 Task: For heading Use Pacifico with light red berry 1 colour & Underline.  font size for heading26,  'Change the font style of data to'Roboto and font size to 18,  Change the alignment of both headline & data to Align left In the sheet  auditingSalesByProductLine
Action: Mouse moved to (238, 184)
Screenshot: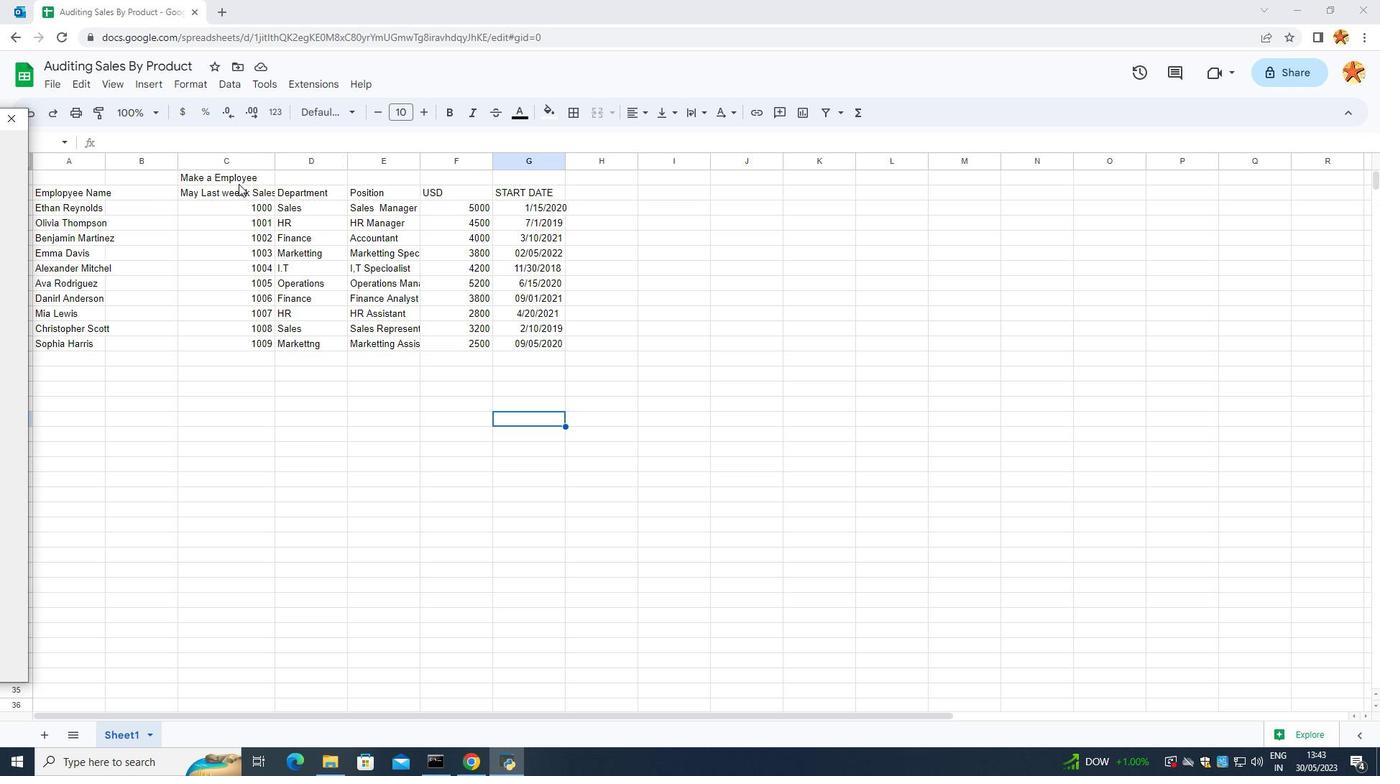
Action: Mouse pressed left at (238, 184)
Screenshot: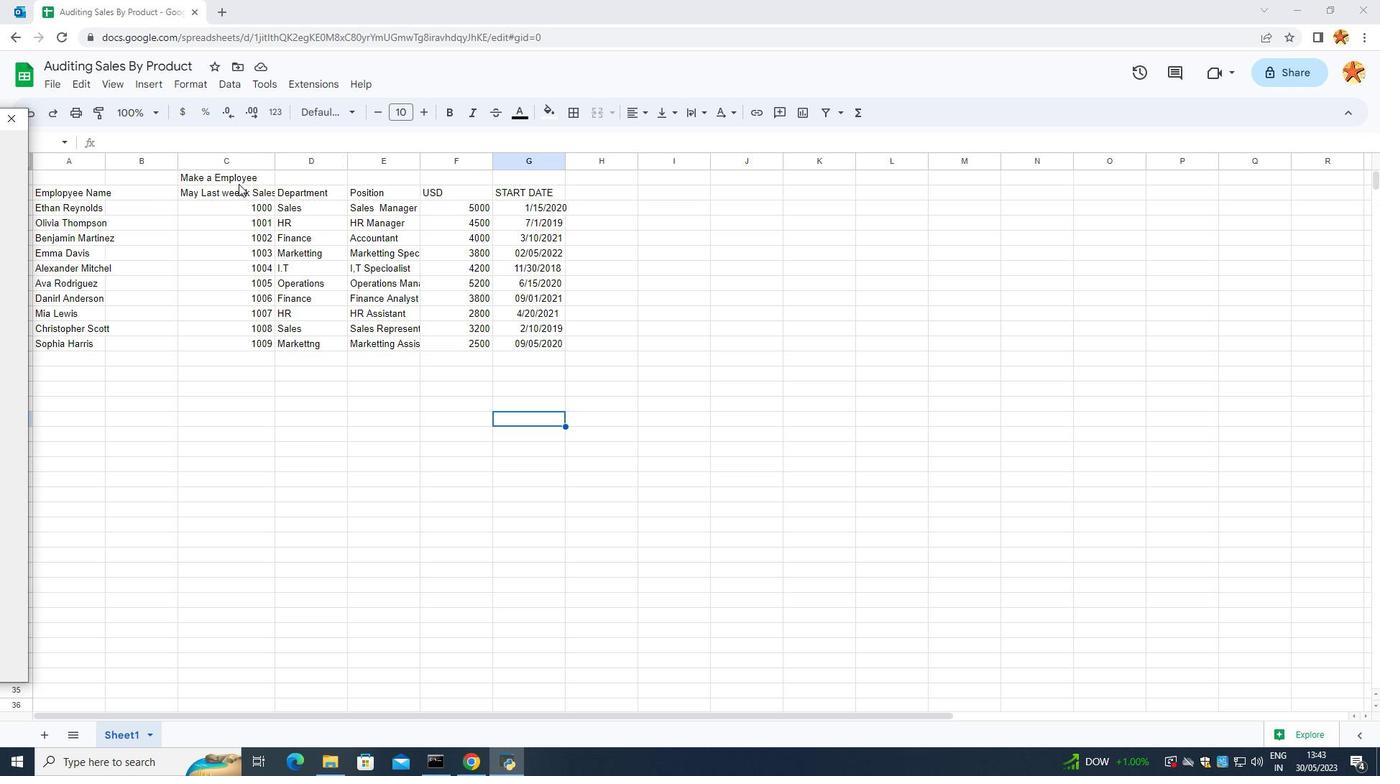 
Action: Mouse moved to (253, 174)
Screenshot: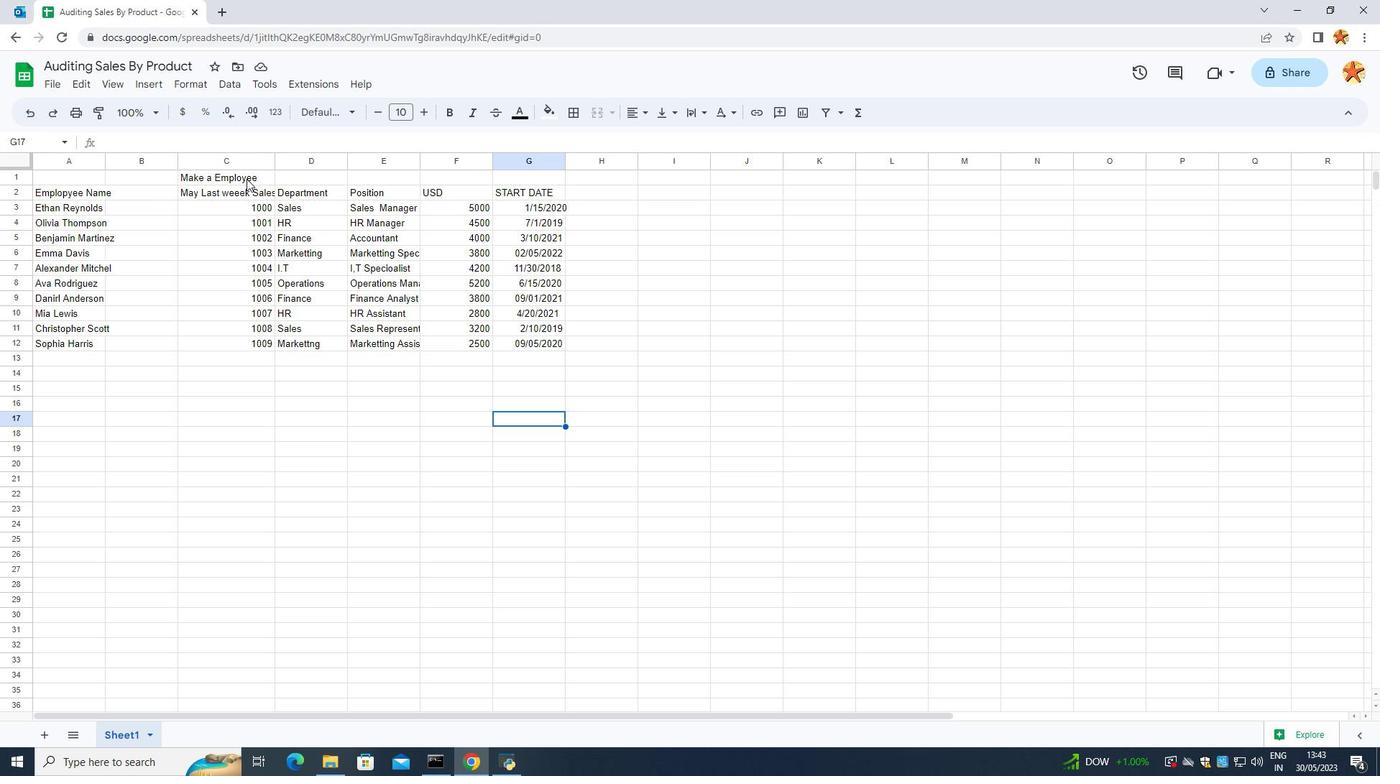 
Action: Mouse pressed left at (253, 174)
Screenshot: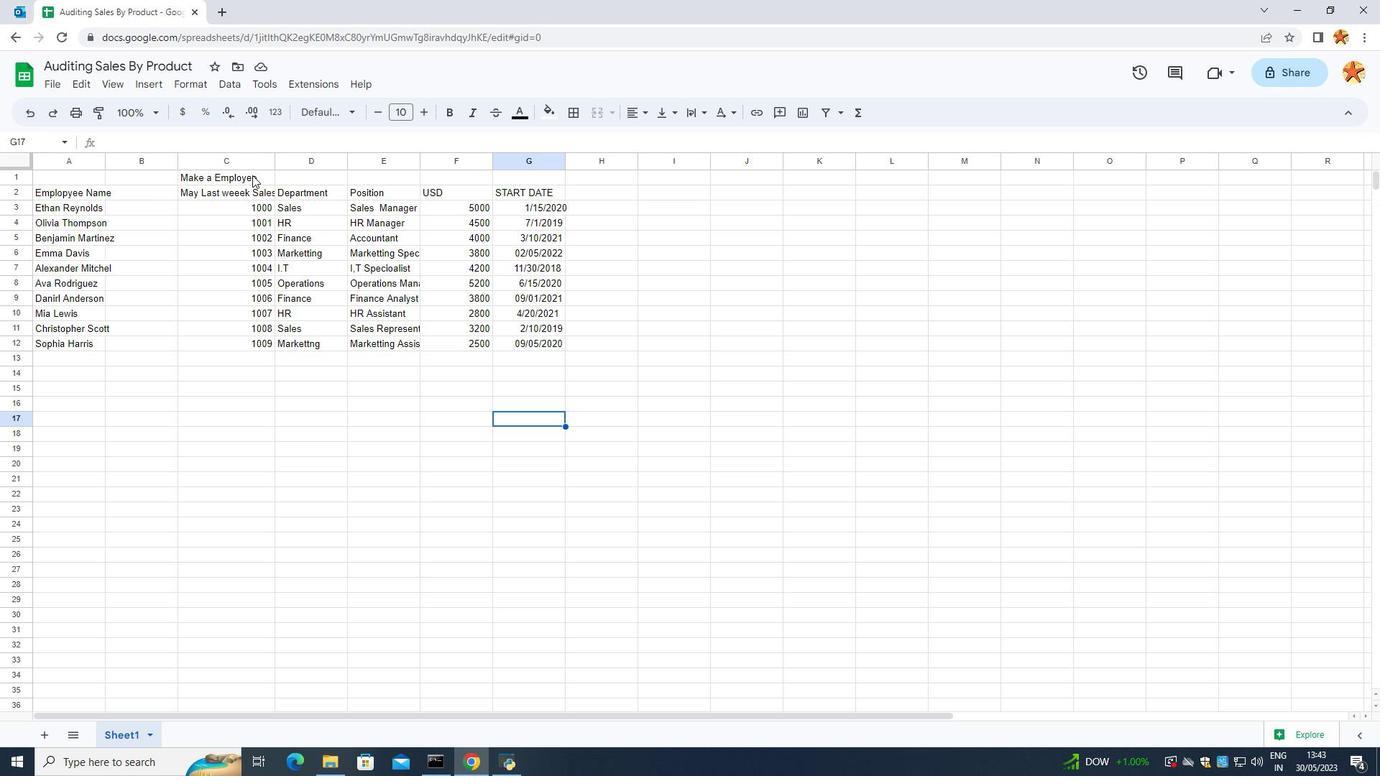 
Action: Mouse moved to (353, 109)
Screenshot: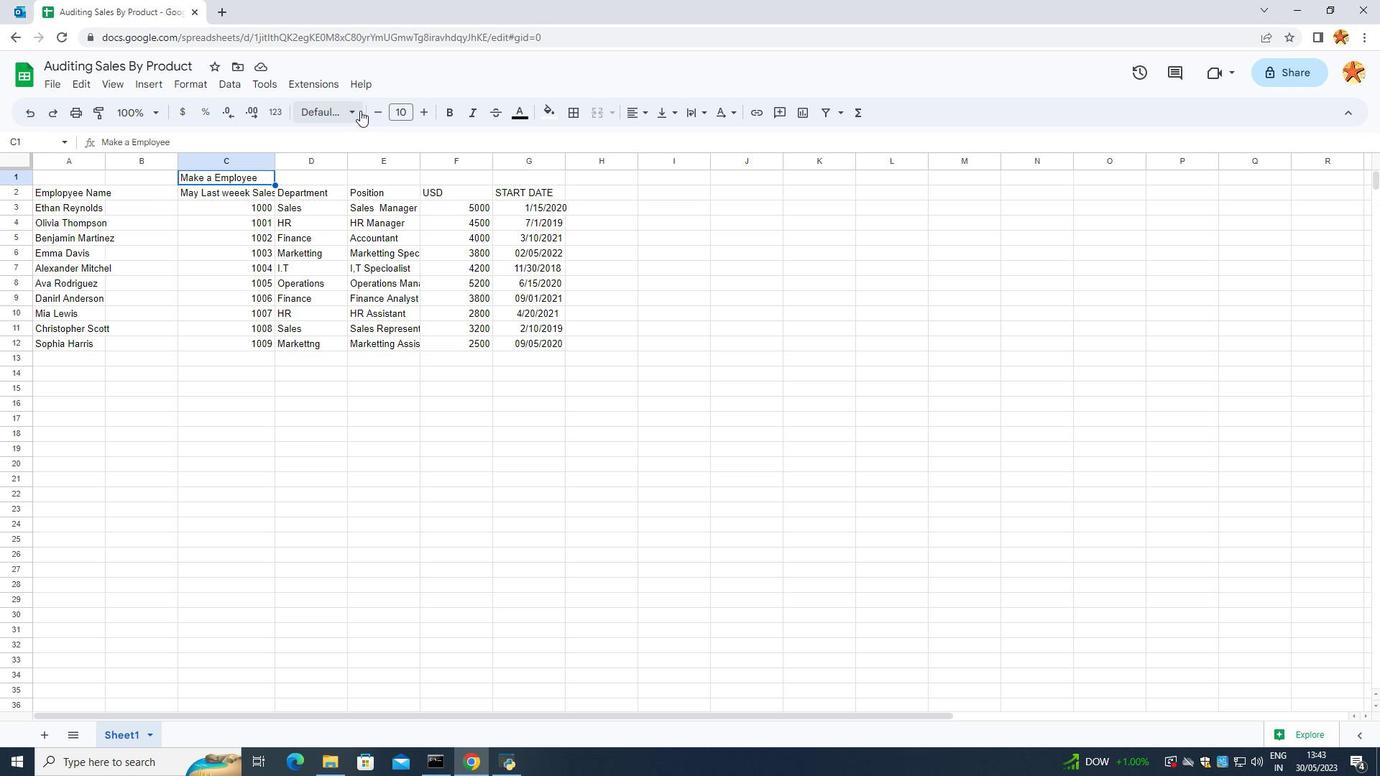 
Action: Mouse pressed left at (353, 109)
Screenshot: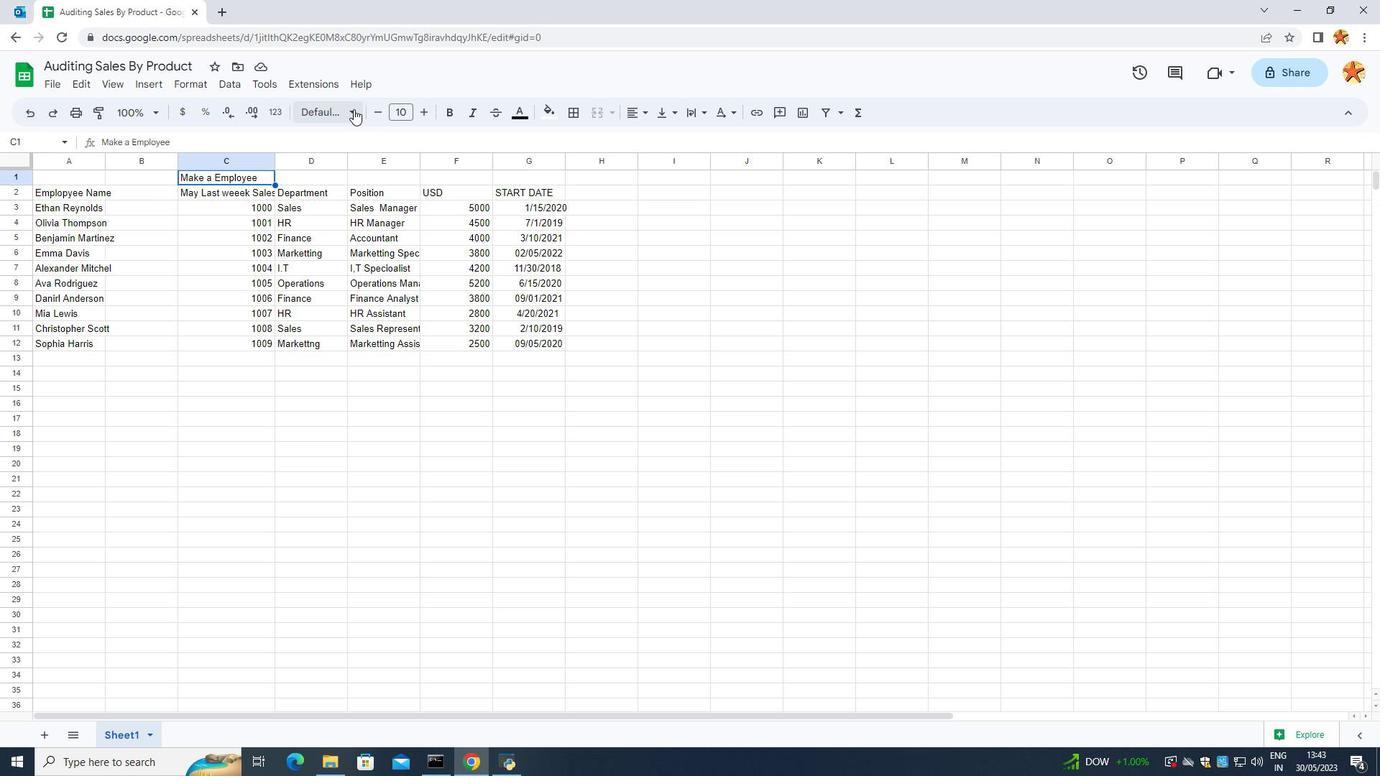 
Action: Mouse moved to (317, 501)
Screenshot: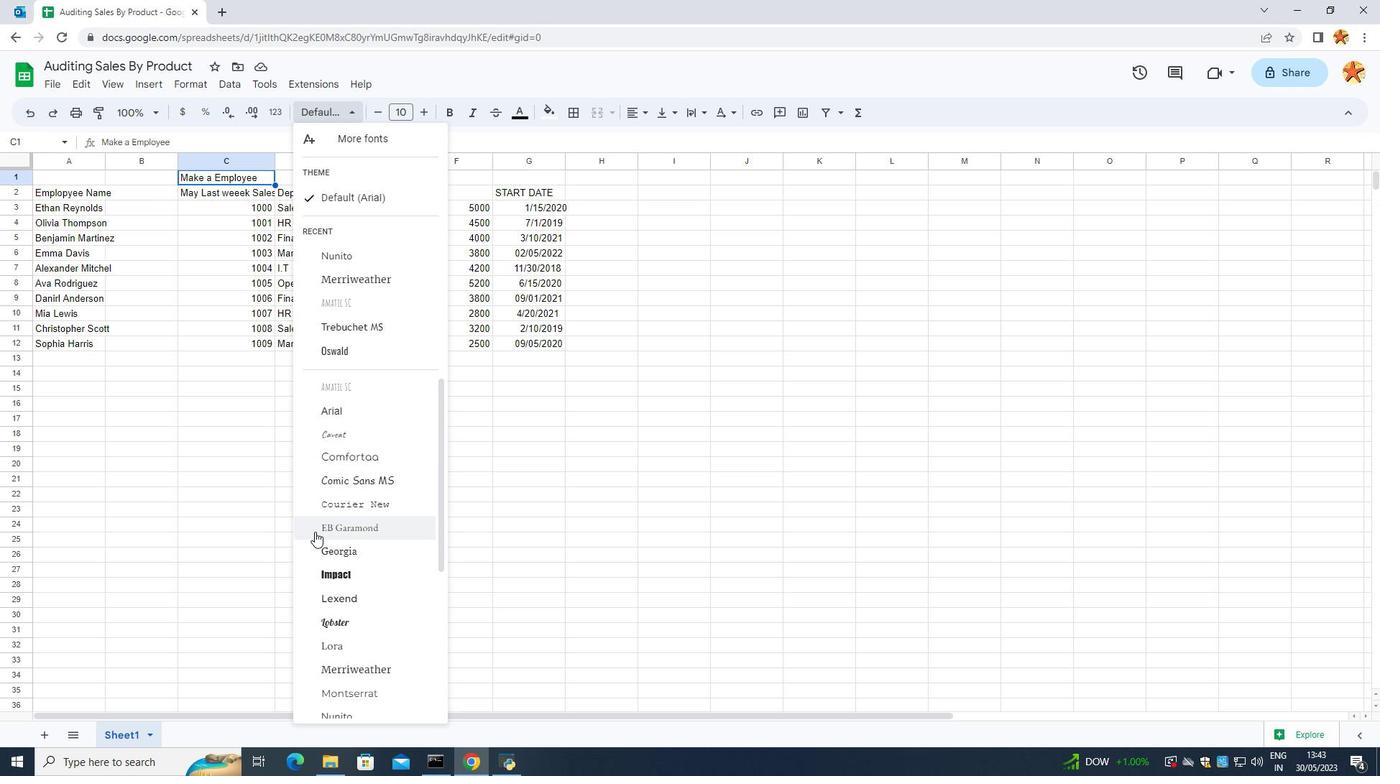 
Action: Mouse scrolled (317, 501) with delta (0, 0)
Screenshot: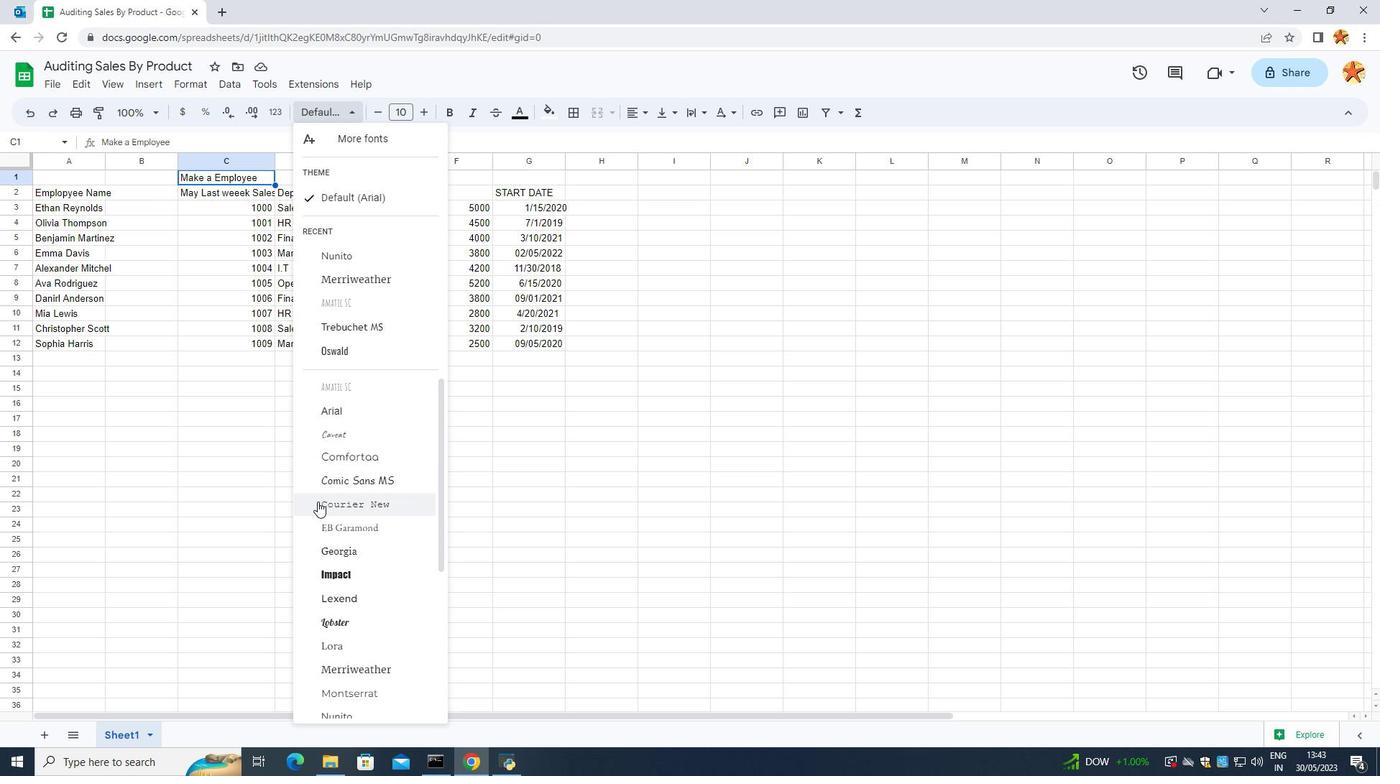 
Action: Mouse scrolled (317, 501) with delta (0, 0)
Screenshot: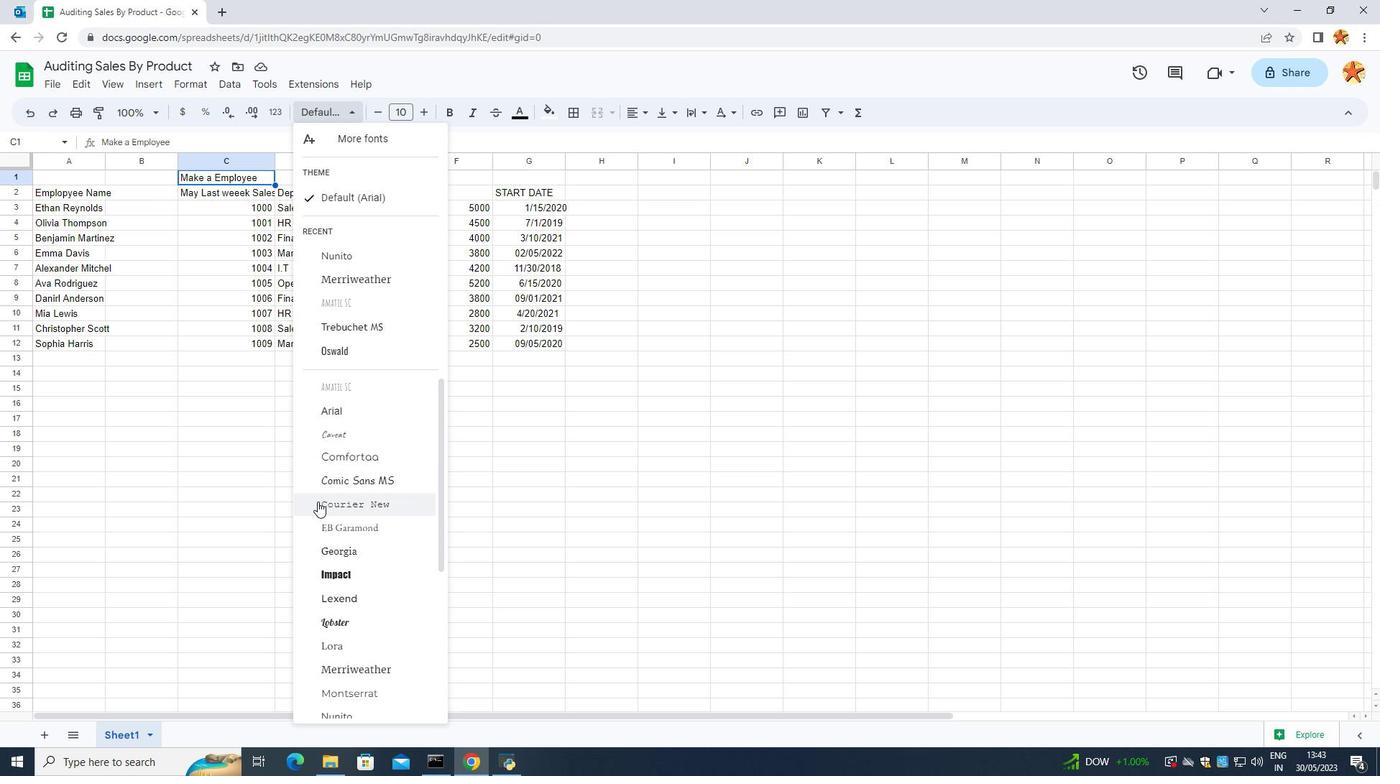 
Action: Mouse scrolled (317, 501) with delta (0, 0)
Screenshot: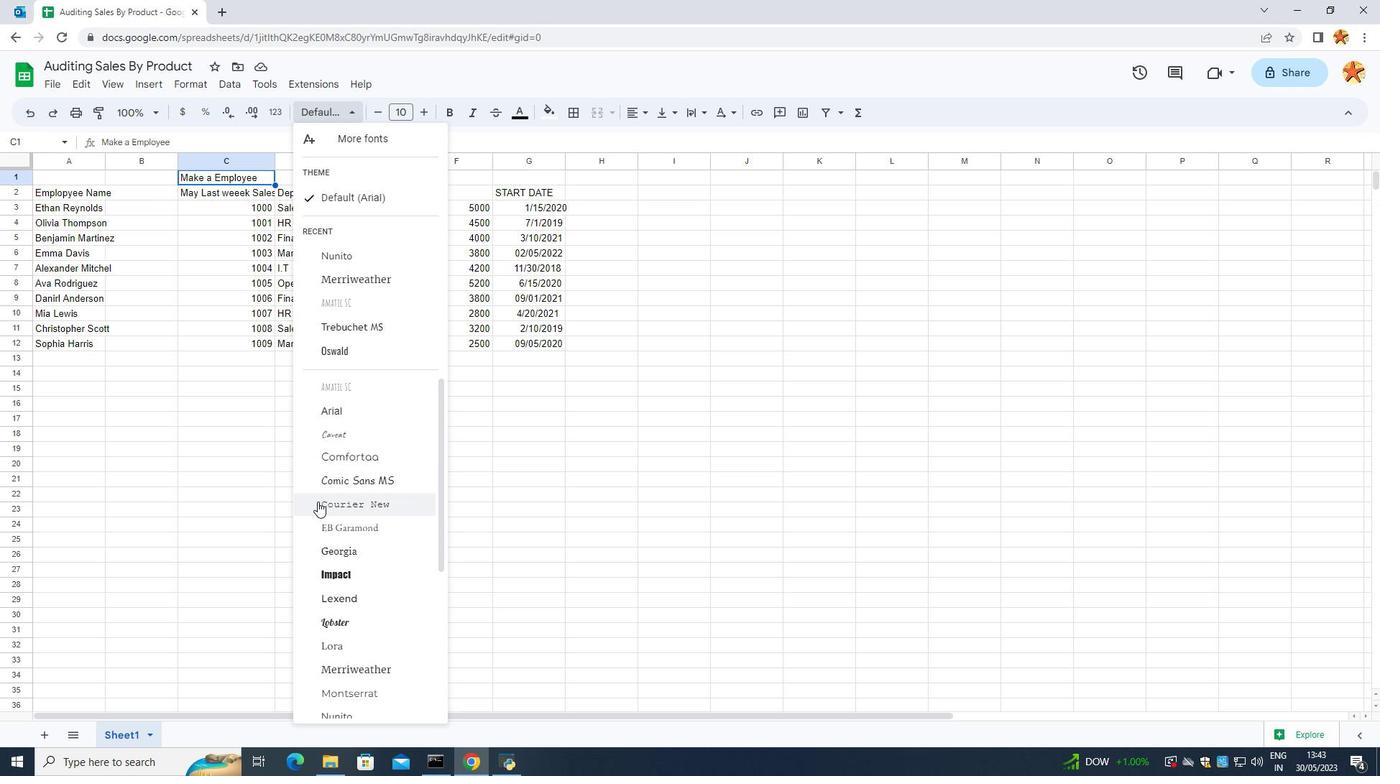 
Action: Mouse scrolled (317, 501) with delta (0, 0)
Screenshot: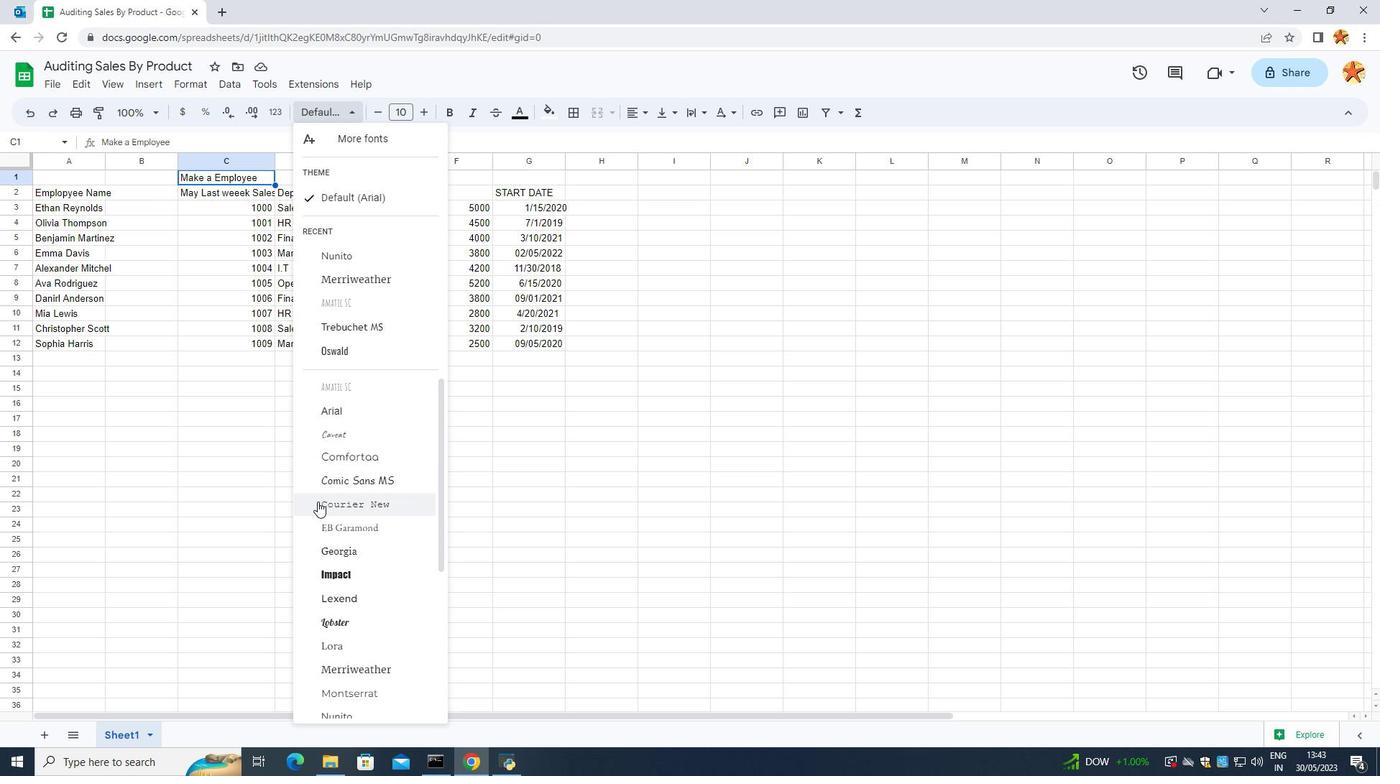 
Action: Mouse scrolled (317, 501) with delta (0, 0)
Screenshot: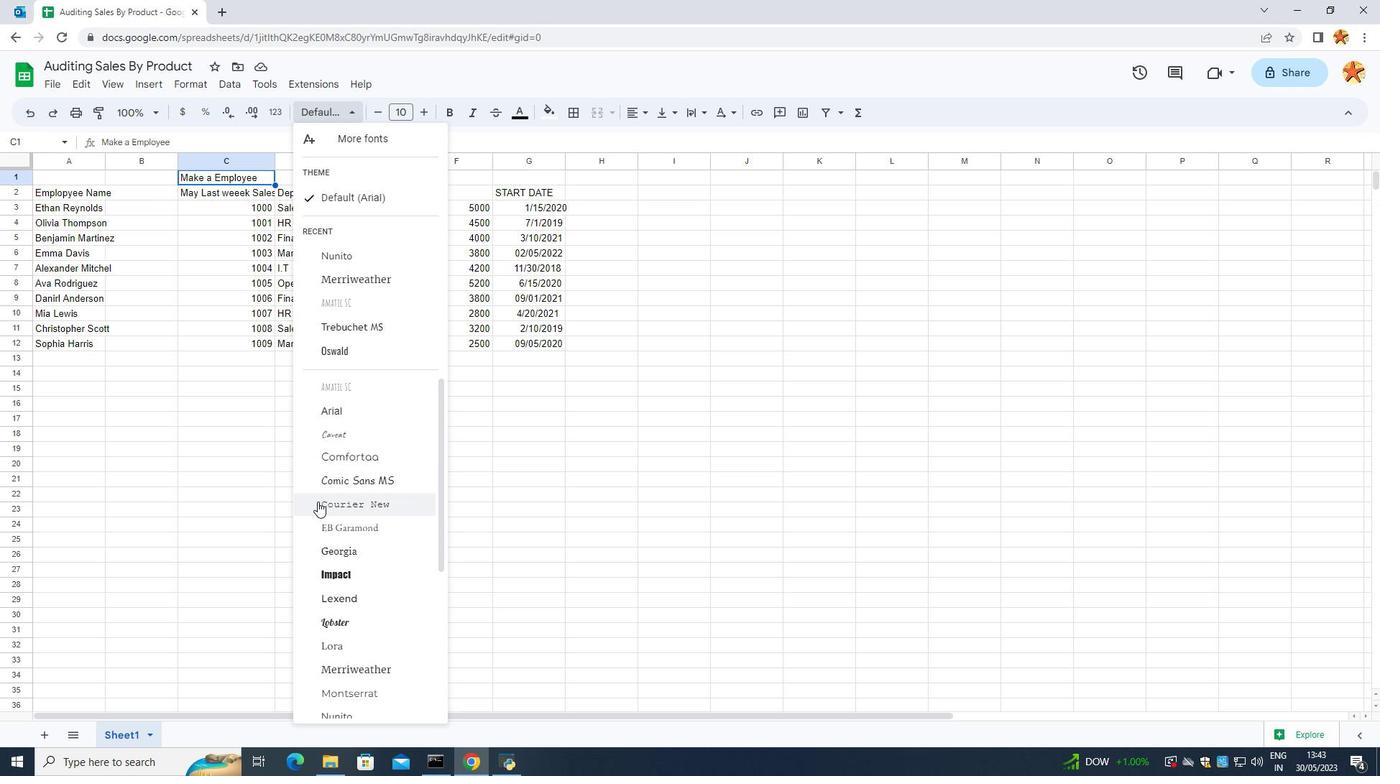 
Action: Mouse moved to (317, 501)
Screenshot: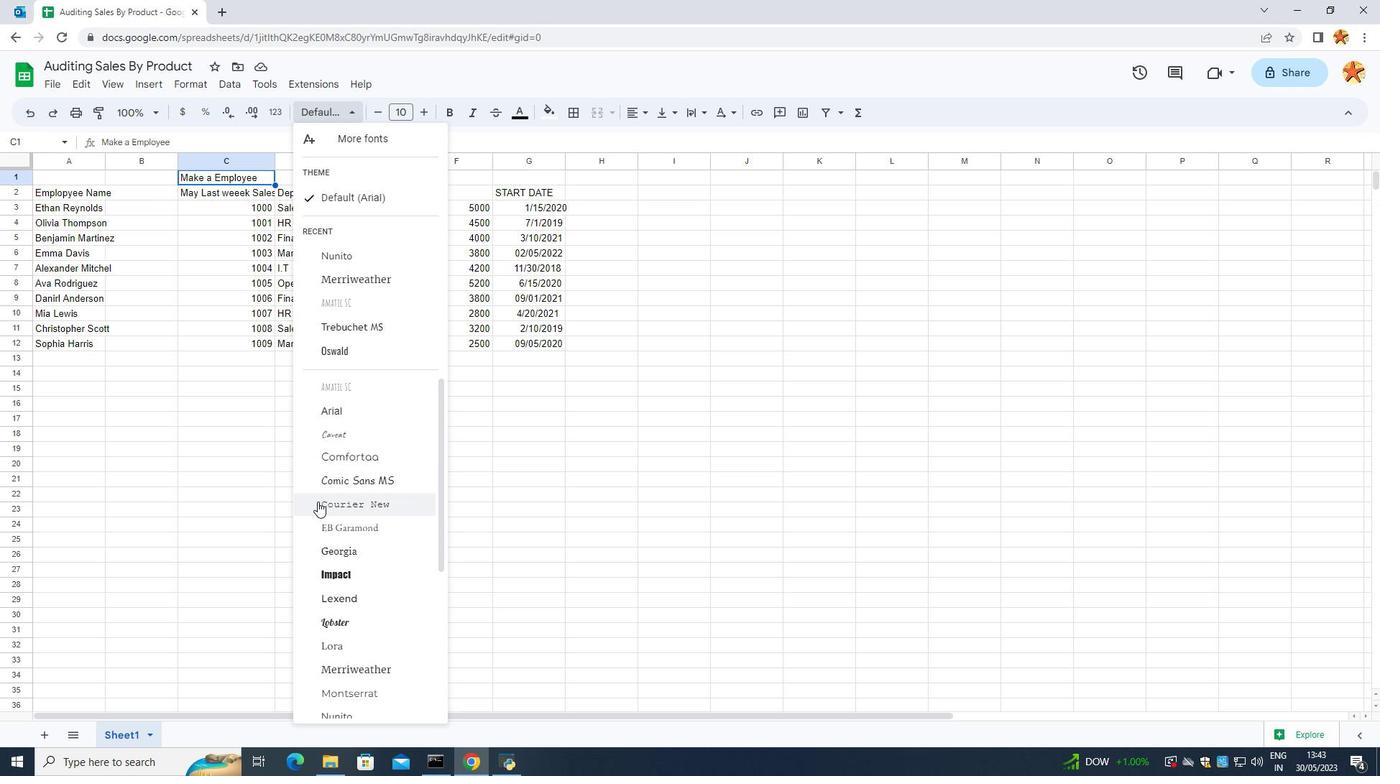 
Action: Mouse scrolled (317, 501) with delta (0, 0)
Screenshot: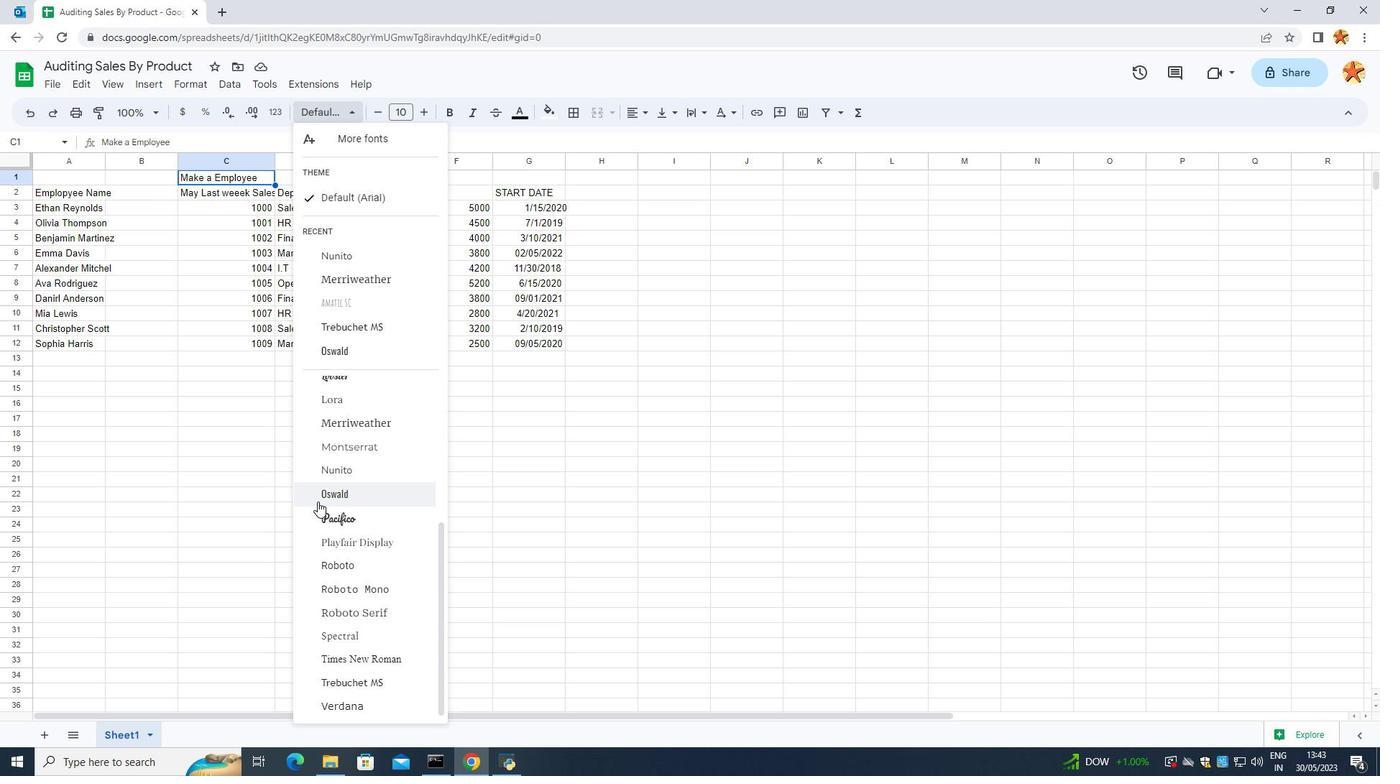
Action: Mouse scrolled (317, 501) with delta (0, 0)
Screenshot: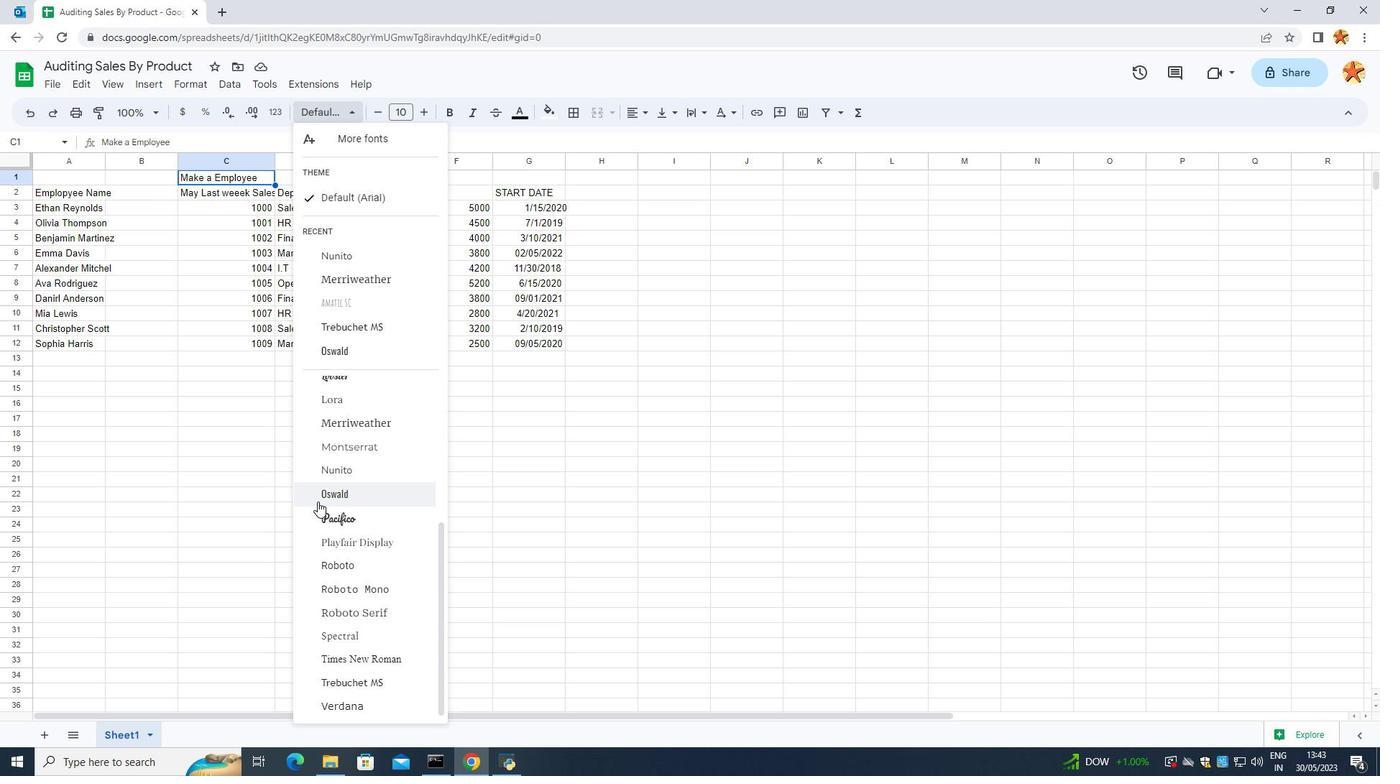 
Action: Mouse scrolled (317, 501) with delta (0, 0)
Screenshot: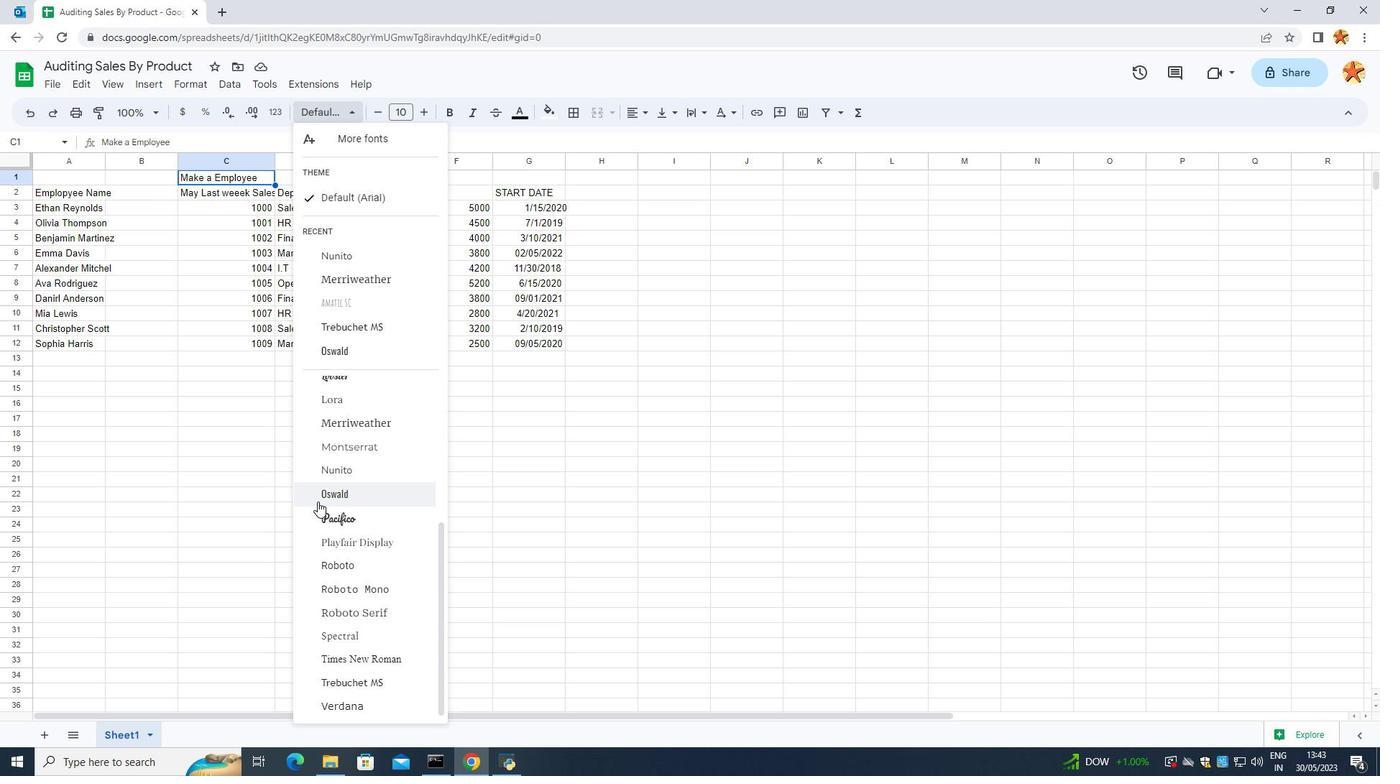 
Action: Mouse scrolled (317, 501) with delta (0, 0)
Screenshot: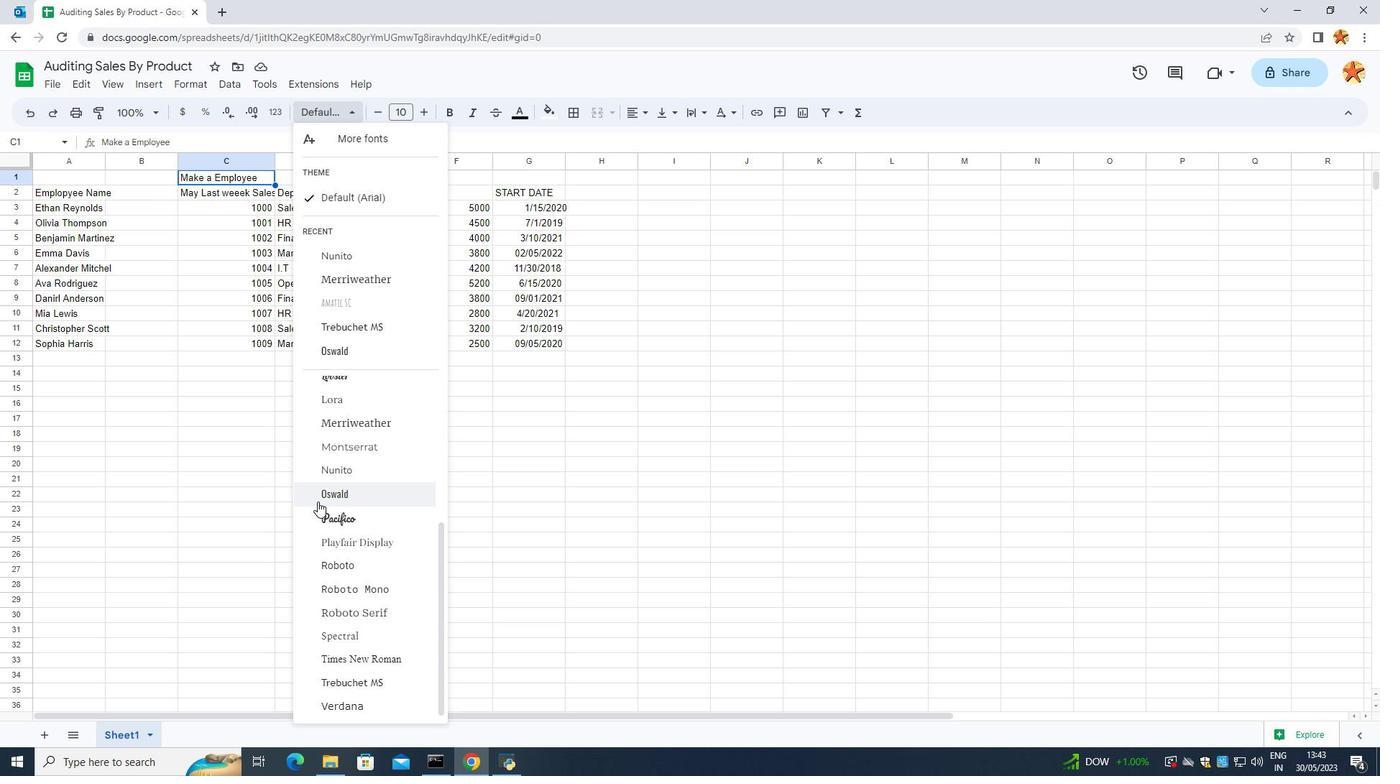 
Action: Mouse scrolled (317, 501) with delta (0, 0)
Screenshot: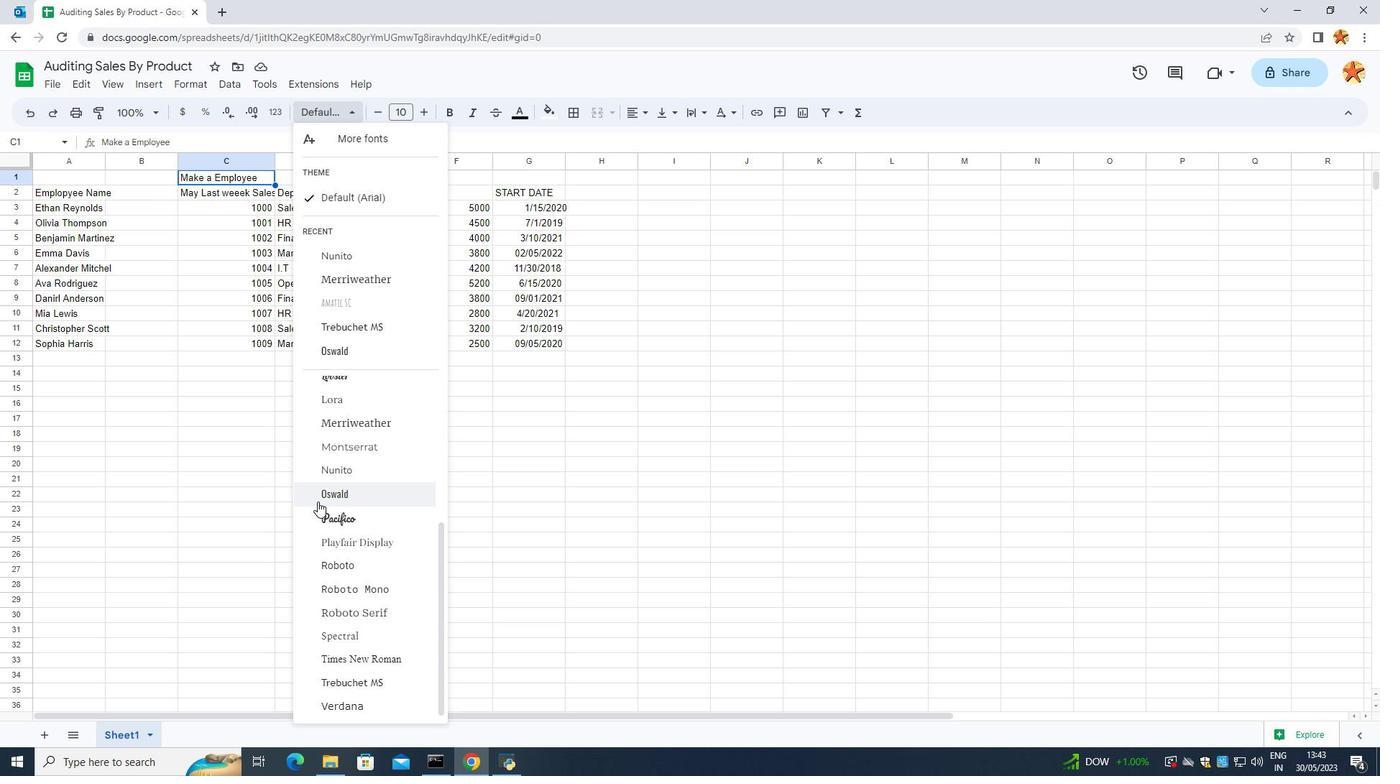 
Action: Mouse moved to (326, 419)
Screenshot: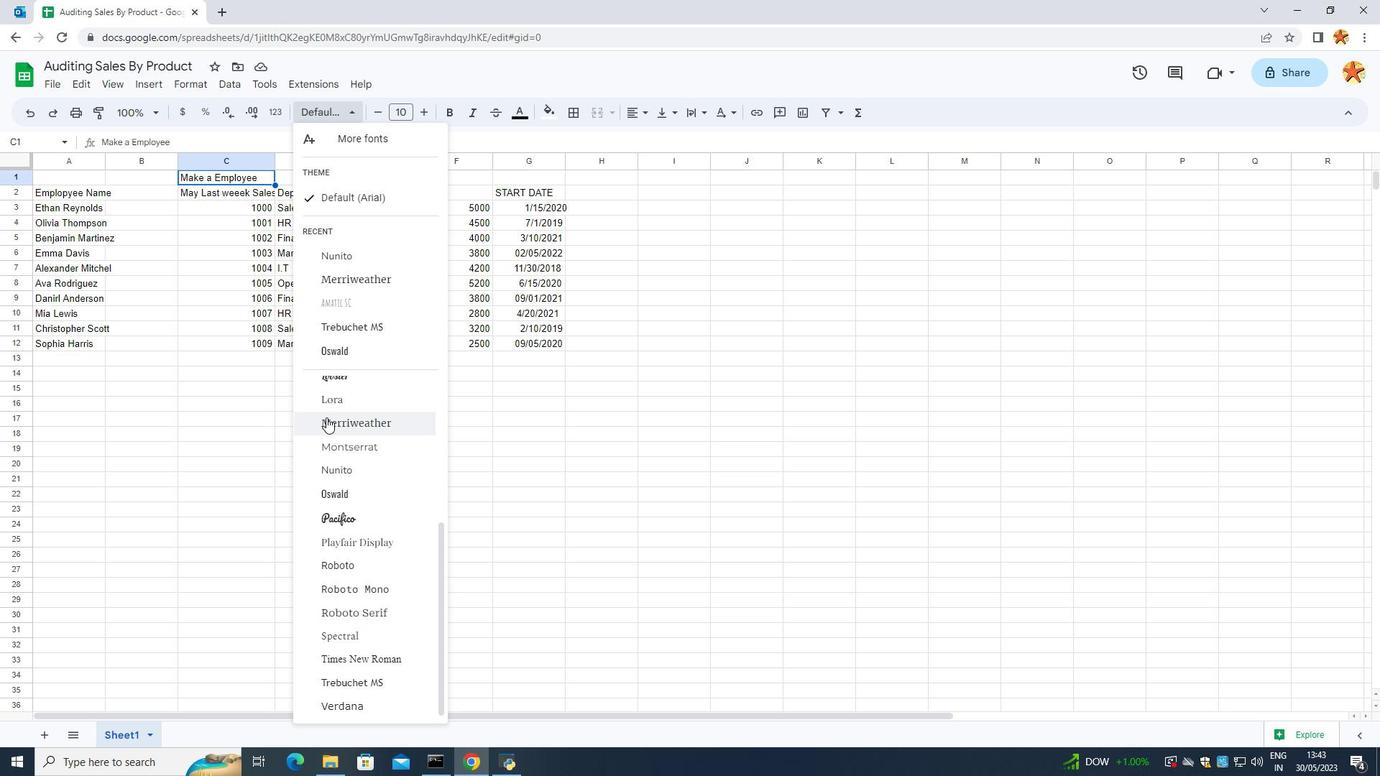 
Action: Mouse scrolled (326, 418) with delta (0, 0)
Screenshot: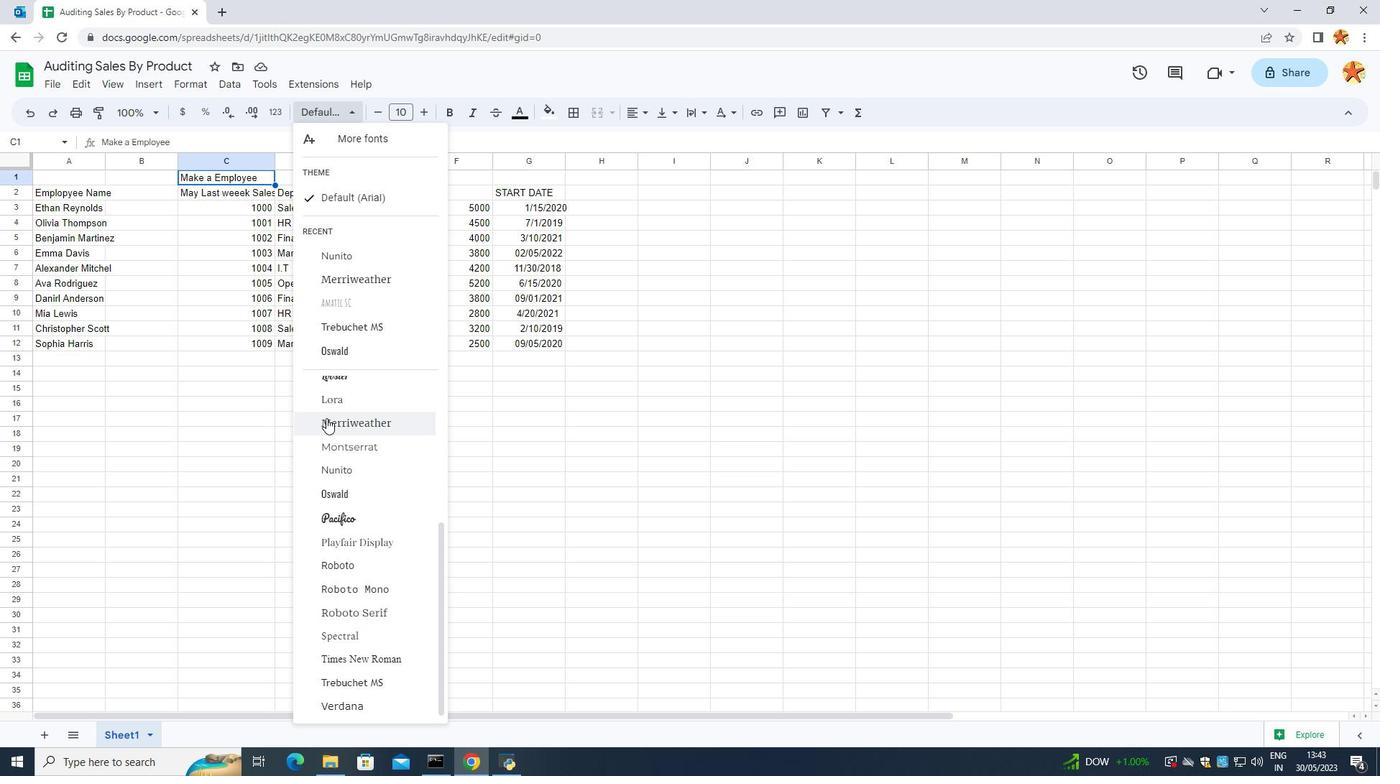 
Action: Mouse scrolled (326, 418) with delta (0, 0)
Screenshot: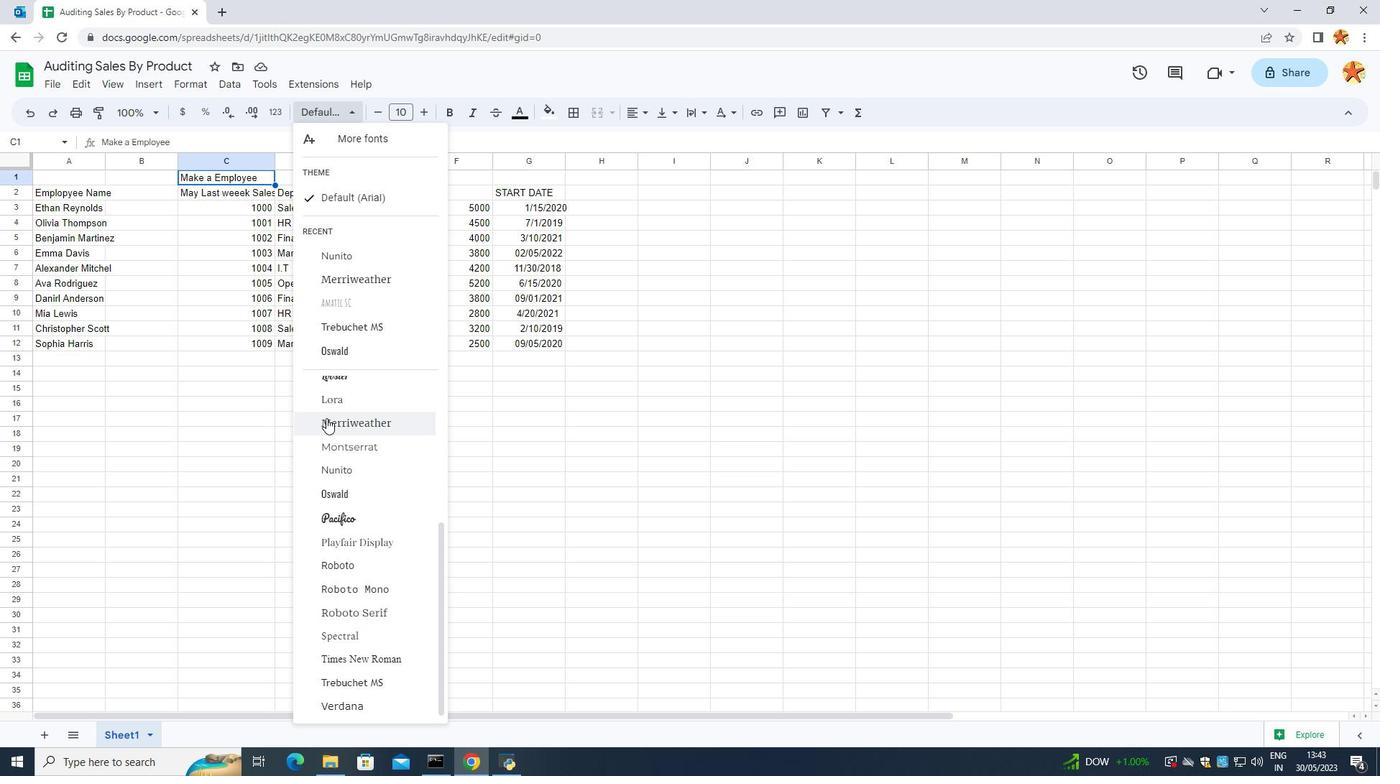 
Action: Mouse moved to (318, 517)
Screenshot: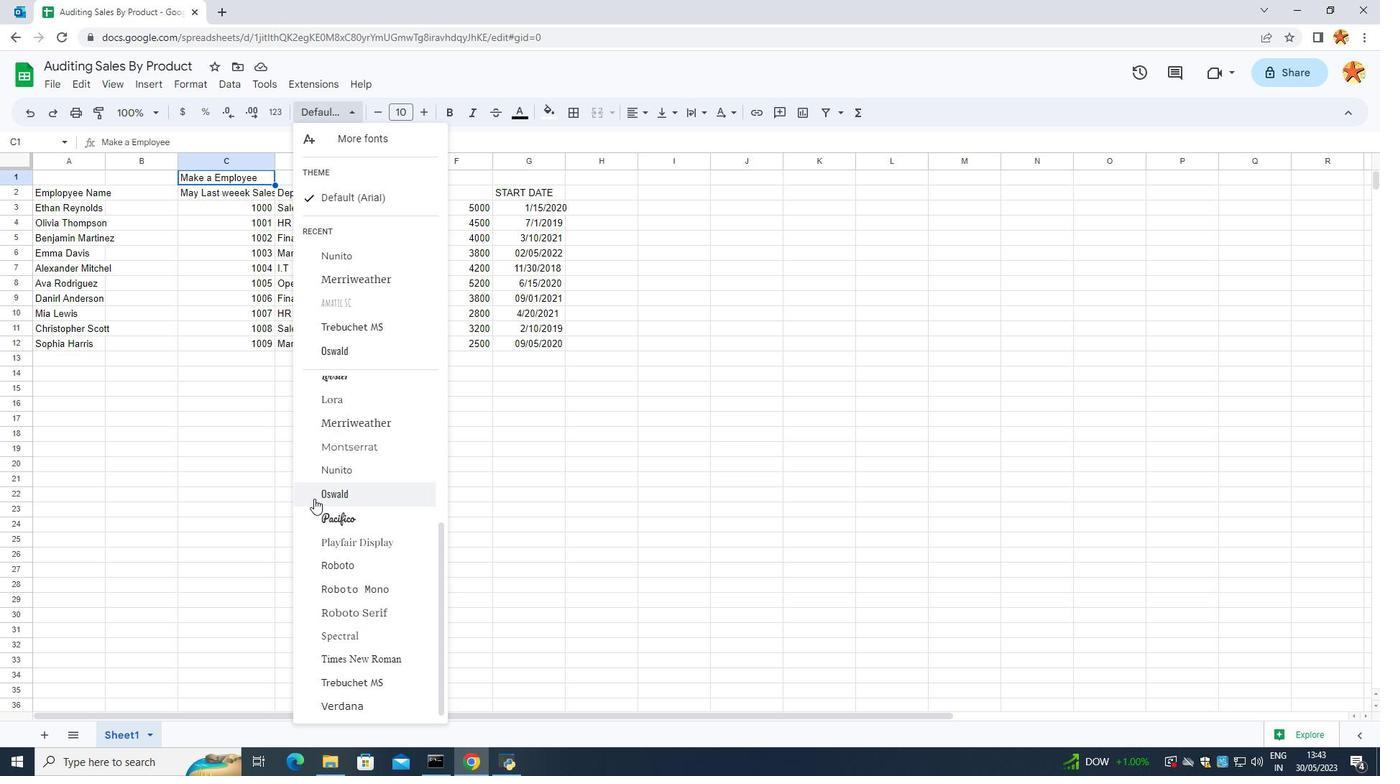 
Action: Mouse pressed left at (318, 517)
Screenshot: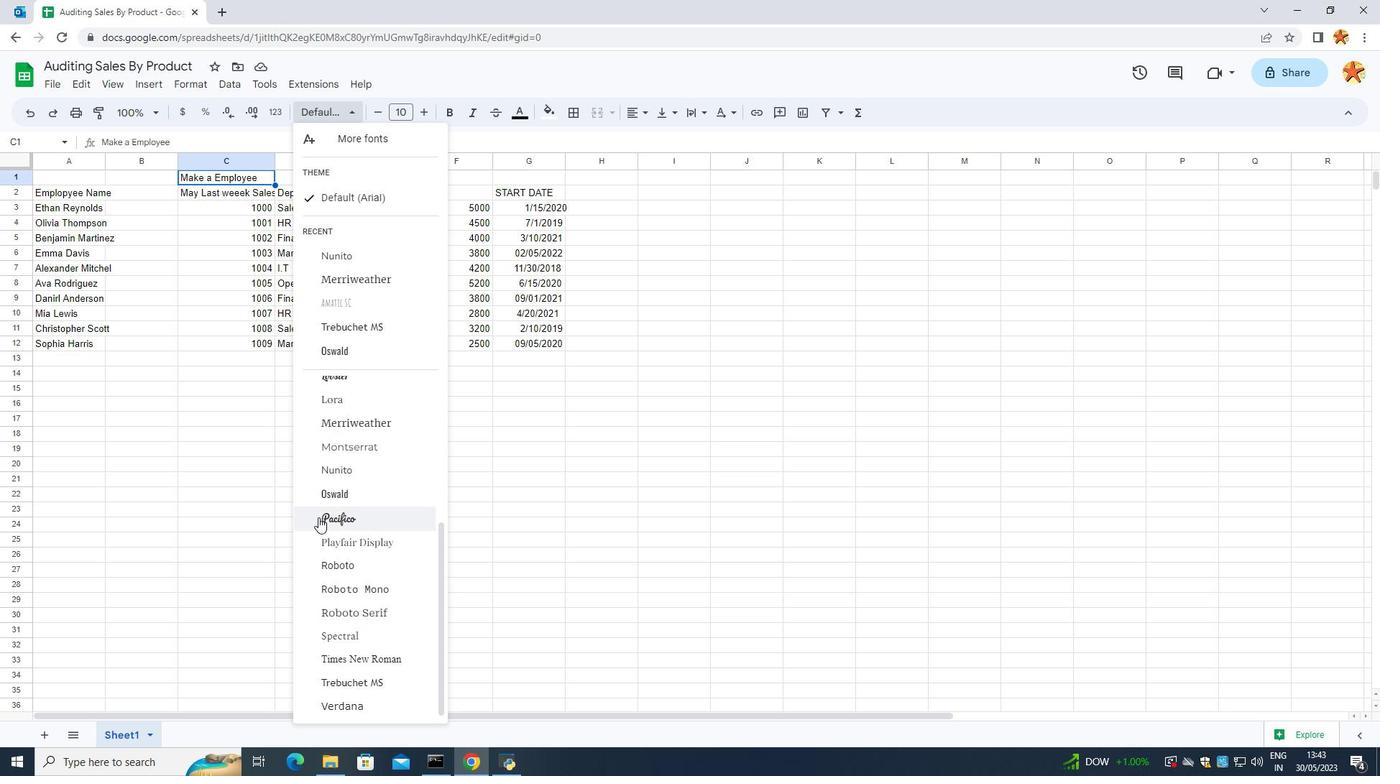 
Action: Mouse moved to (519, 117)
Screenshot: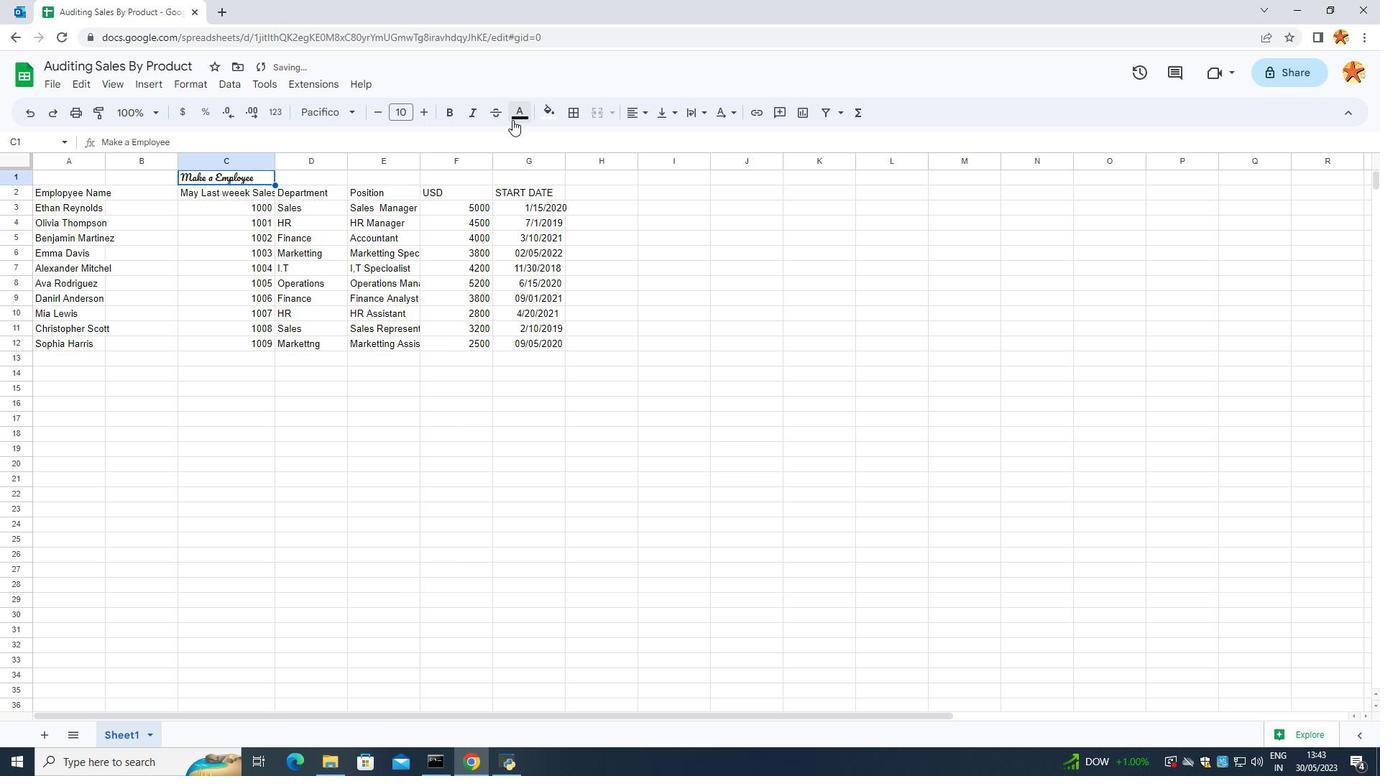 
Action: Mouse pressed left at (519, 117)
Screenshot: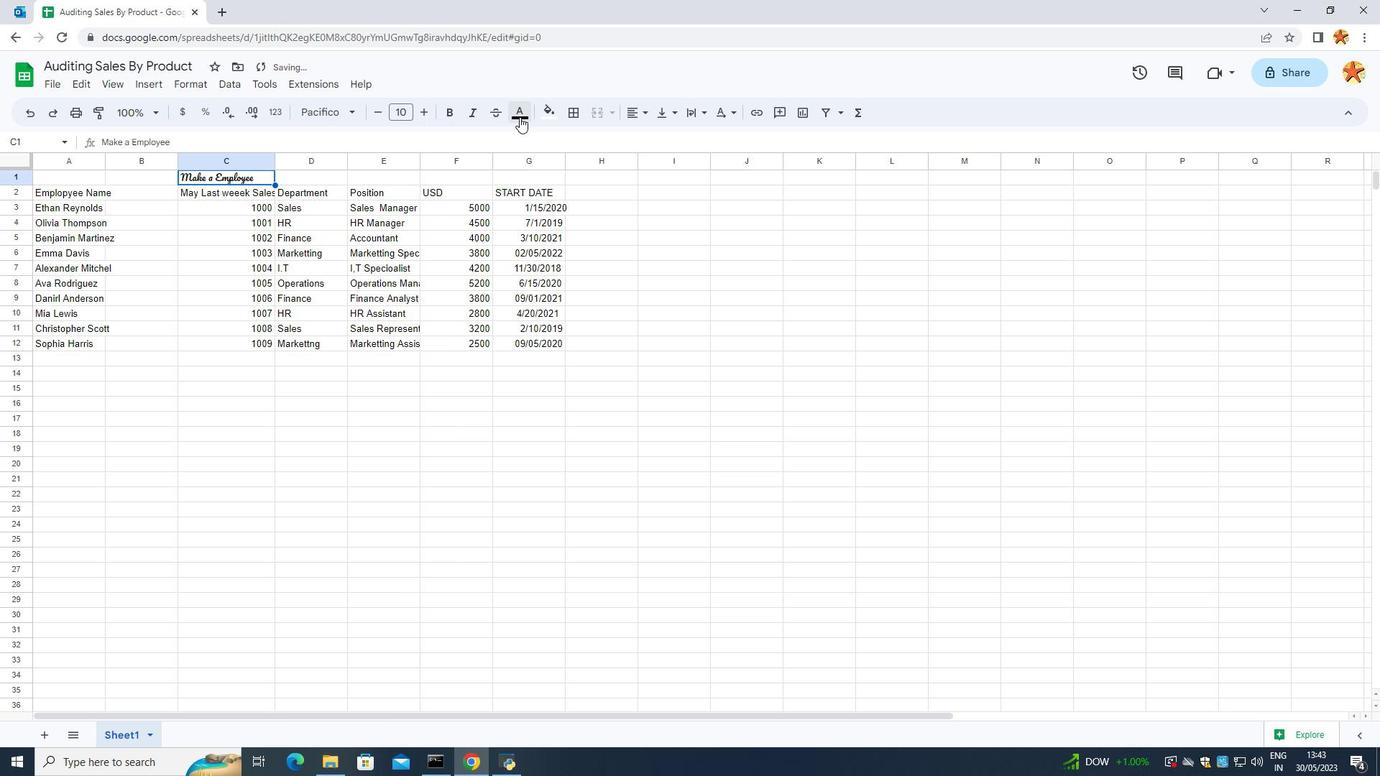 
Action: Mouse moved to (524, 228)
Screenshot: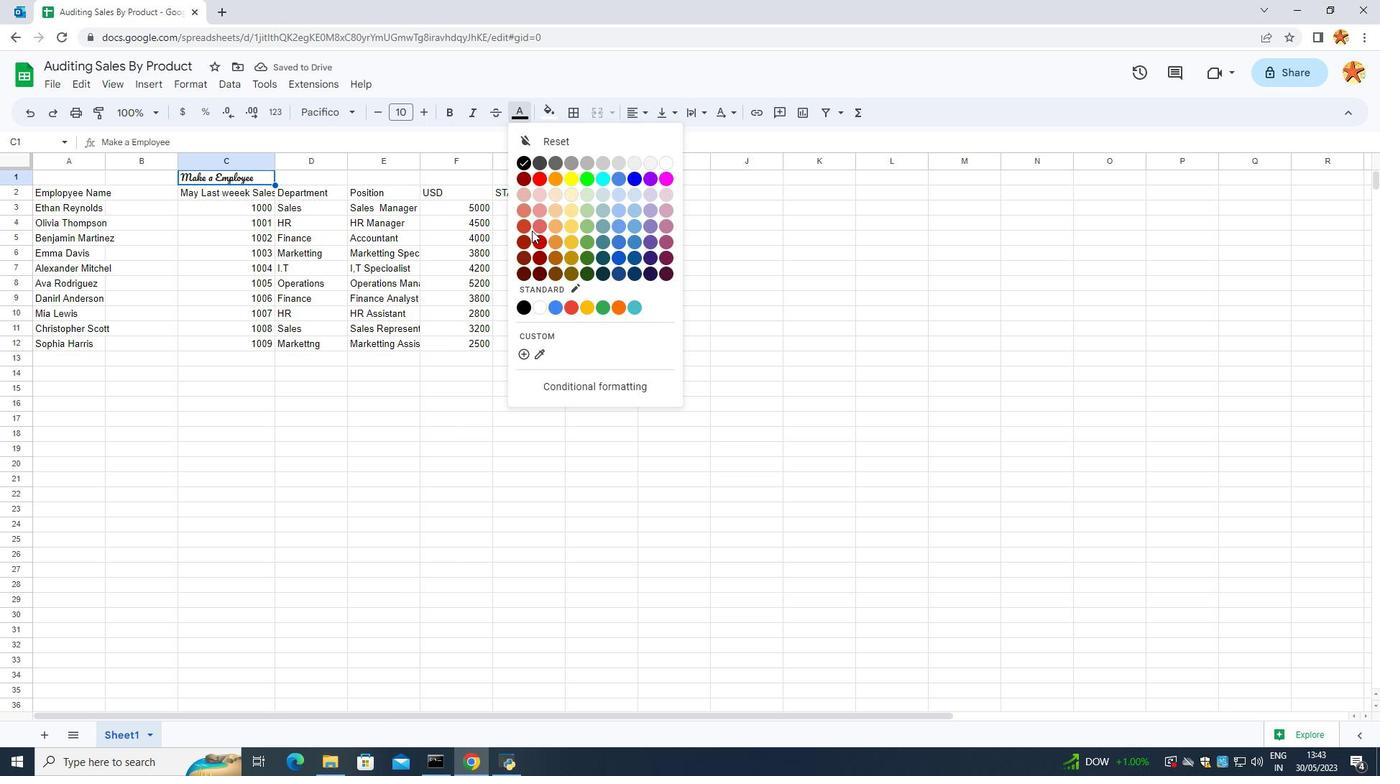 
Action: Mouse pressed left at (524, 228)
Screenshot: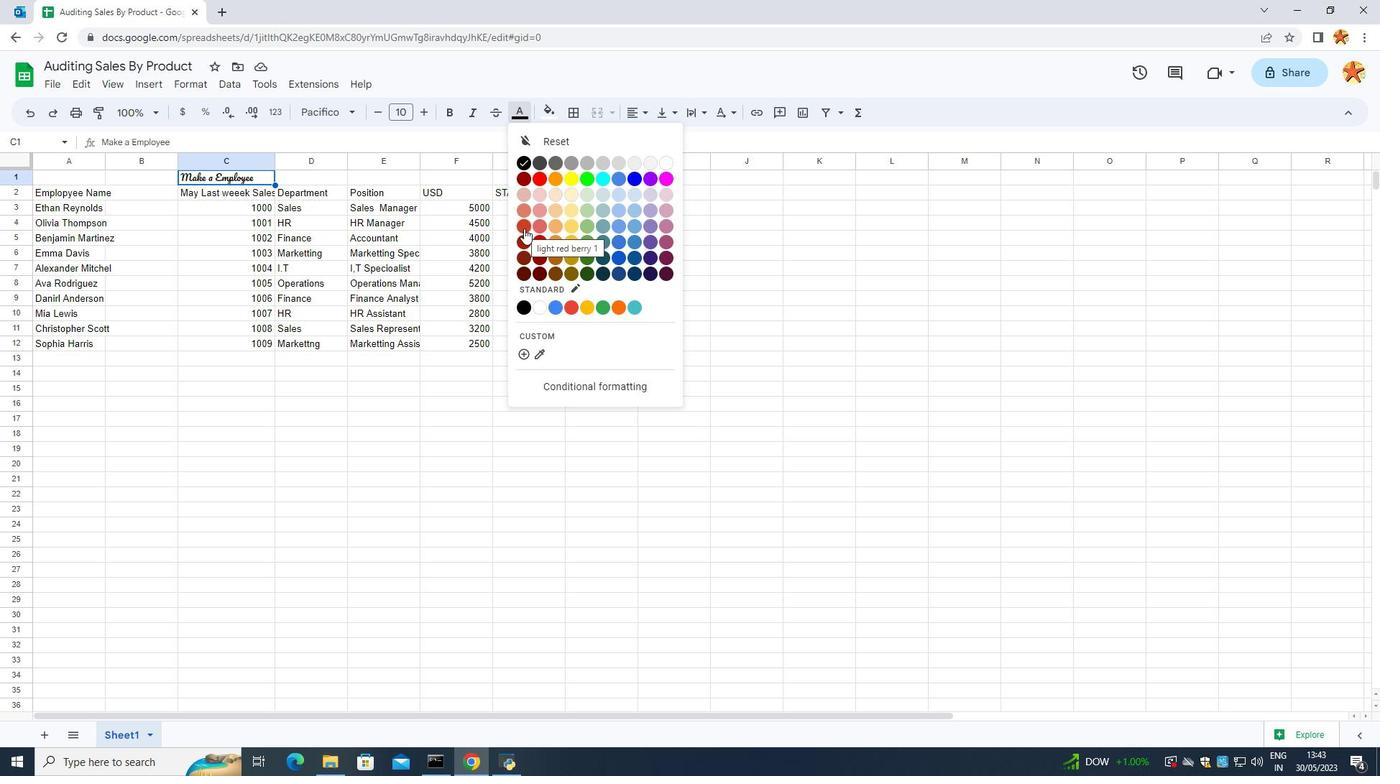 
Action: Mouse moved to (523, 228)
Screenshot: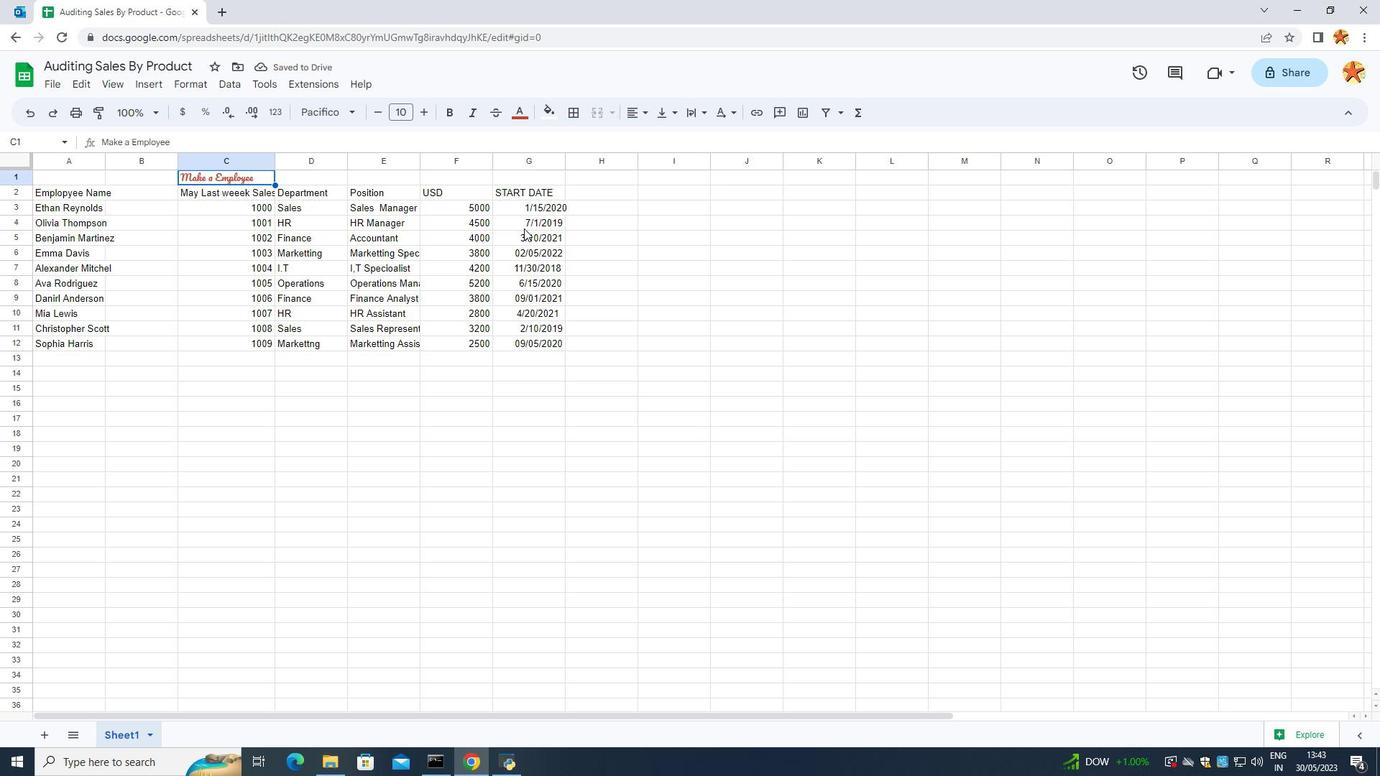 
Action: Key pressed ctrl+U
Screenshot: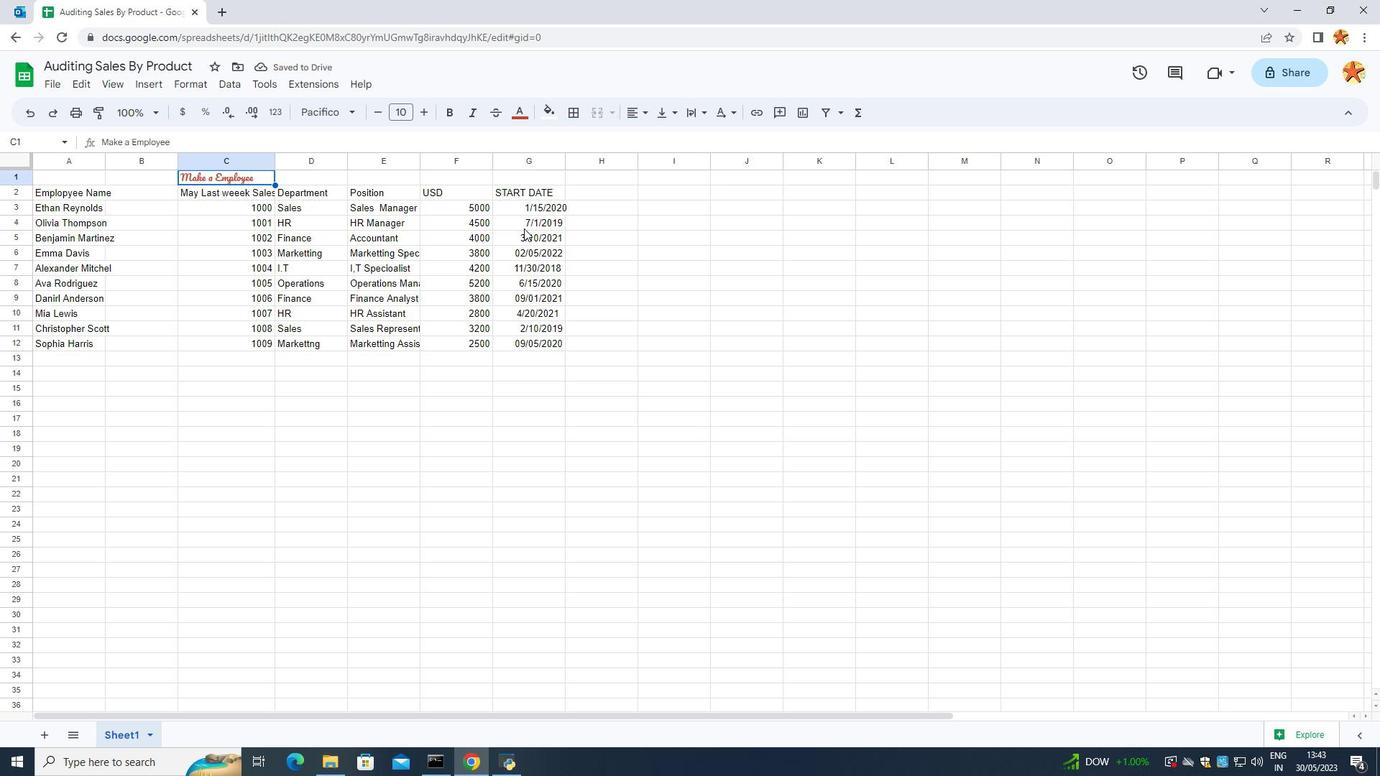 
Action: Mouse moved to (504, 293)
Screenshot: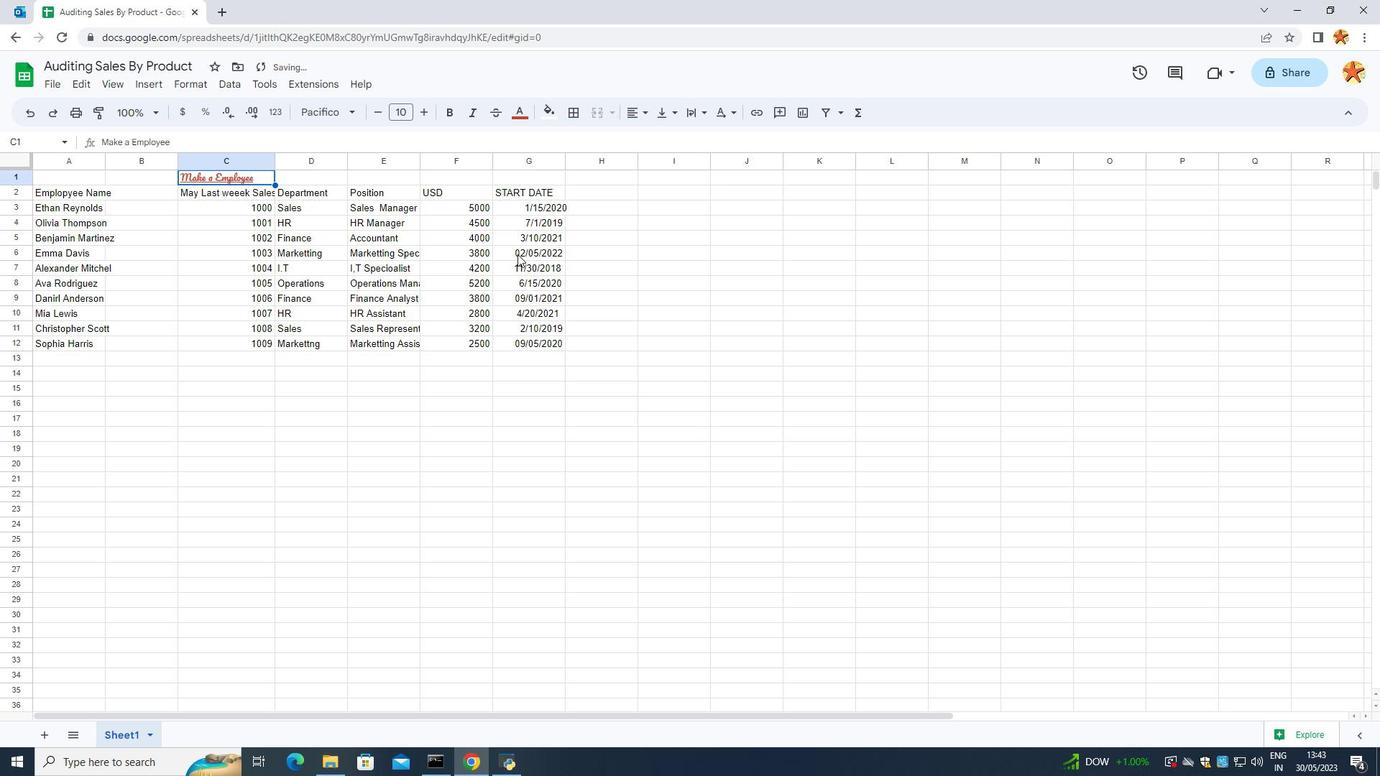 
Action: Mouse pressed left at (504, 293)
Screenshot: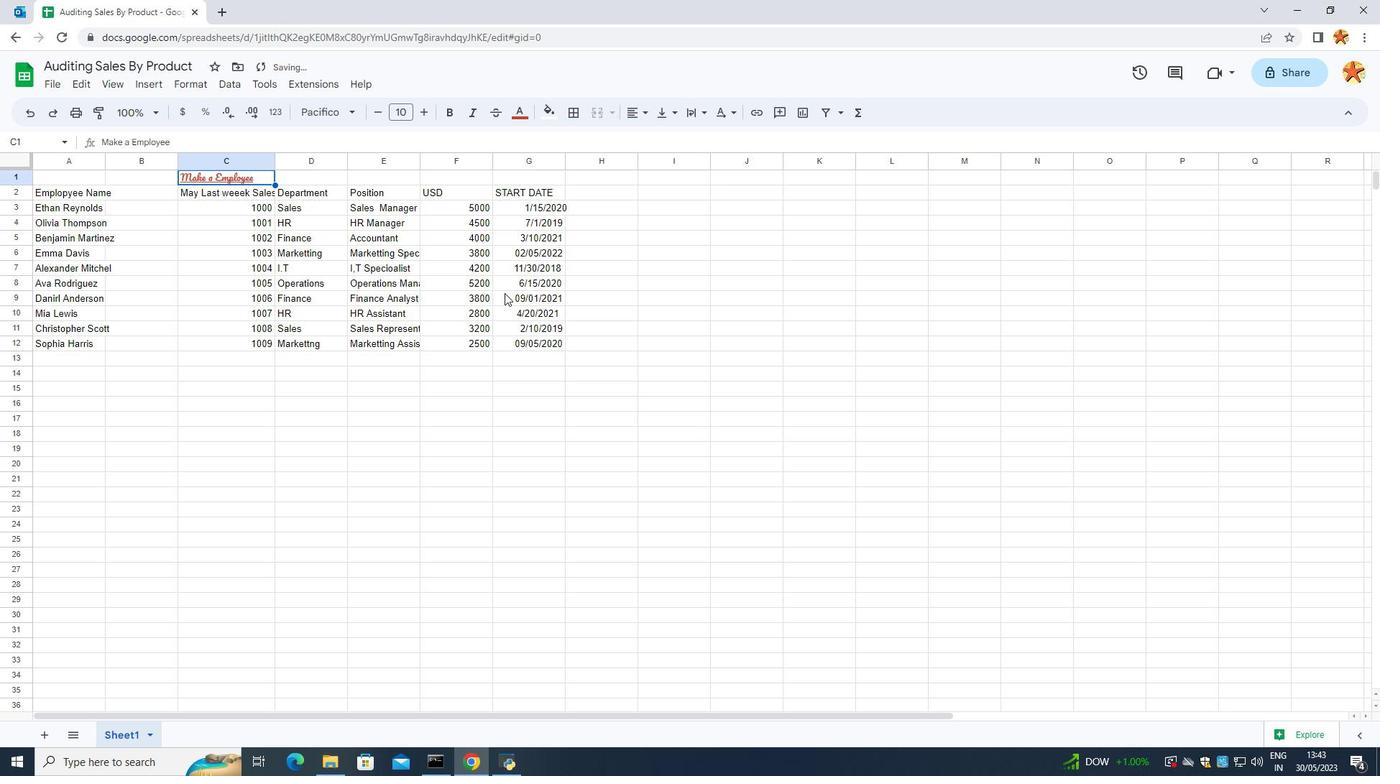 
Action: Mouse moved to (249, 177)
Screenshot: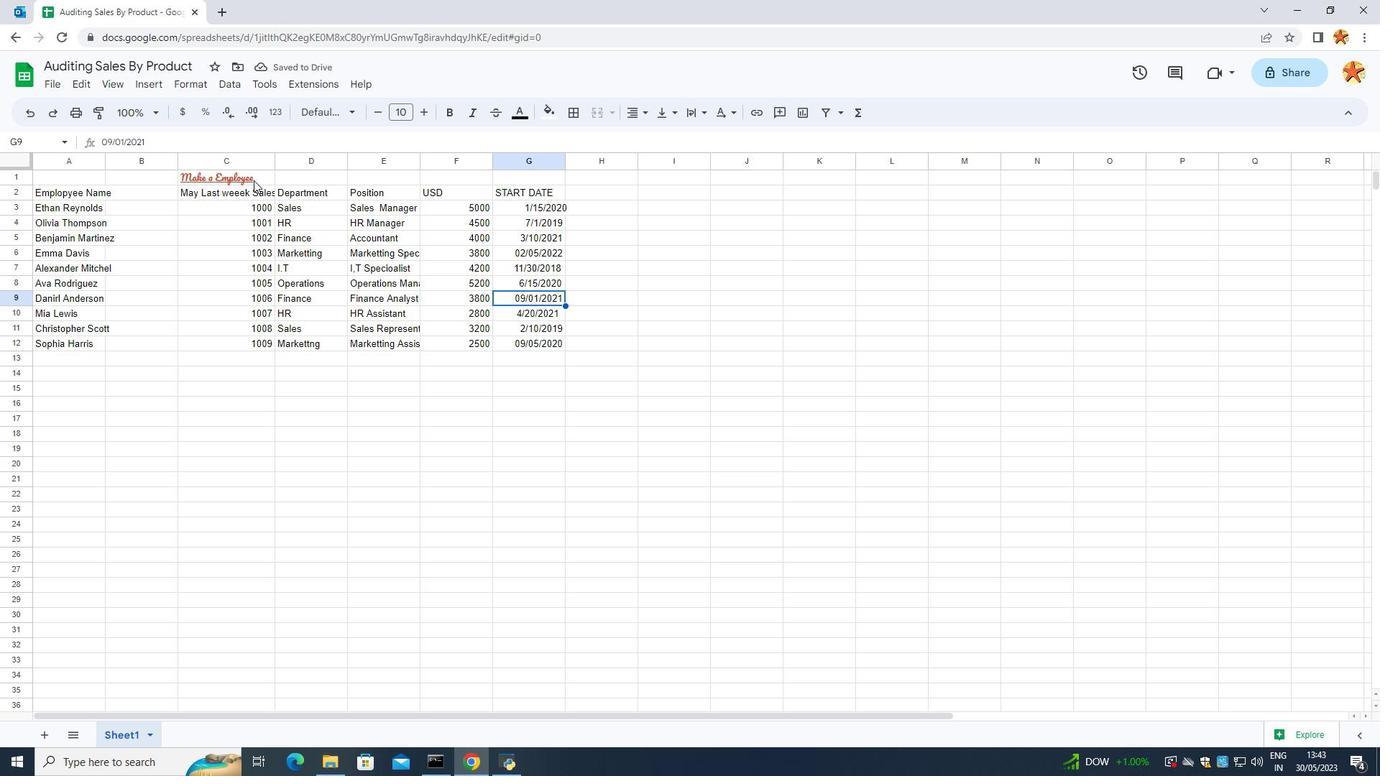 
Action: Mouse pressed left at (249, 177)
Screenshot: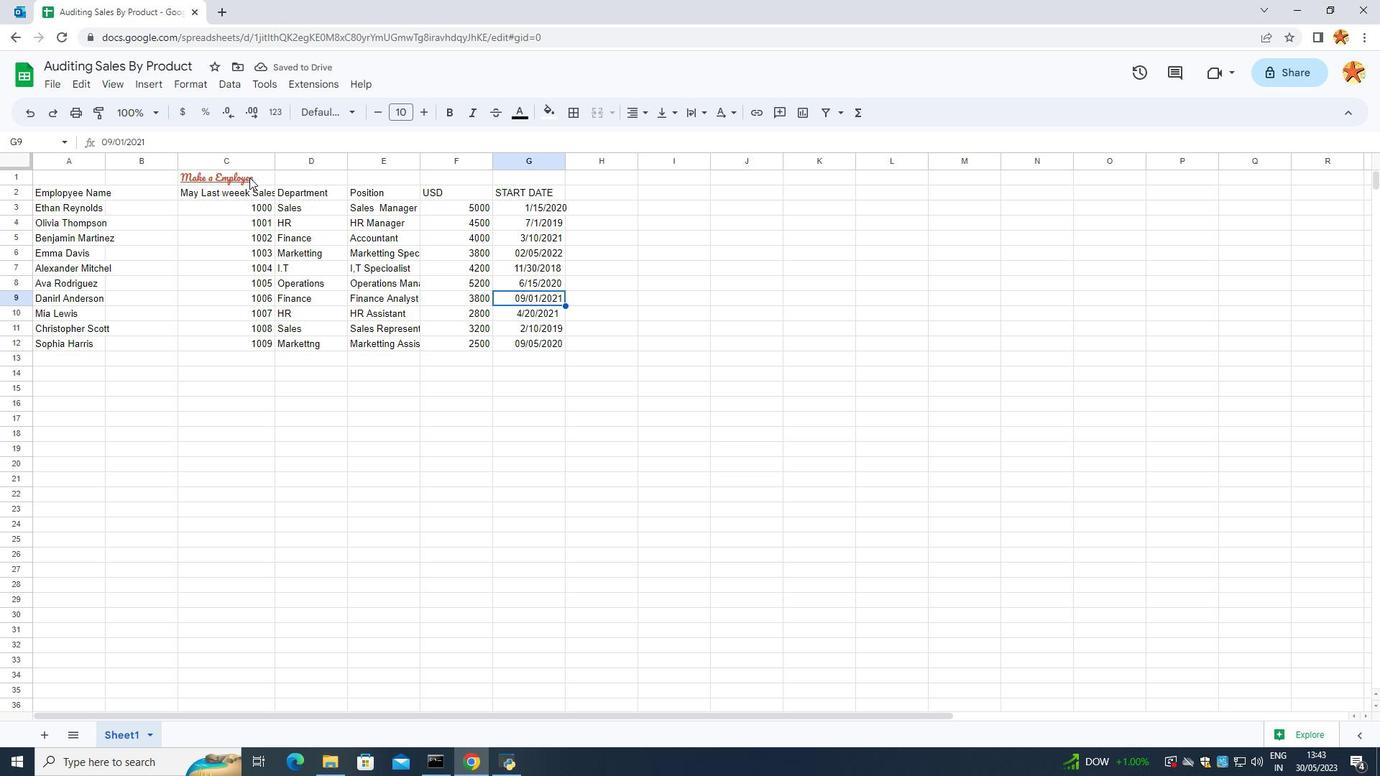 
Action: Mouse moved to (431, 114)
Screenshot: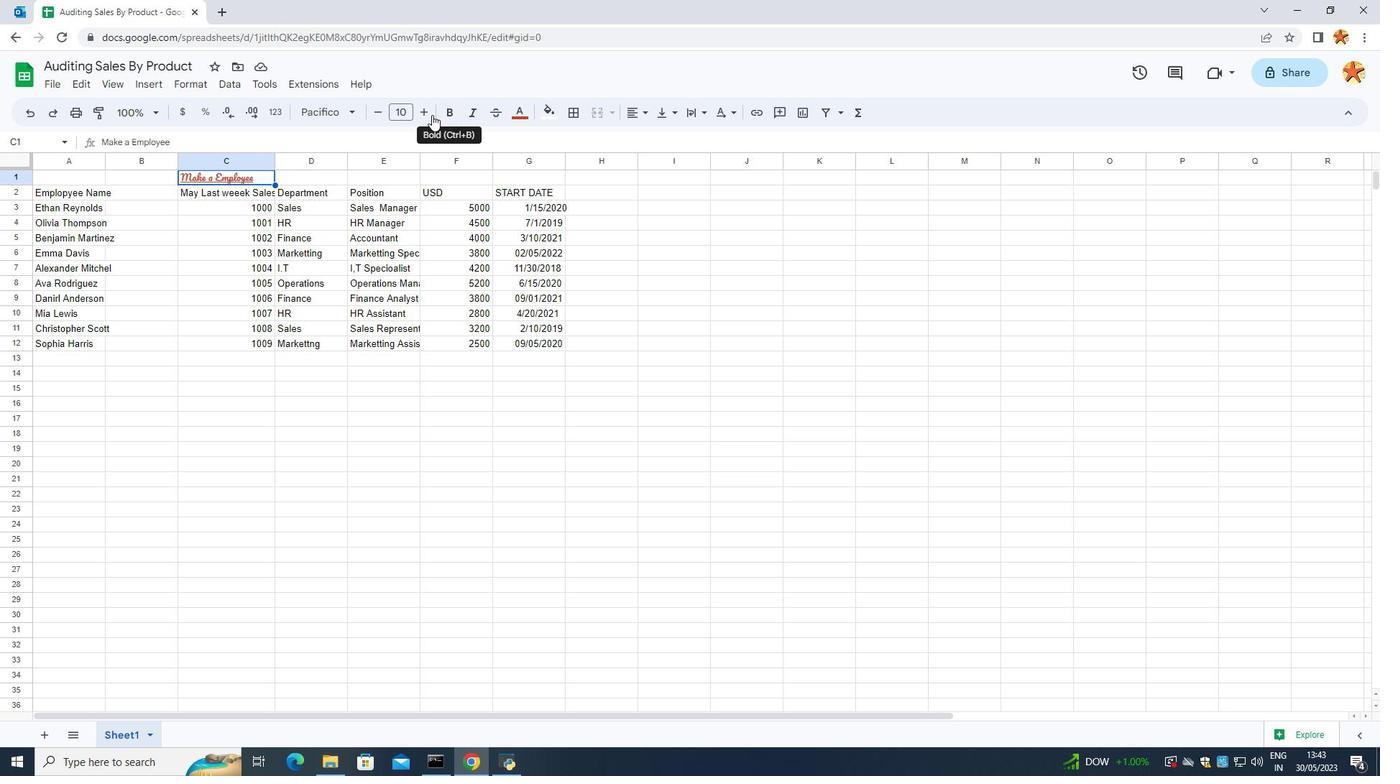 
Action: Mouse pressed left at (431, 114)
Screenshot: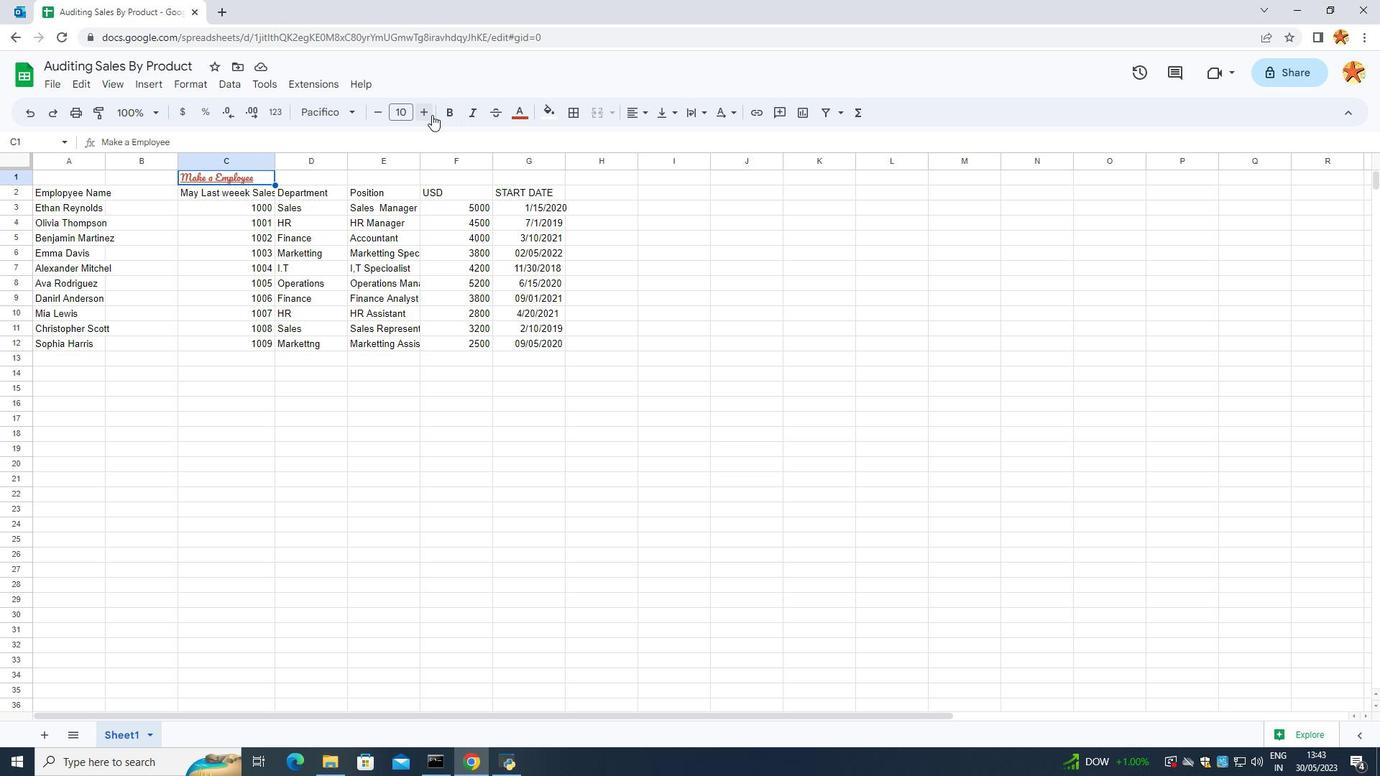 
Action: Mouse pressed left at (431, 114)
Screenshot: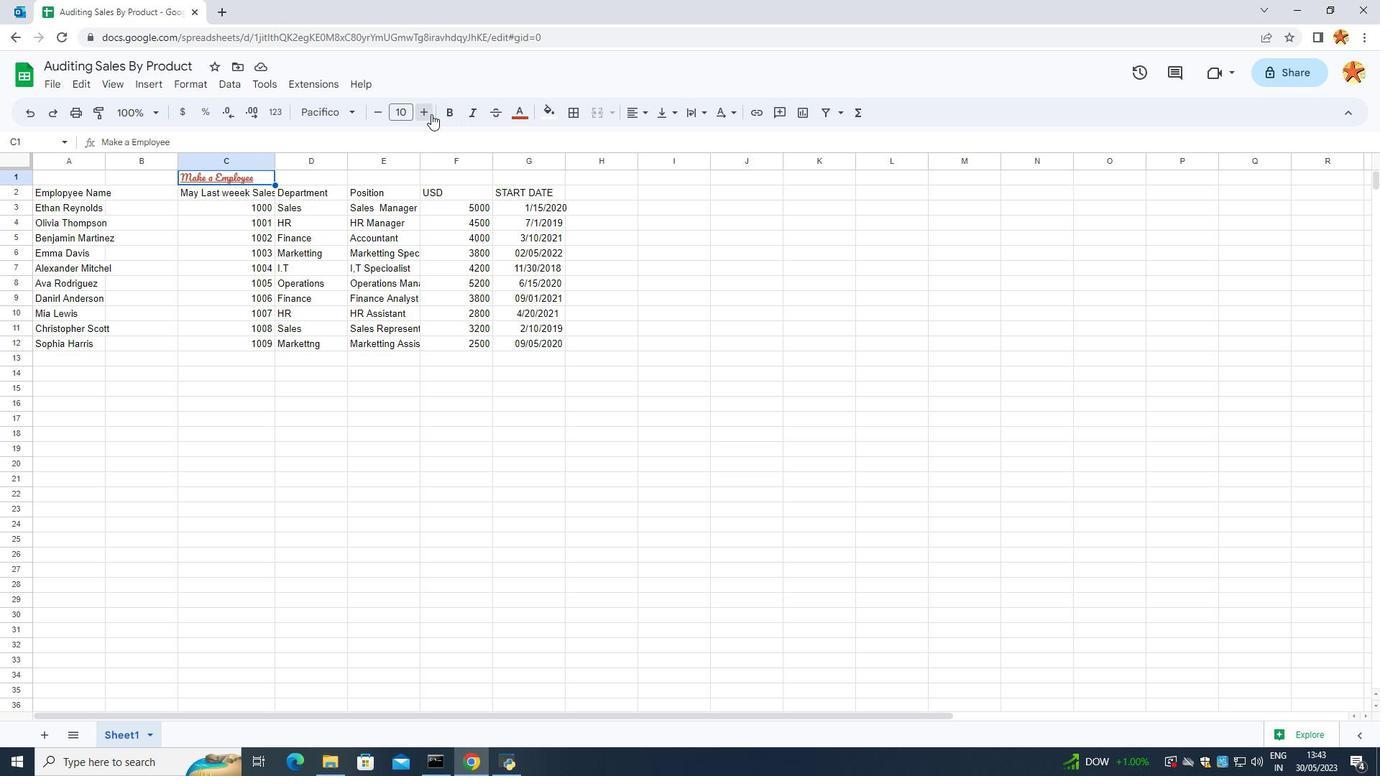 
Action: Mouse pressed left at (431, 114)
Screenshot: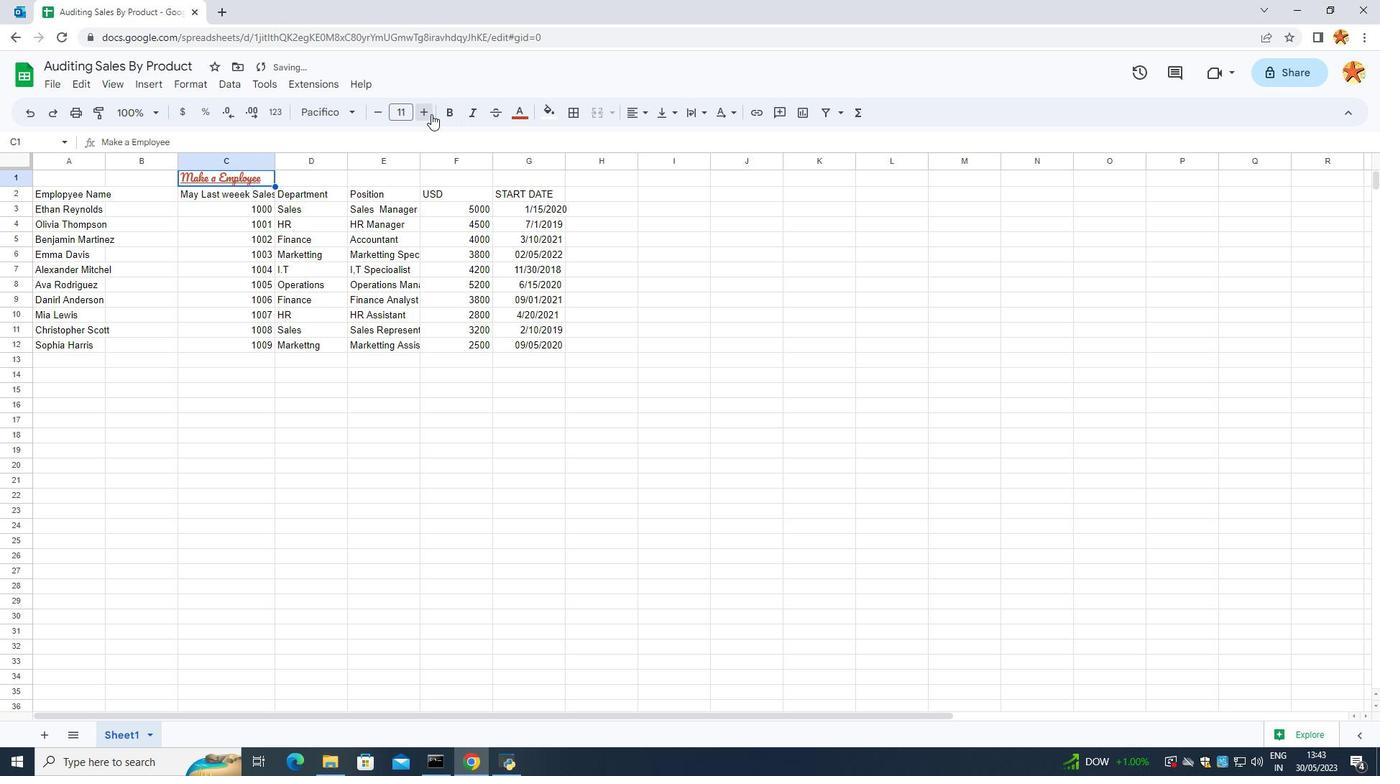 
Action: Mouse pressed left at (431, 114)
Screenshot: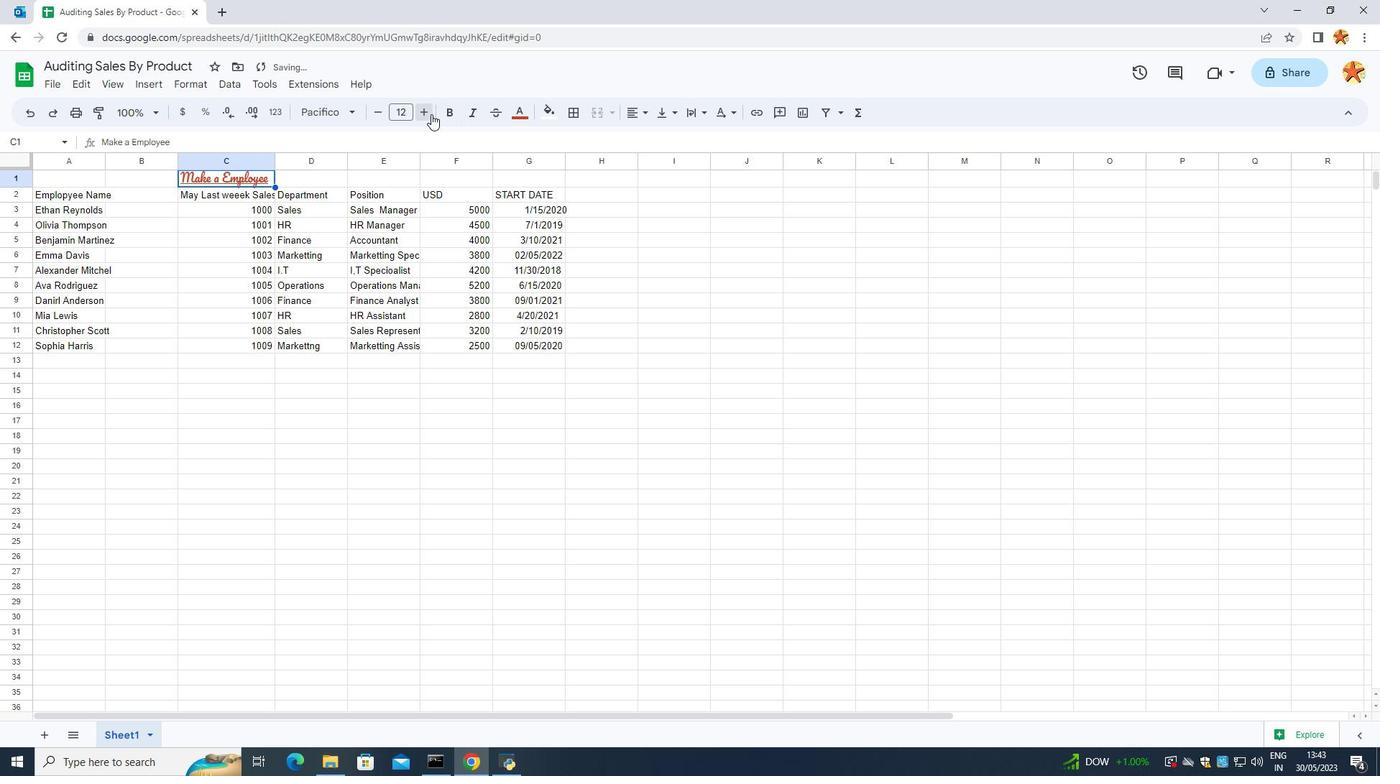 
Action: Mouse pressed left at (431, 114)
Screenshot: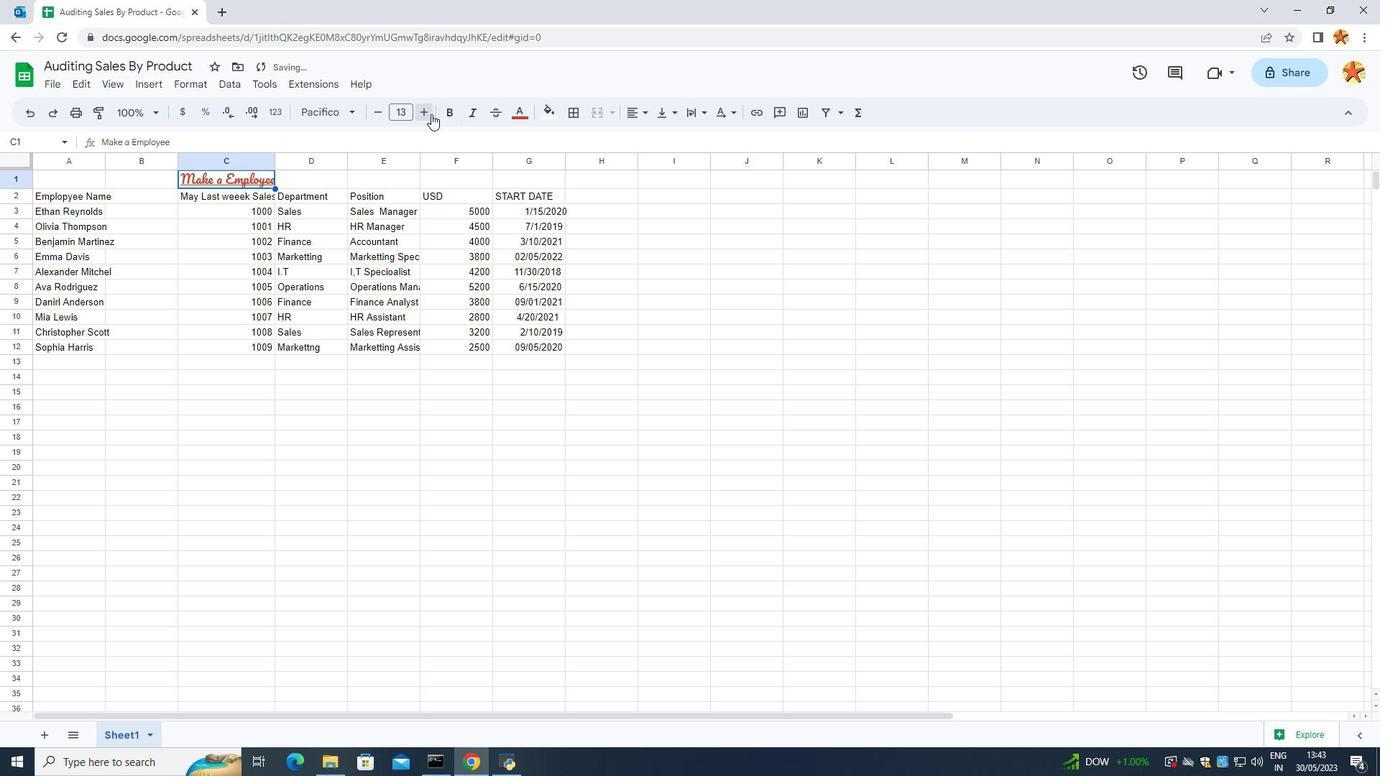 
Action: Mouse pressed left at (431, 114)
Screenshot: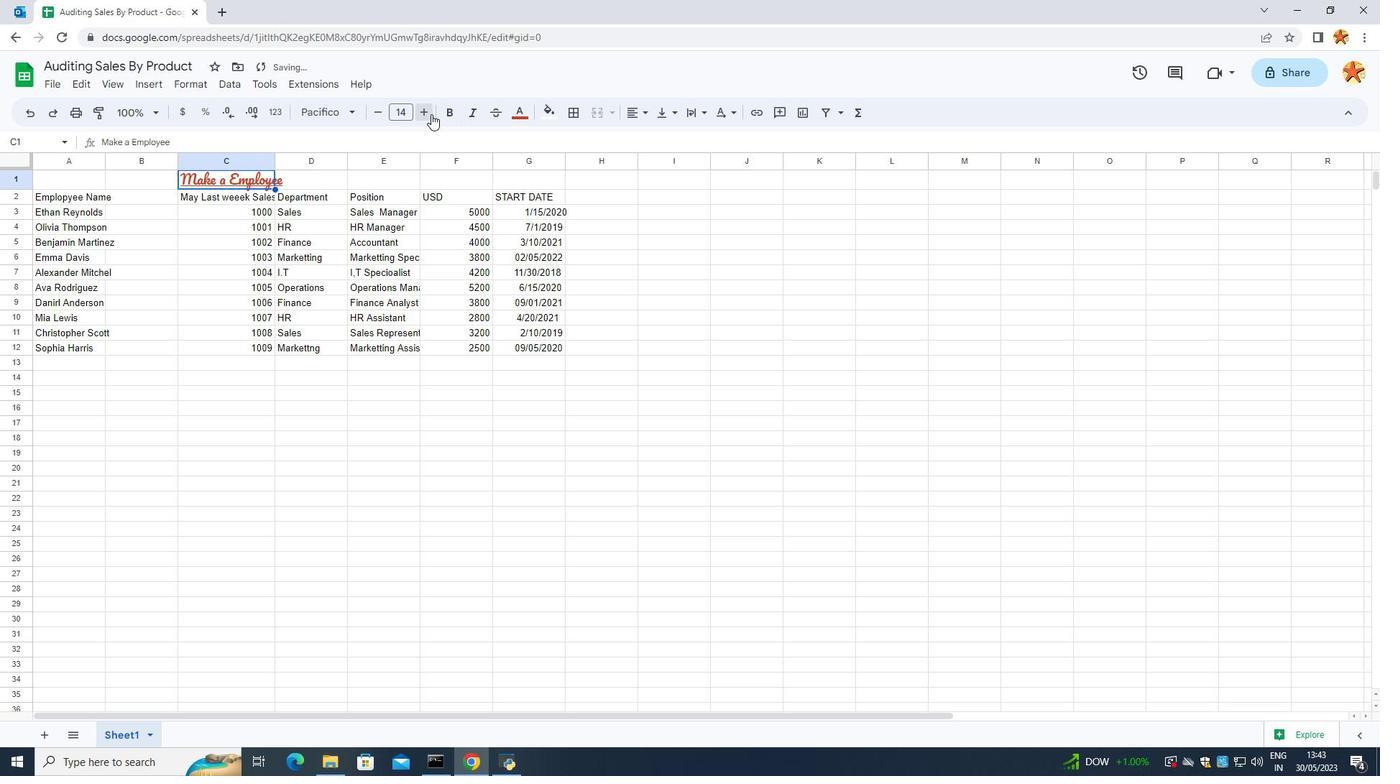 
Action: Mouse pressed left at (431, 114)
Screenshot: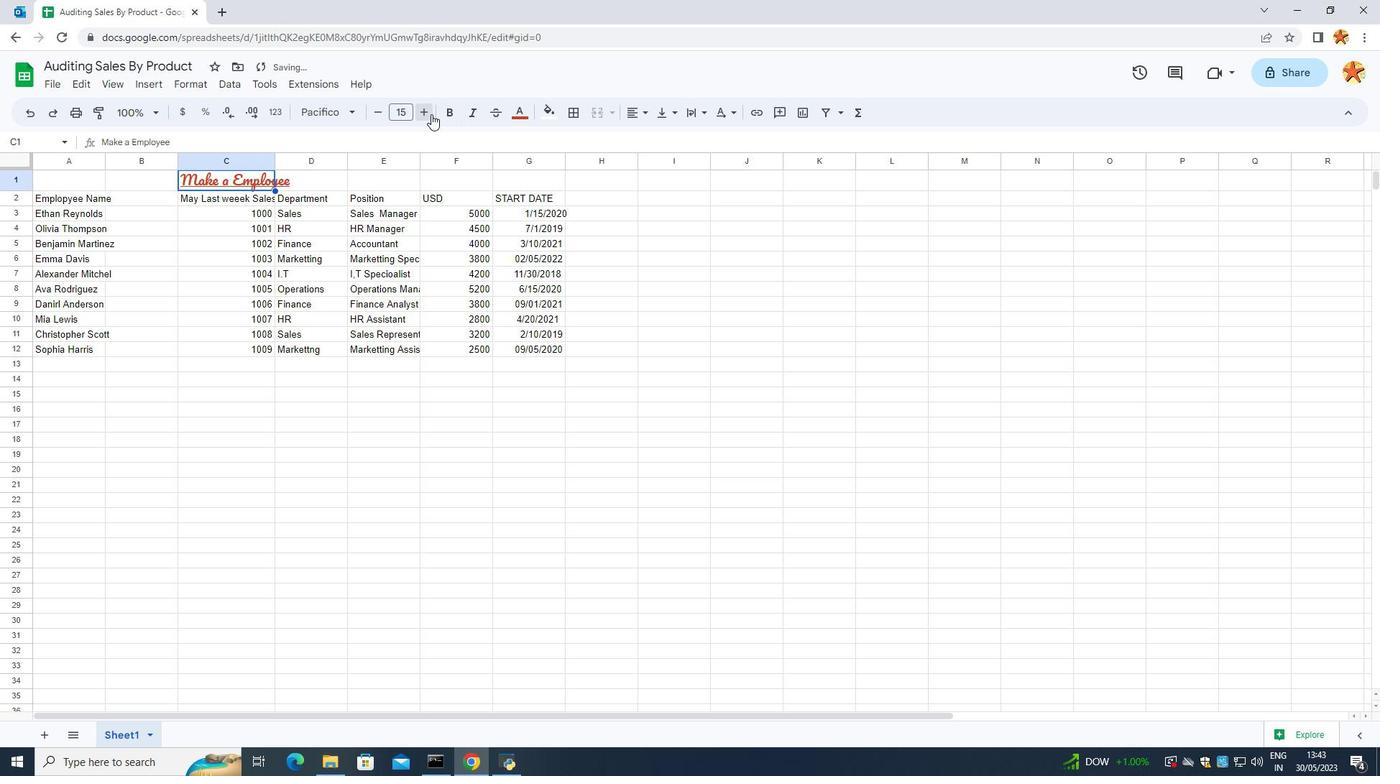 
Action: Mouse pressed left at (431, 114)
Screenshot: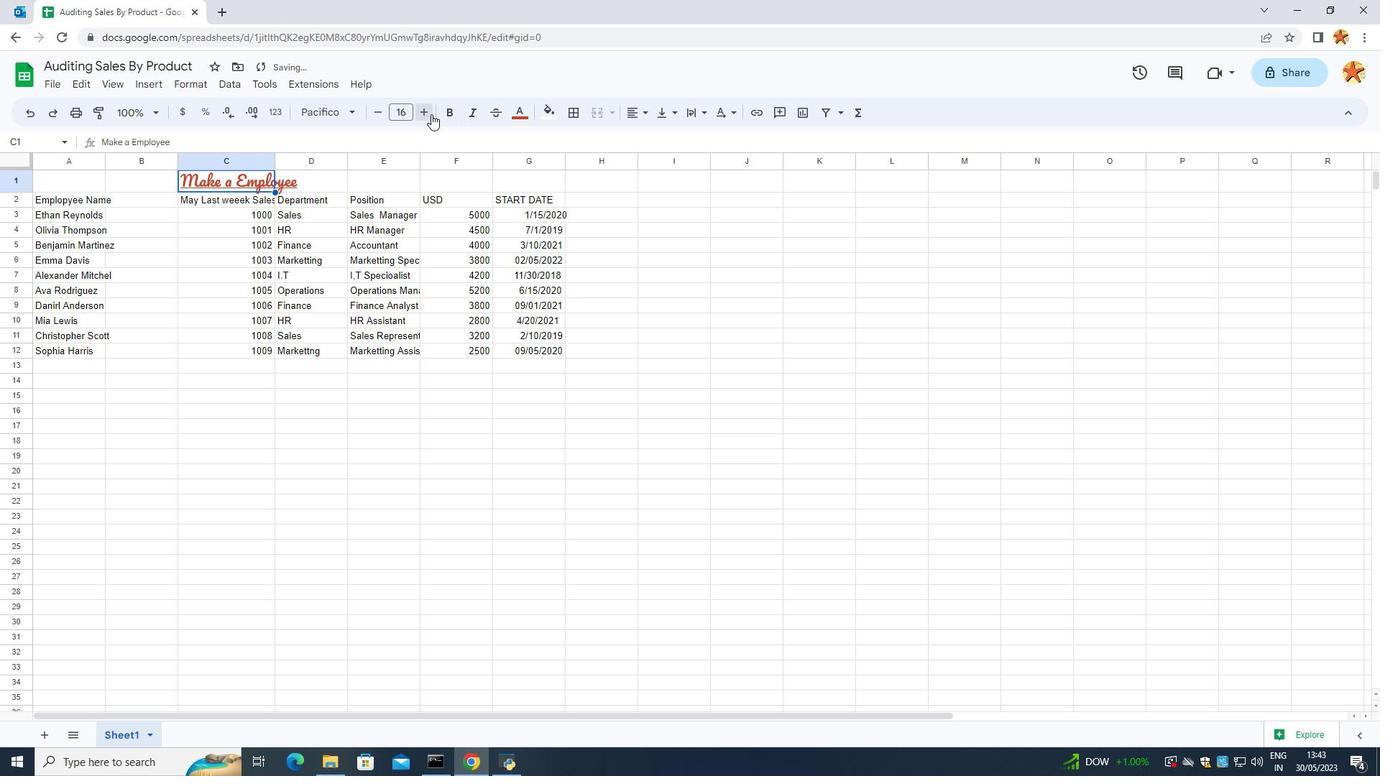 
Action: Mouse pressed left at (431, 114)
Screenshot: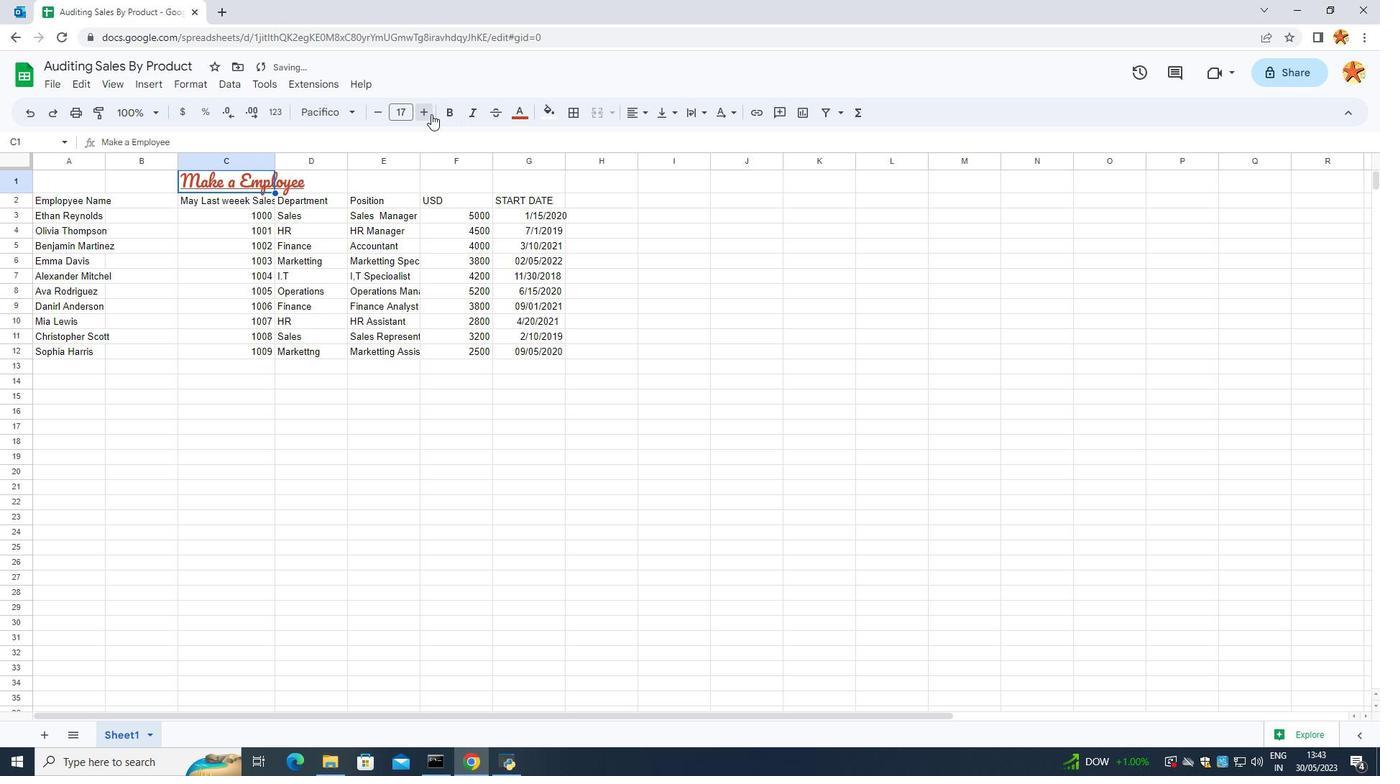 
Action: Mouse pressed left at (431, 114)
Screenshot: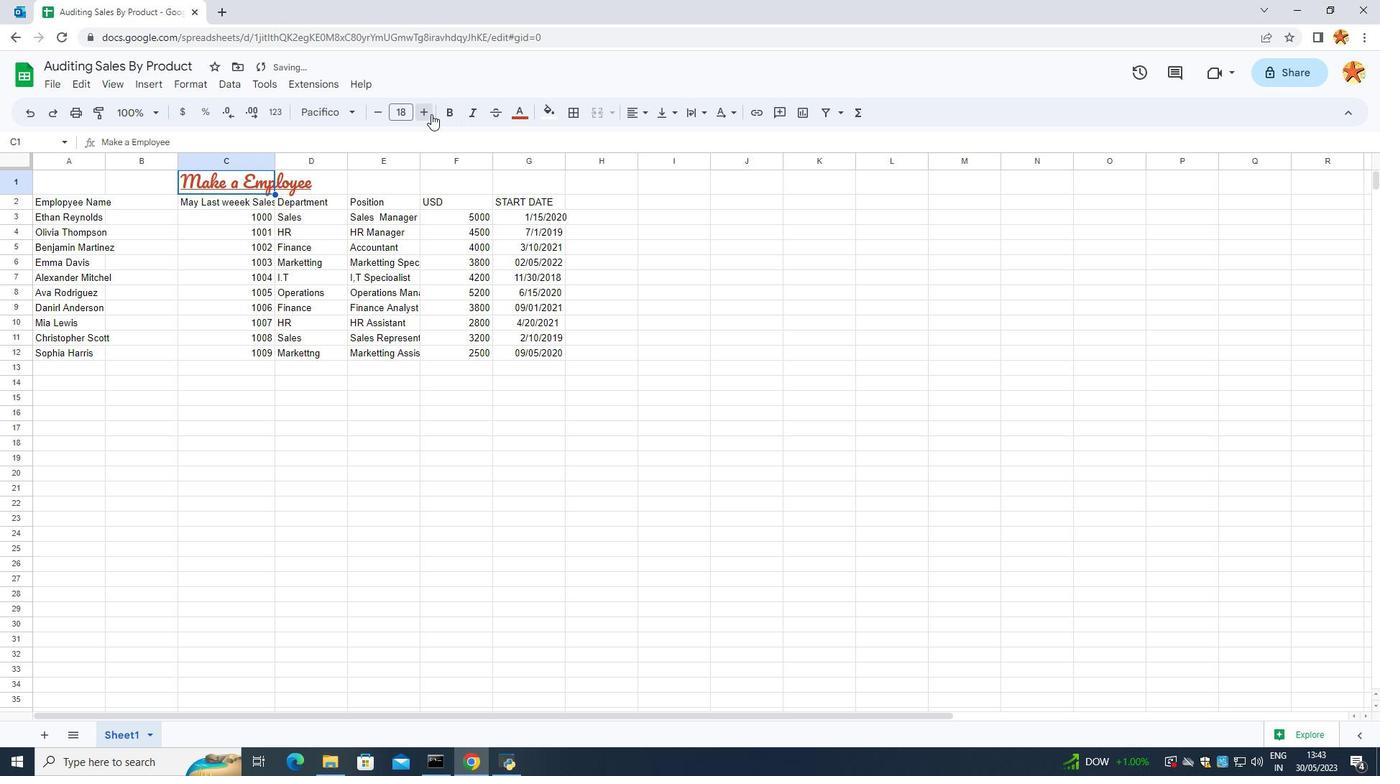 
Action: Mouse pressed left at (431, 114)
Screenshot: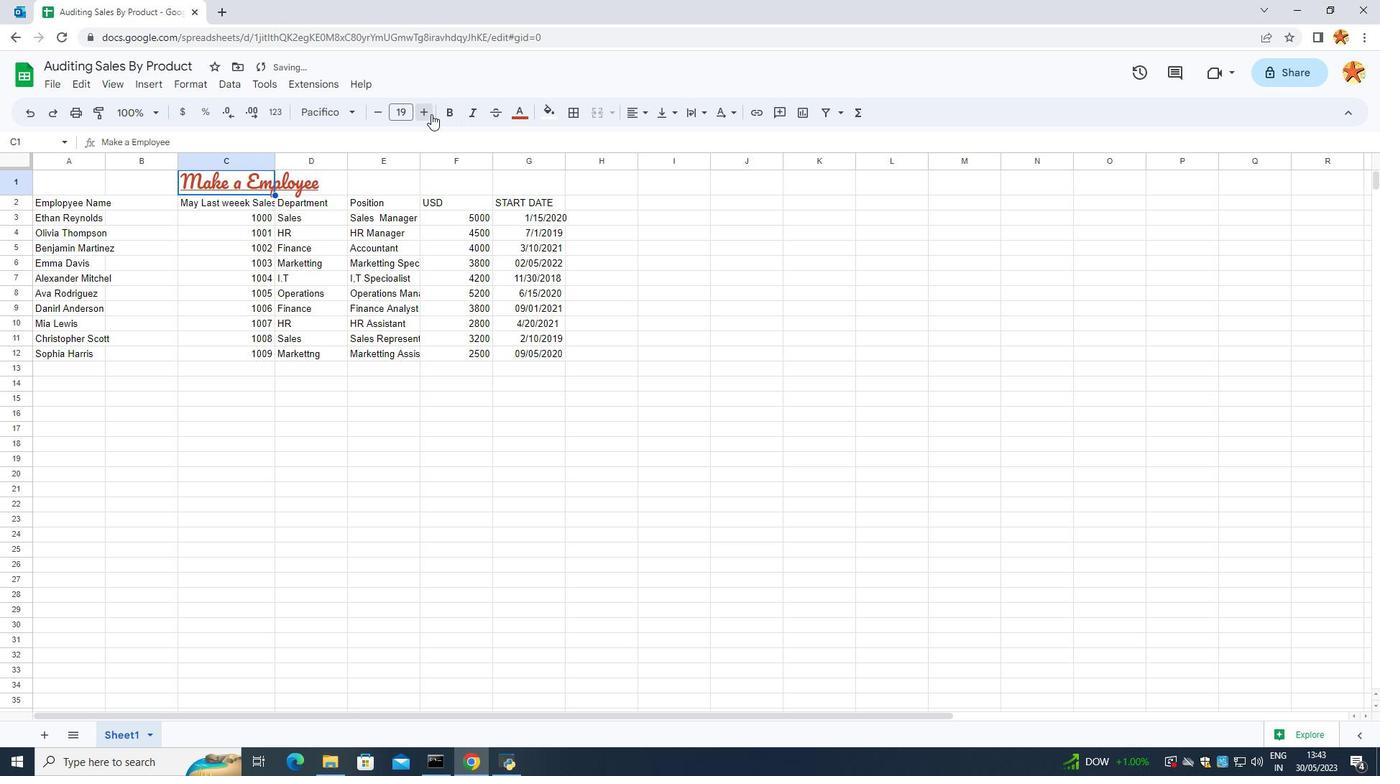 
Action: Mouse pressed left at (431, 114)
Screenshot: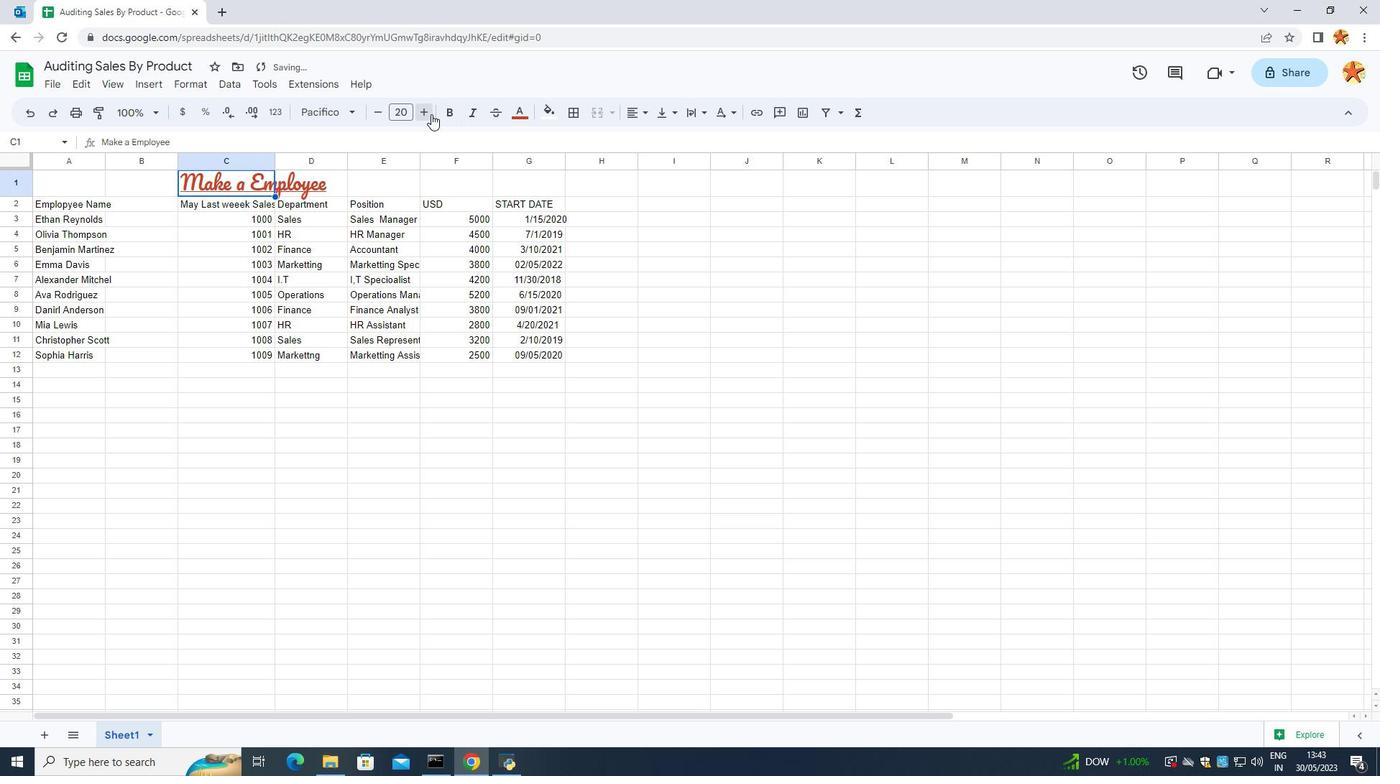 
Action: Mouse pressed left at (431, 114)
Screenshot: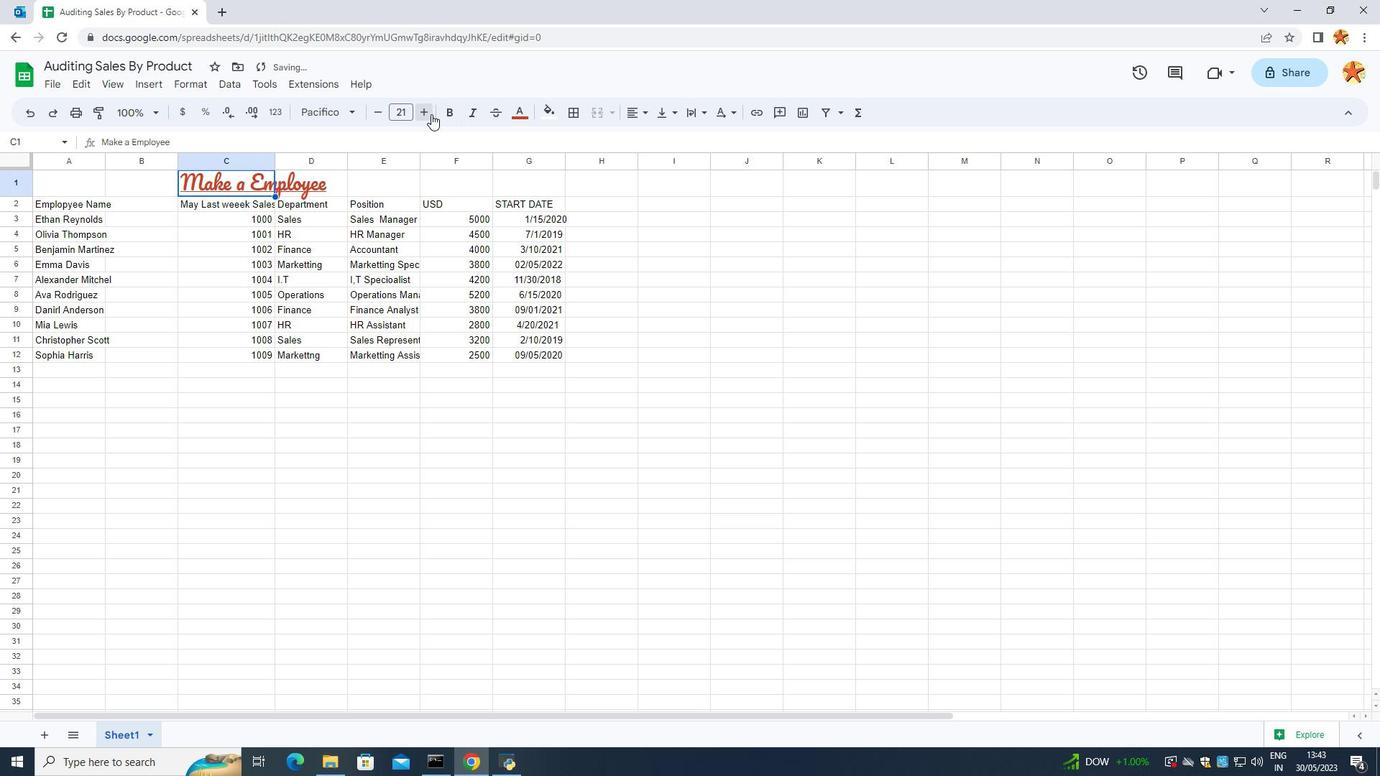 
Action: Mouse pressed left at (431, 114)
Screenshot: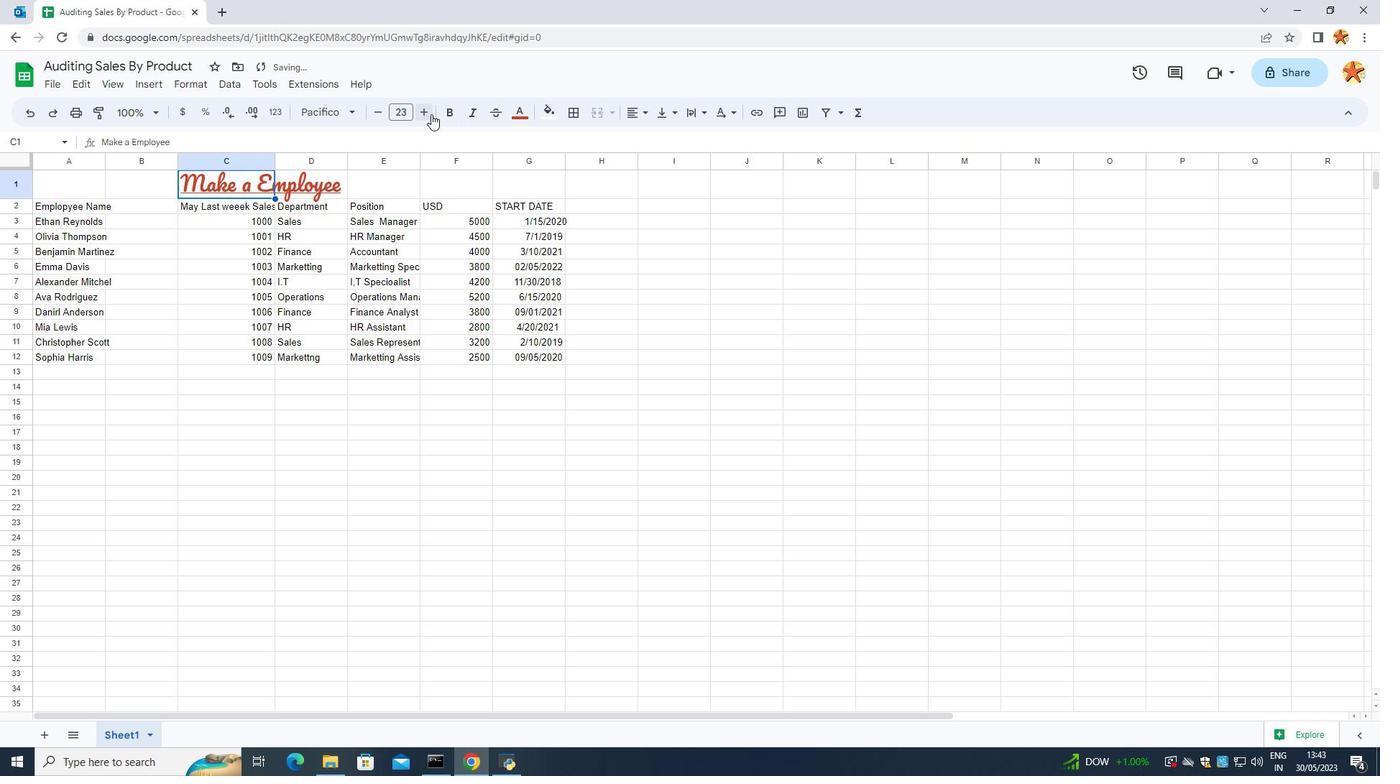 
Action: Mouse pressed left at (431, 114)
Screenshot: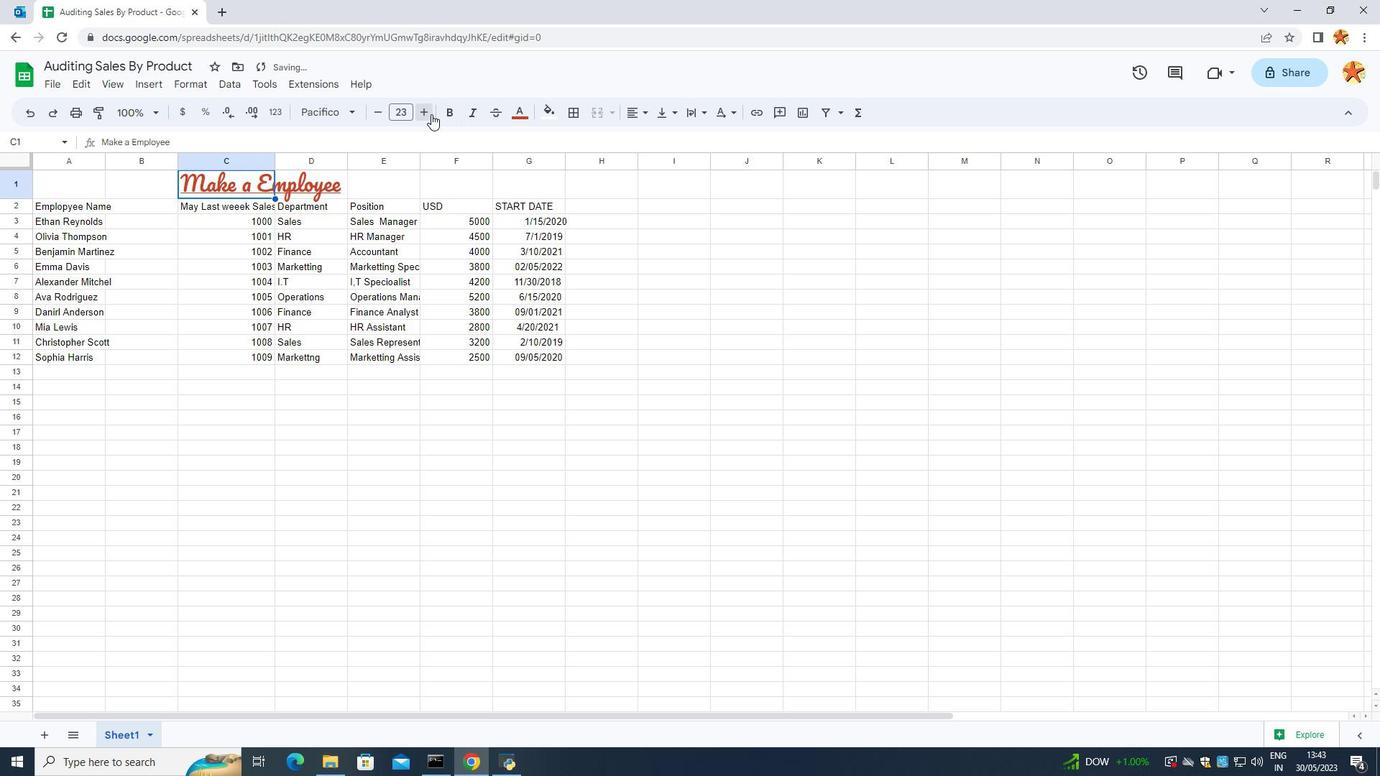
Action: Mouse pressed left at (431, 114)
Screenshot: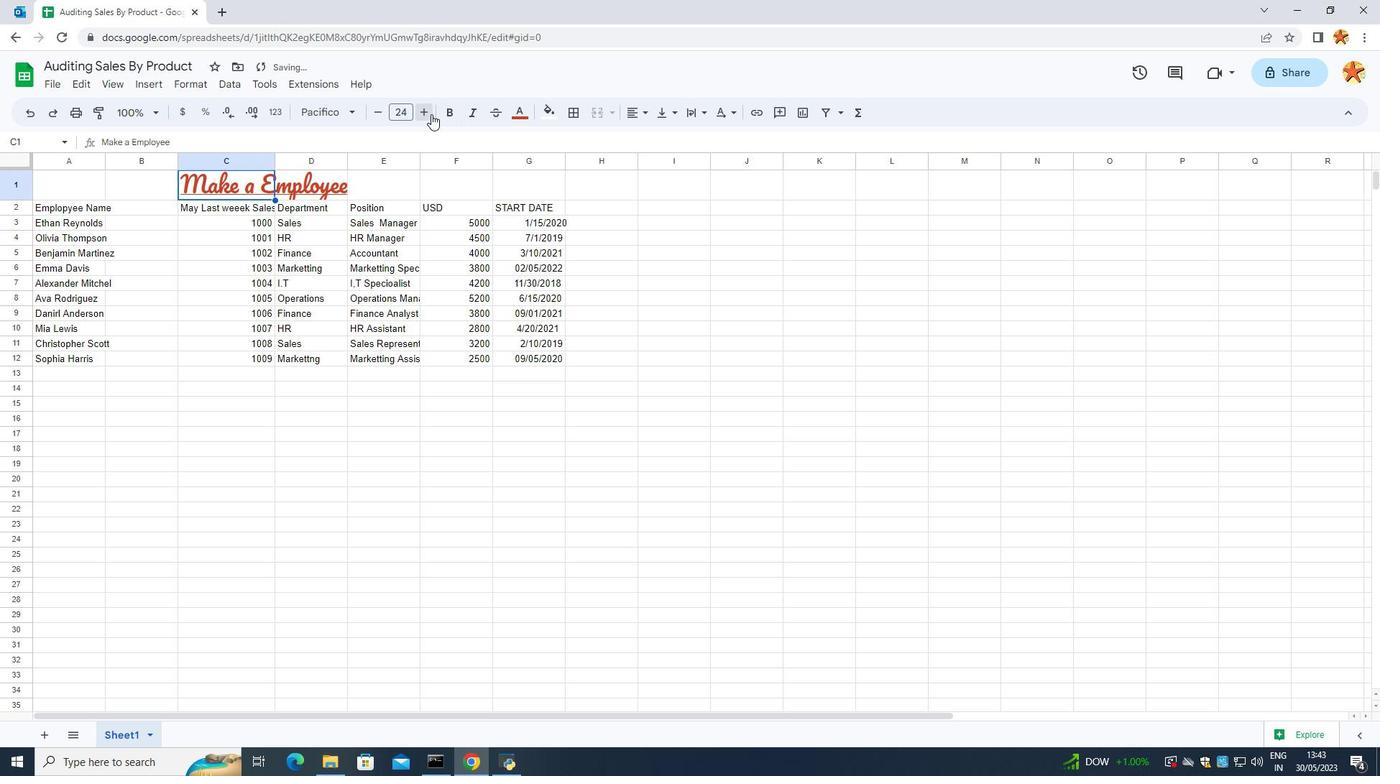 
Action: Mouse pressed left at (431, 114)
Screenshot: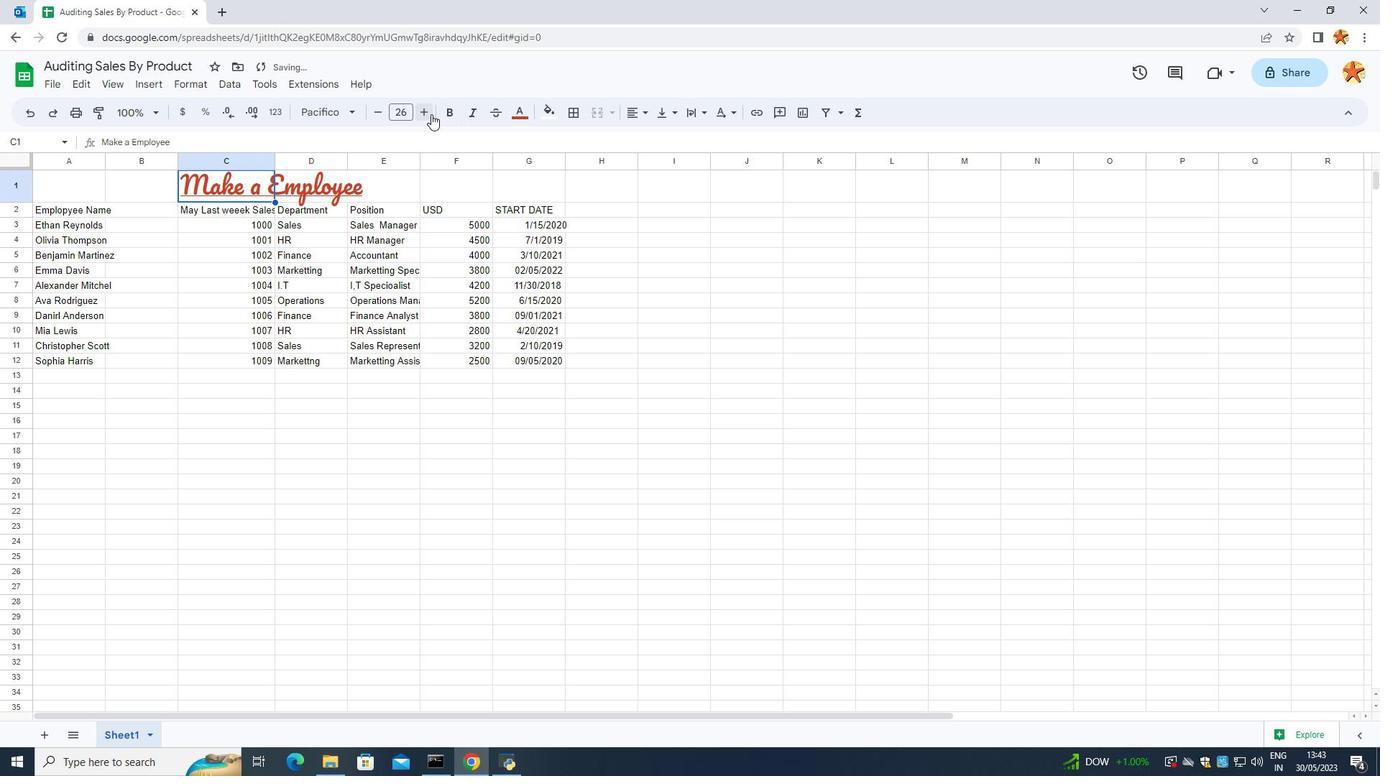 
Action: Mouse moved to (380, 115)
Screenshot: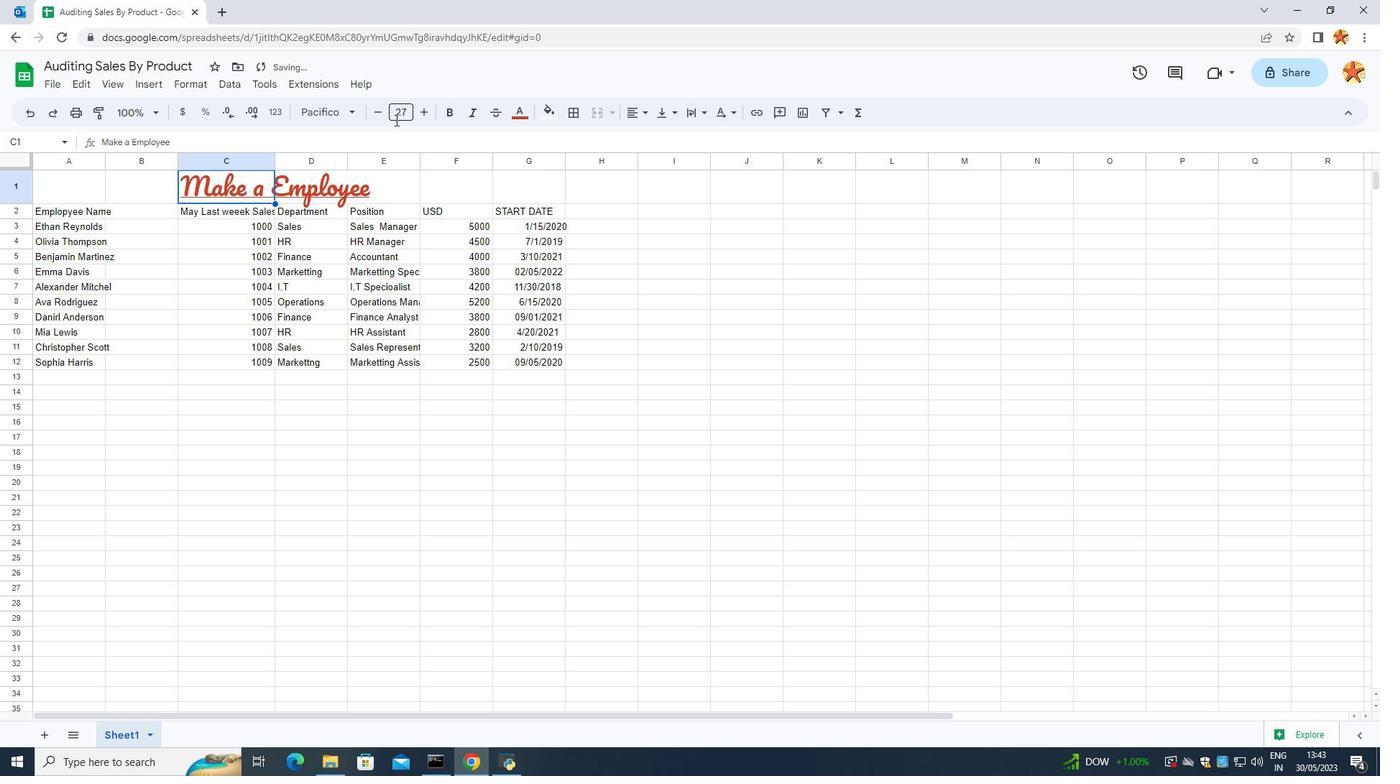 
Action: Mouse pressed left at (380, 115)
Screenshot: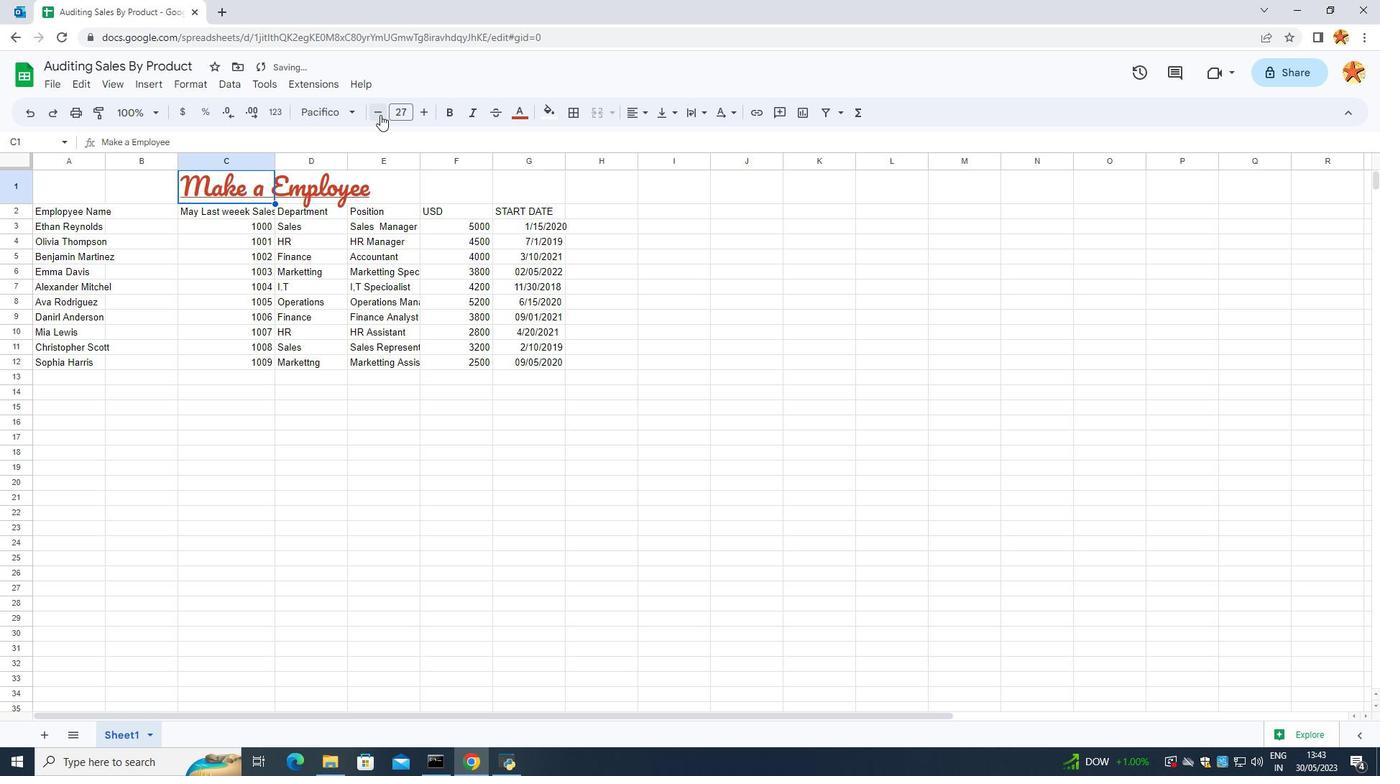 
Action: Mouse moved to (324, 316)
Screenshot: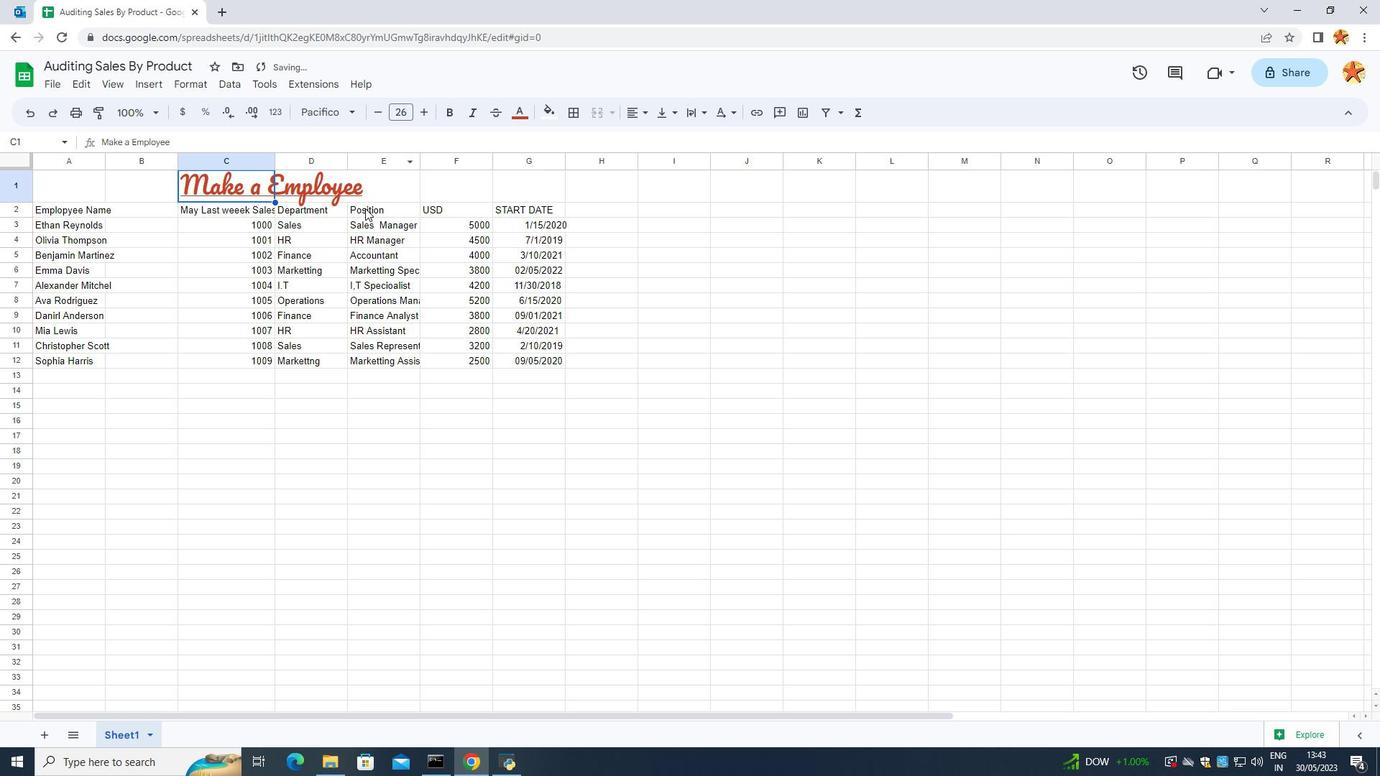 
Action: Mouse pressed left at (324, 316)
Screenshot: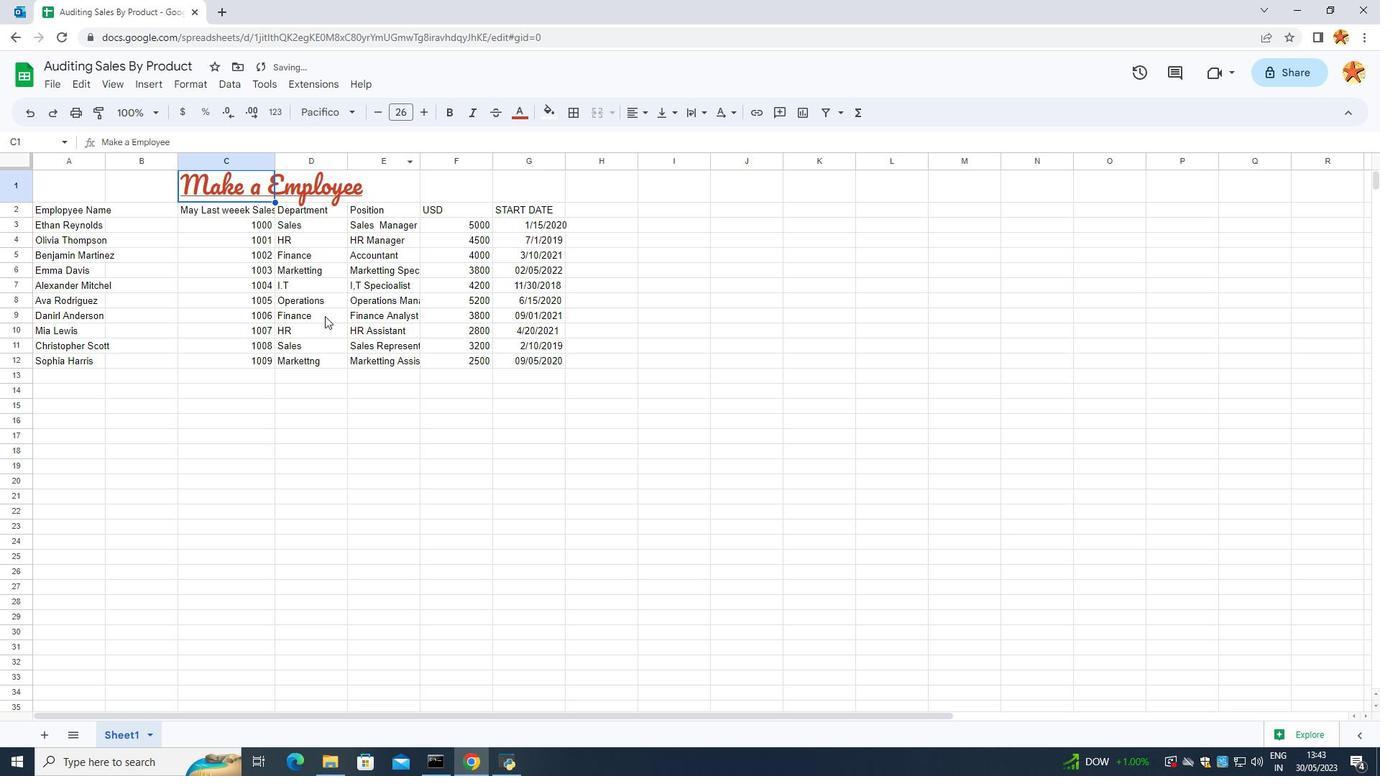 
Action: Mouse moved to (84, 212)
Screenshot: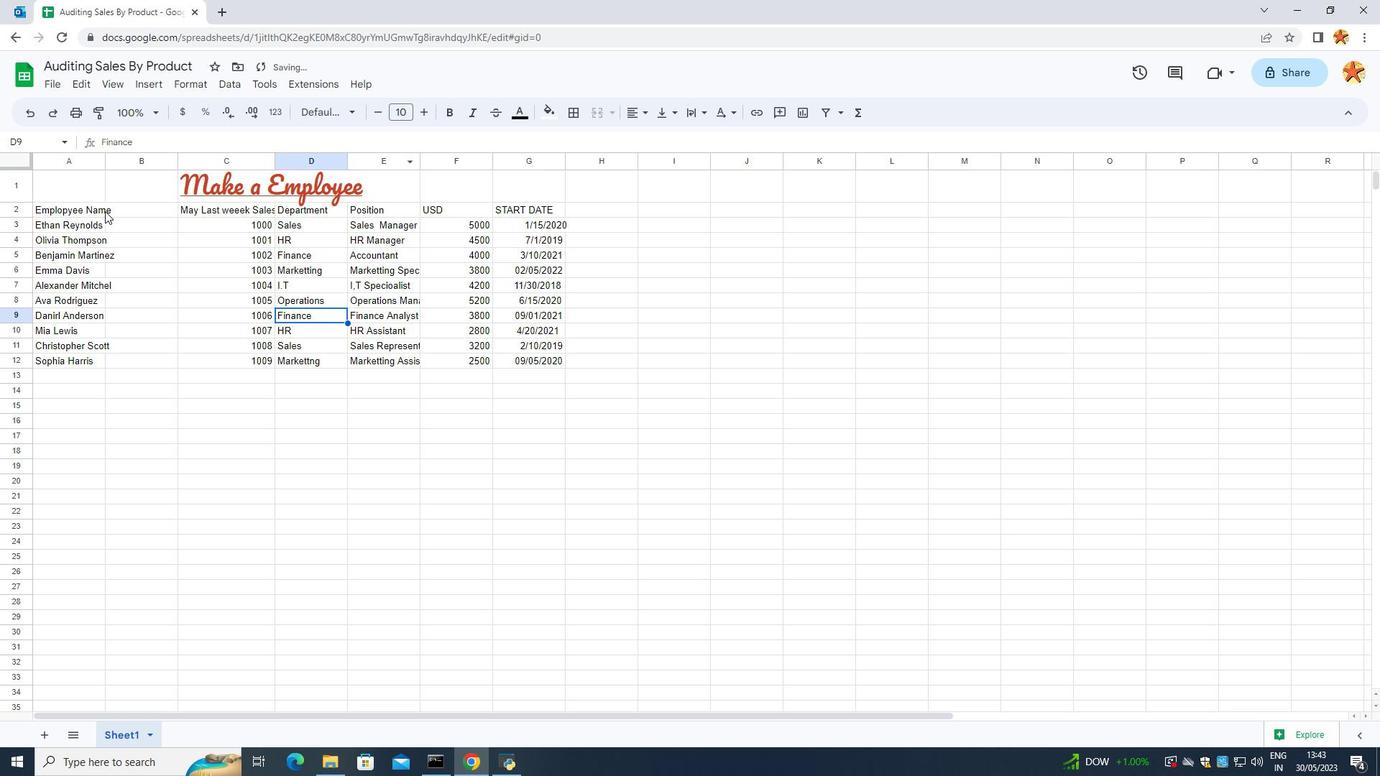 
Action: Mouse pressed left at (84, 212)
Screenshot: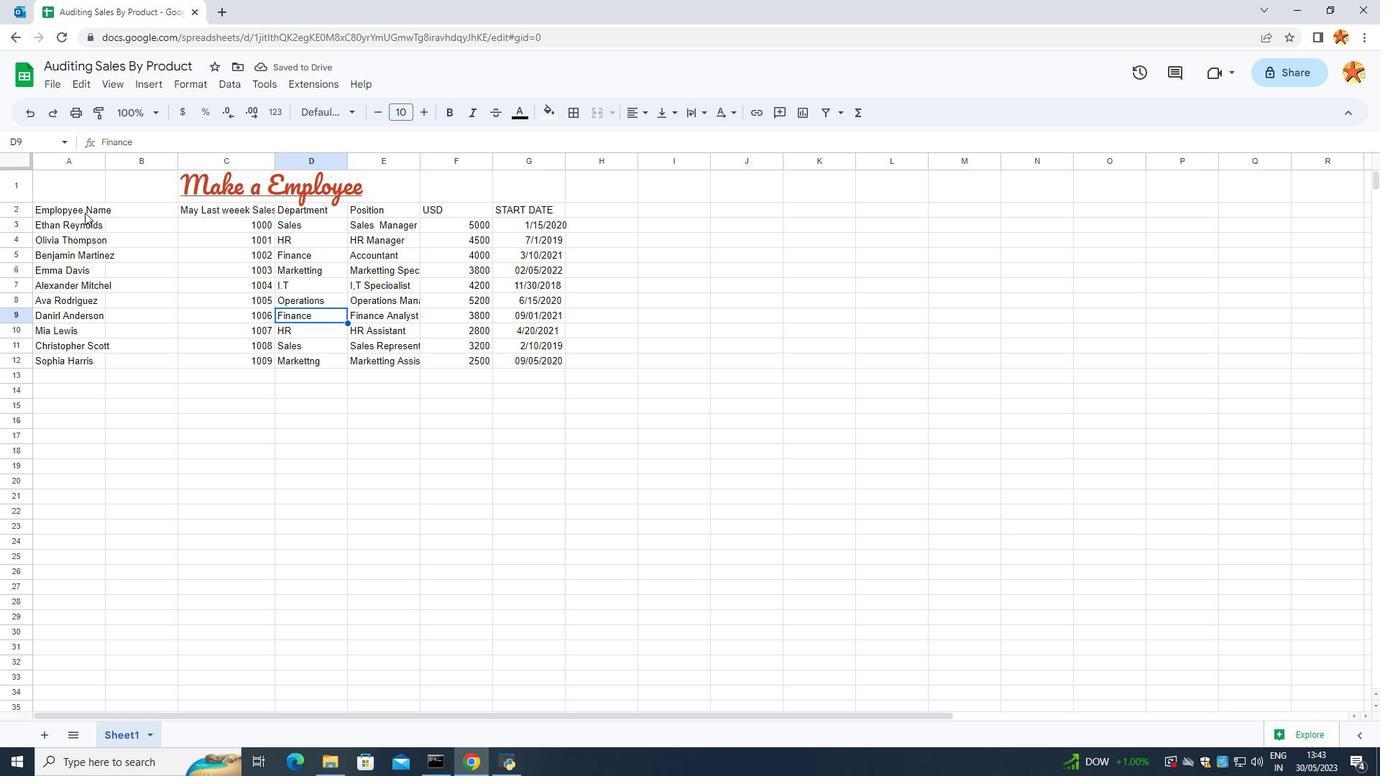 
Action: Mouse moved to (349, 105)
Screenshot: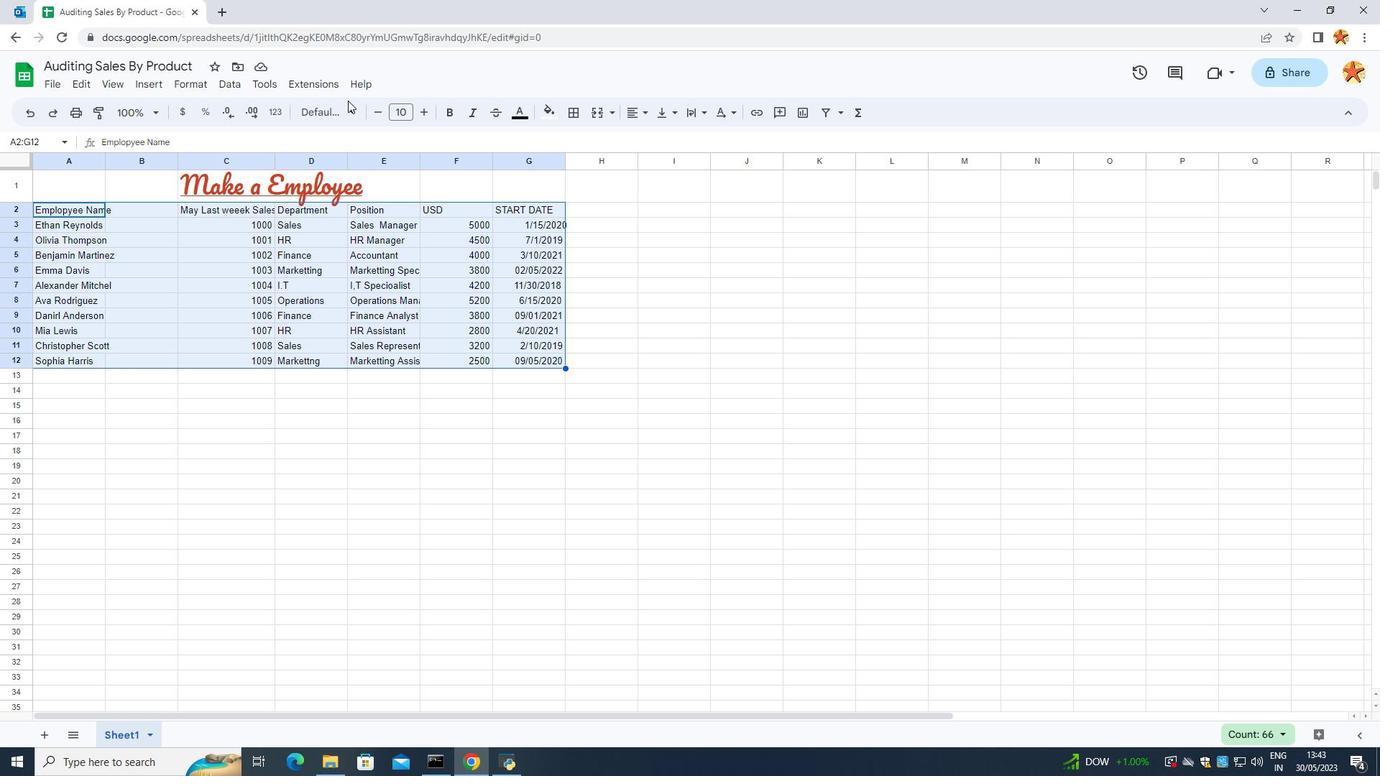 
Action: Mouse pressed left at (349, 105)
Screenshot: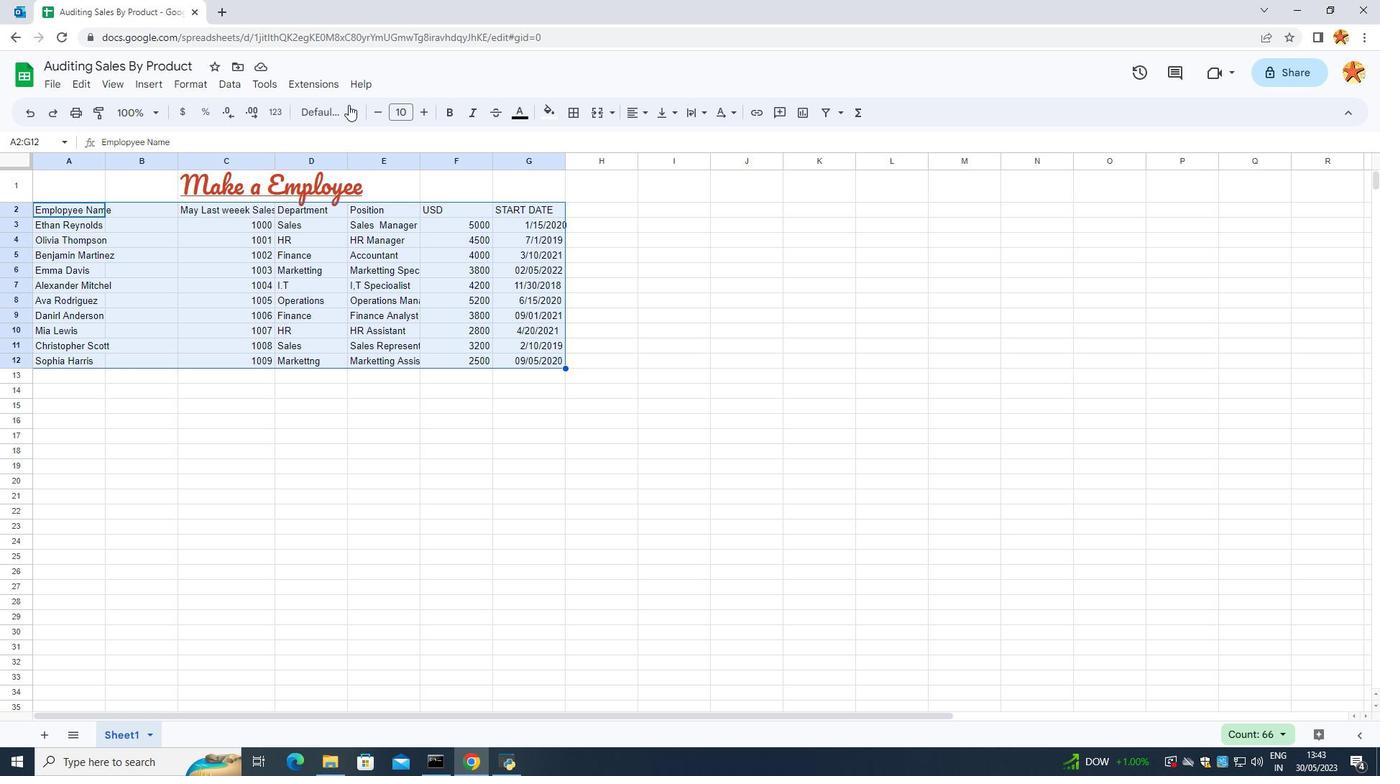 
Action: Mouse moved to (360, 432)
Screenshot: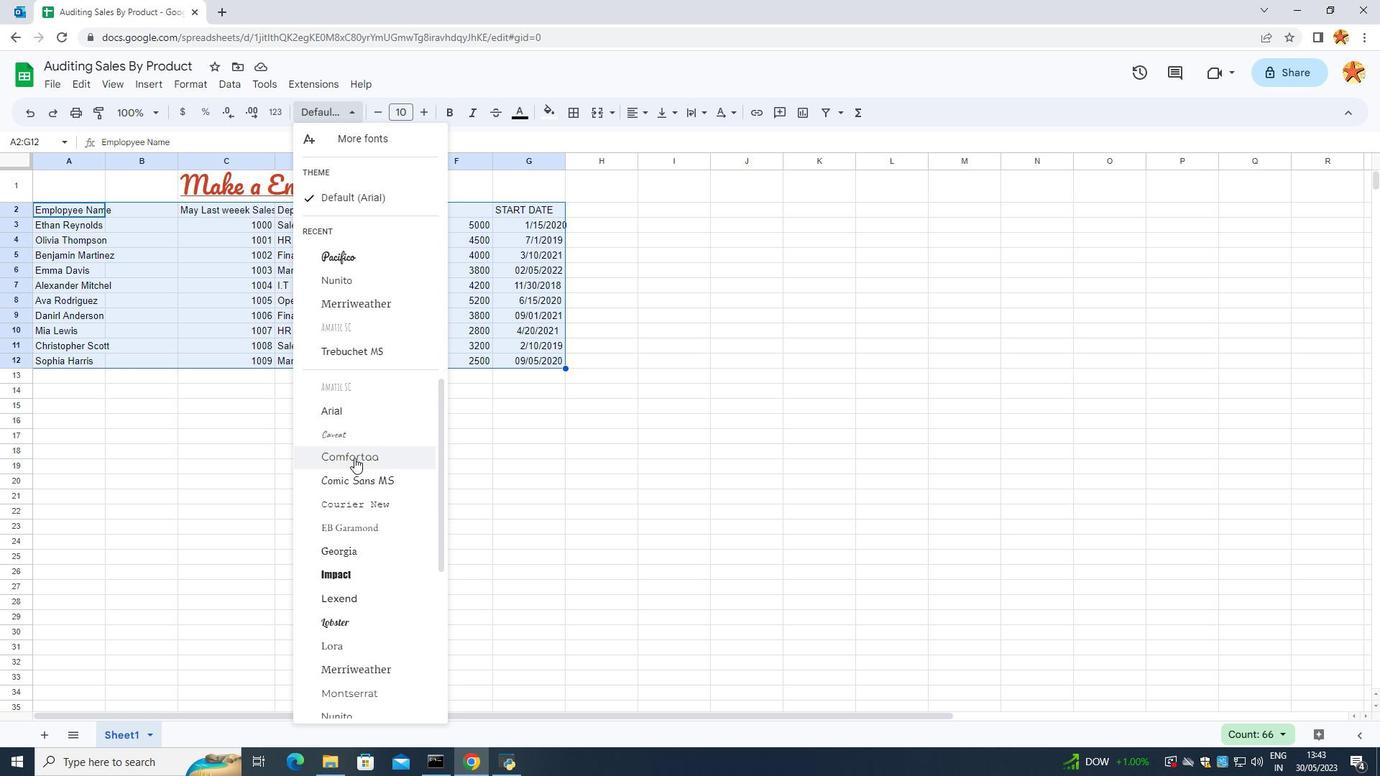 
Action: Mouse scrolled (360, 431) with delta (0, 0)
Screenshot: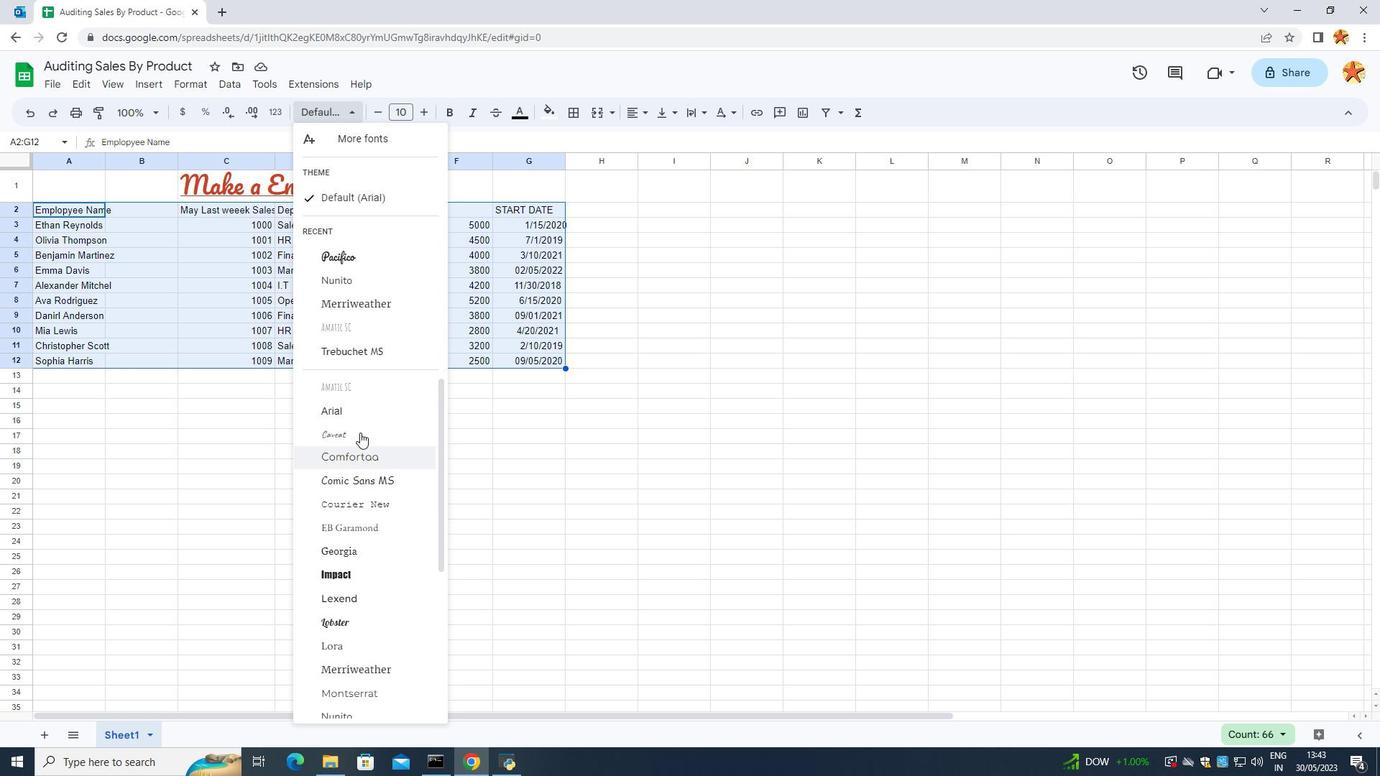
Action: Mouse scrolled (360, 431) with delta (0, 0)
Screenshot: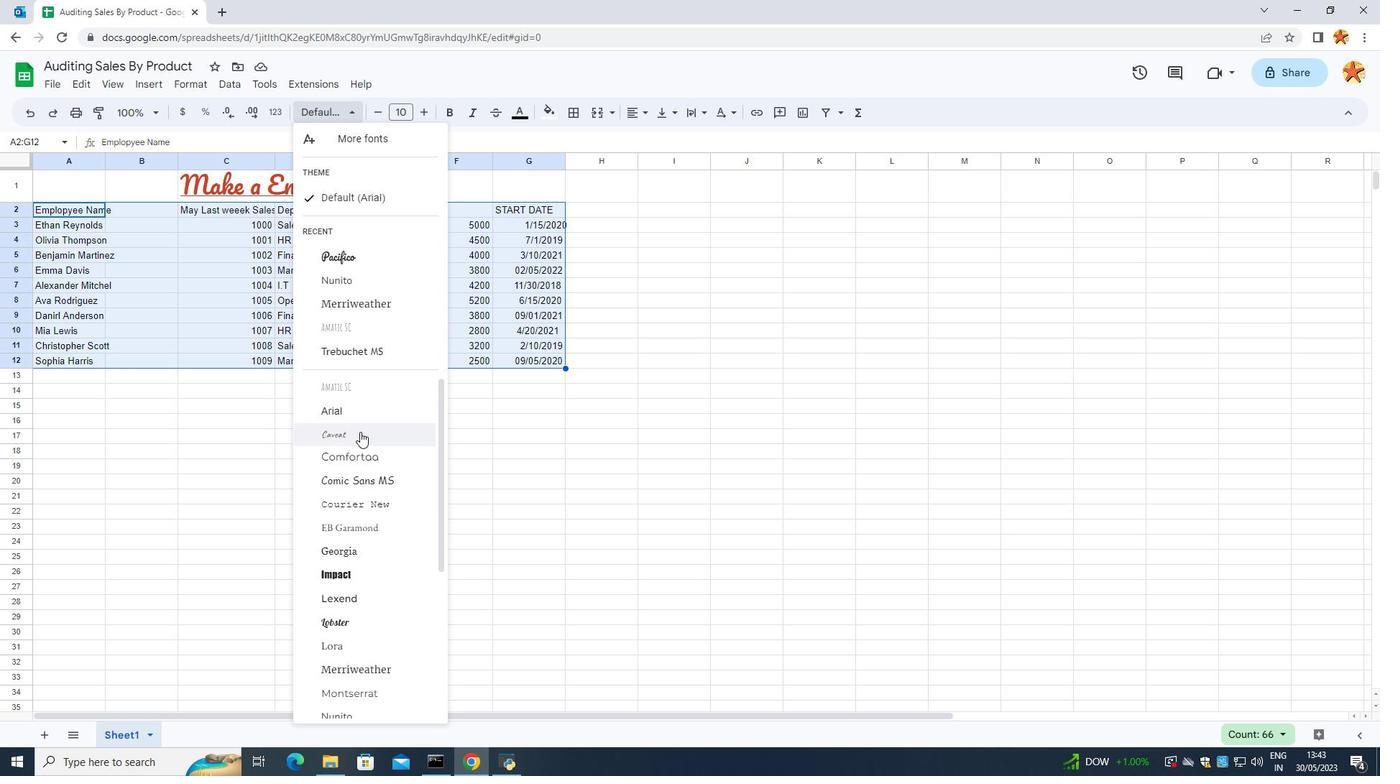 
Action: Mouse scrolled (360, 431) with delta (0, 0)
Screenshot: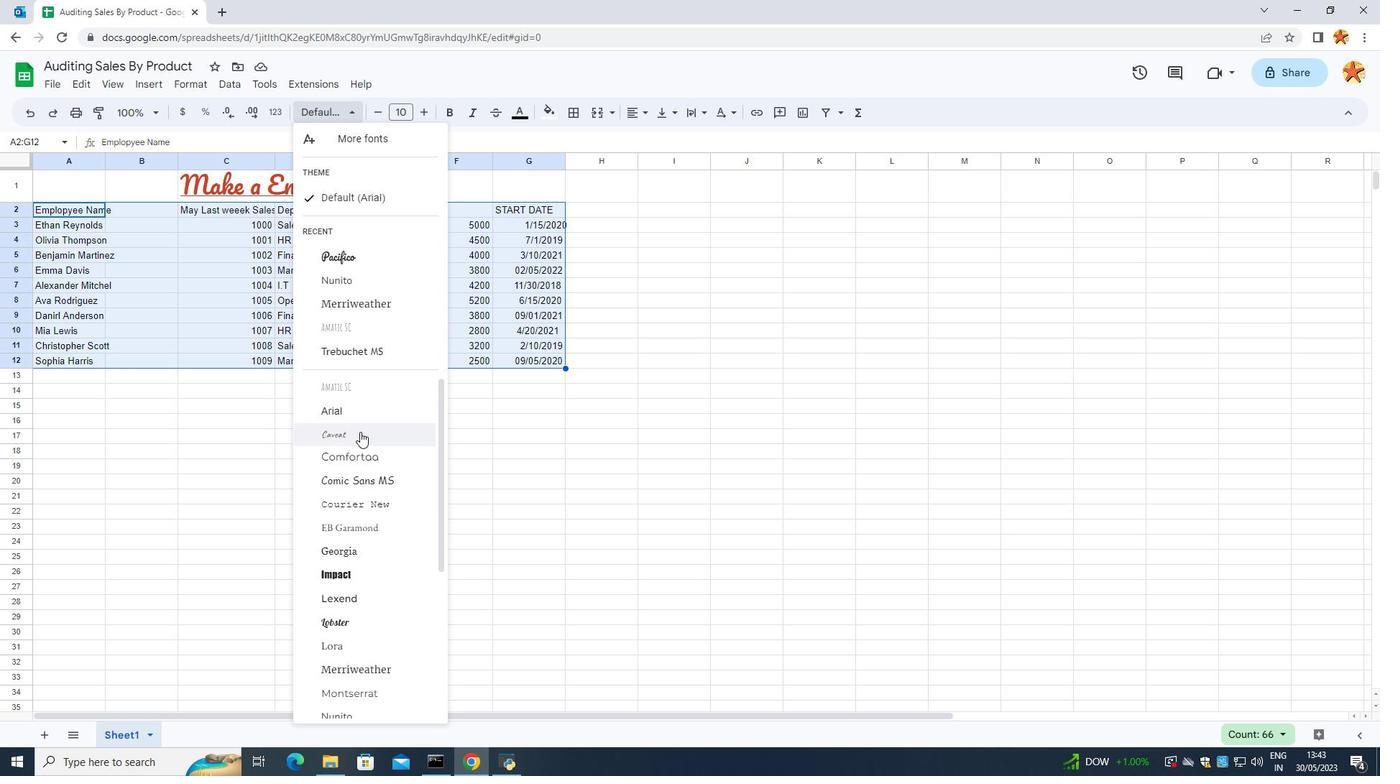 
Action: Mouse scrolled (360, 431) with delta (0, 0)
Screenshot: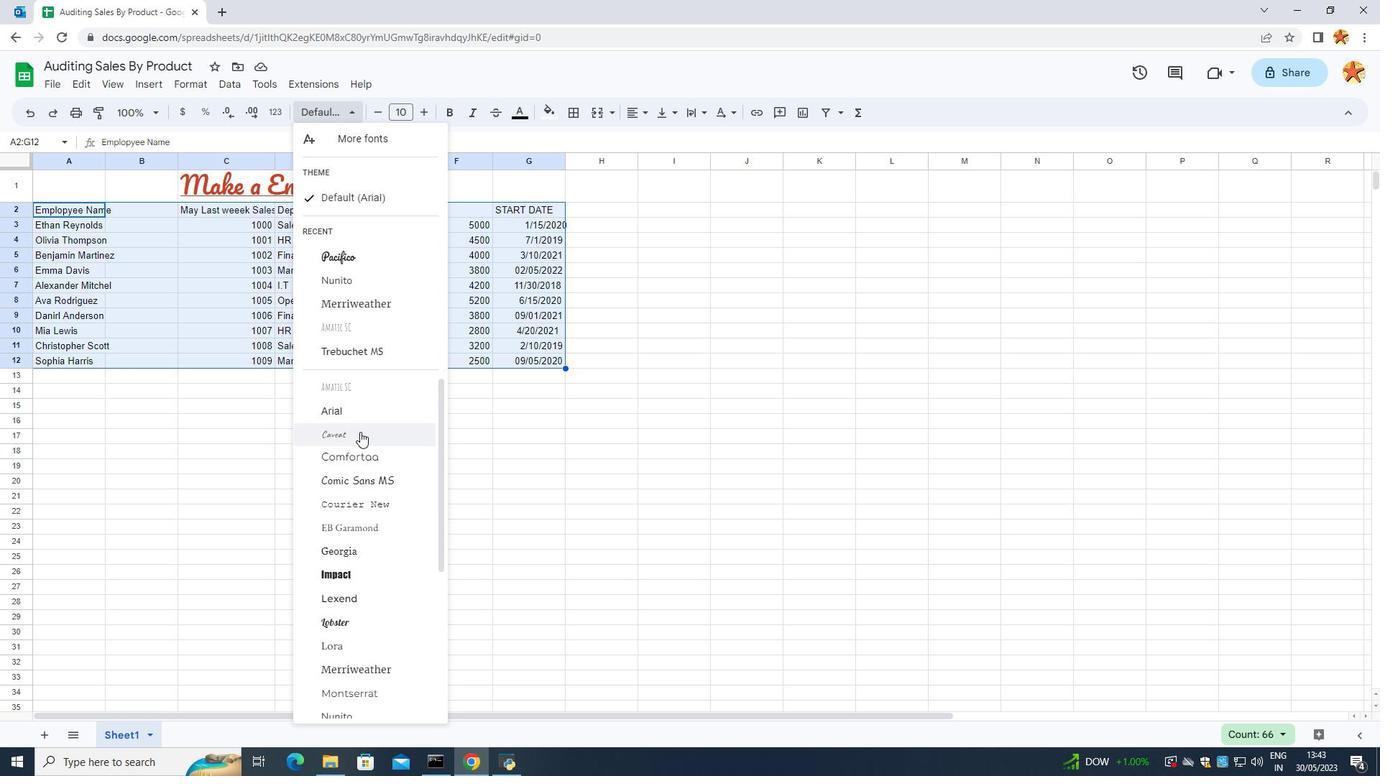 
Action: Mouse moved to (357, 432)
Screenshot: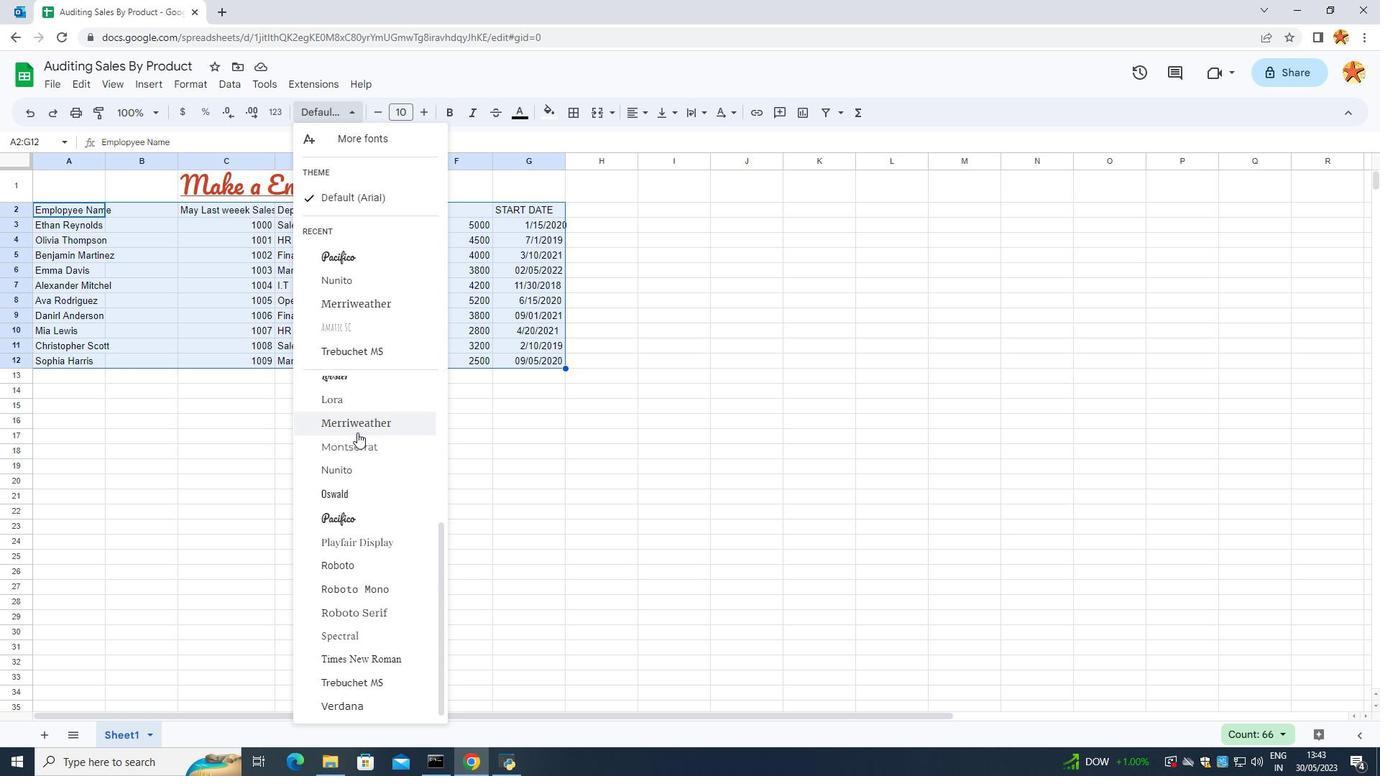 
Action: Mouse scrolled (357, 432) with delta (0, 0)
Screenshot: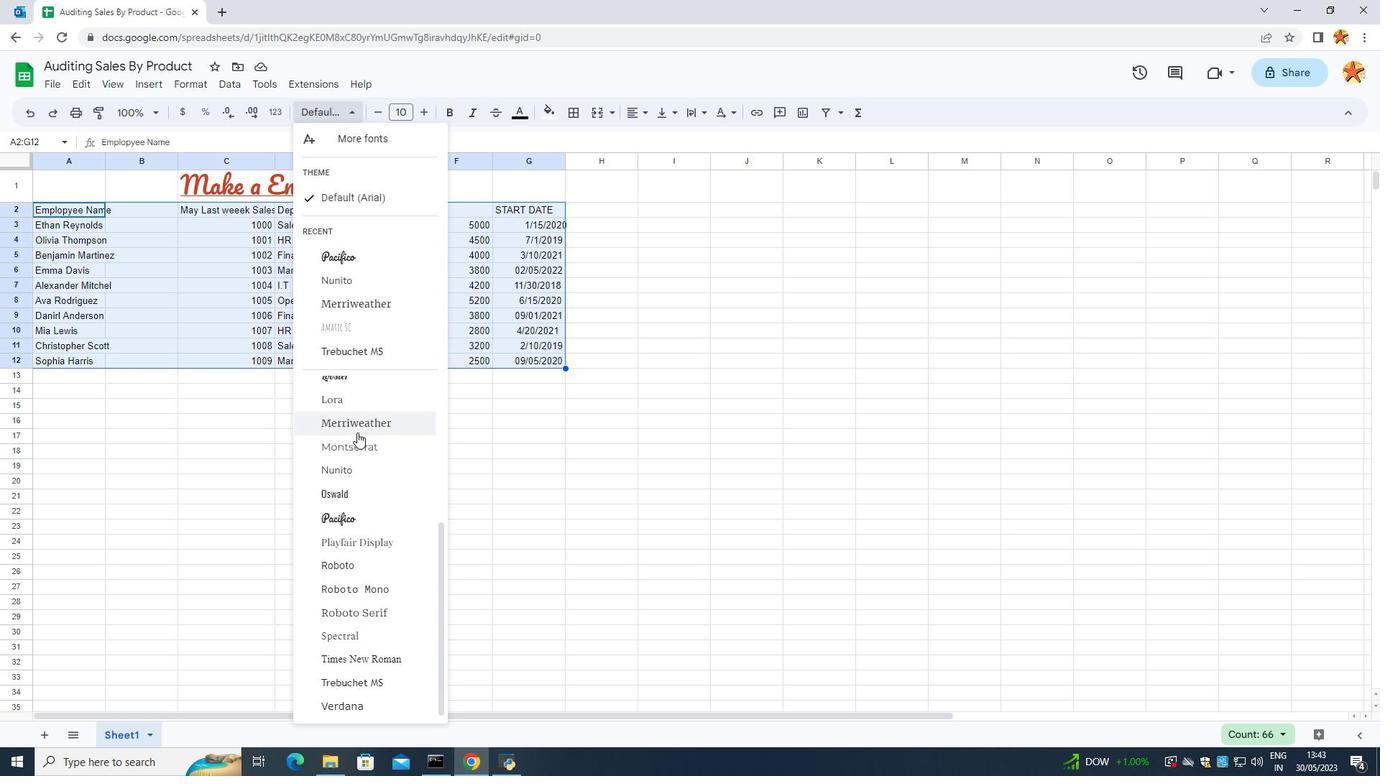 
Action: Mouse scrolled (357, 432) with delta (0, 0)
Screenshot: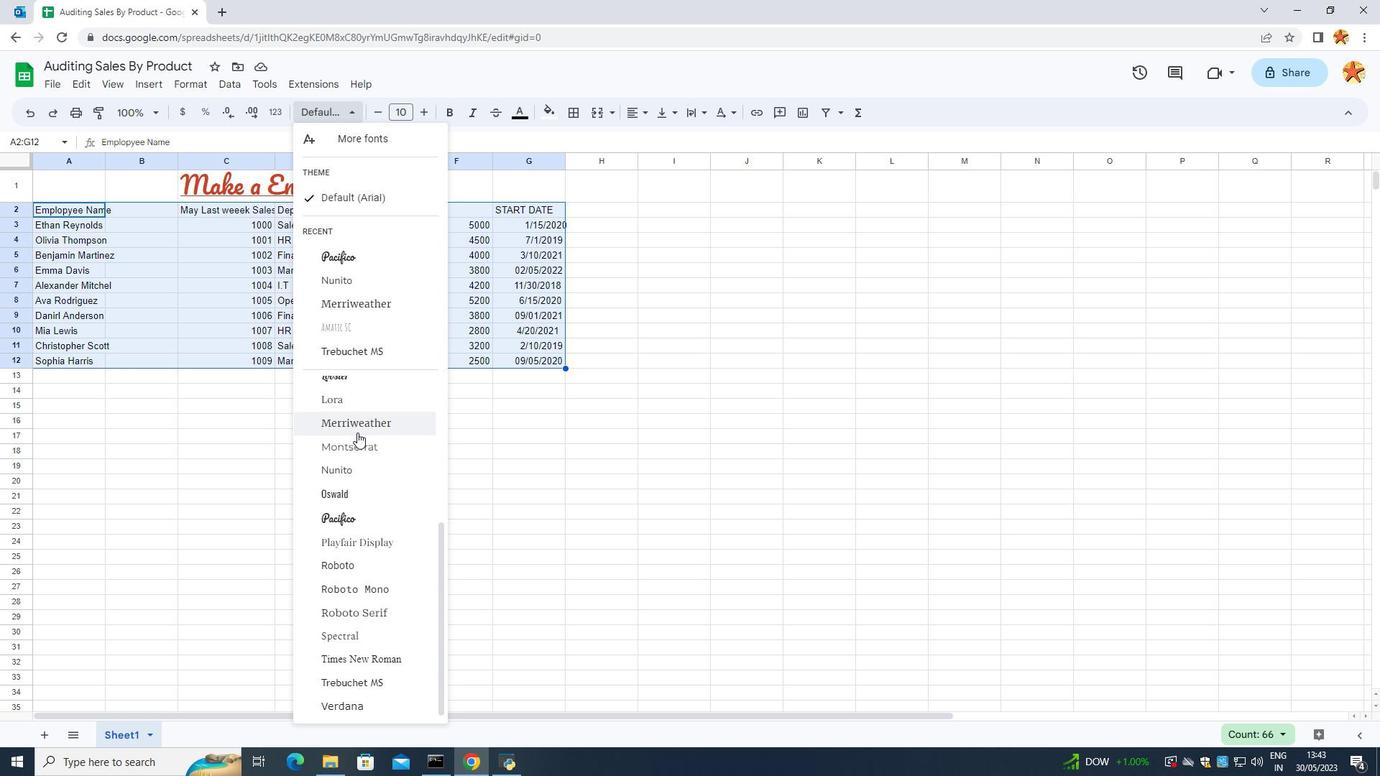 
Action: Mouse scrolled (357, 432) with delta (0, 0)
Screenshot: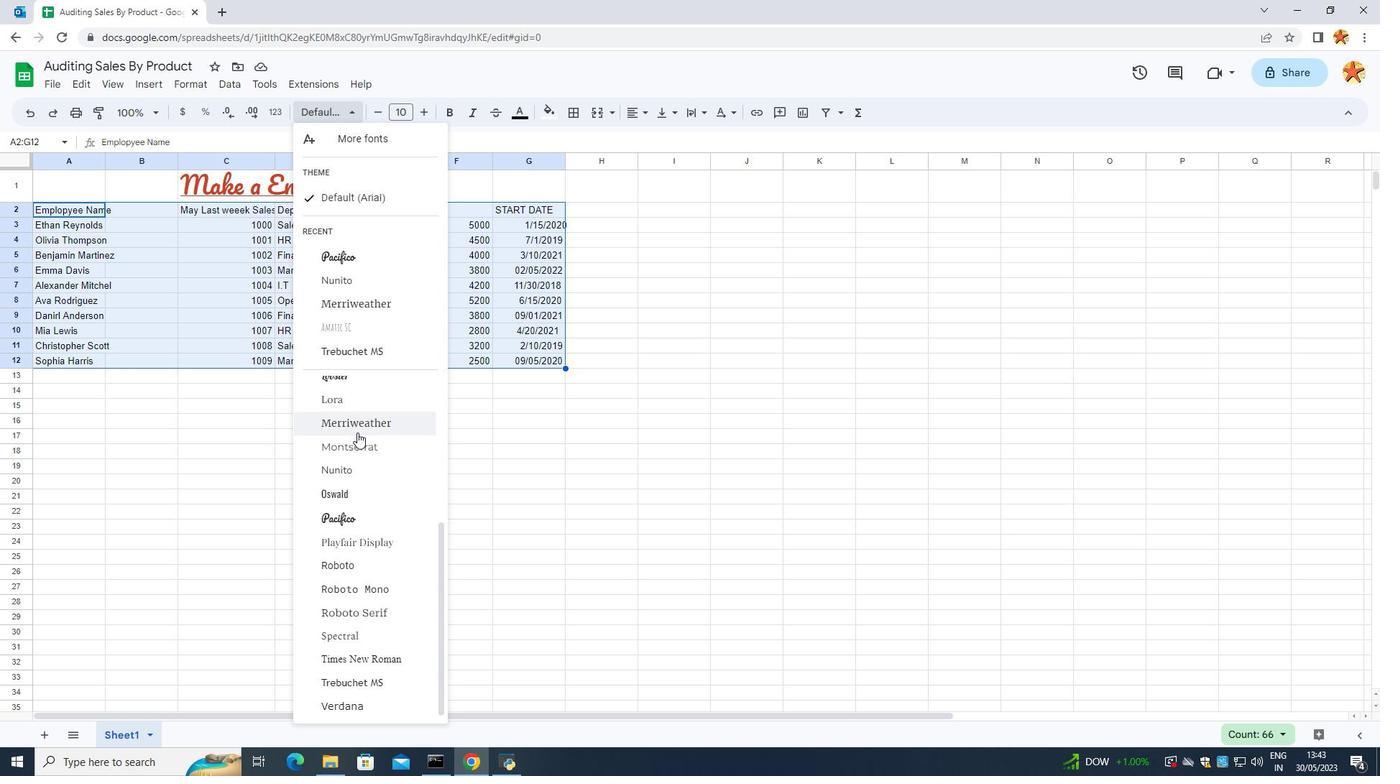 
Action: Mouse scrolled (357, 432) with delta (0, 0)
Screenshot: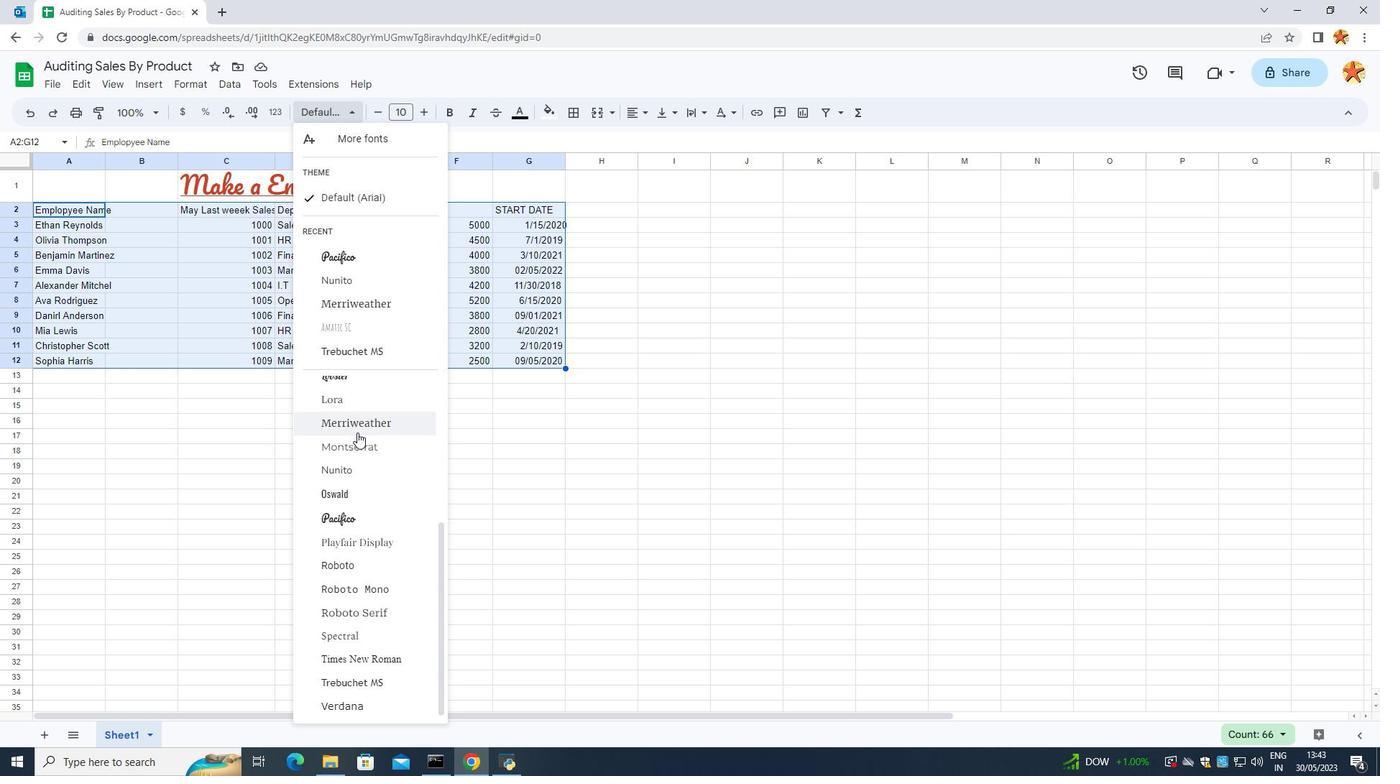 
Action: Mouse scrolled (357, 432) with delta (0, 0)
Screenshot: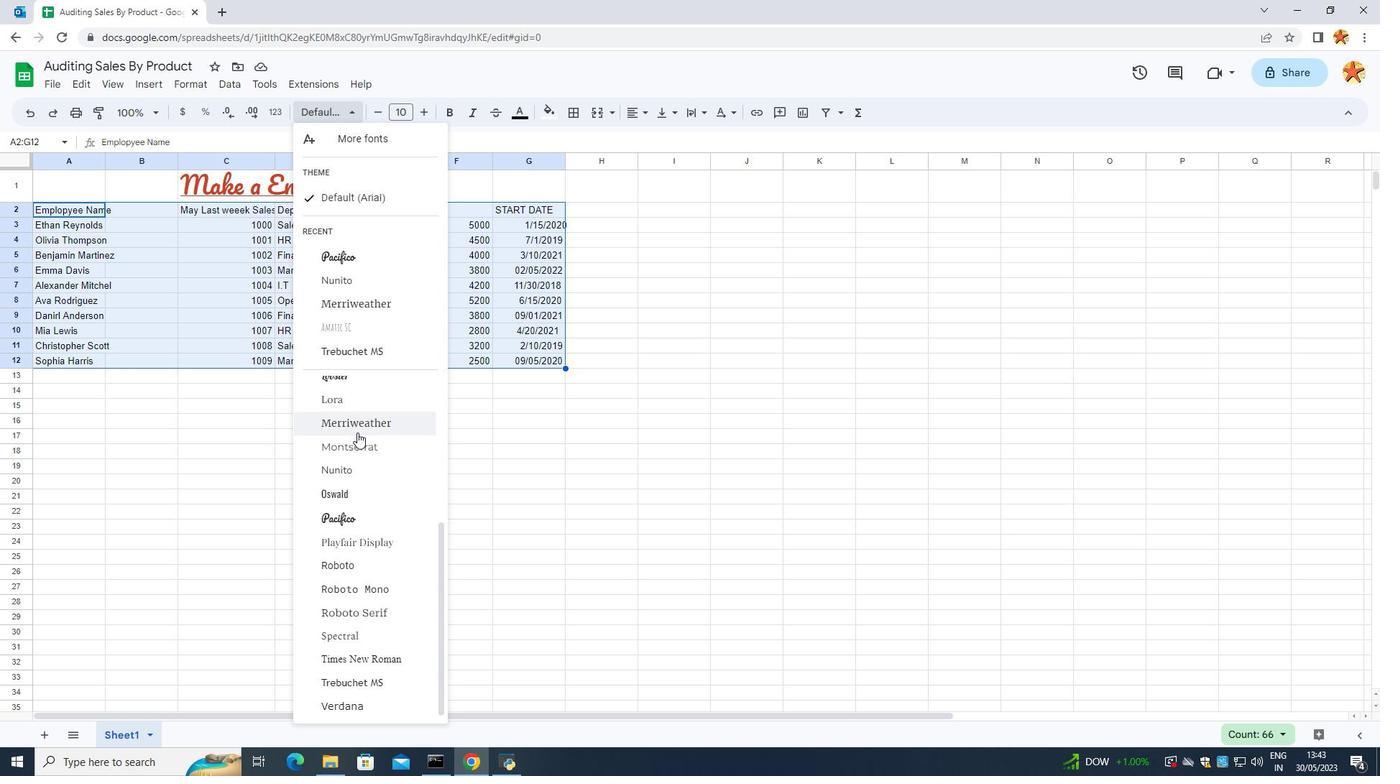 
Action: Mouse moved to (304, 557)
Screenshot: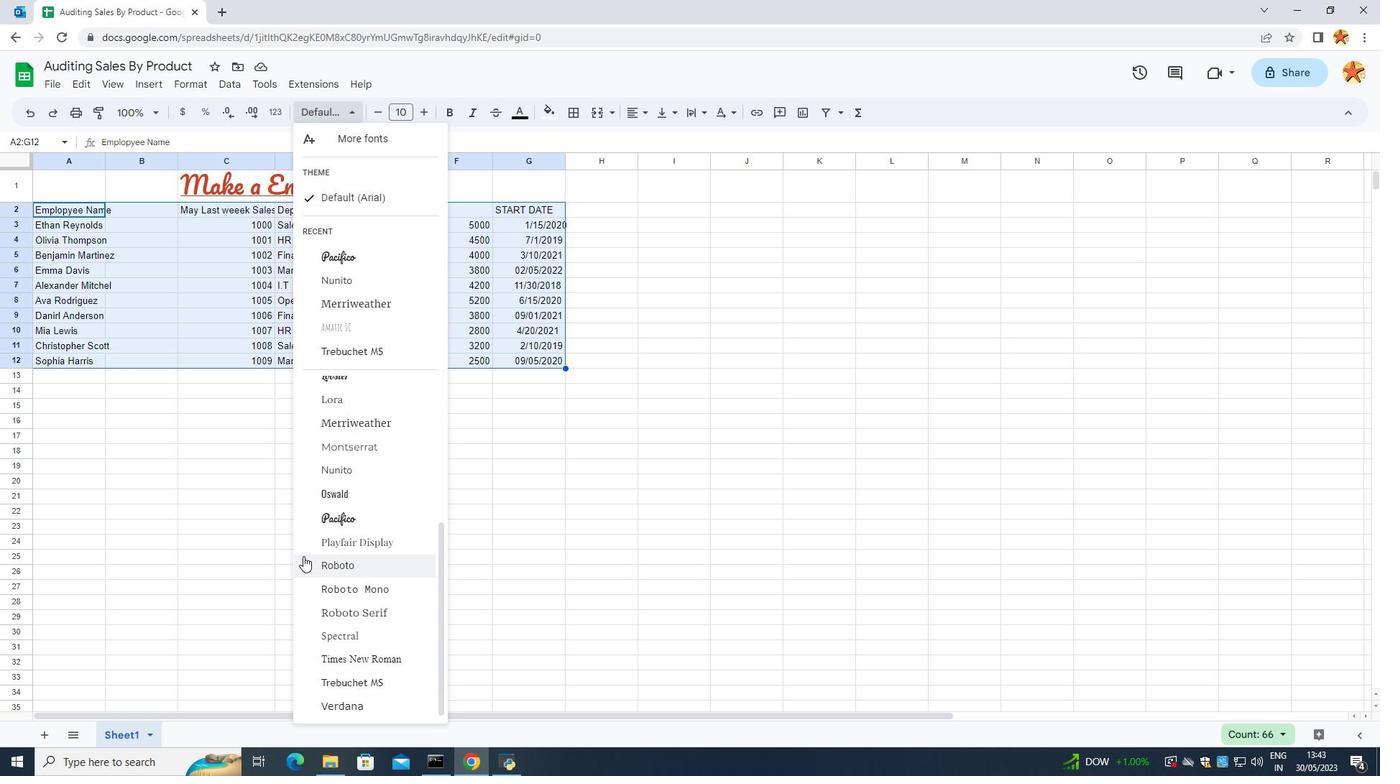 
Action: Mouse pressed left at (304, 557)
Screenshot: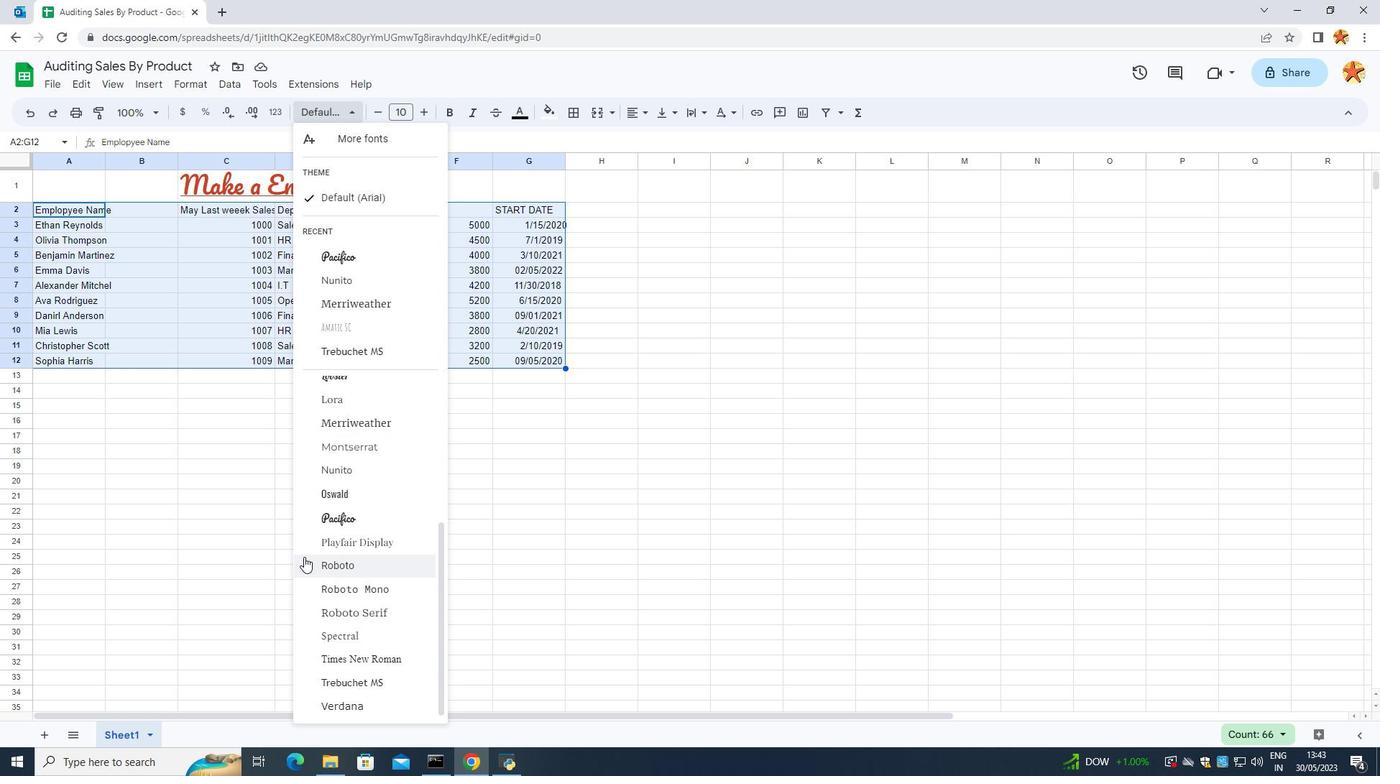 
Action: Mouse moved to (426, 118)
Screenshot: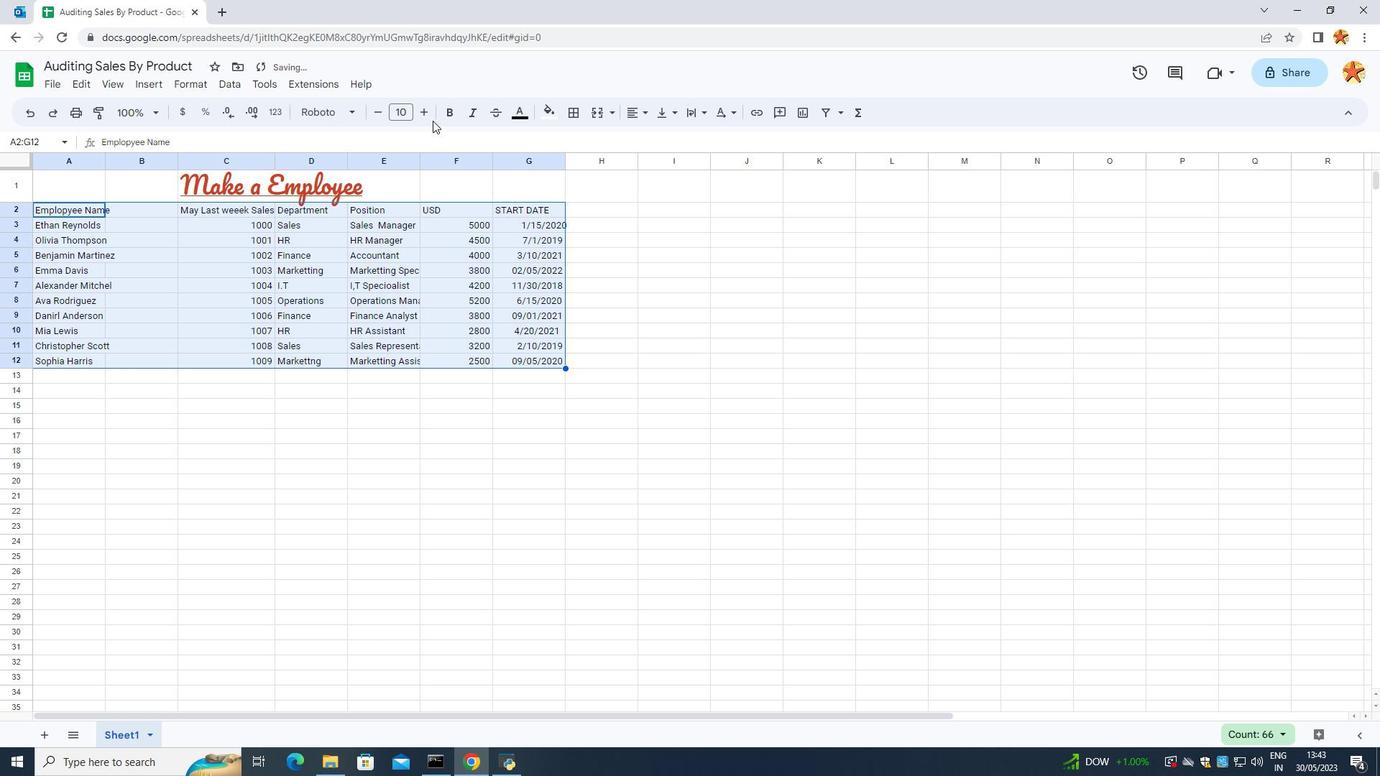 
Action: Mouse pressed left at (426, 118)
Screenshot: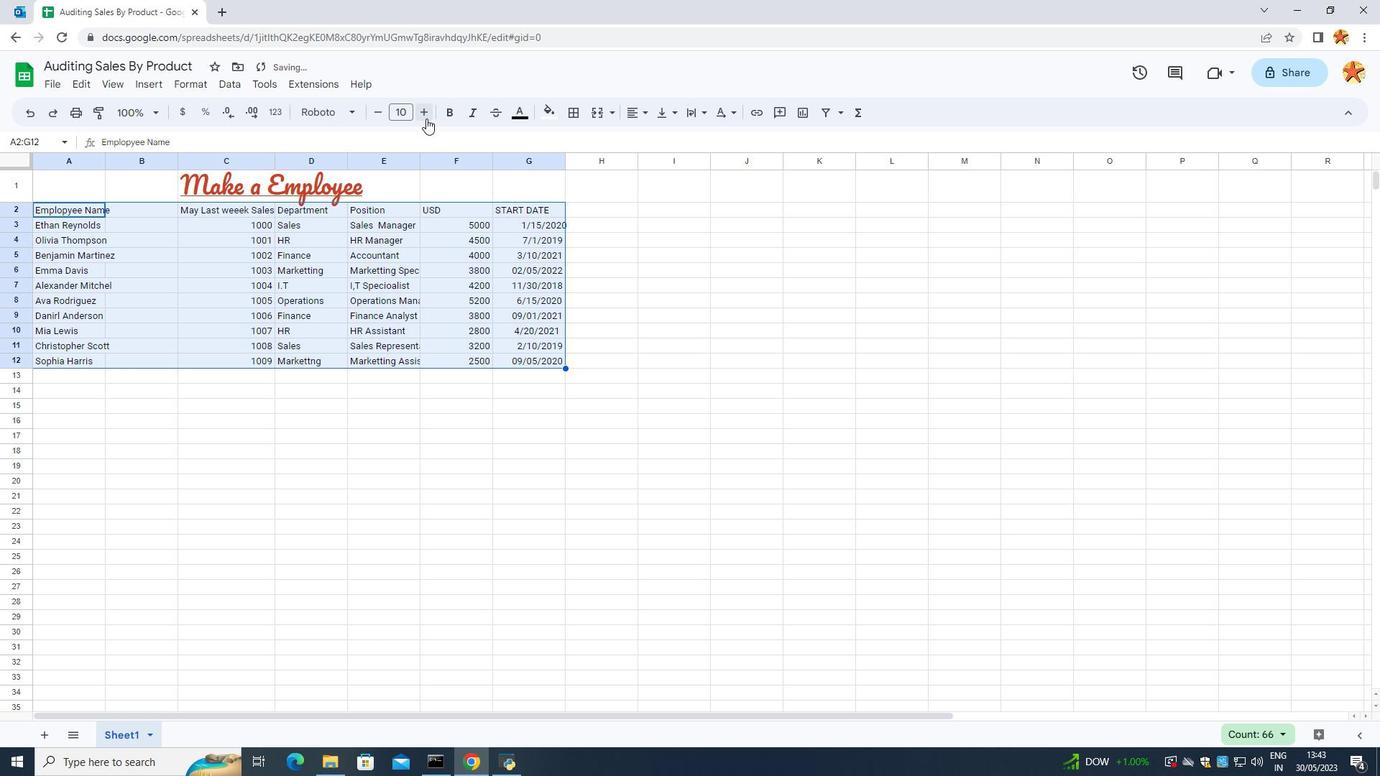 
Action: Mouse pressed left at (426, 118)
Screenshot: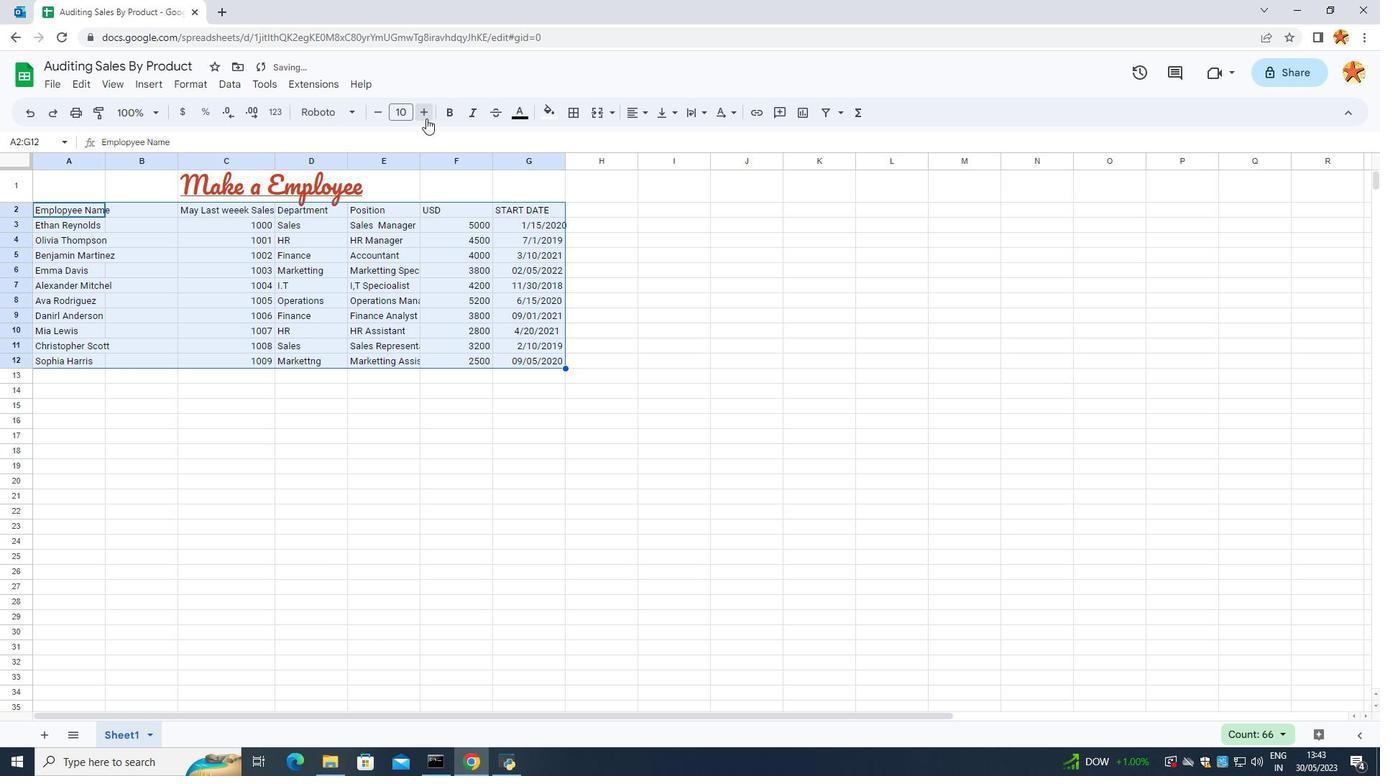 
Action: Mouse pressed left at (426, 118)
Screenshot: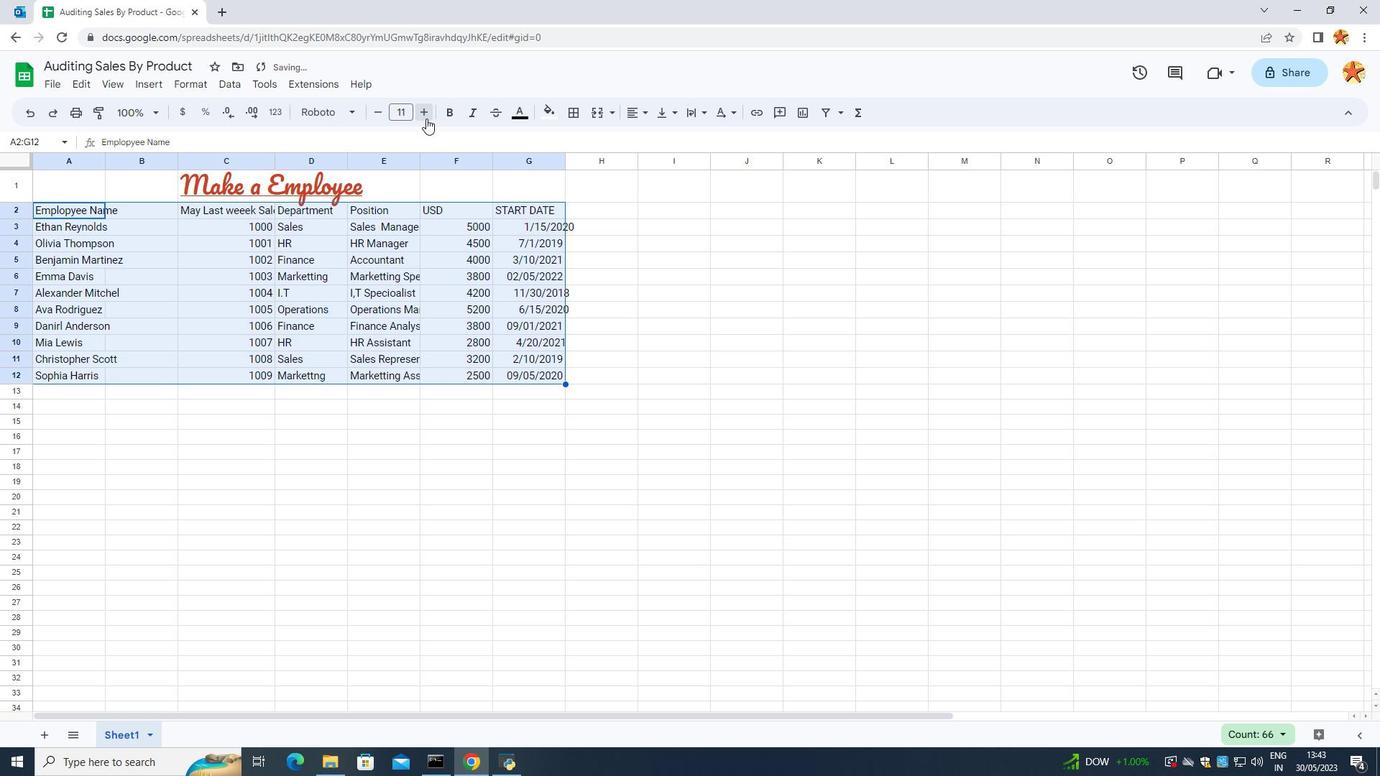 
Action: Mouse pressed left at (426, 118)
Screenshot: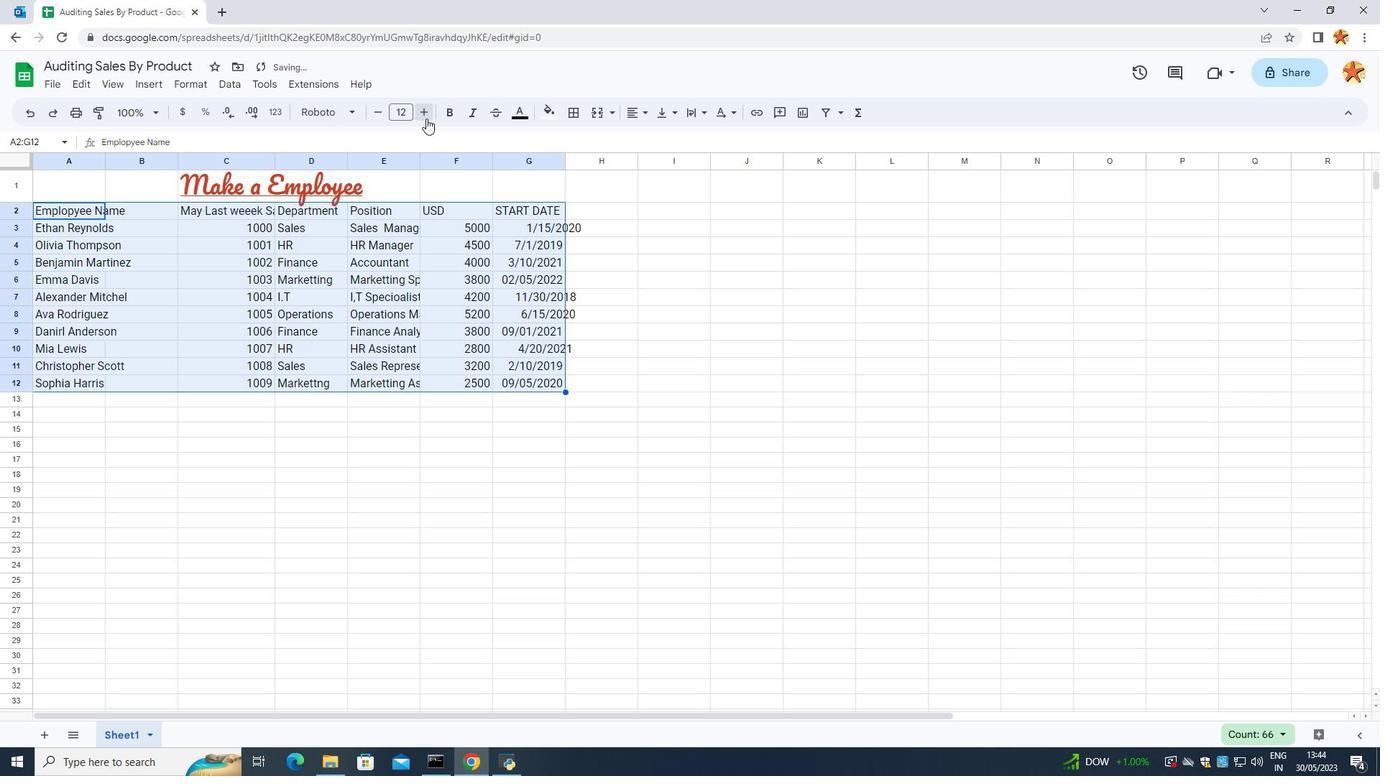 
Action: Mouse pressed left at (426, 118)
Screenshot: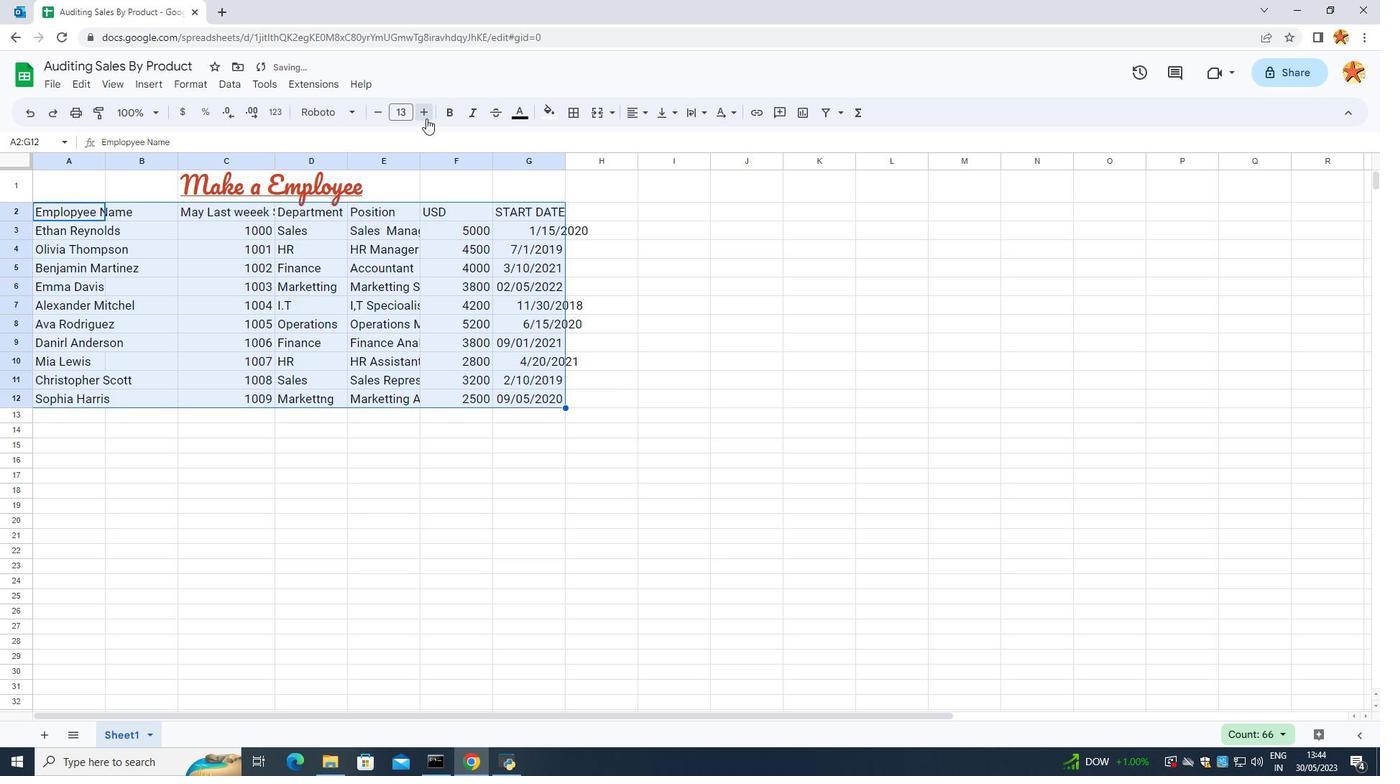 
Action: Mouse pressed left at (426, 118)
Screenshot: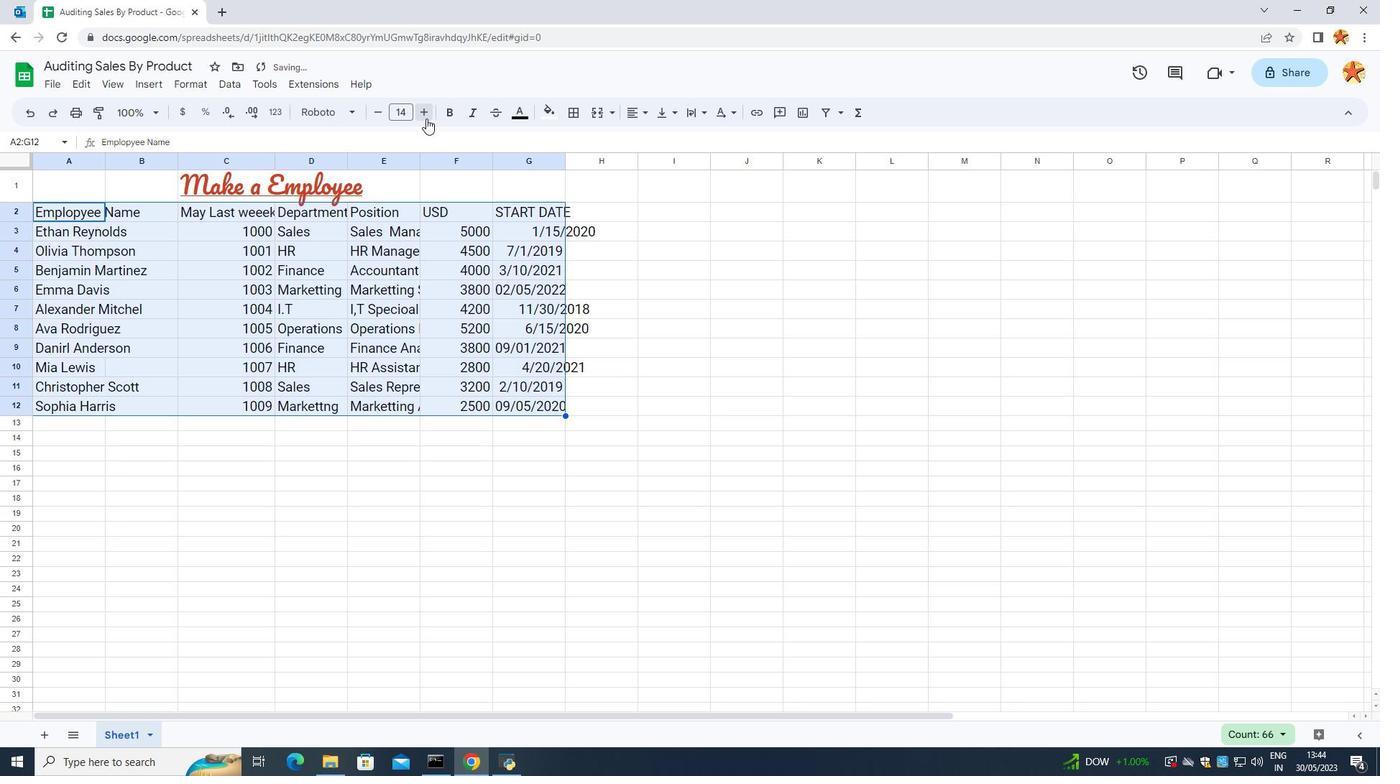 
Action: Mouse pressed left at (426, 118)
Screenshot: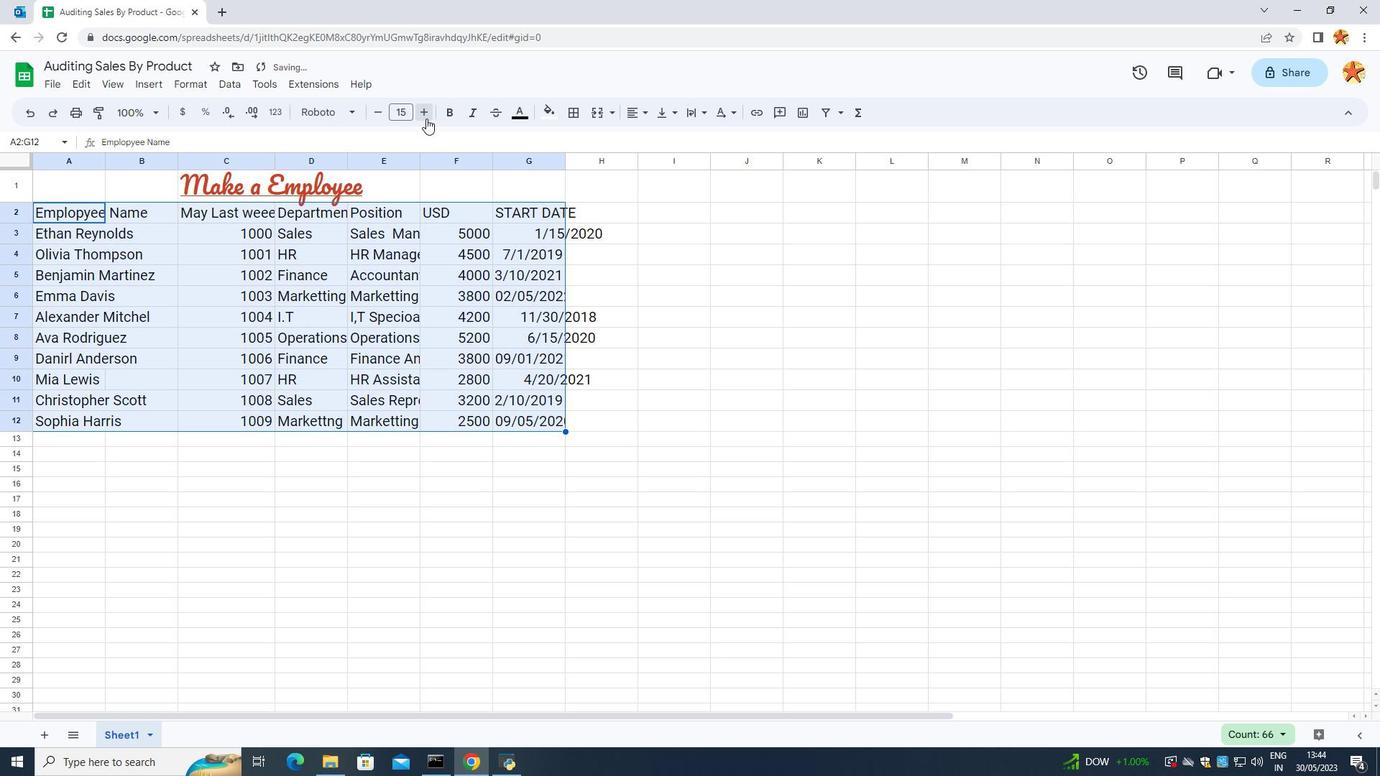 
Action: Mouse pressed left at (426, 118)
Screenshot: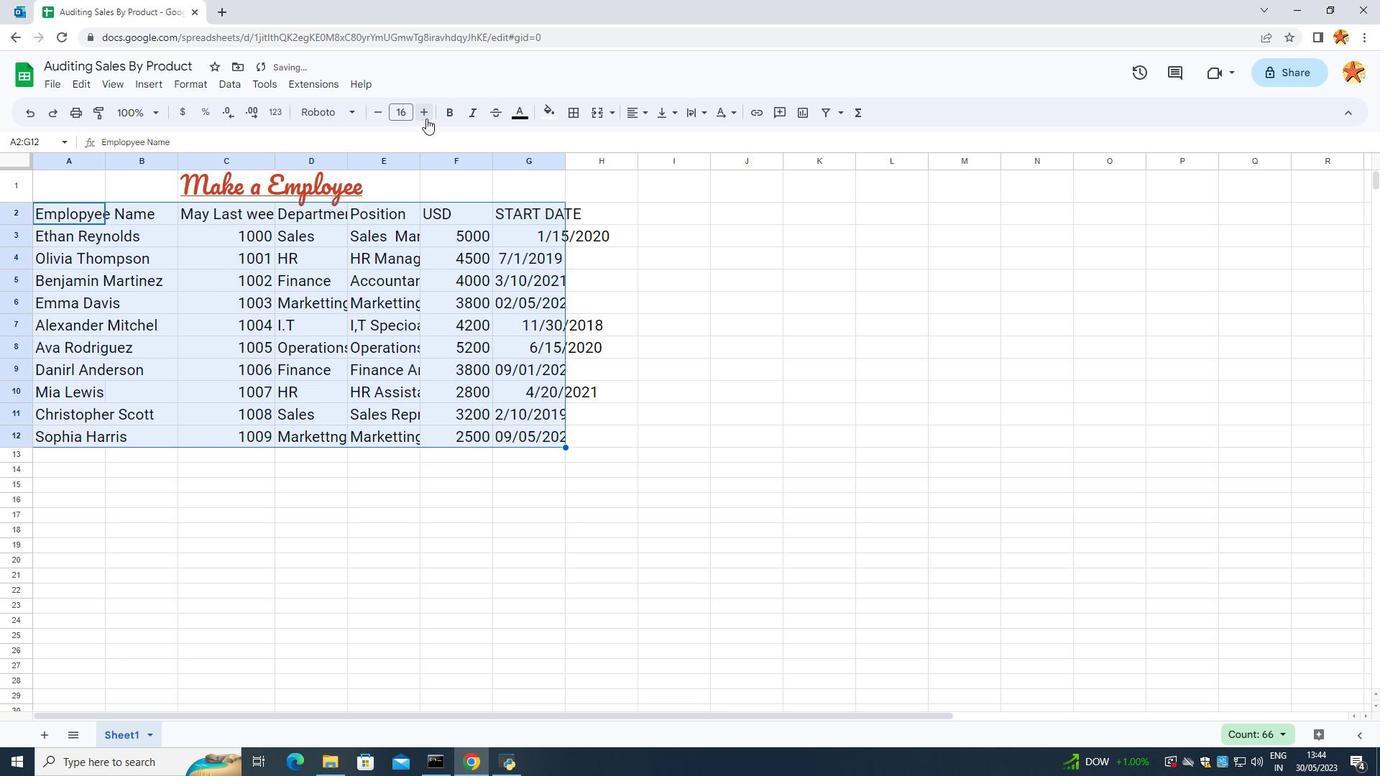 
Action: Mouse moved to (426, 477)
Screenshot: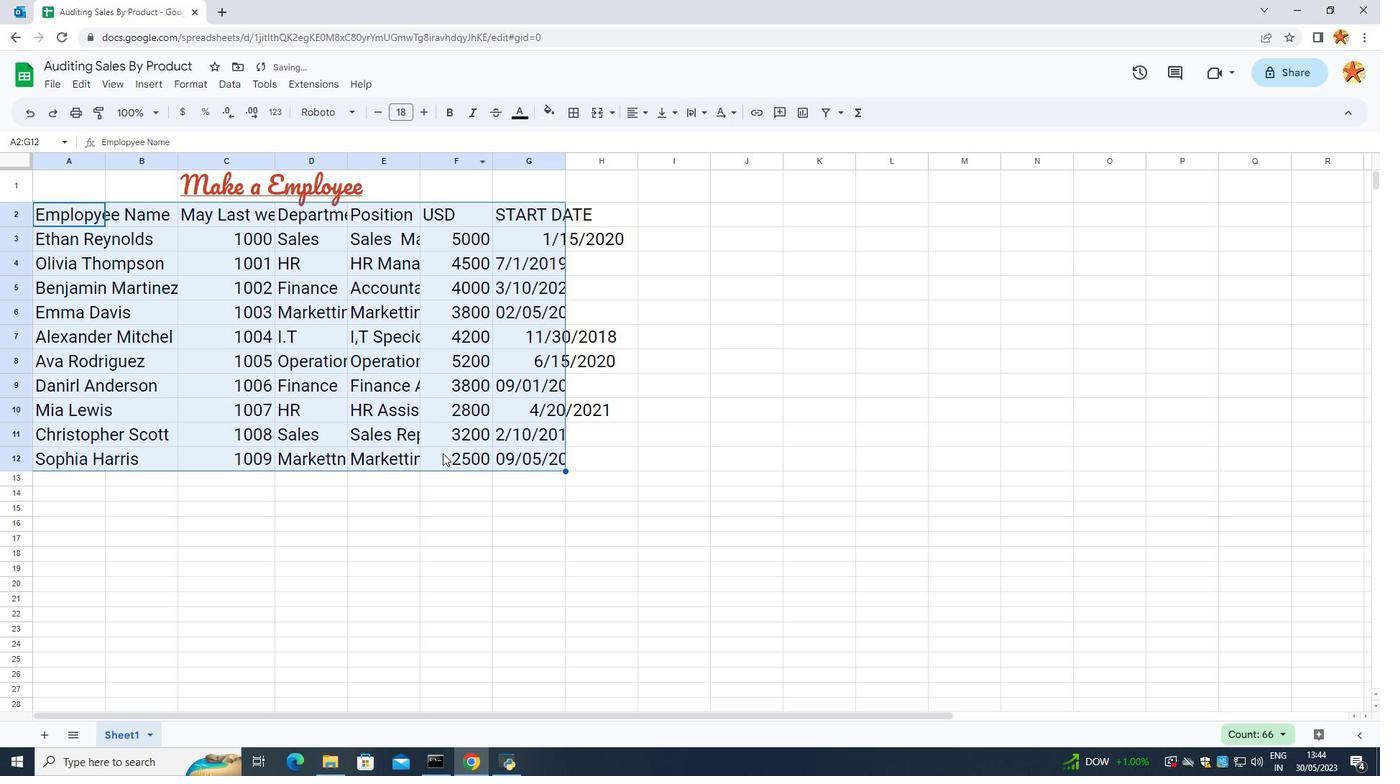 
Action: Mouse pressed left at (426, 477)
Screenshot: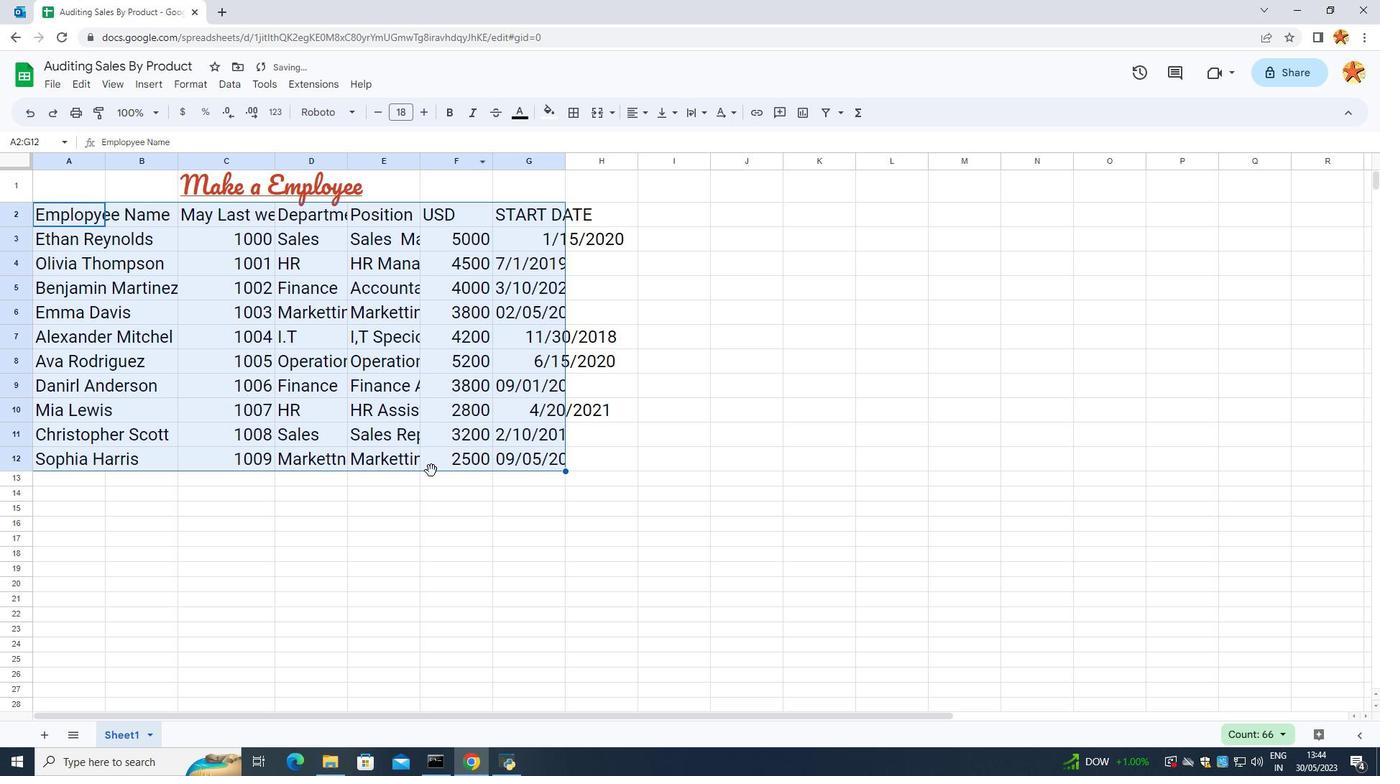 
Action: Mouse moved to (534, 230)
Screenshot: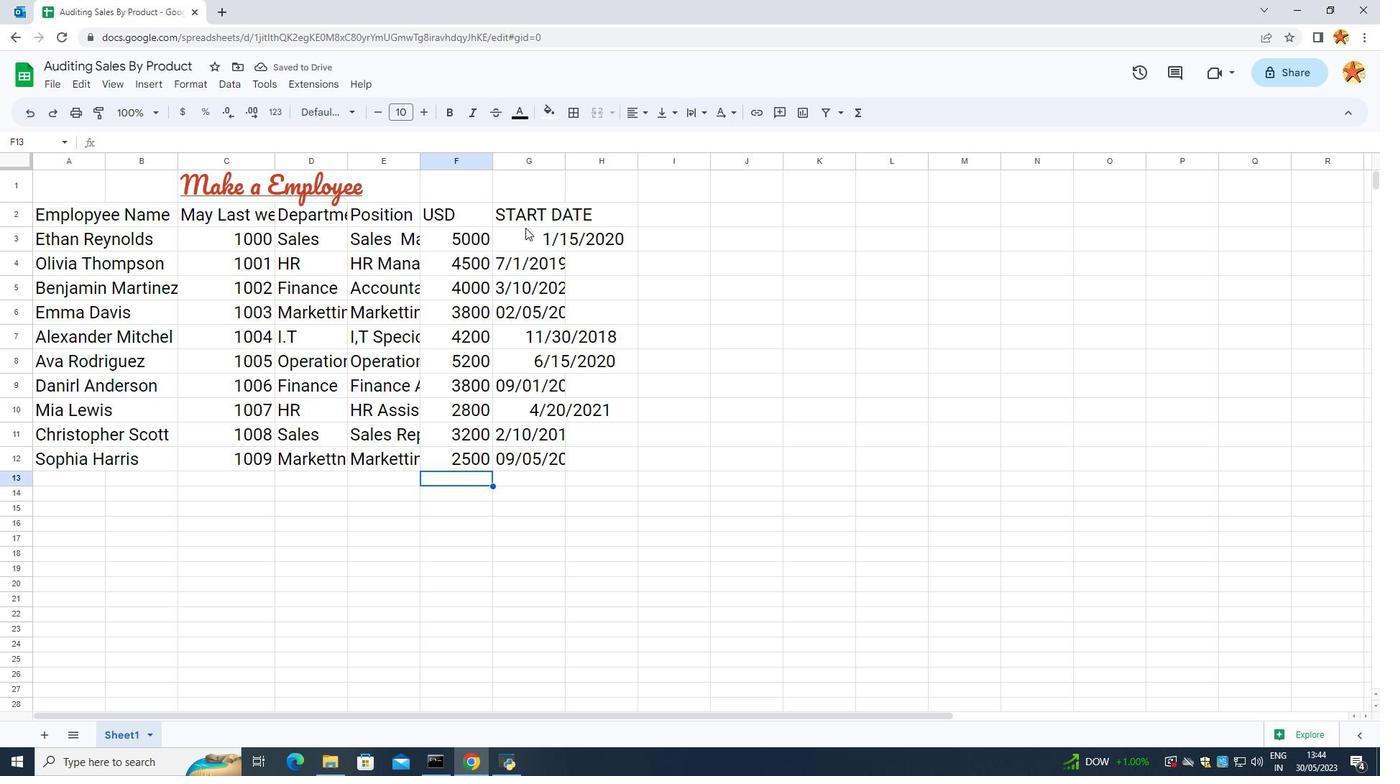 
Action: Mouse pressed left at (534, 230)
Screenshot: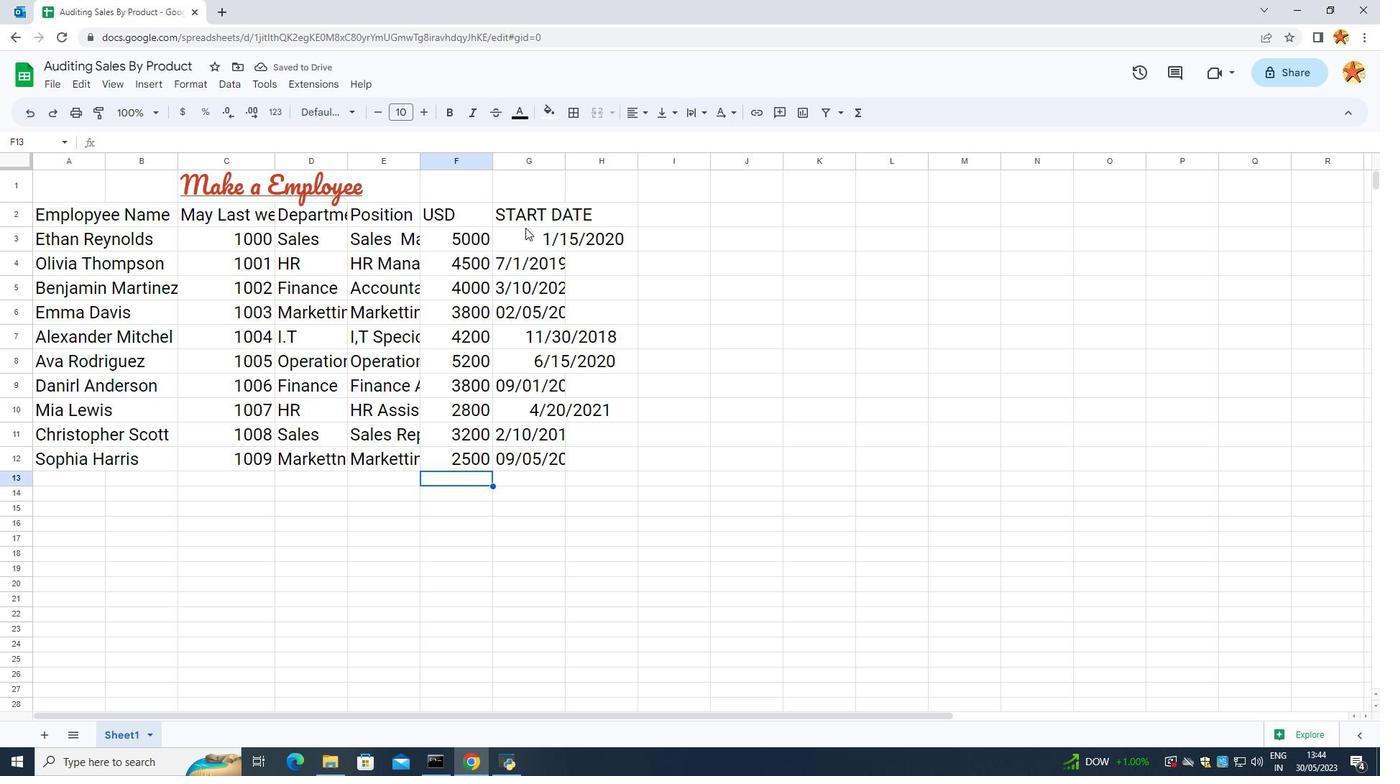
Action: Mouse pressed left at (534, 230)
Screenshot: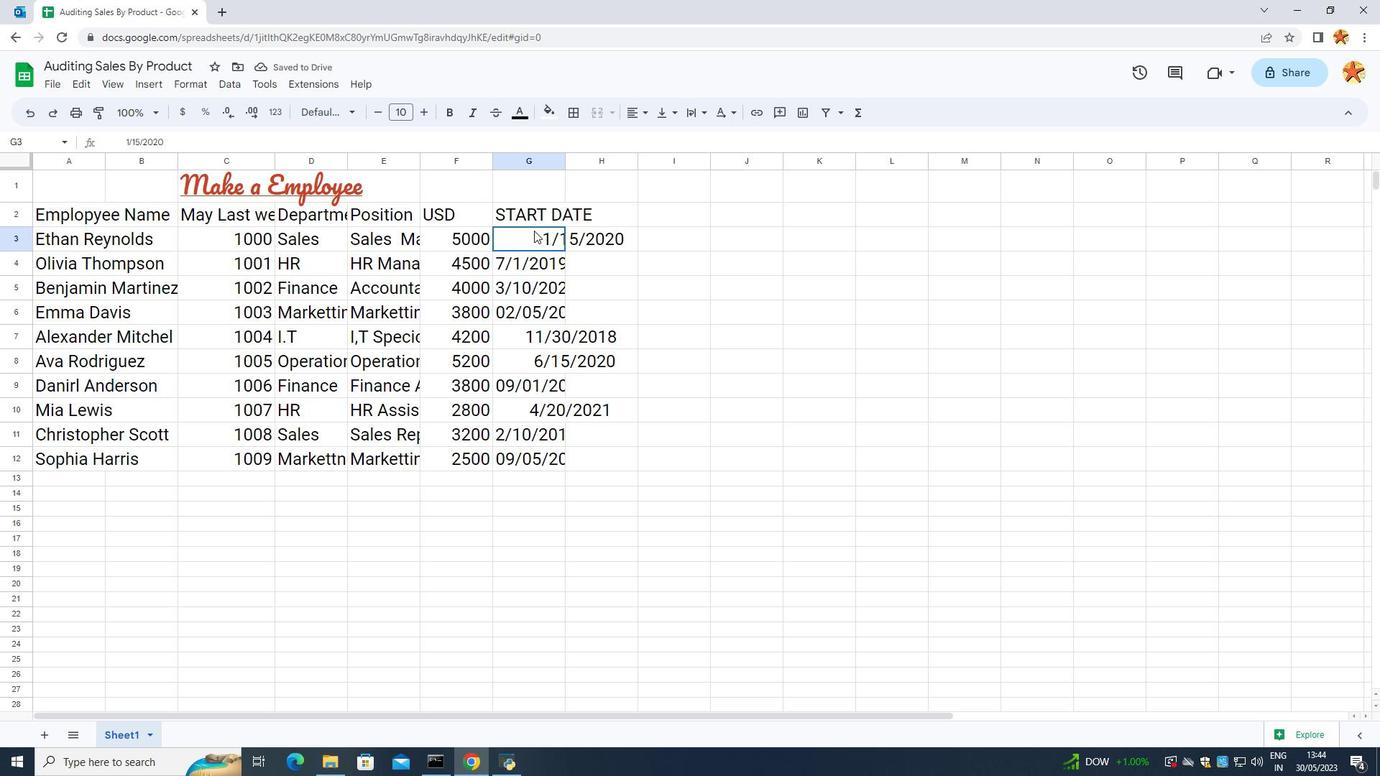
Action: Mouse moved to (542, 233)
Screenshot: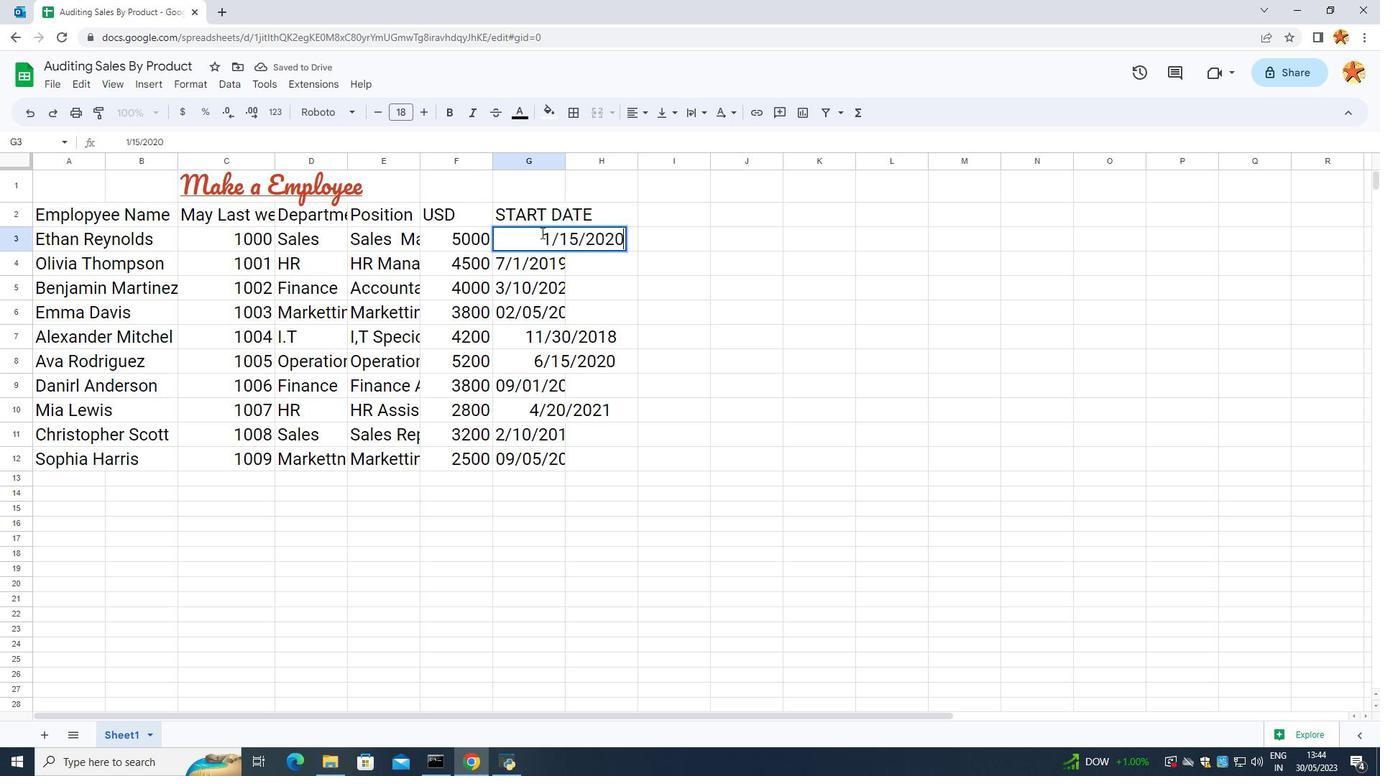 
Action: Mouse pressed left at (542, 233)
Screenshot: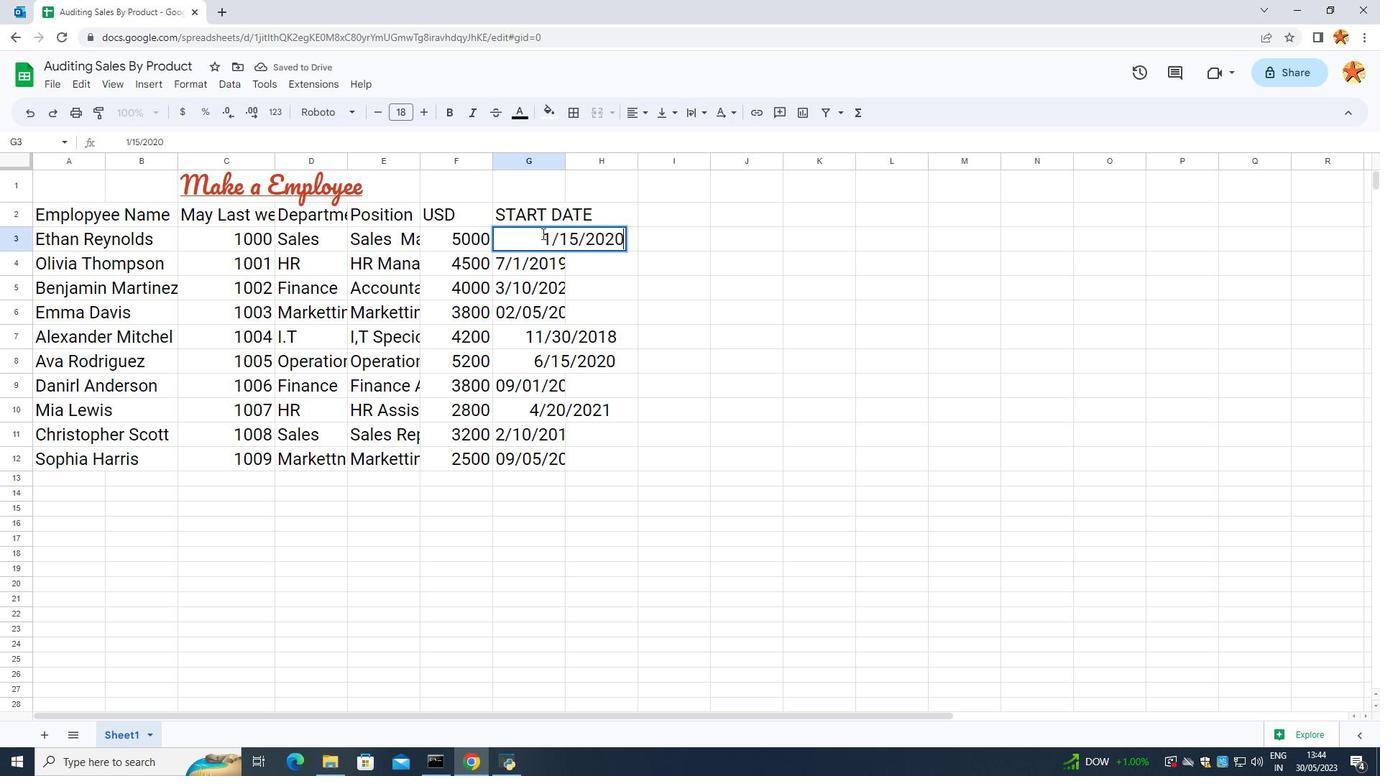 
Action: Mouse moved to (542, 234)
Screenshot: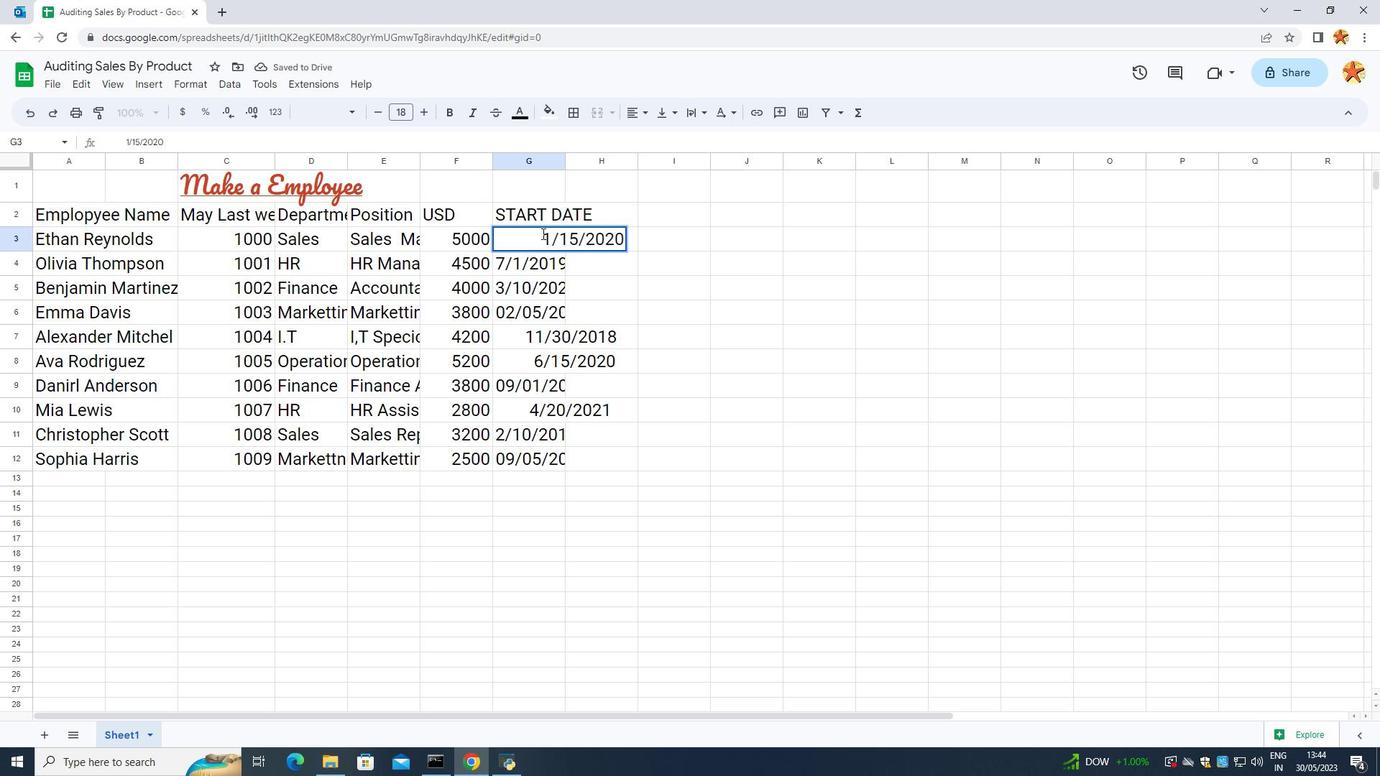 
Action: Key pressed <Key.backspace><Key.backspace><Key.backspace><Key.backspace><Key.backspace>
Screenshot: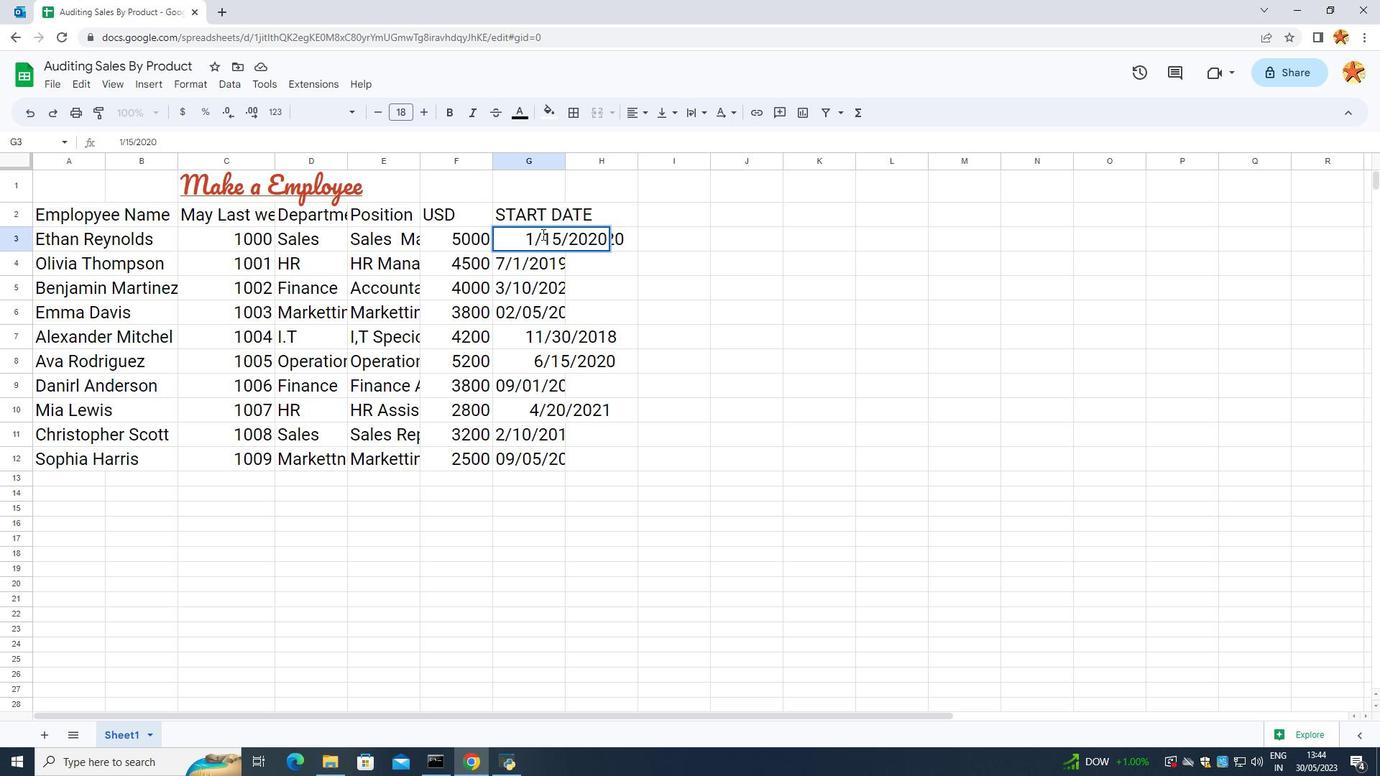 
Action: Mouse moved to (540, 238)
Screenshot: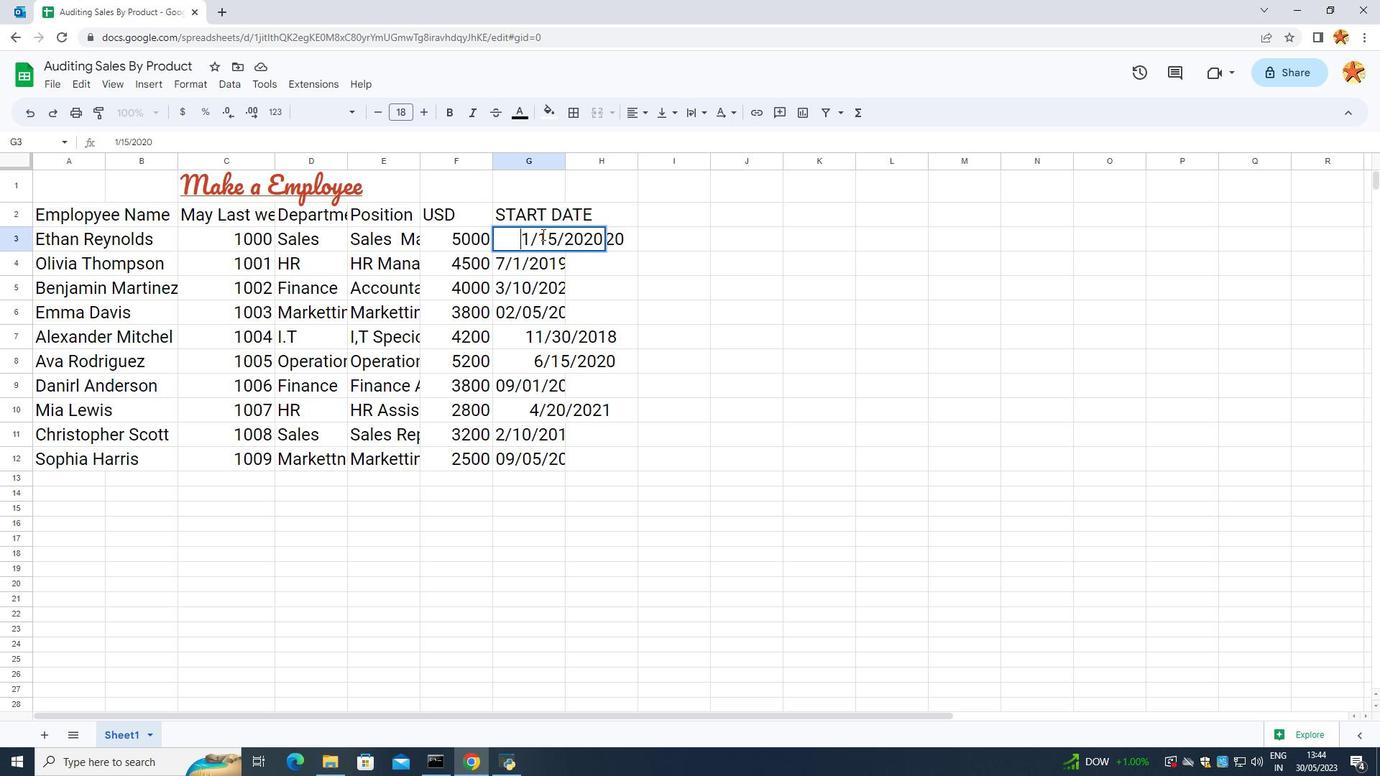 
Action: Key pressed <Key.backspace>
Screenshot: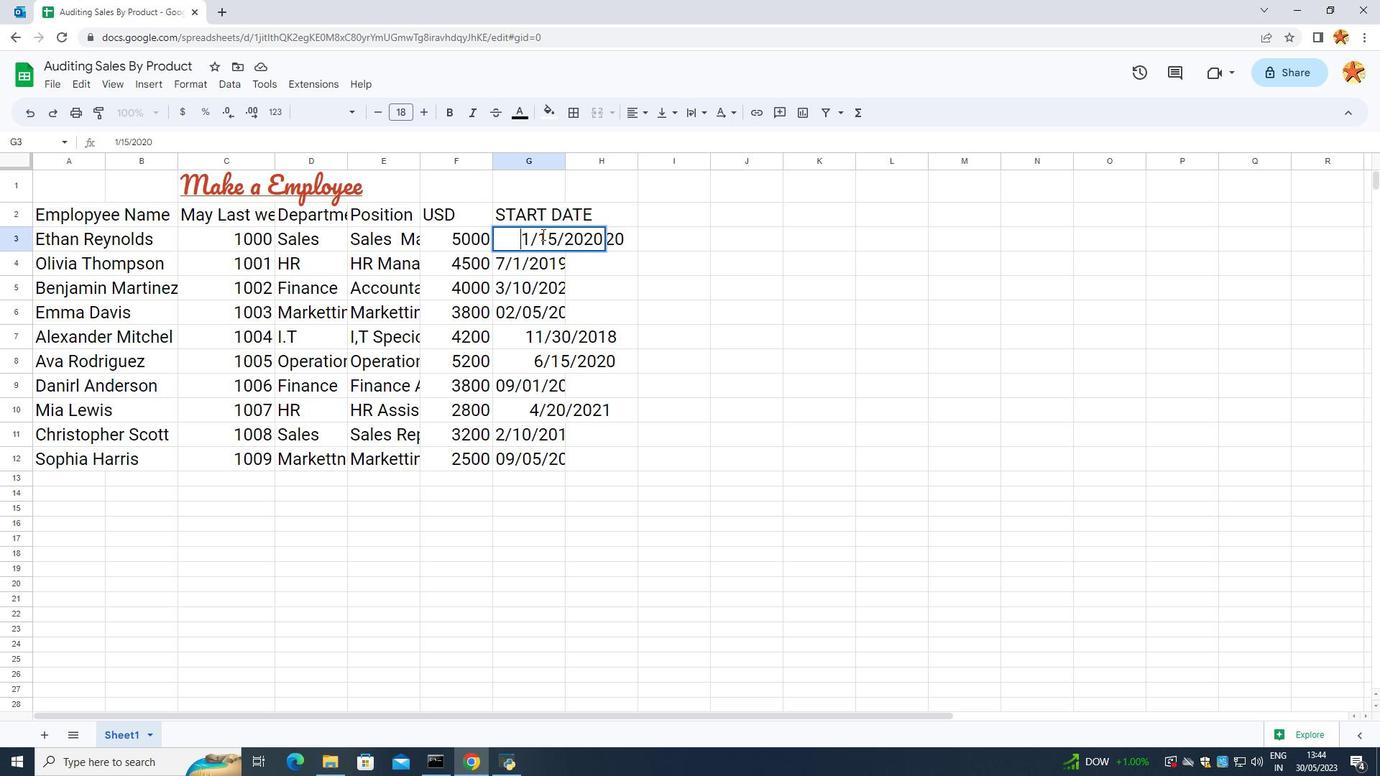 
Action: Mouse moved to (540, 256)
Screenshot: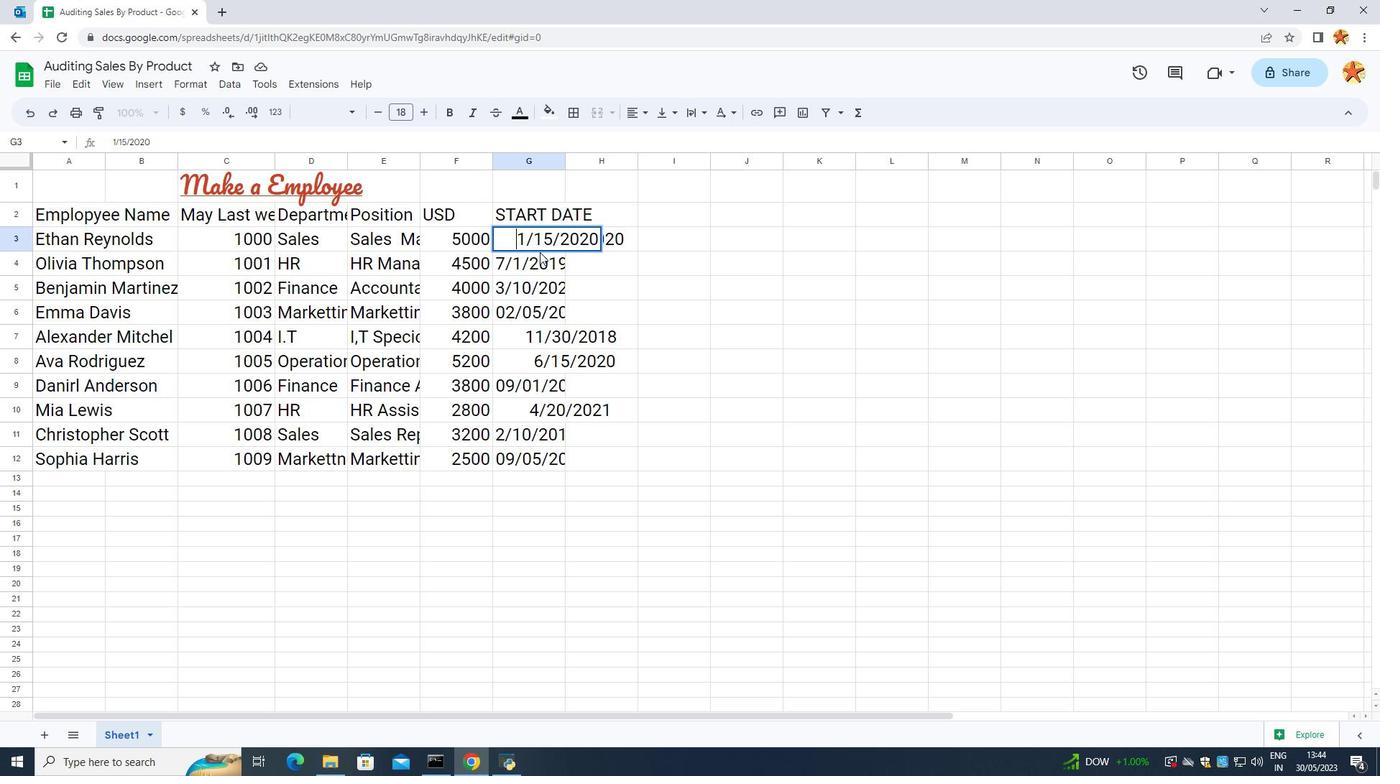 
Action: Key pressed <Key.backspace>
Screenshot: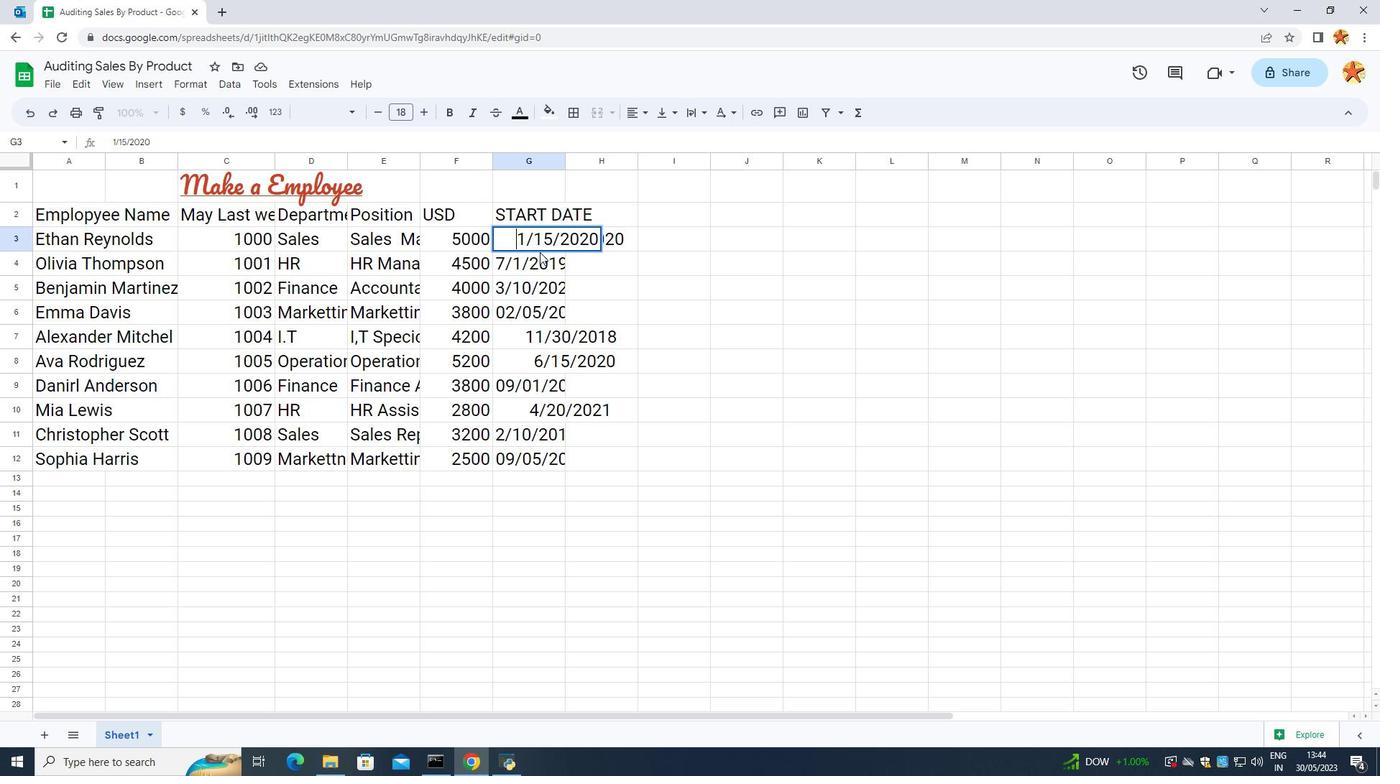 
Action: Mouse moved to (540, 261)
Screenshot: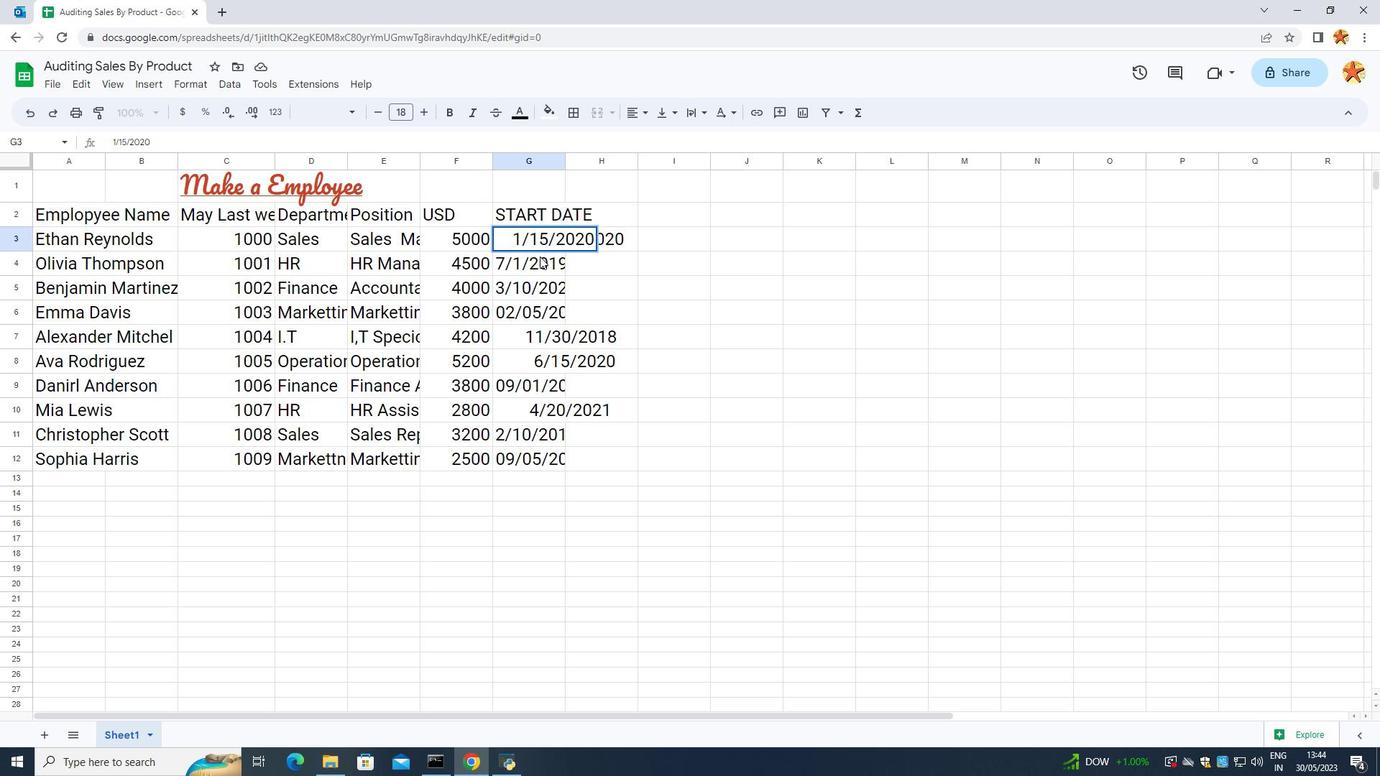 
Action: Key pressed <Key.backspace>
Screenshot: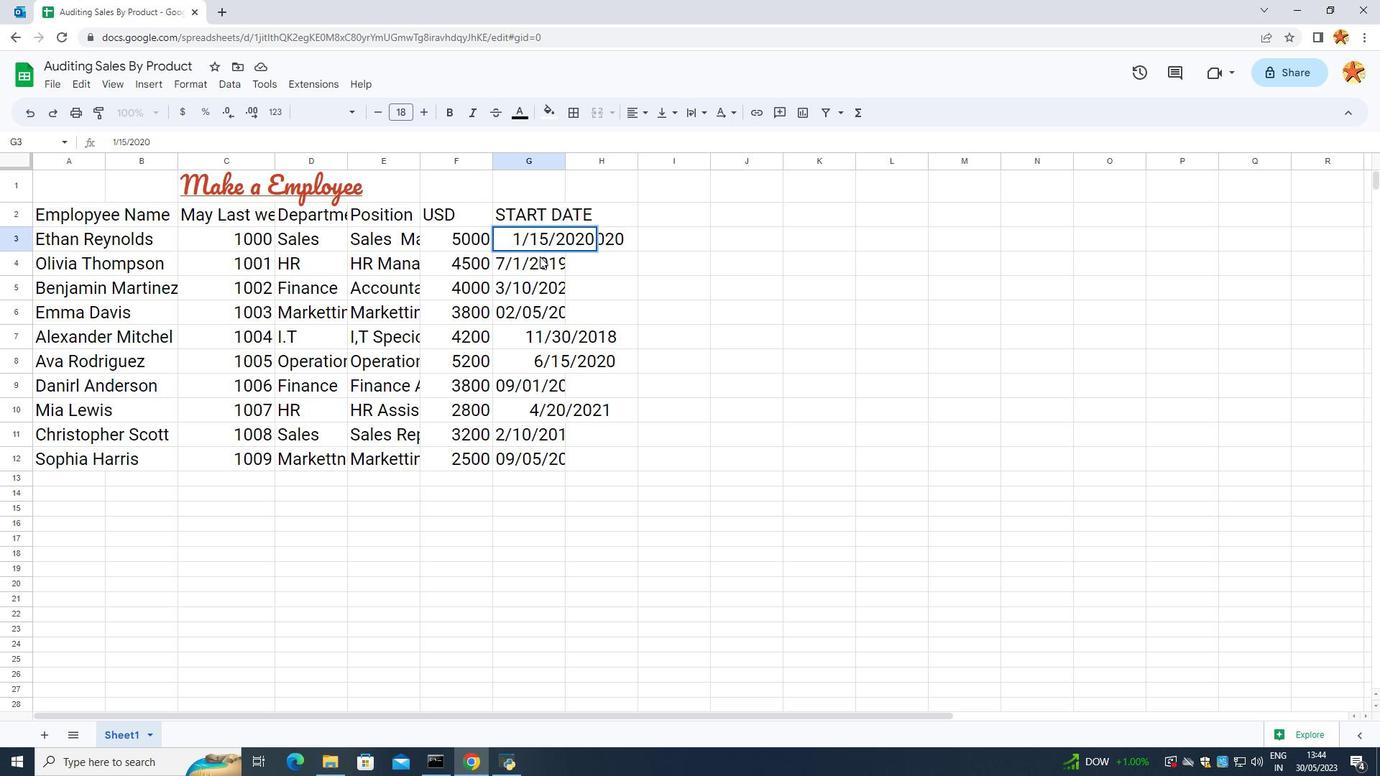 
Action: Mouse moved to (538, 266)
Screenshot: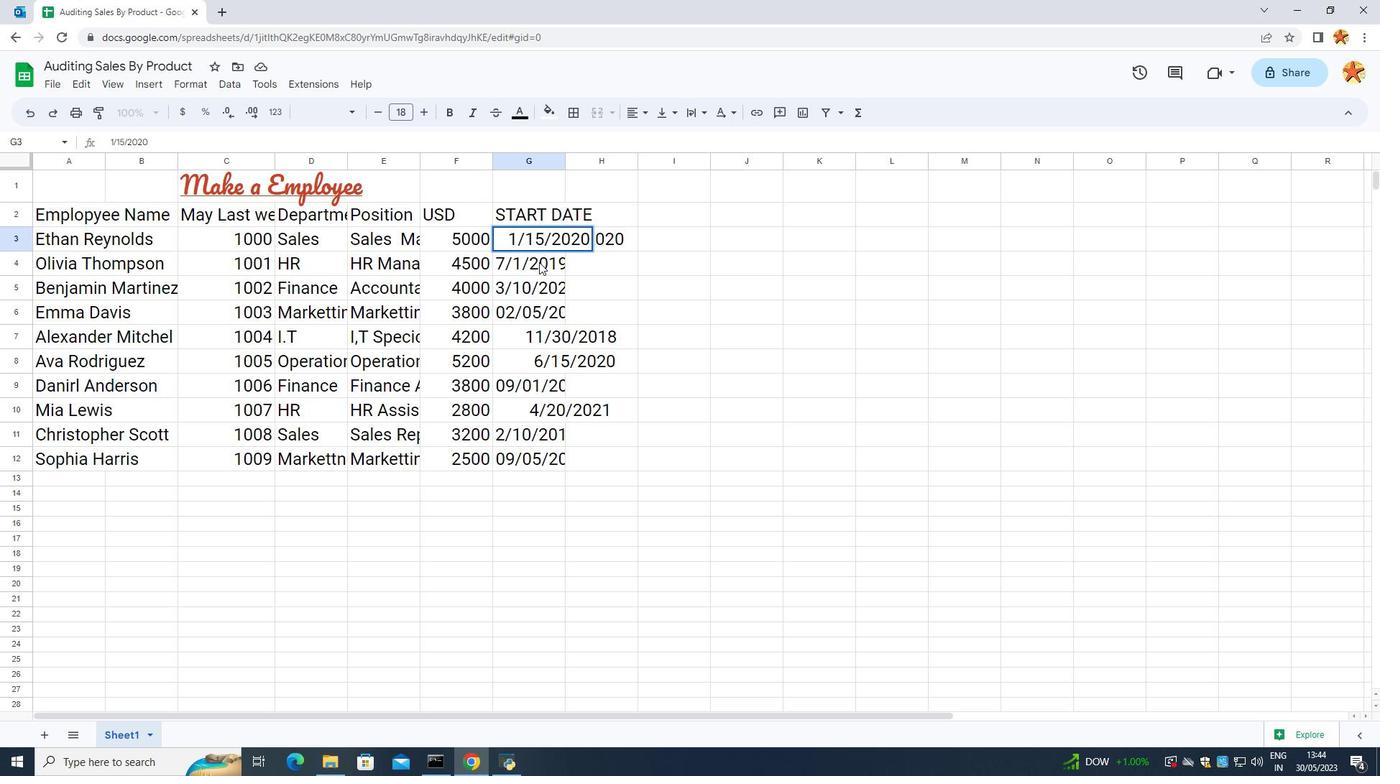 
Action: Key pressed <Key.backspace>
Screenshot: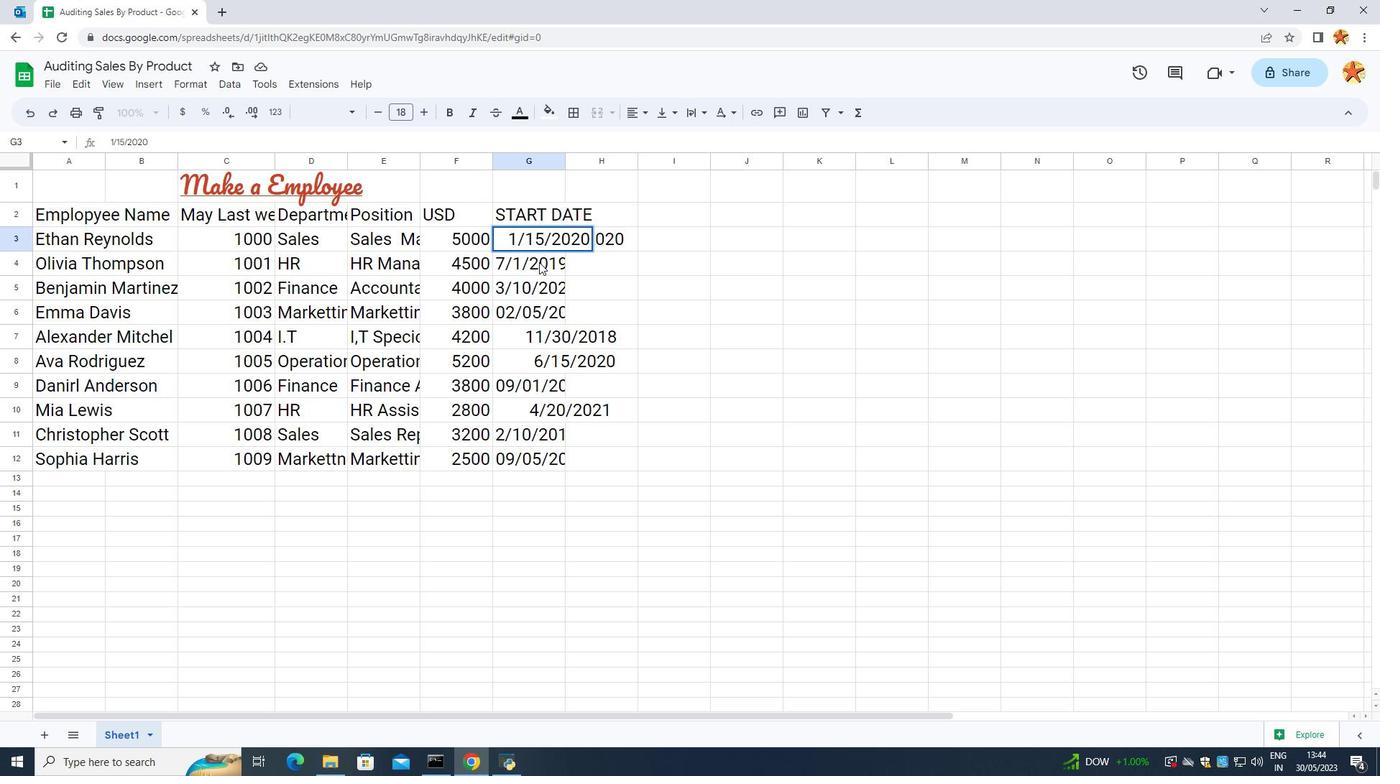 
Action: Mouse moved to (538, 268)
Screenshot: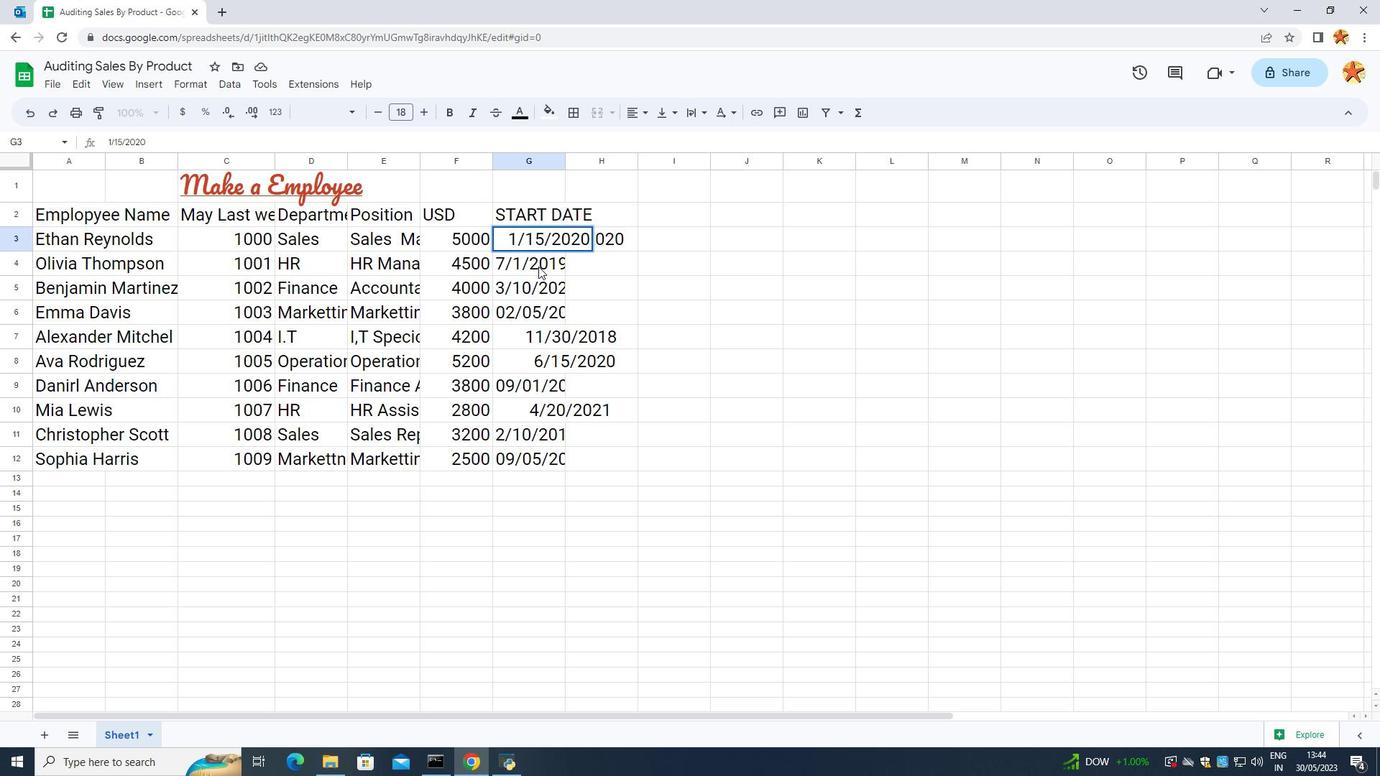 
Action: Key pressed <Key.backspace>
Screenshot: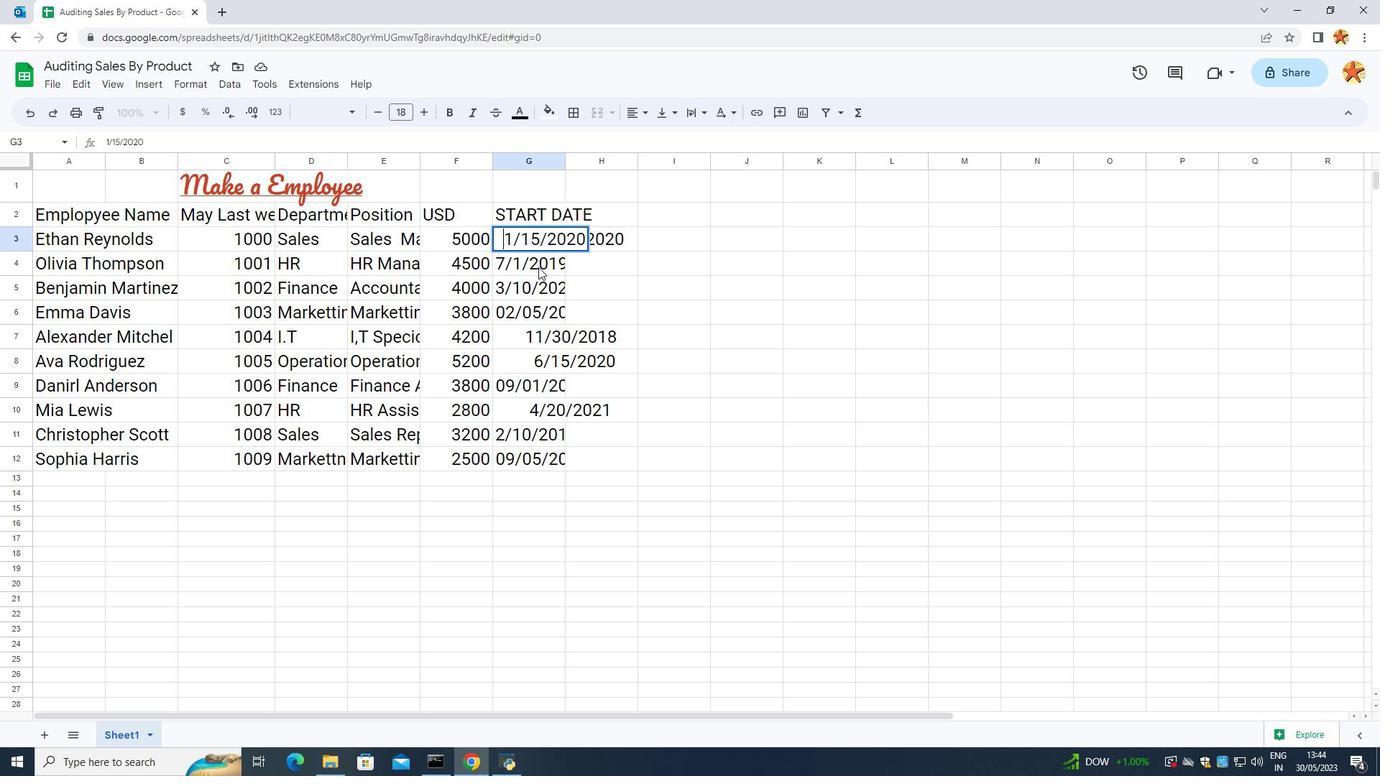 
Action: Mouse moved to (530, 287)
Screenshot: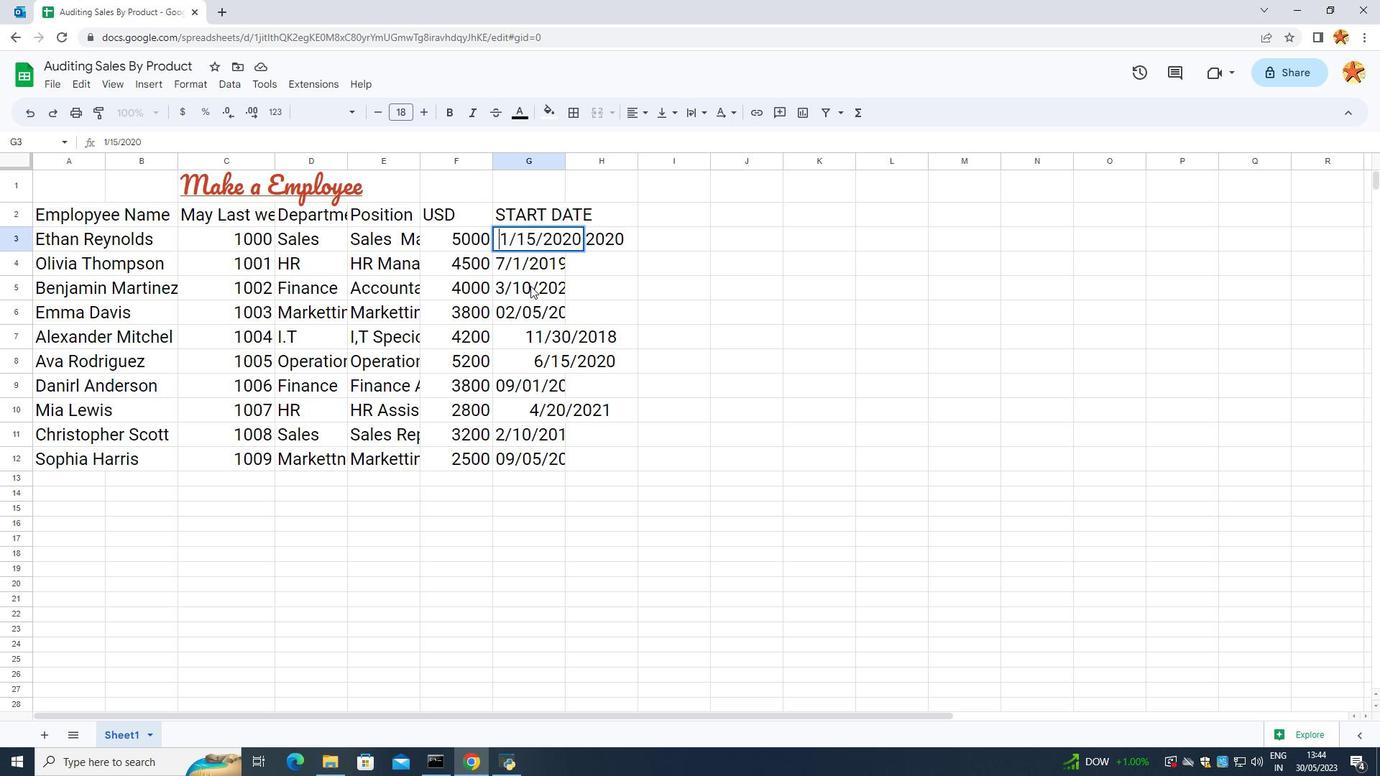 
Action: Mouse pressed left at (530, 287)
Screenshot: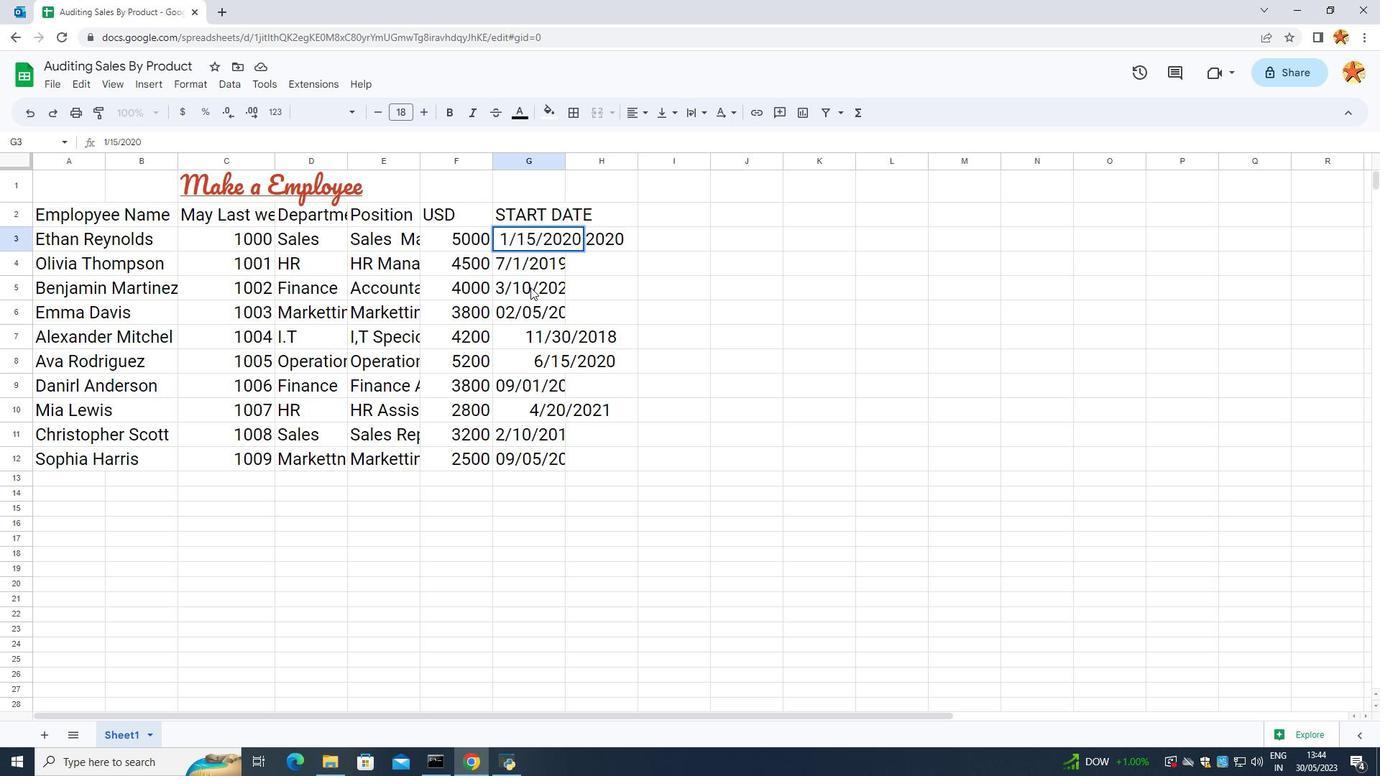 
Action: Mouse moved to (513, 331)
Screenshot: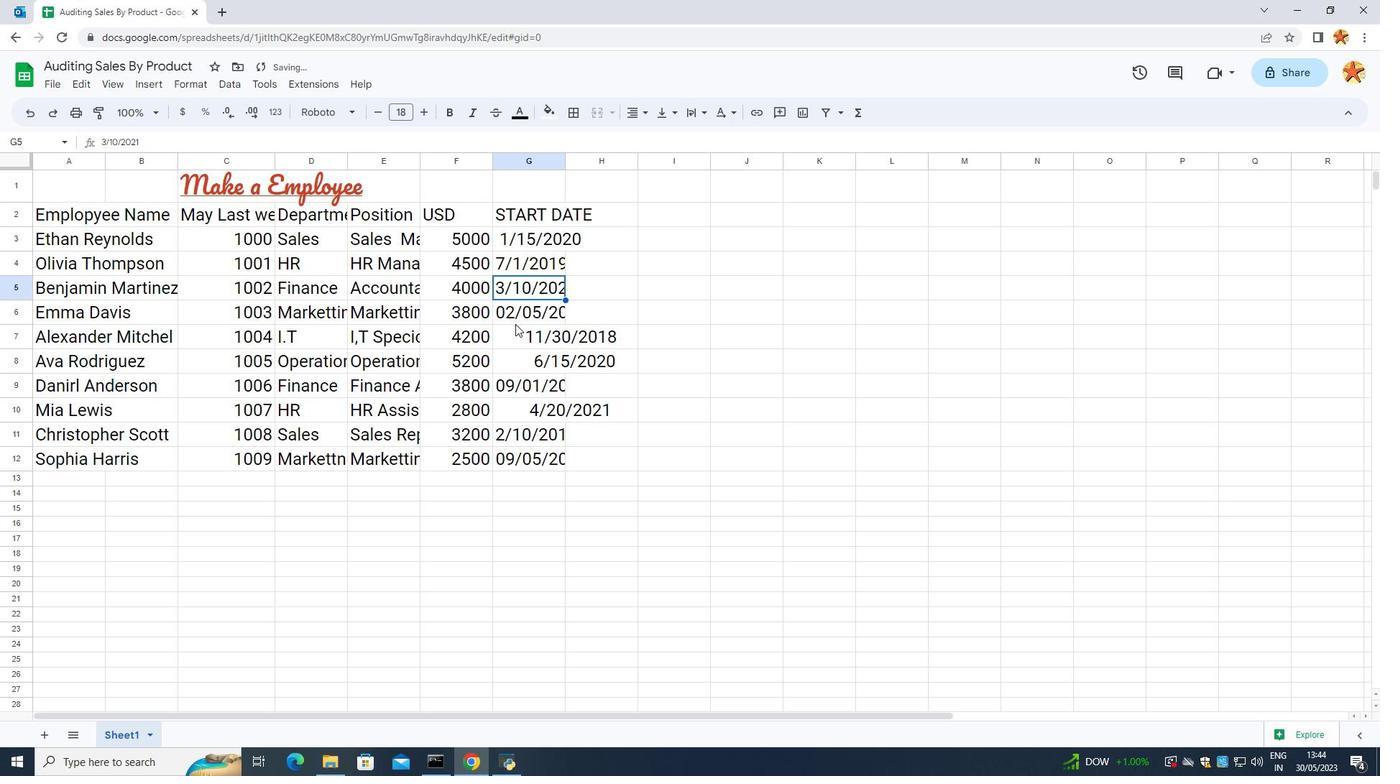 
Action: Mouse pressed left at (513, 331)
Screenshot: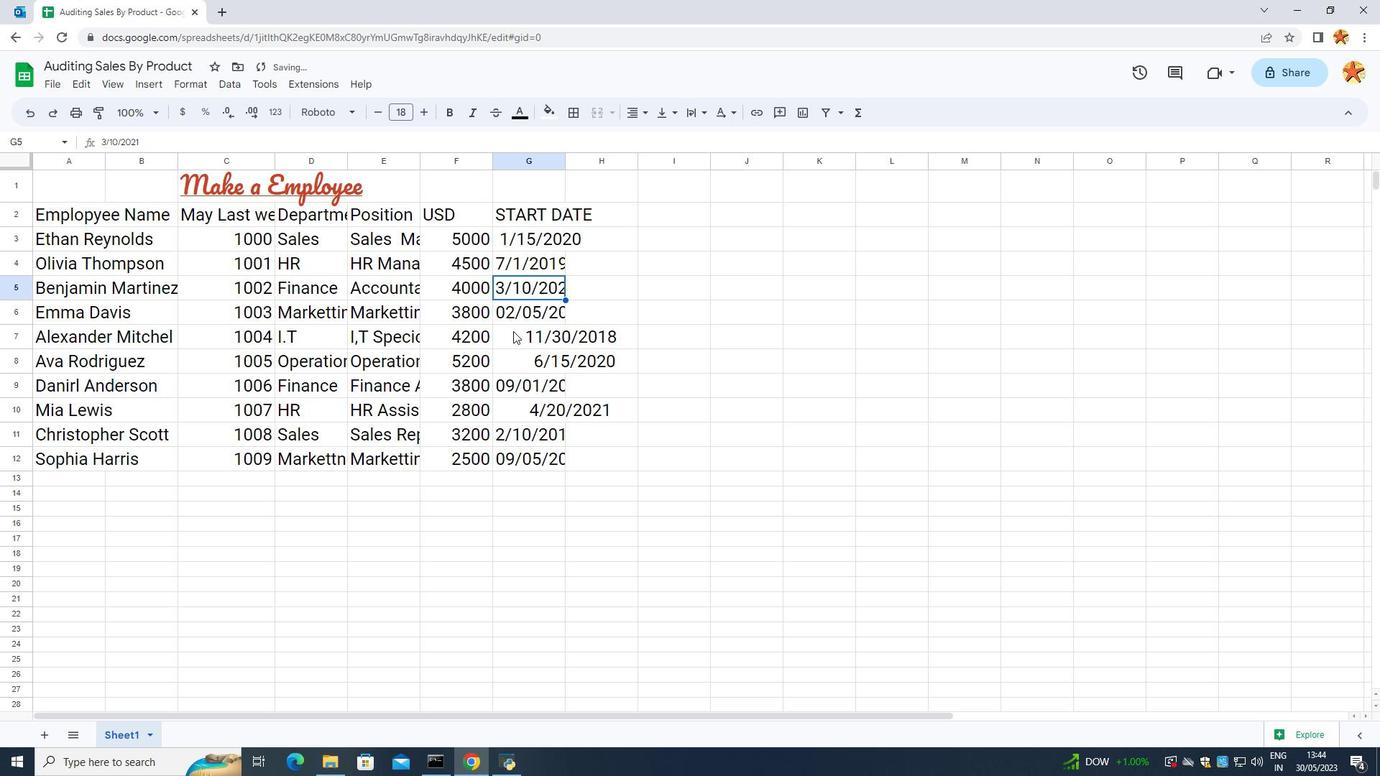 
Action: Mouse pressed left at (513, 331)
Screenshot: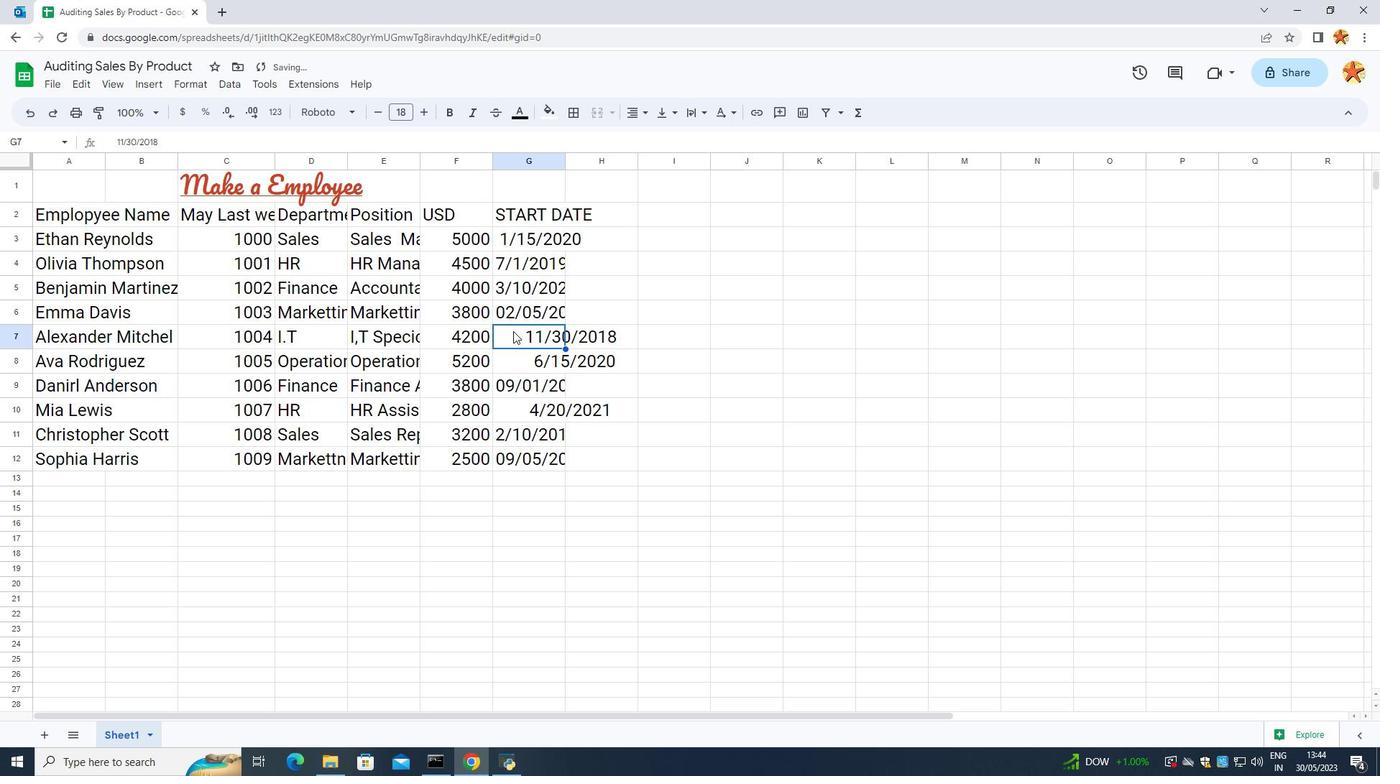 
Action: Mouse moved to (522, 332)
Screenshot: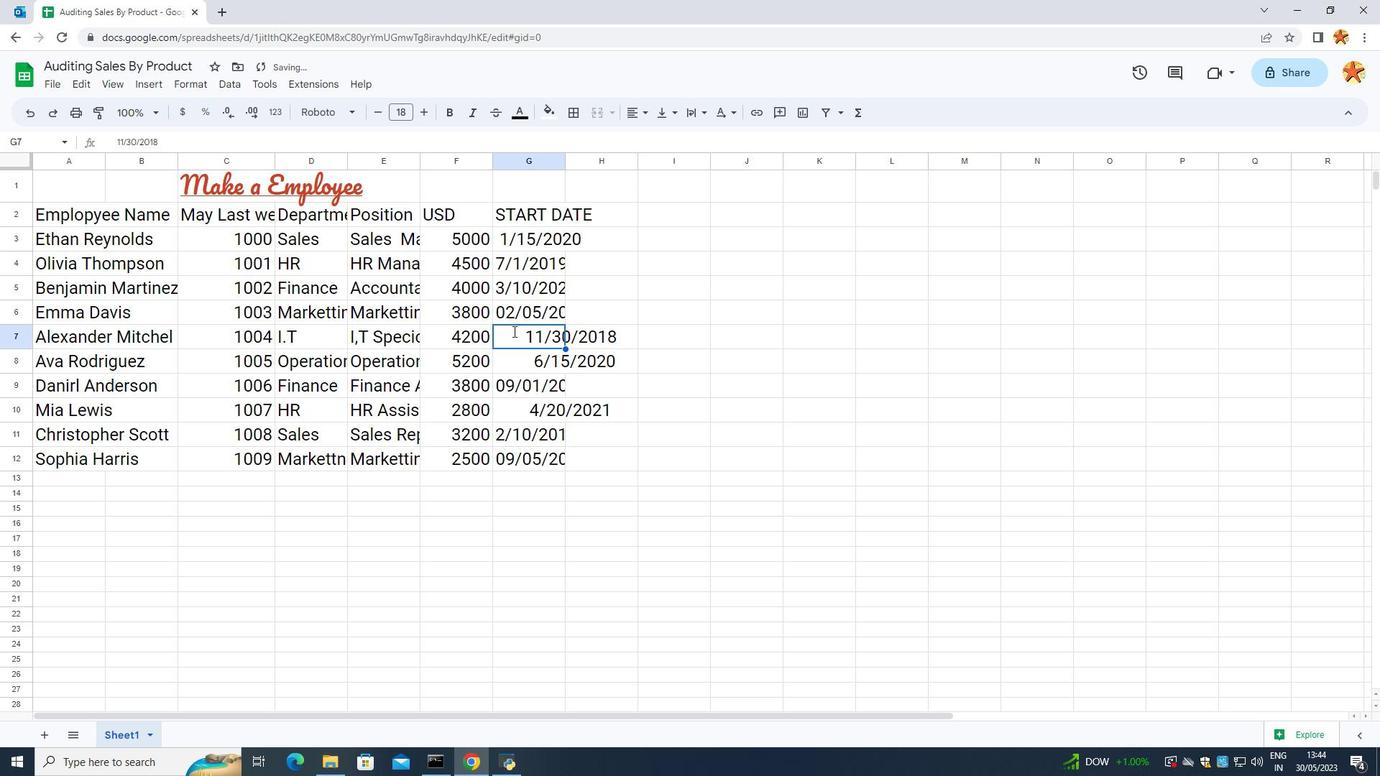 
Action: Mouse pressed left at (522, 332)
Screenshot: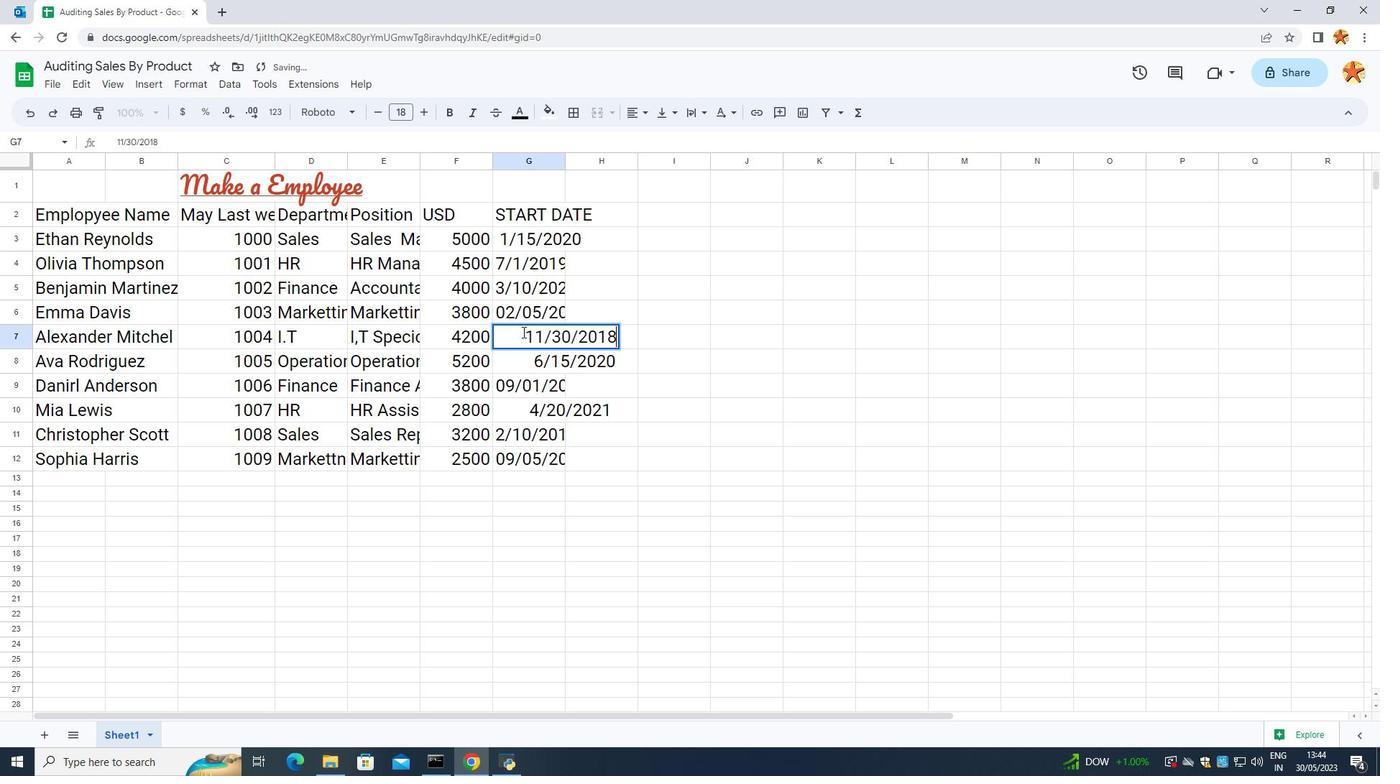 
Action: Key pressed <Key.backspace><Key.backspace><Key.backspace><Key.backspace><Key.backspace><Key.backspace>
Screenshot: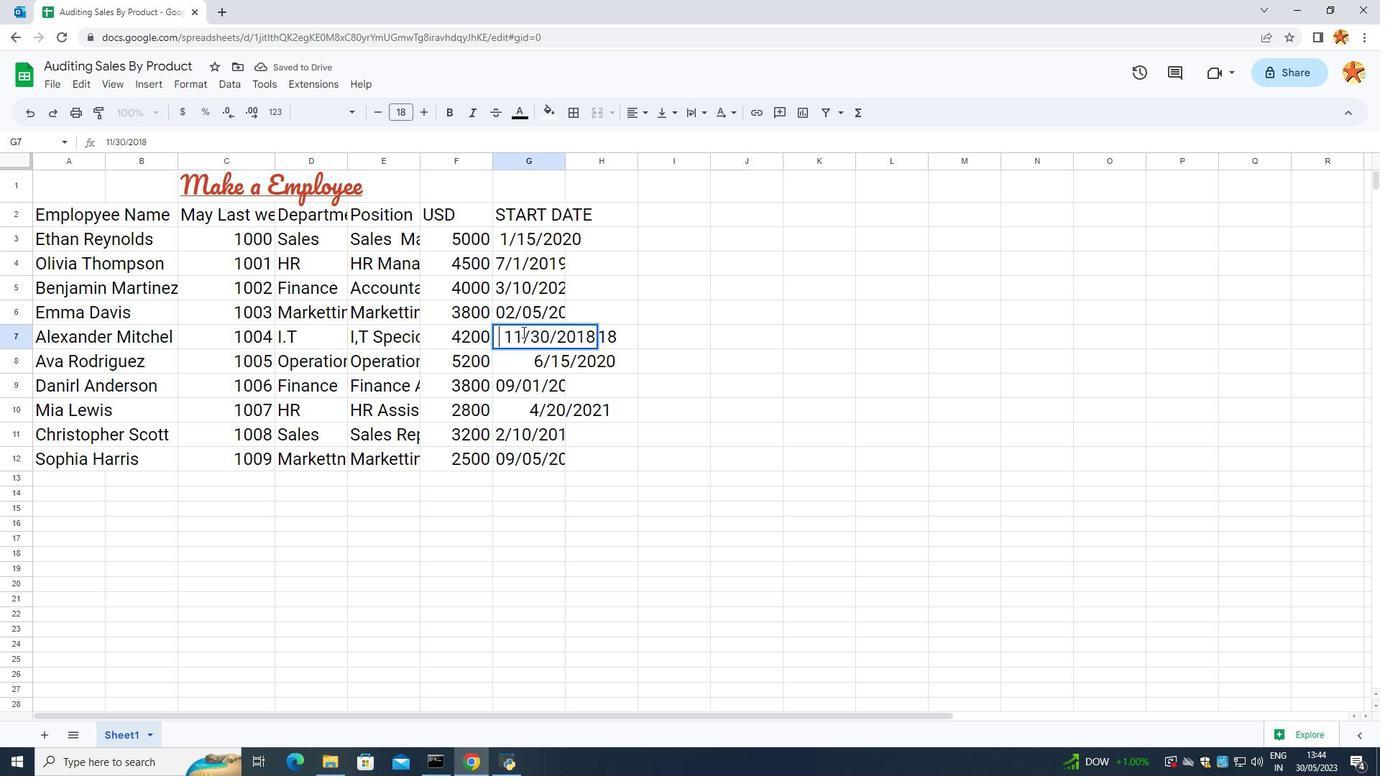 
Action: Mouse moved to (525, 358)
Screenshot: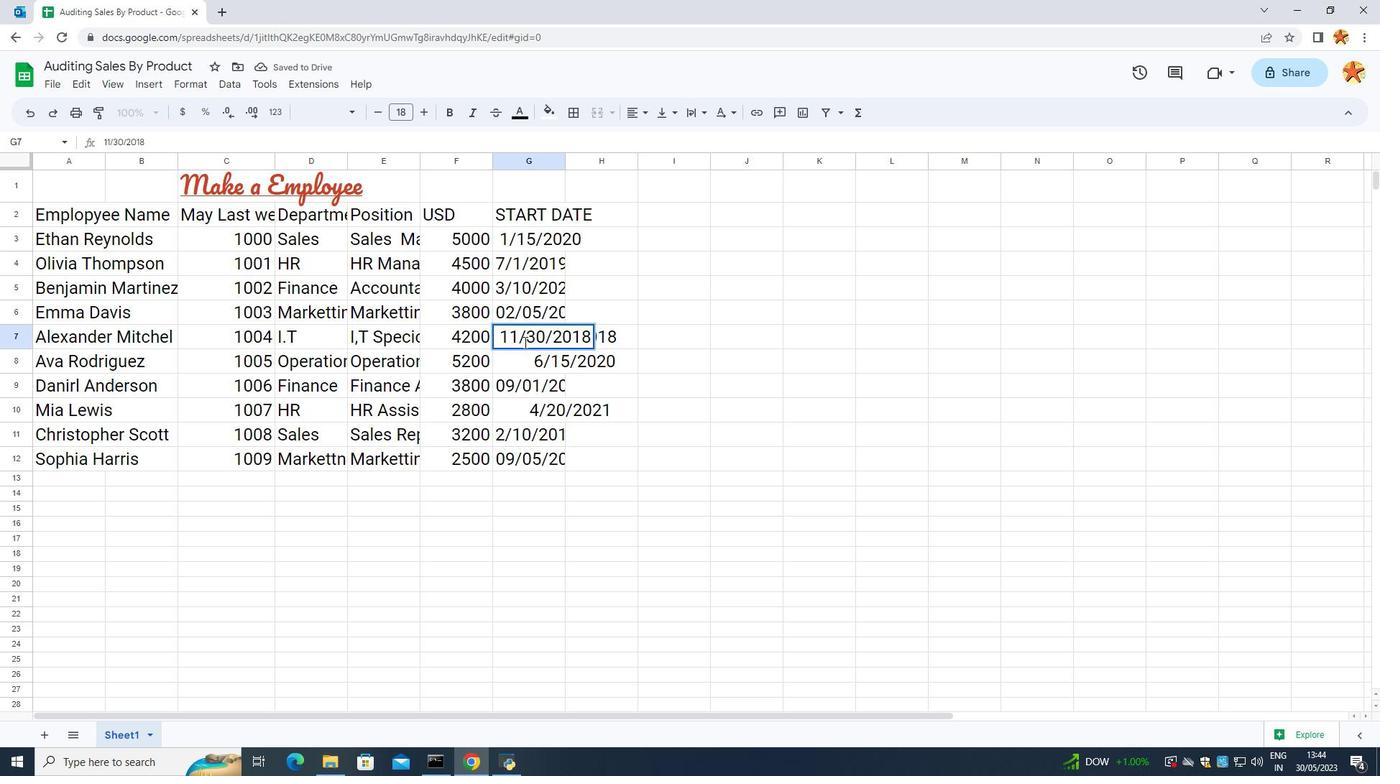 
Action: Mouse pressed left at (525, 358)
Screenshot: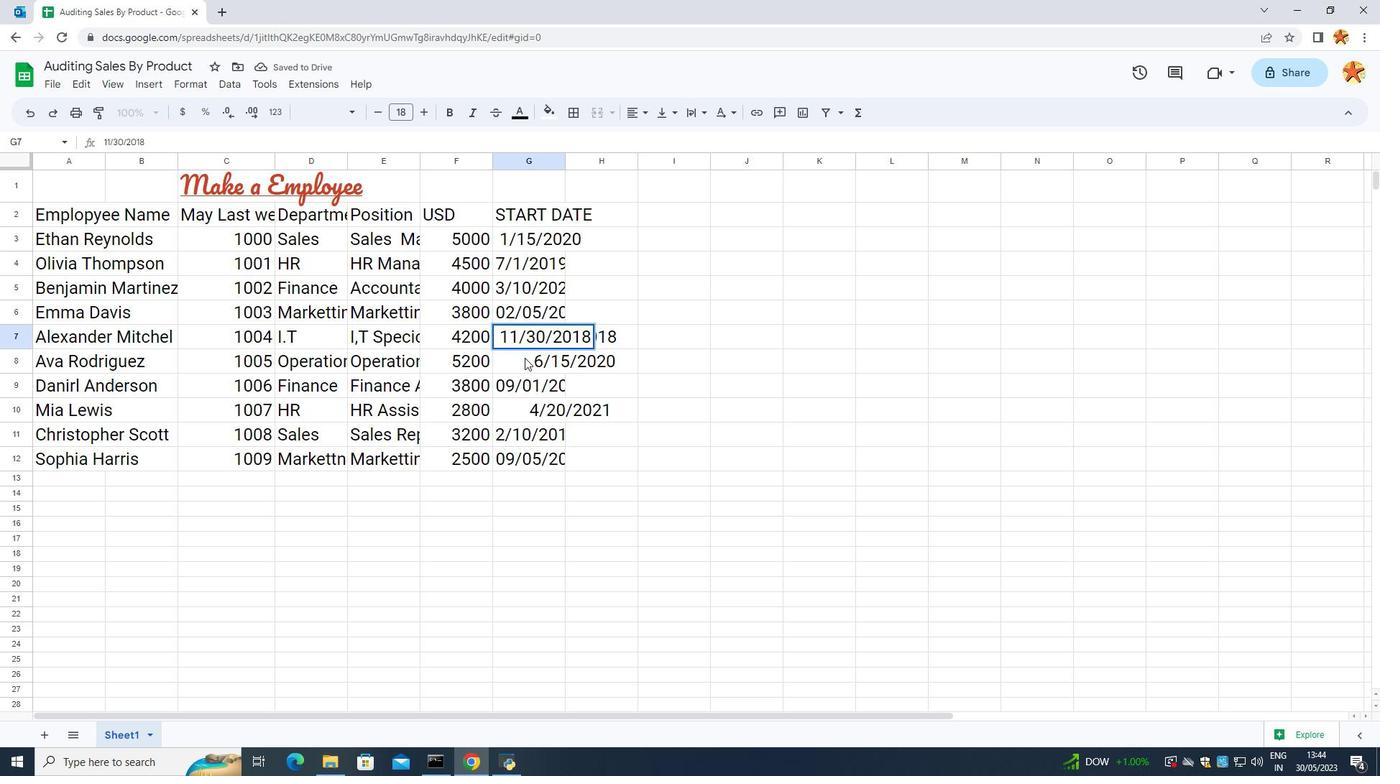 
Action: Mouse moved to (530, 358)
Screenshot: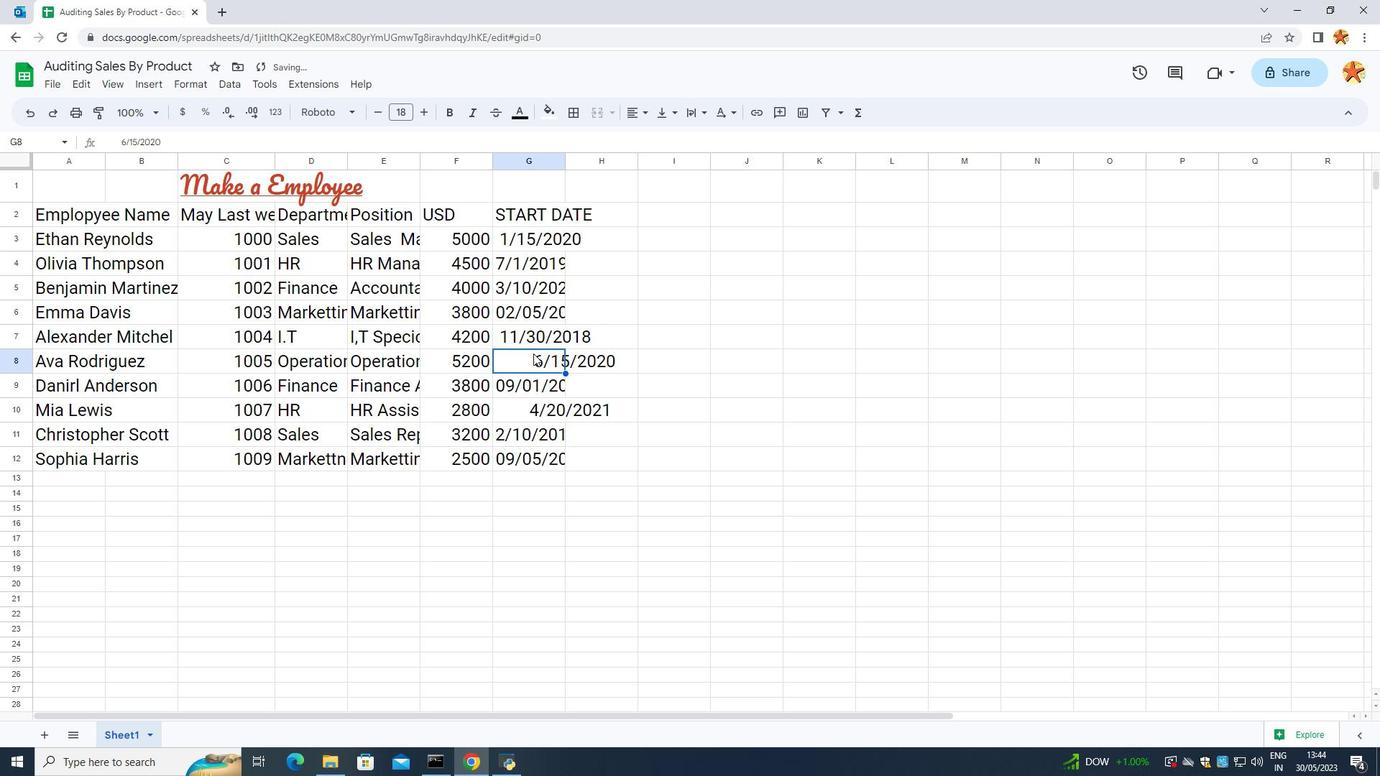 
Action: Mouse pressed left at (530, 358)
Screenshot: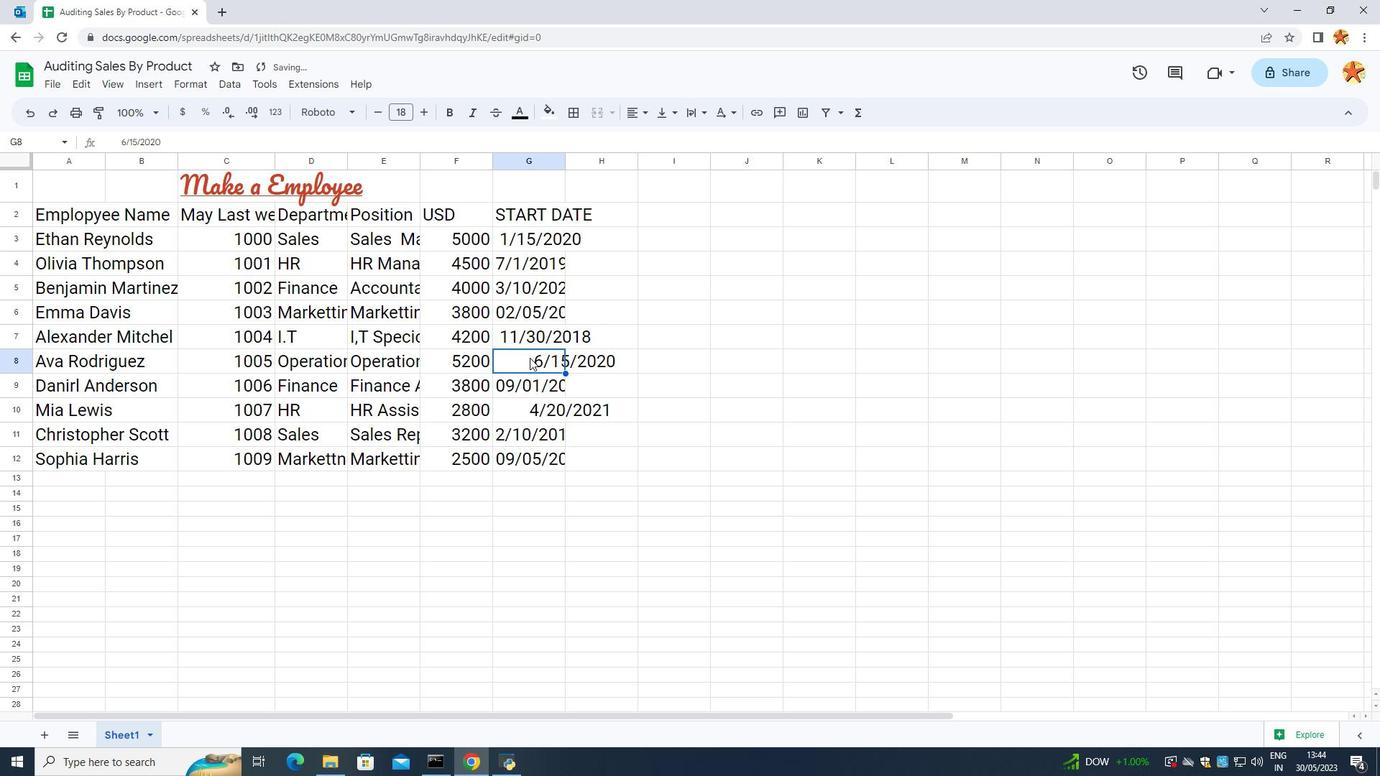 
Action: Mouse pressed left at (530, 358)
Screenshot: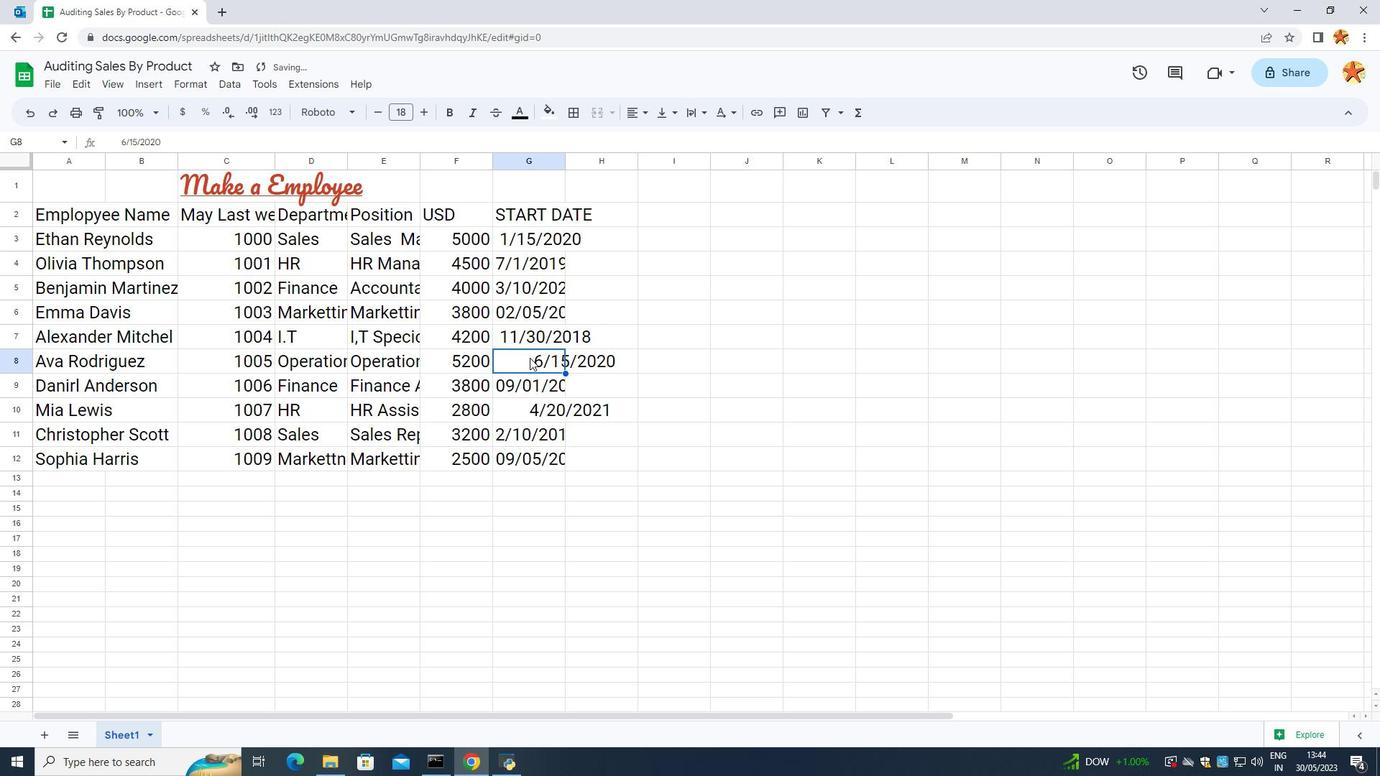 
Action: Key pressed <Key.backspace><Key.backspace><Key.backspace><Key.backspace><Key.backspace><Key.backspace>
Screenshot: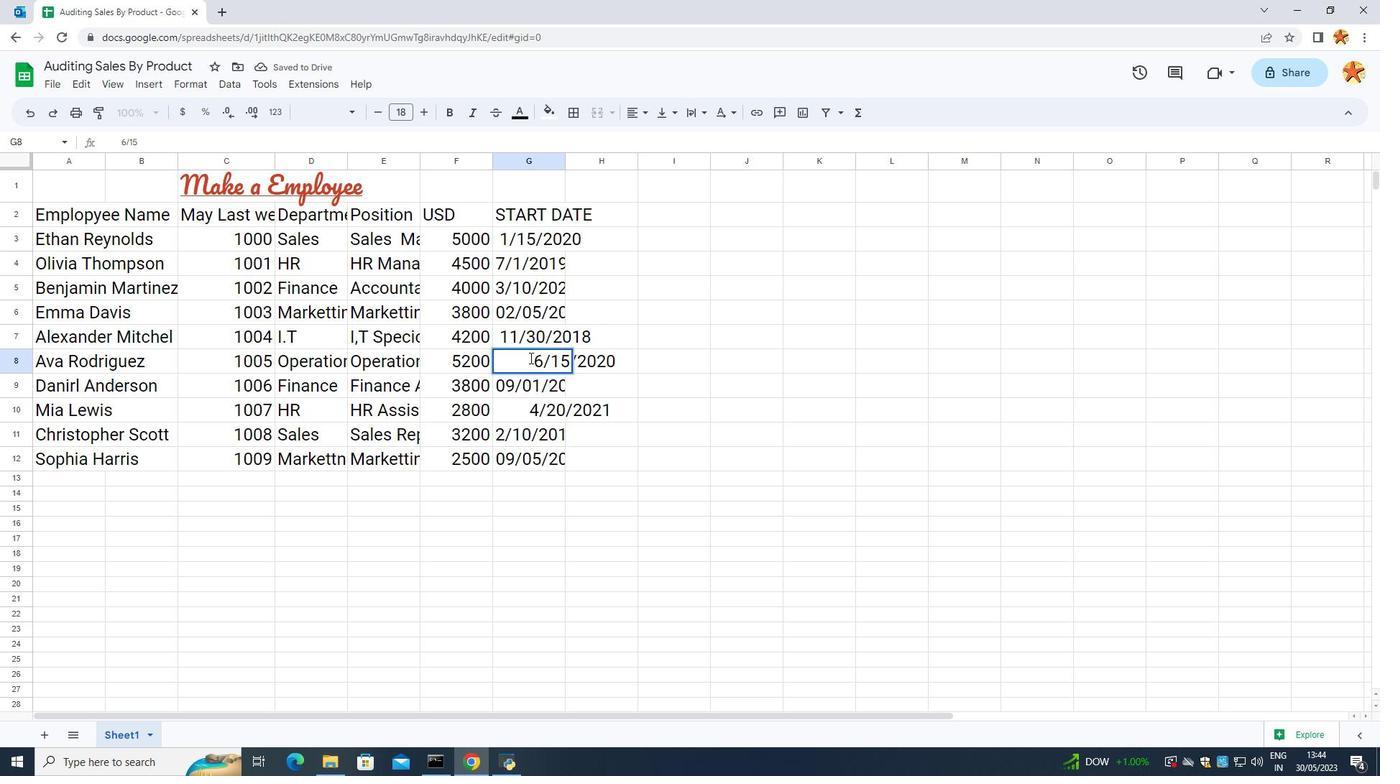 
Action: Mouse moved to (620, 355)
Screenshot: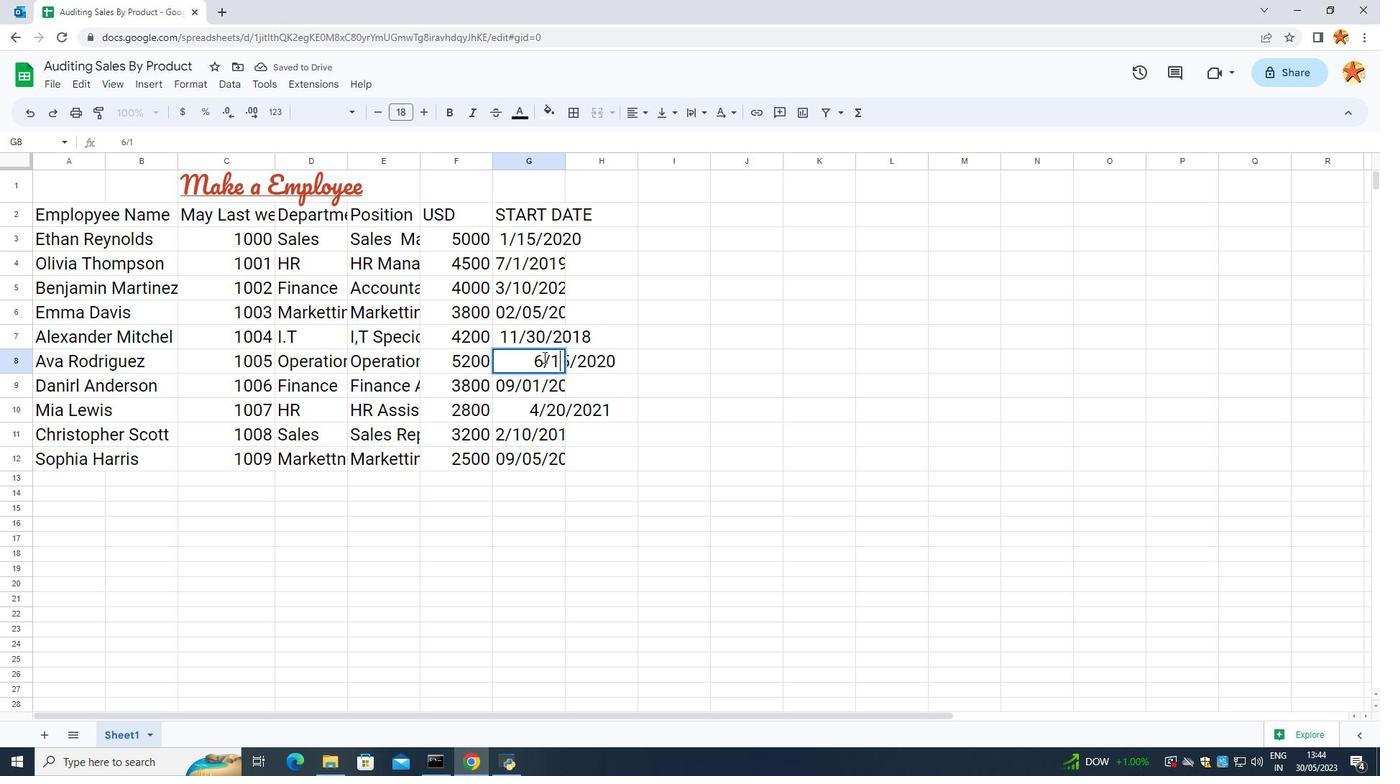 
Action: Mouse pressed left at (620, 355)
Screenshot: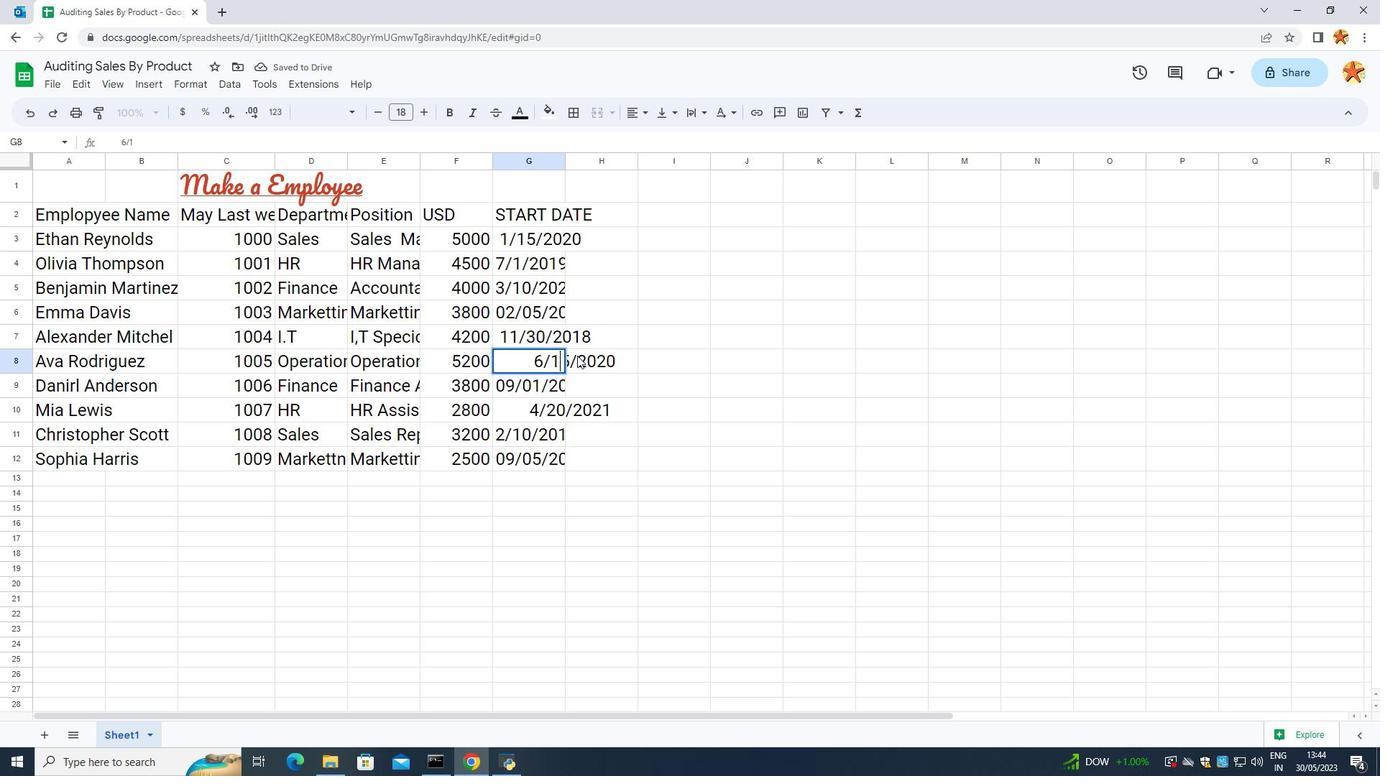 
Action: Mouse moved to (527, 355)
Screenshot: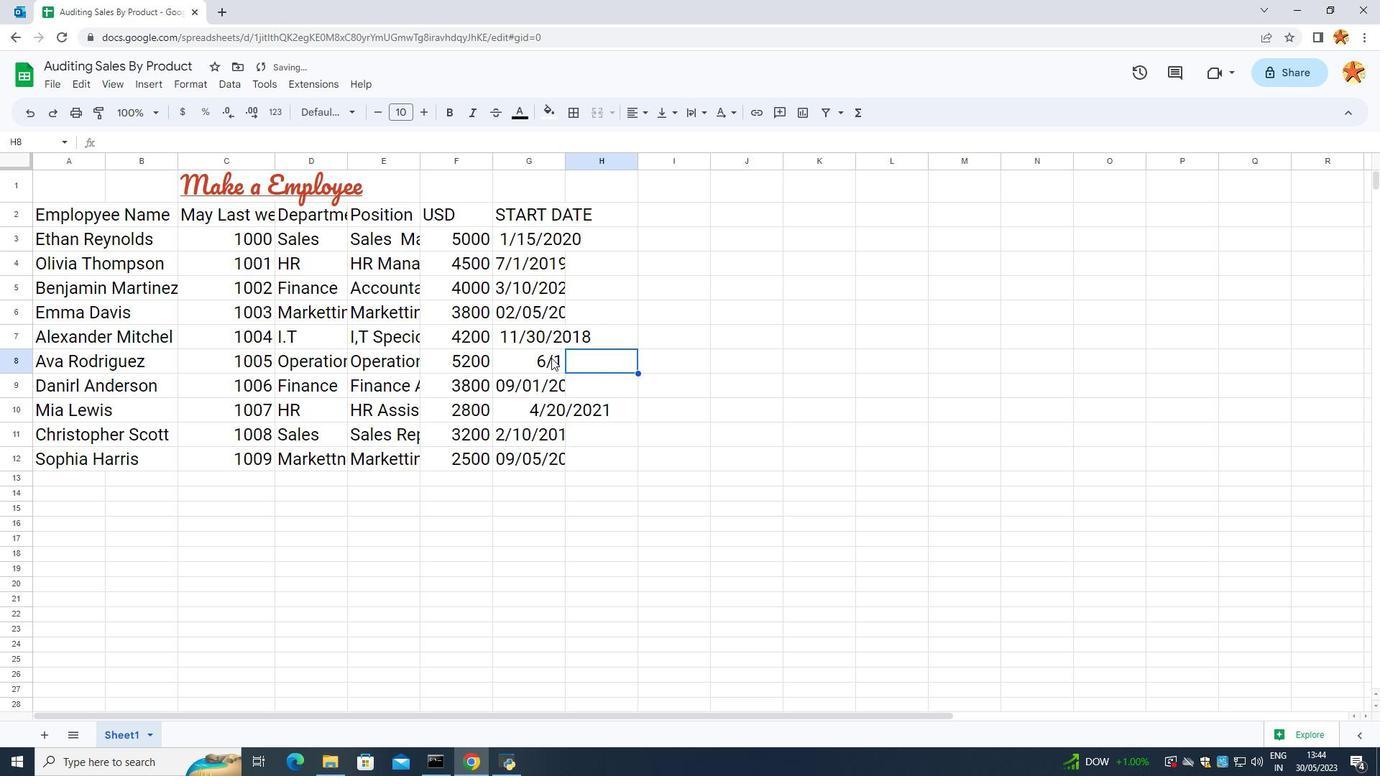 
Action: Mouse pressed left at (527, 355)
Screenshot: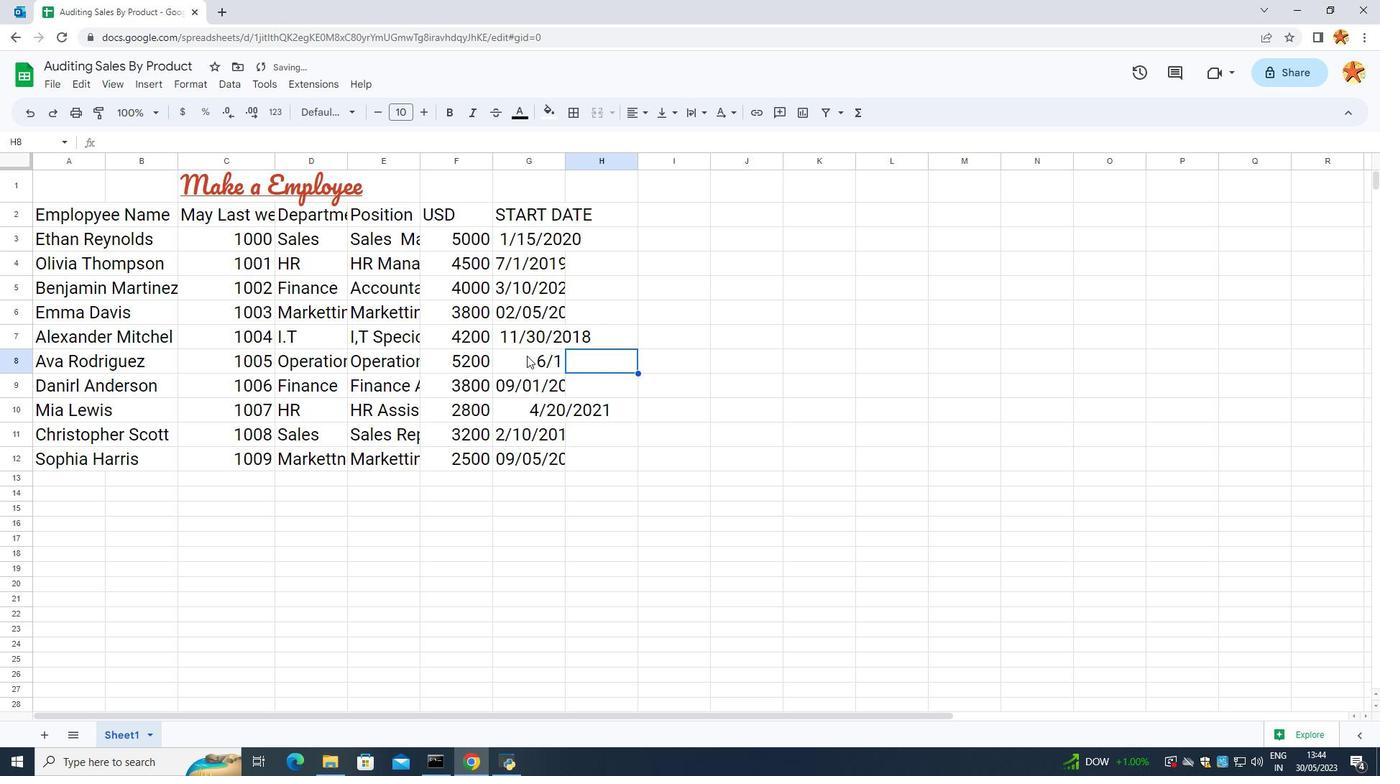 
Action: Mouse pressed left at (527, 355)
Screenshot: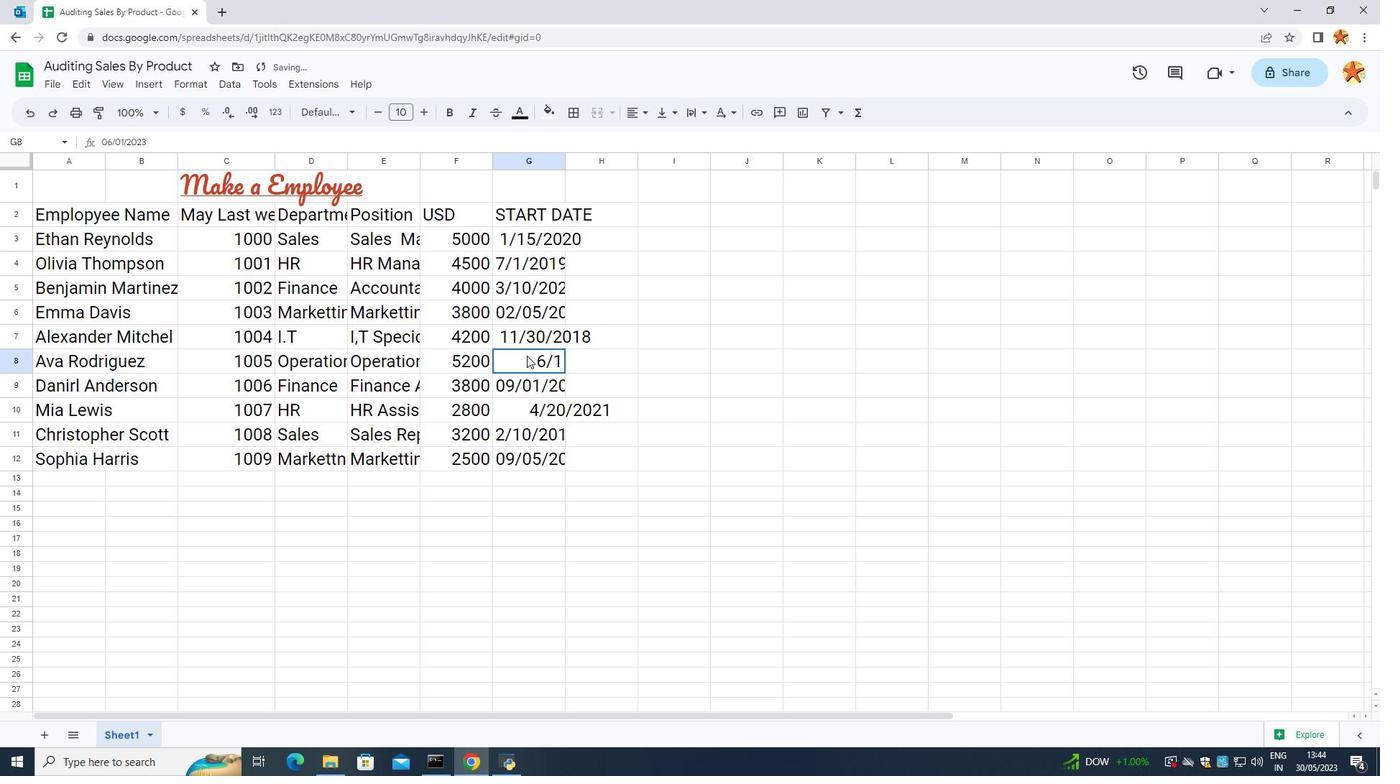 
Action: Mouse moved to (605, 350)
Screenshot: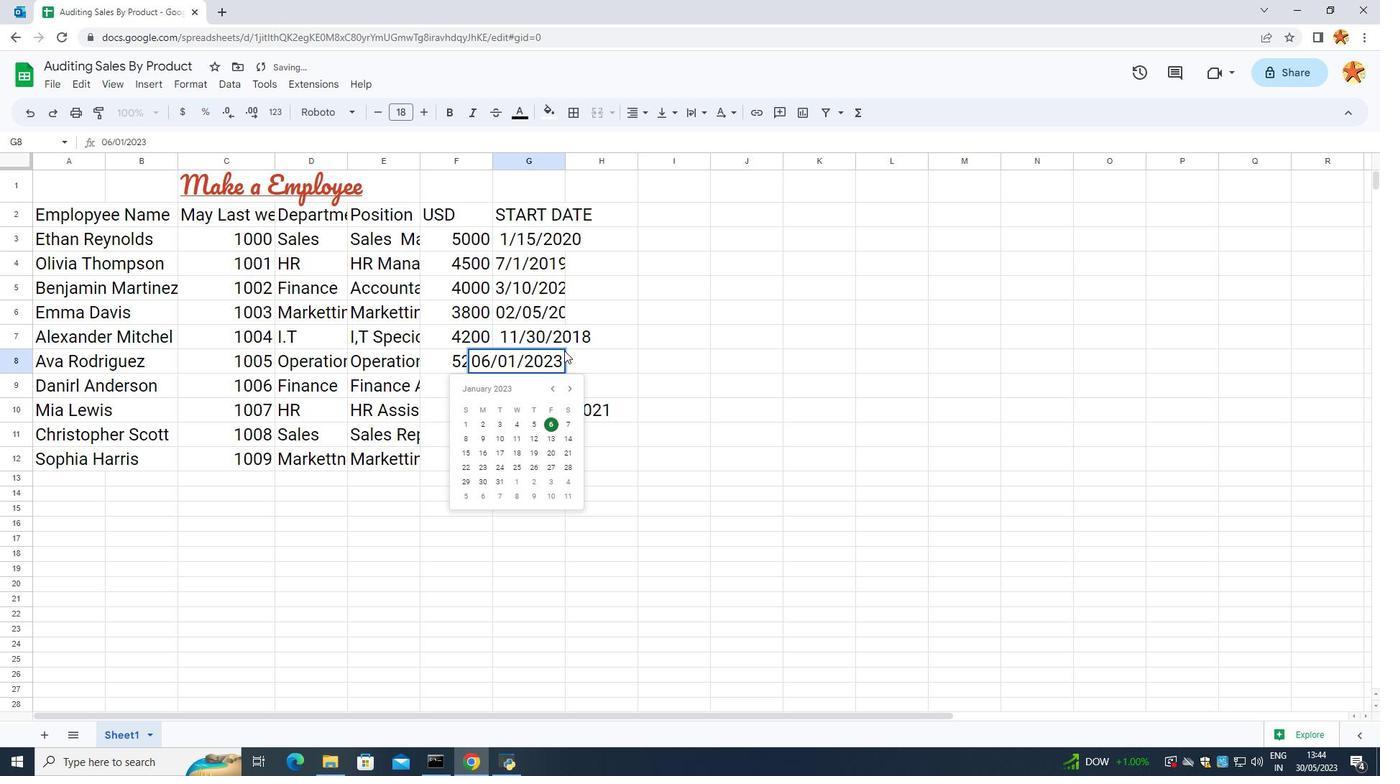 
Action: Mouse pressed left at (605, 350)
Screenshot: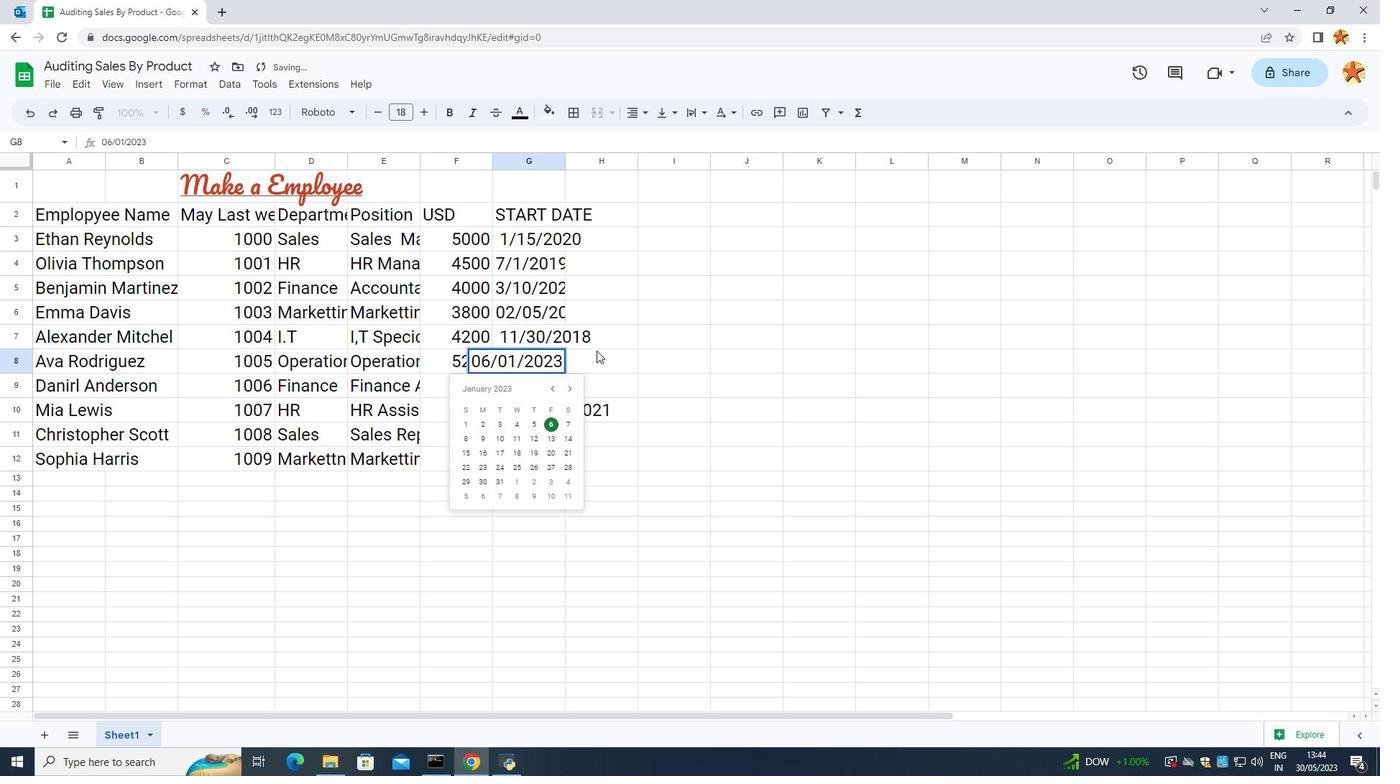 
Action: Mouse moved to (542, 359)
Screenshot: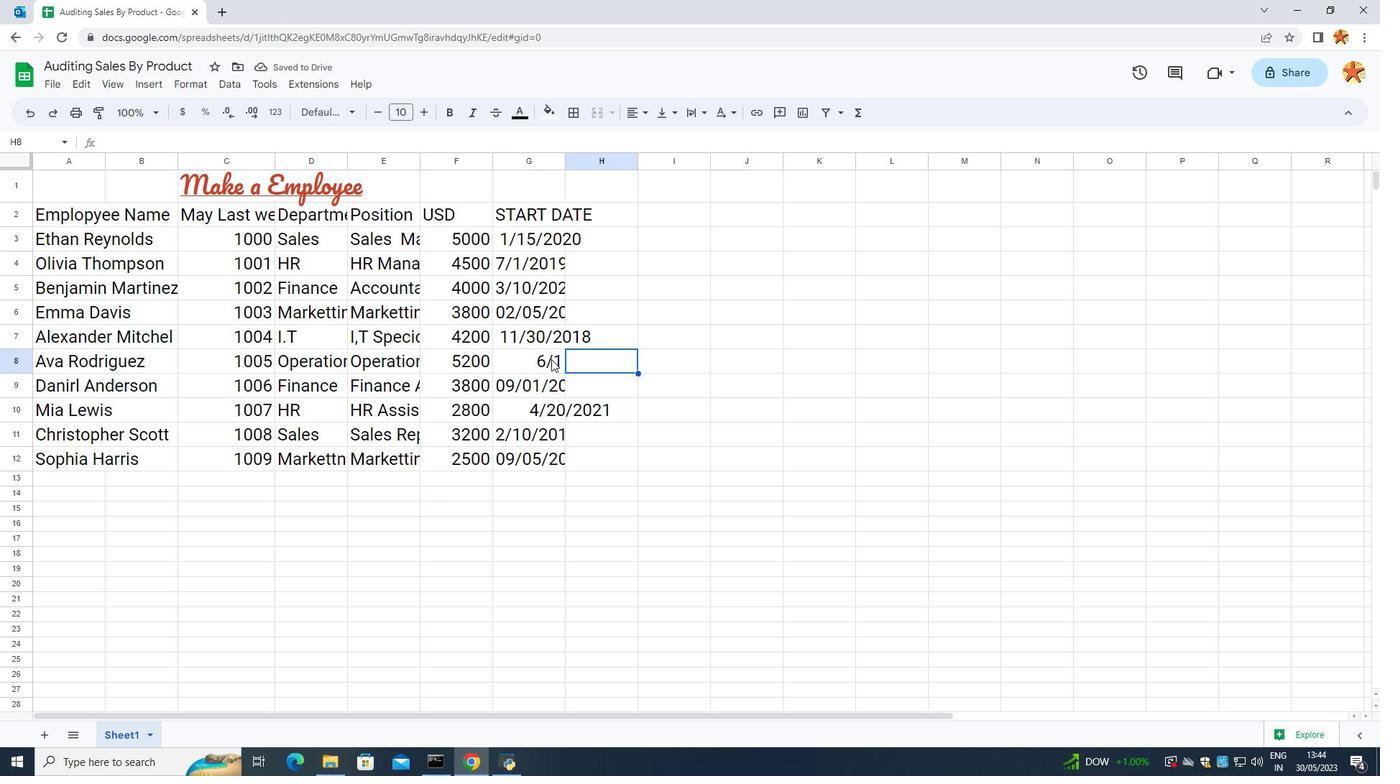 
Action: Mouse pressed left at (542, 359)
Screenshot: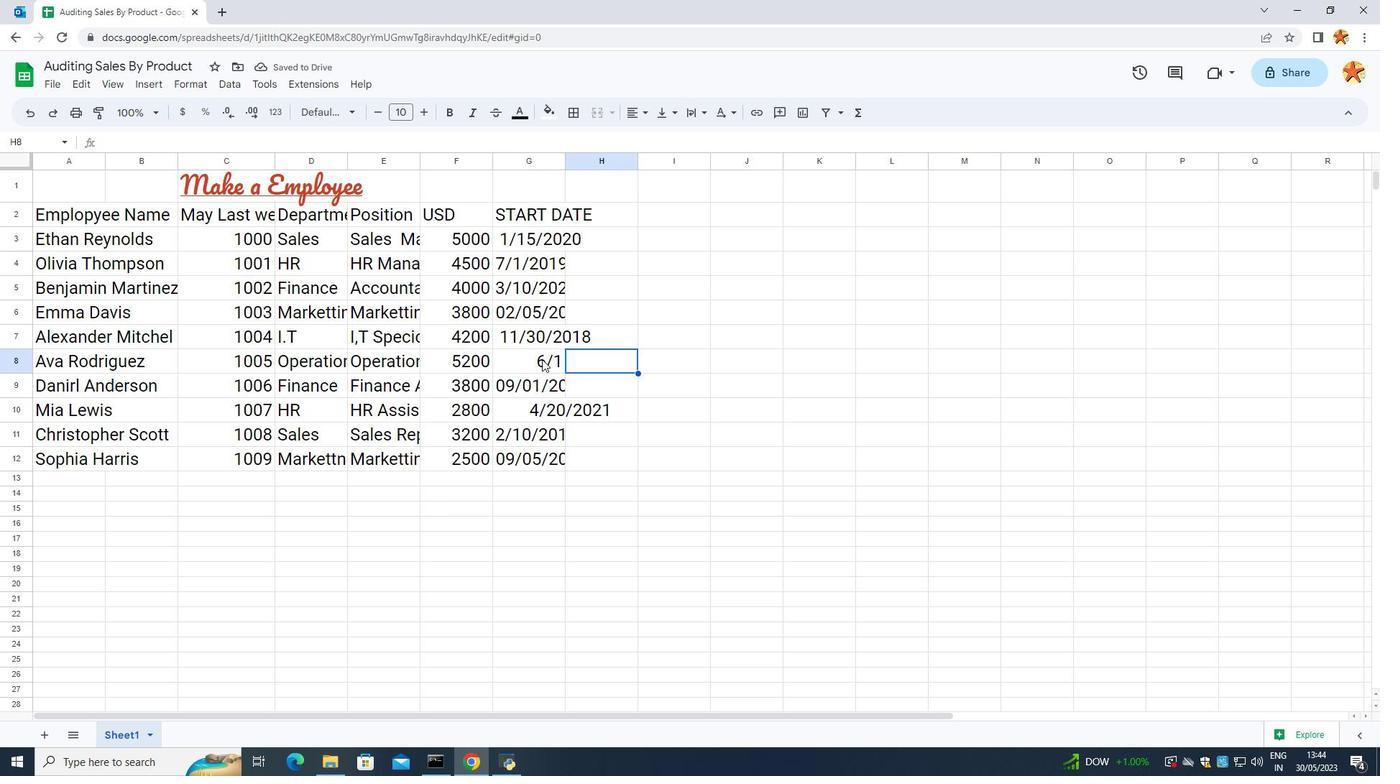 
Action: Mouse moved to (540, 361)
Screenshot: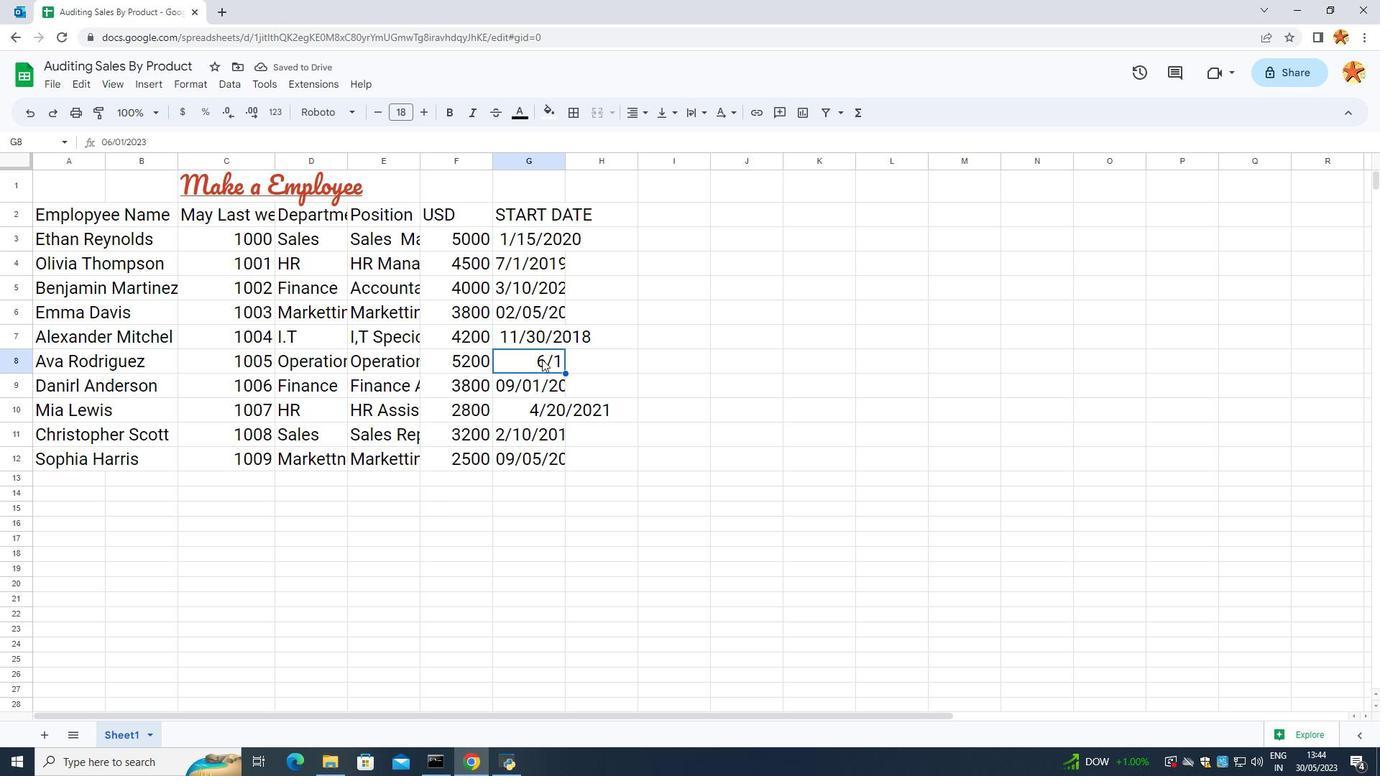 
Action: Mouse pressed left at (540, 361)
Screenshot: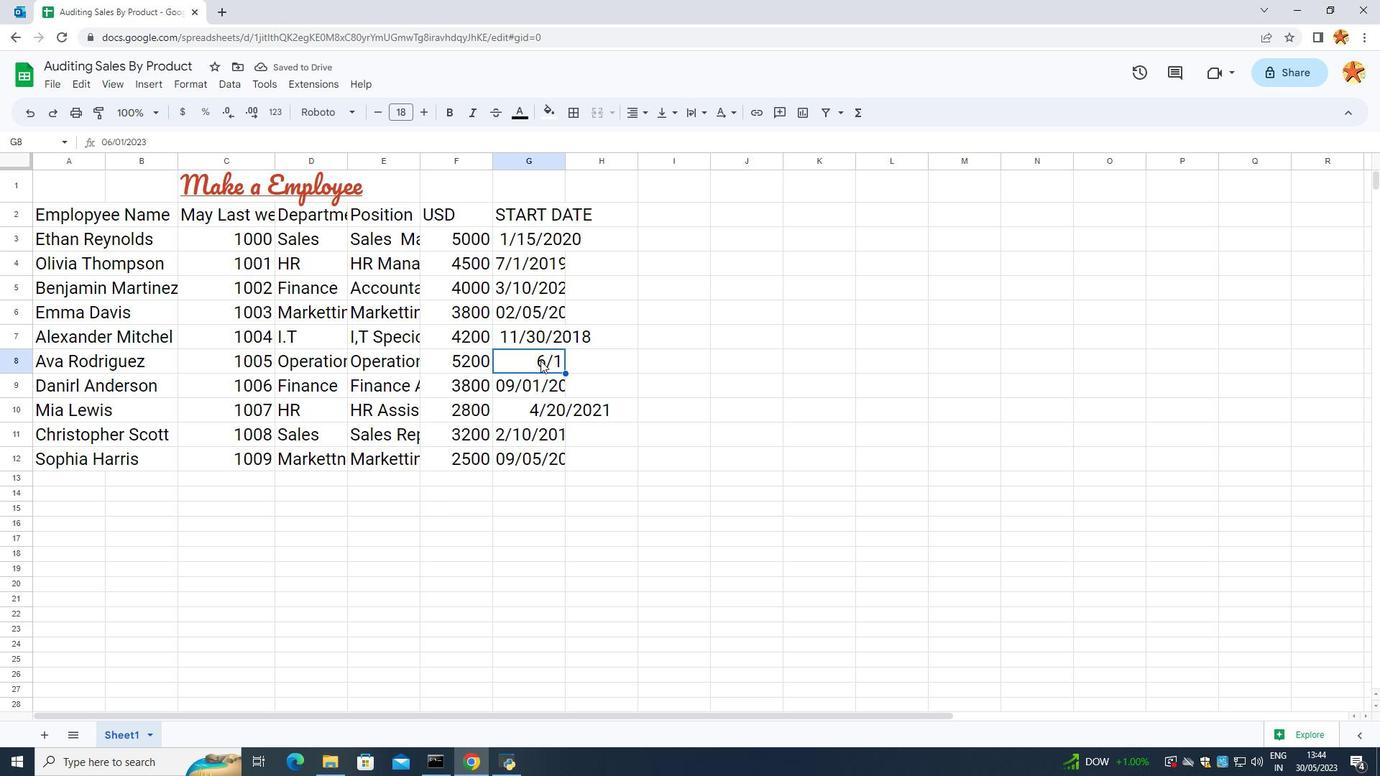 
Action: Mouse pressed left at (540, 361)
Screenshot: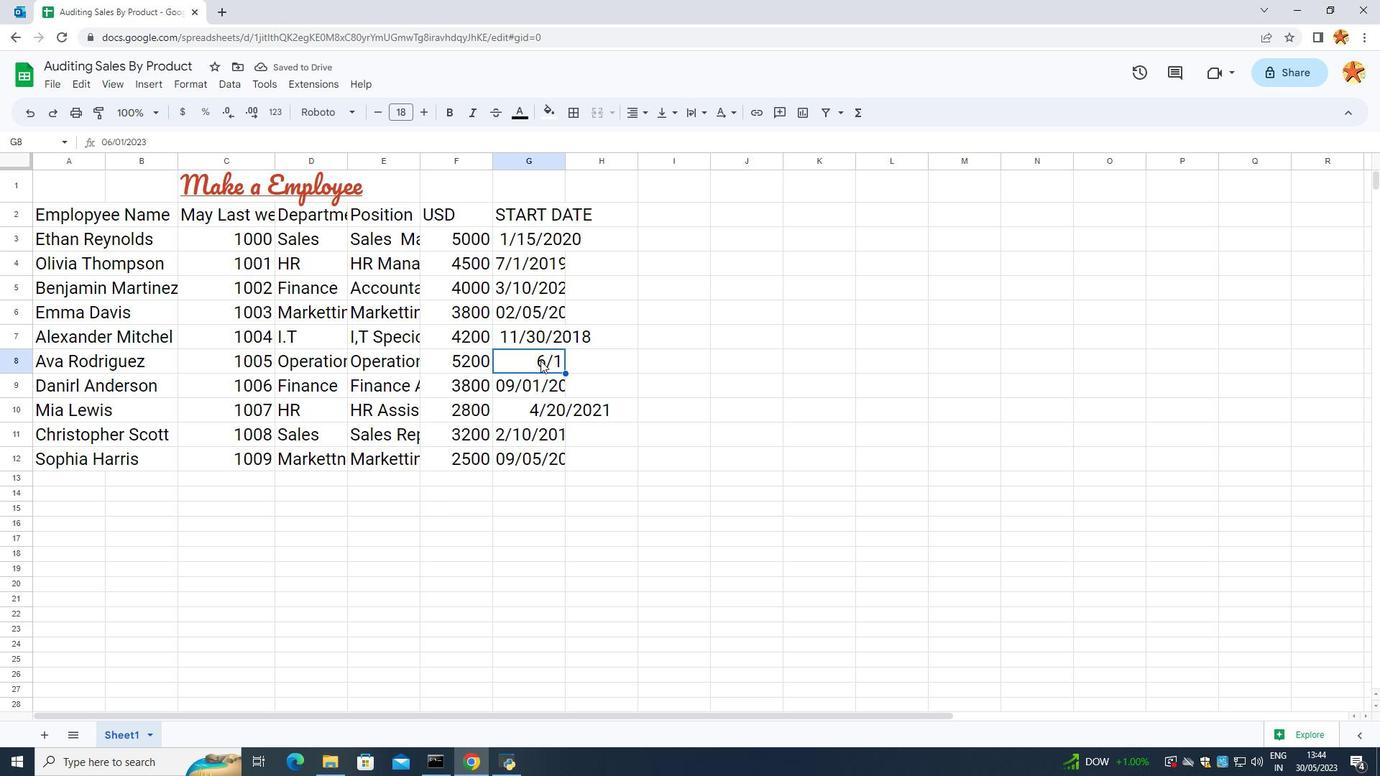 
Action: Mouse moved to (560, 356)
Screenshot: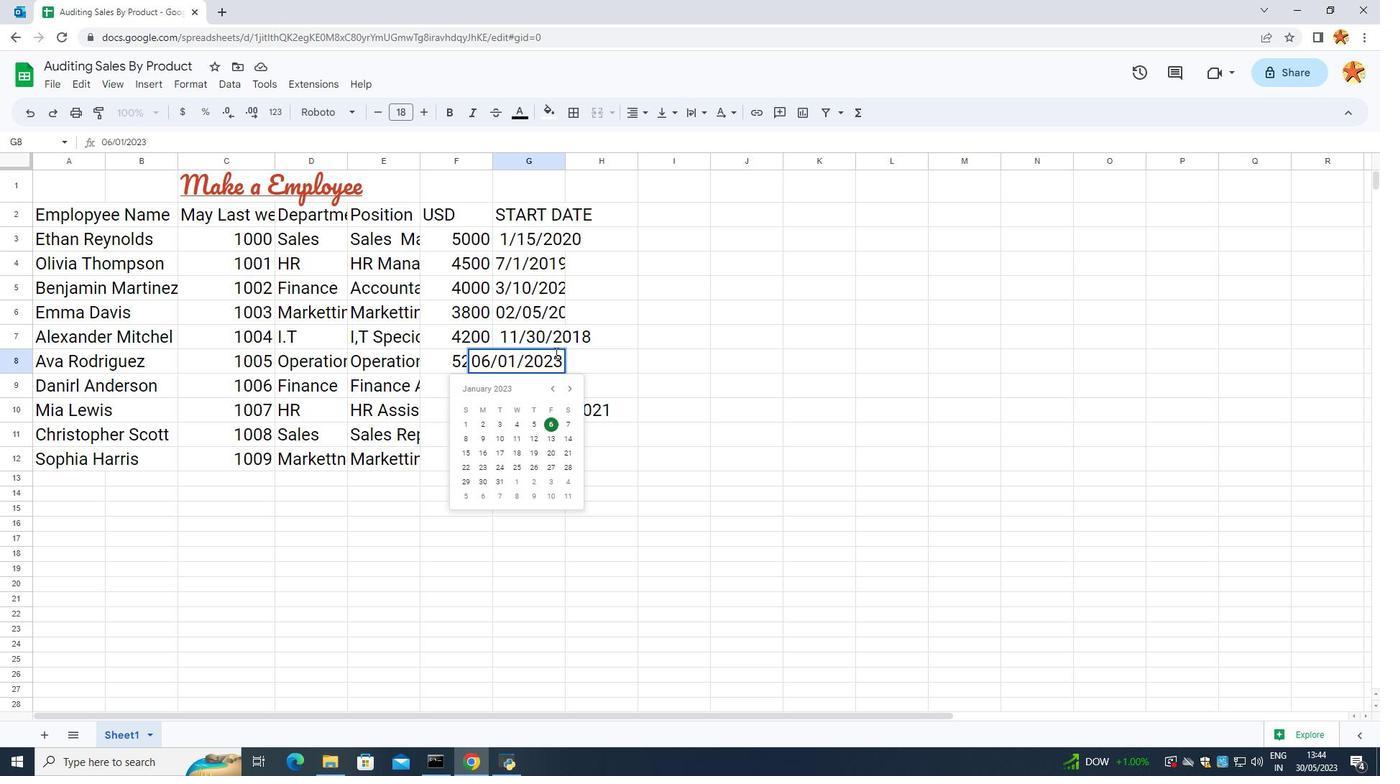 
Action: Mouse pressed left at (560, 356)
Screenshot: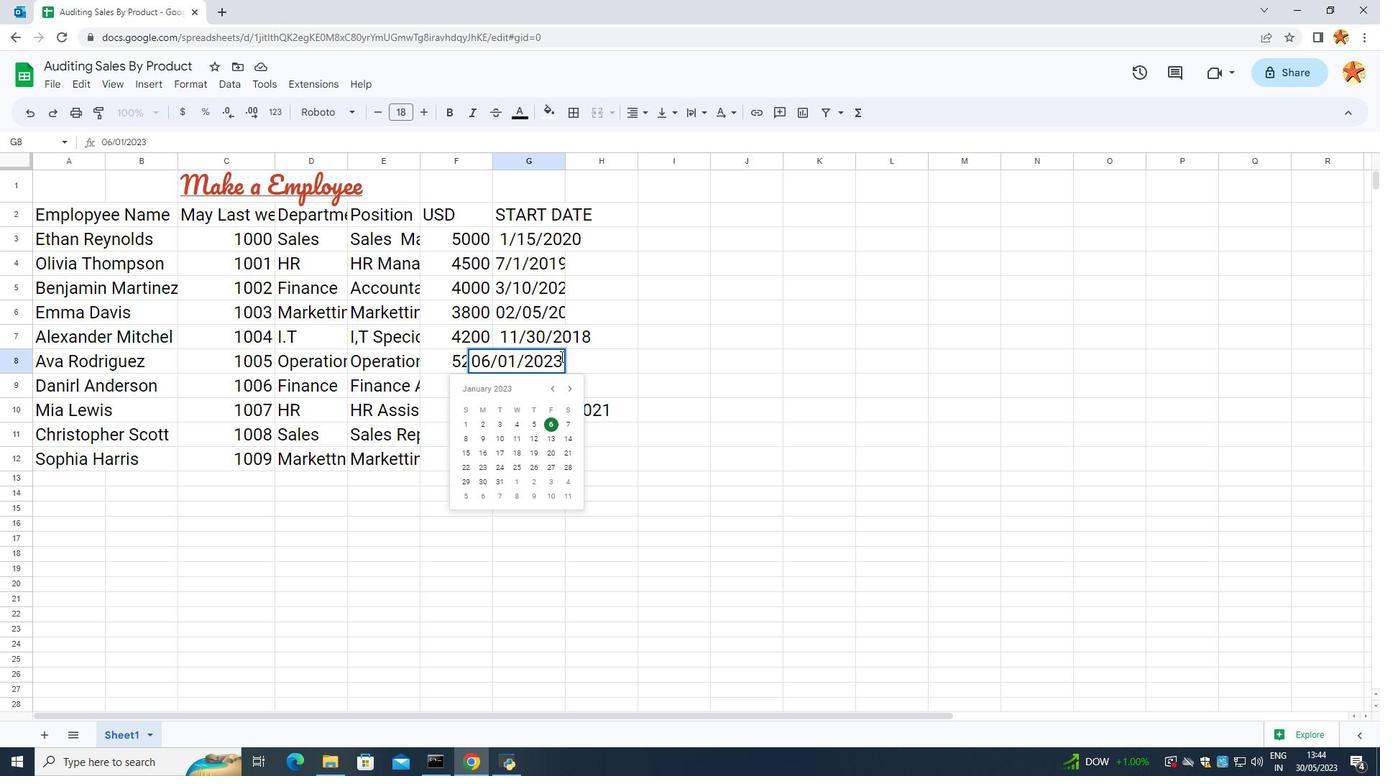 
Action: Key pressed <Key.backspace>2
Screenshot: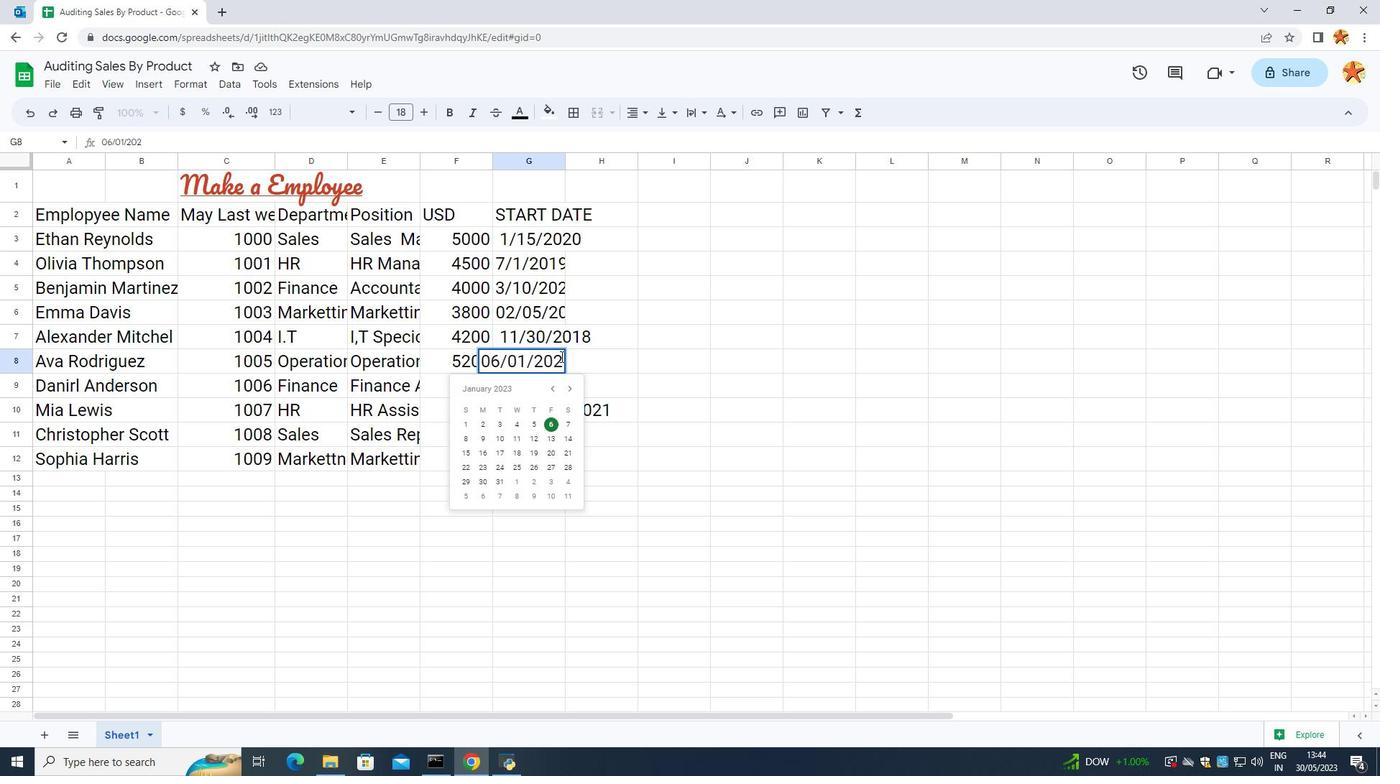 
Action: Mouse moved to (680, 361)
Screenshot: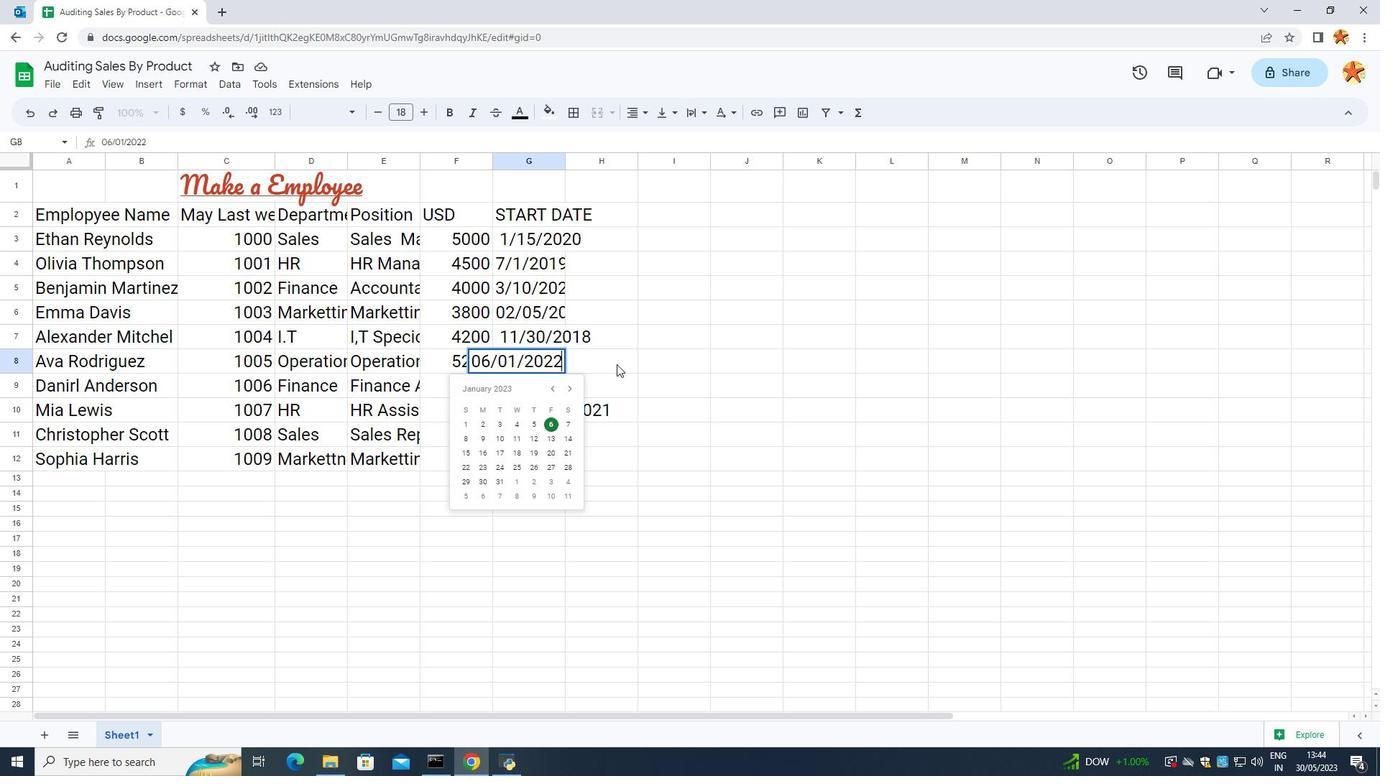 
Action: Mouse pressed left at (680, 361)
Screenshot: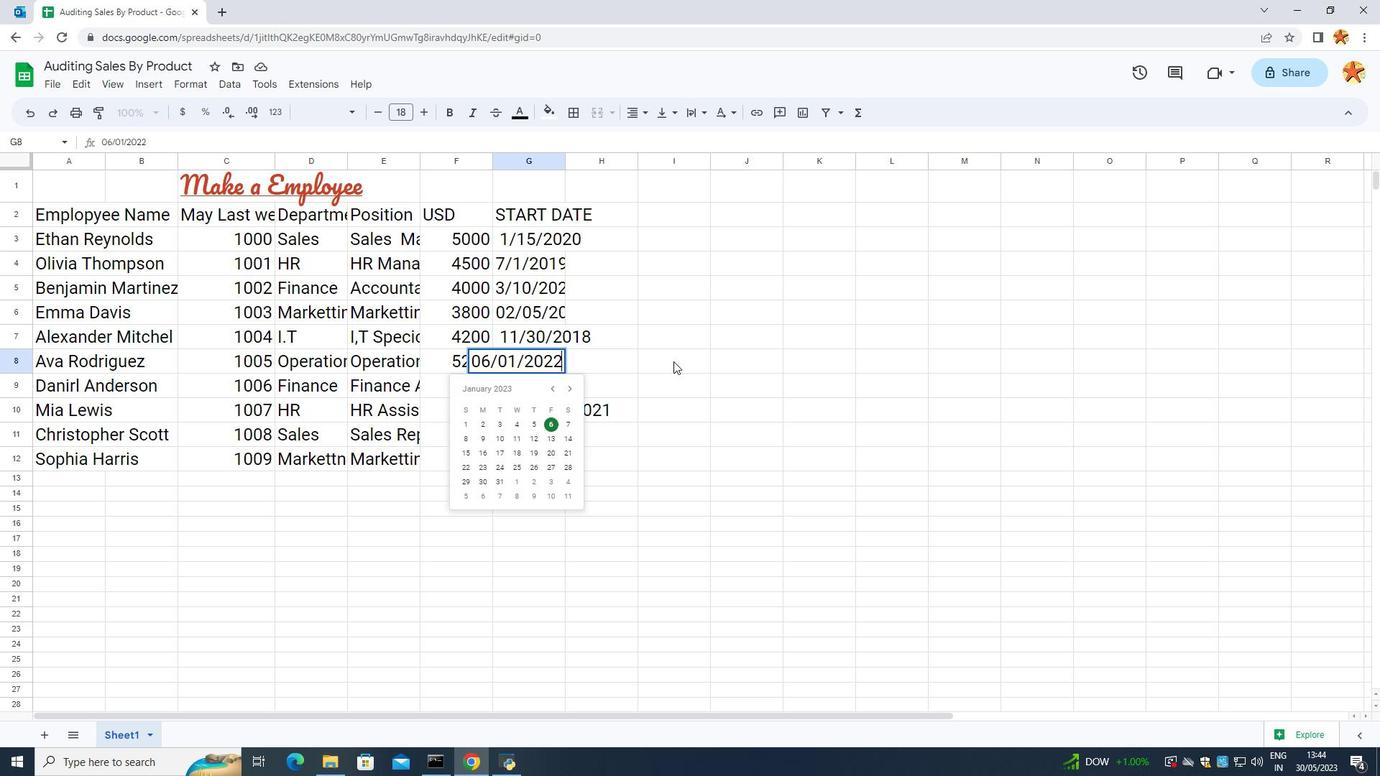 
Action: Mouse moved to (499, 362)
Screenshot: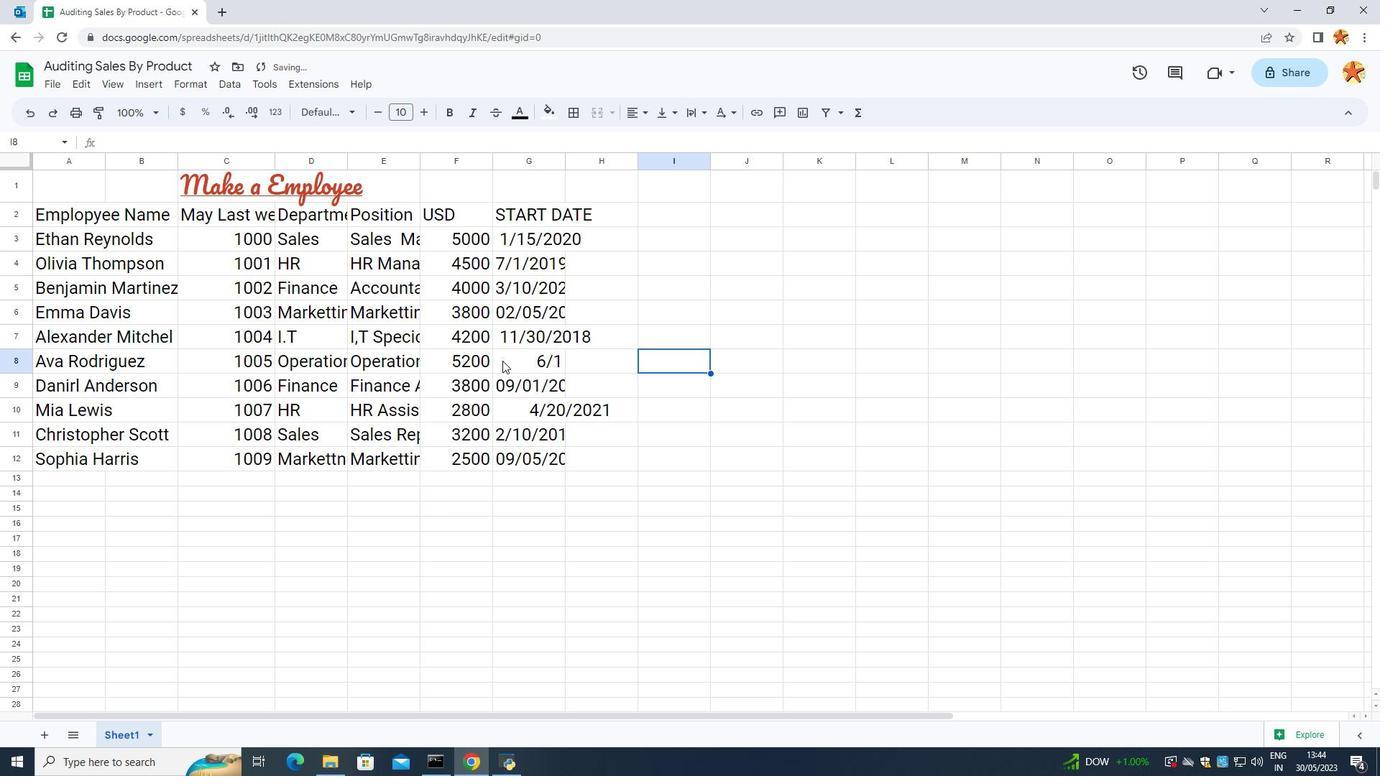 
Action: Mouse pressed left at (499, 362)
Screenshot: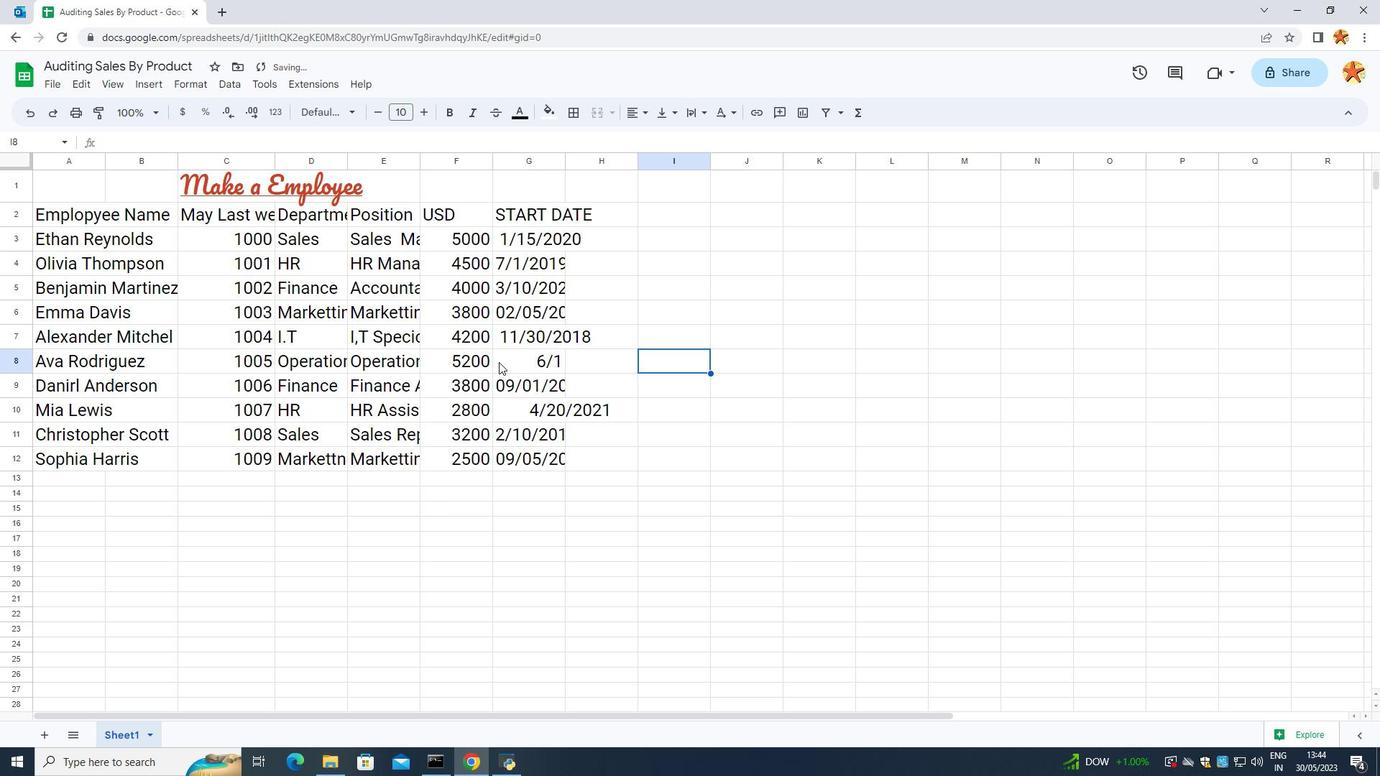 
Action: Mouse moved to (533, 345)
Screenshot: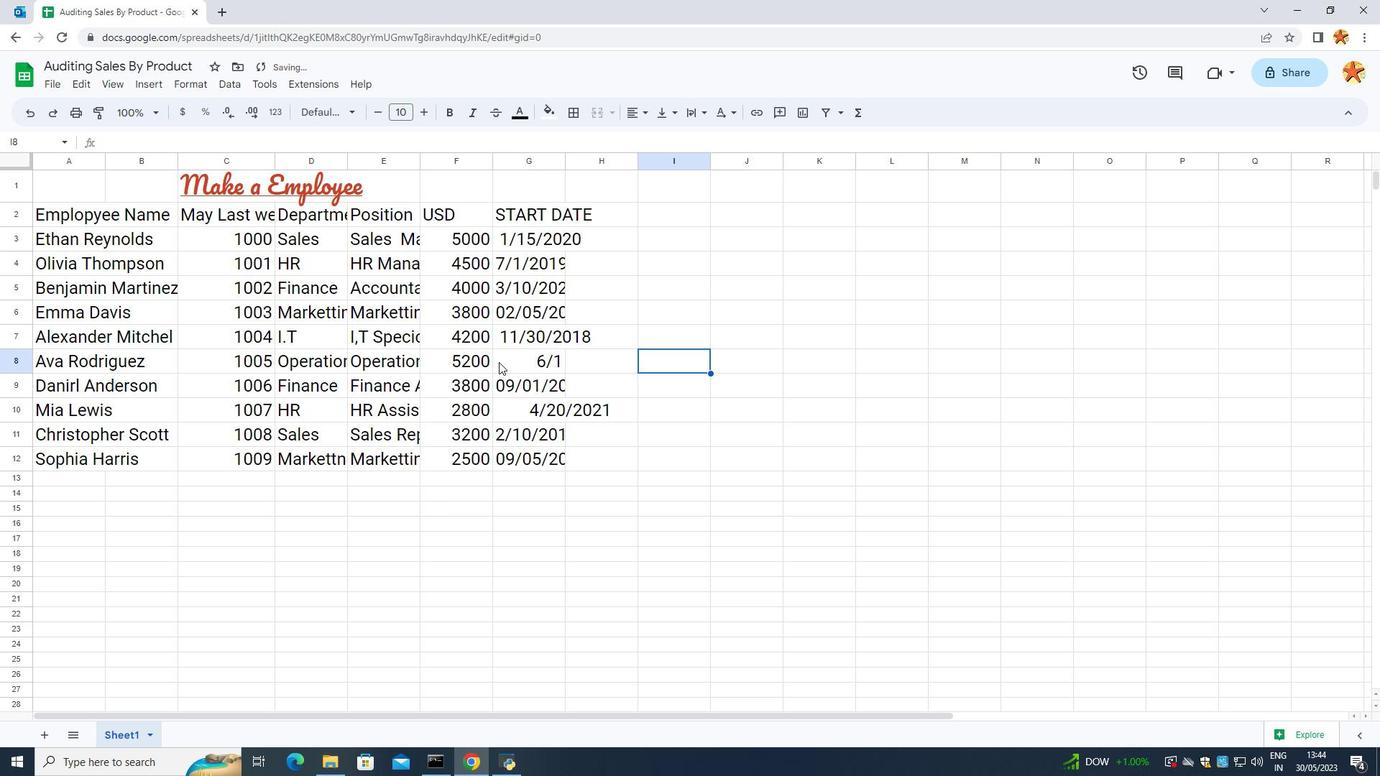 
Action: Mouse pressed left at (533, 345)
Screenshot: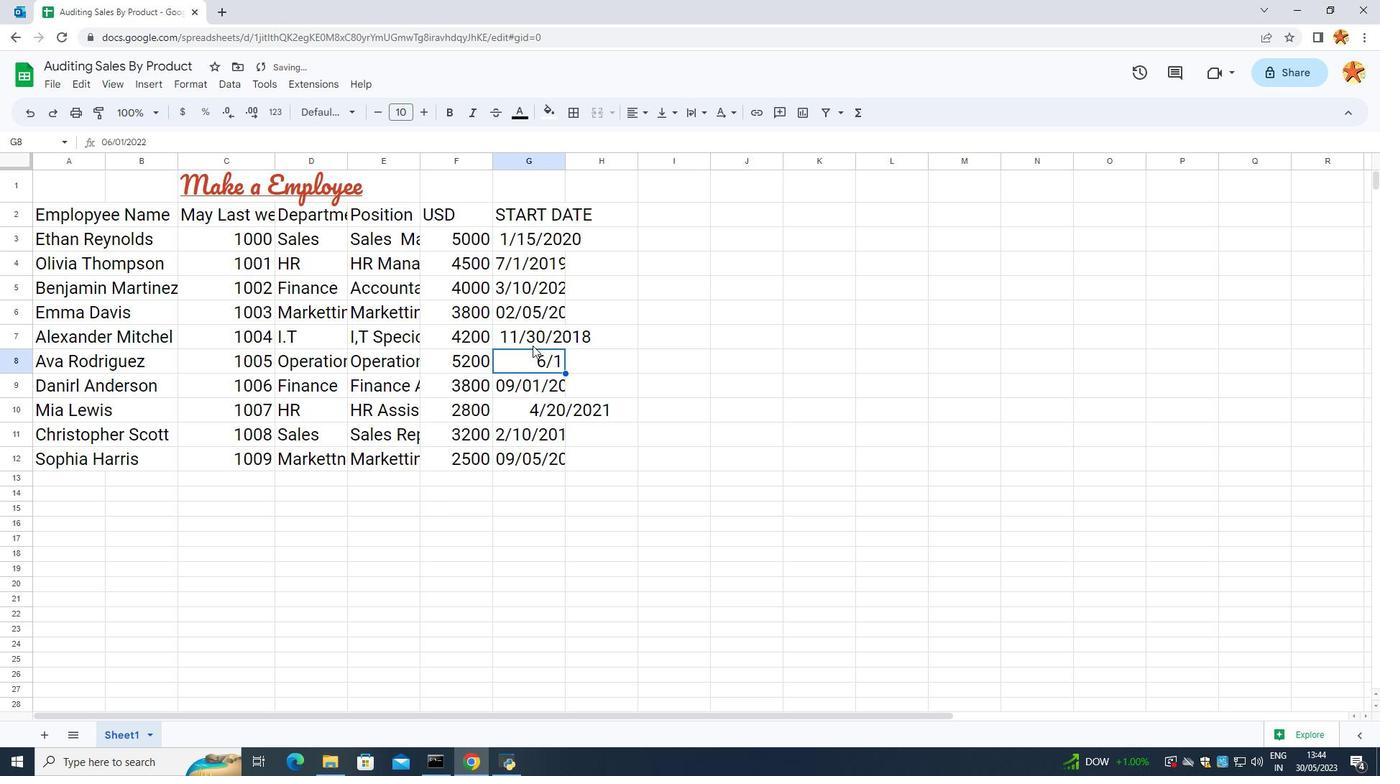 
Action: Mouse moved to (530, 348)
Screenshot: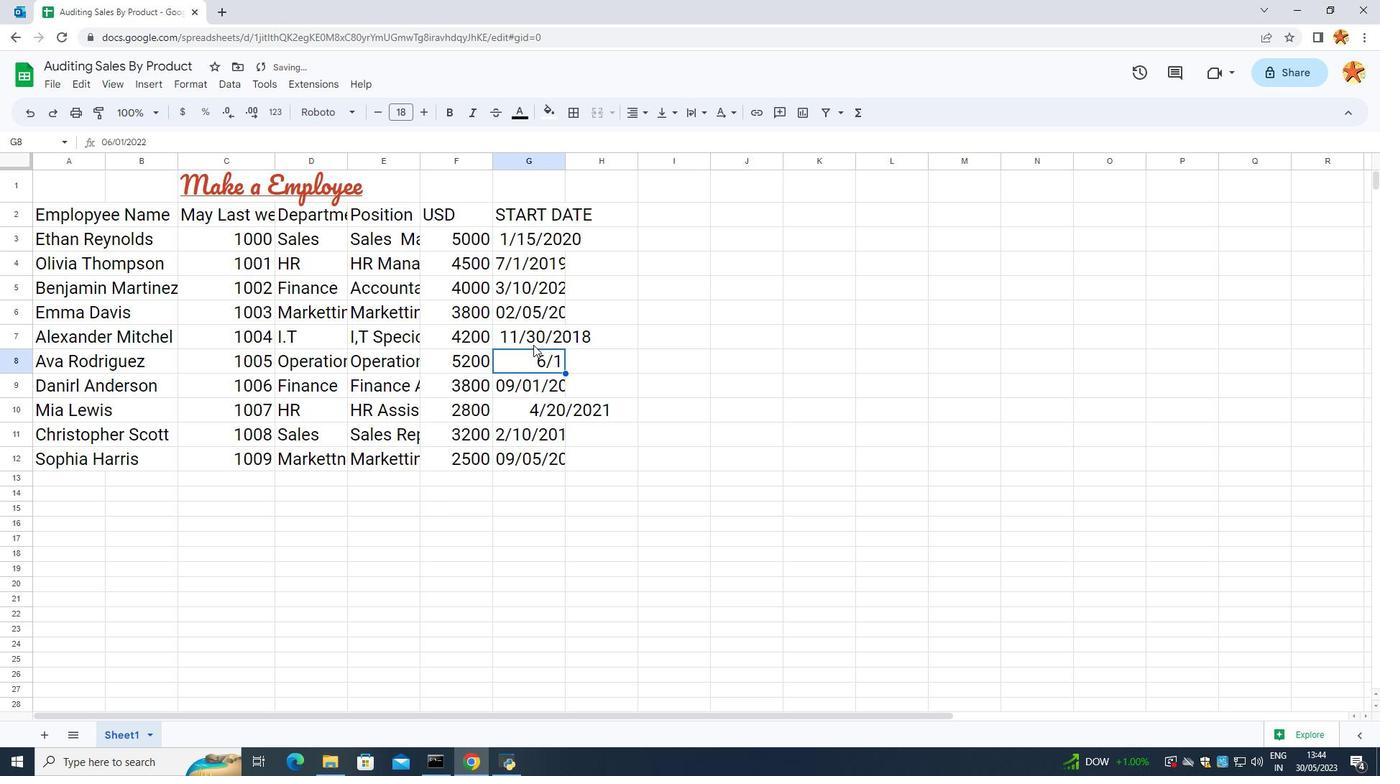 
Action: Mouse pressed left at (530, 348)
Screenshot: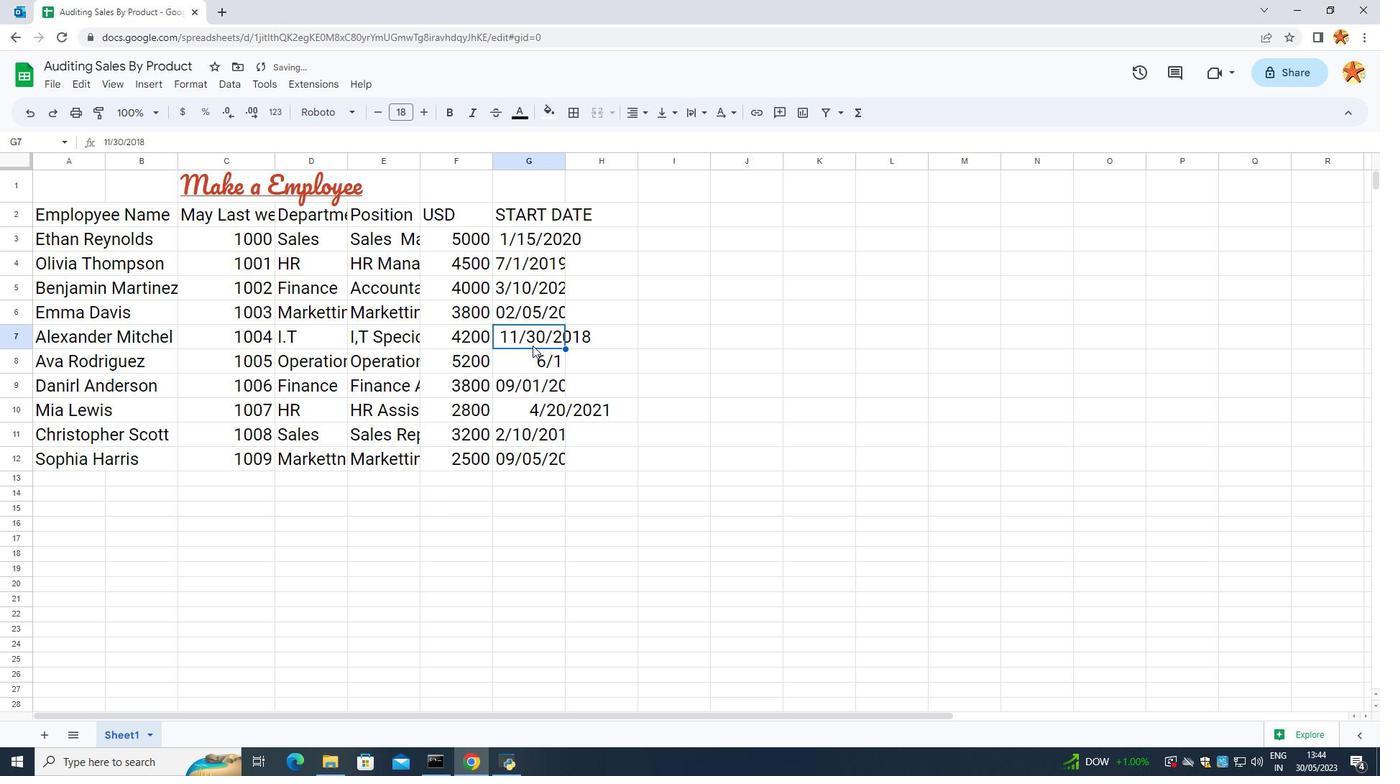 
Action: Mouse moved to (537, 356)
Screenshot: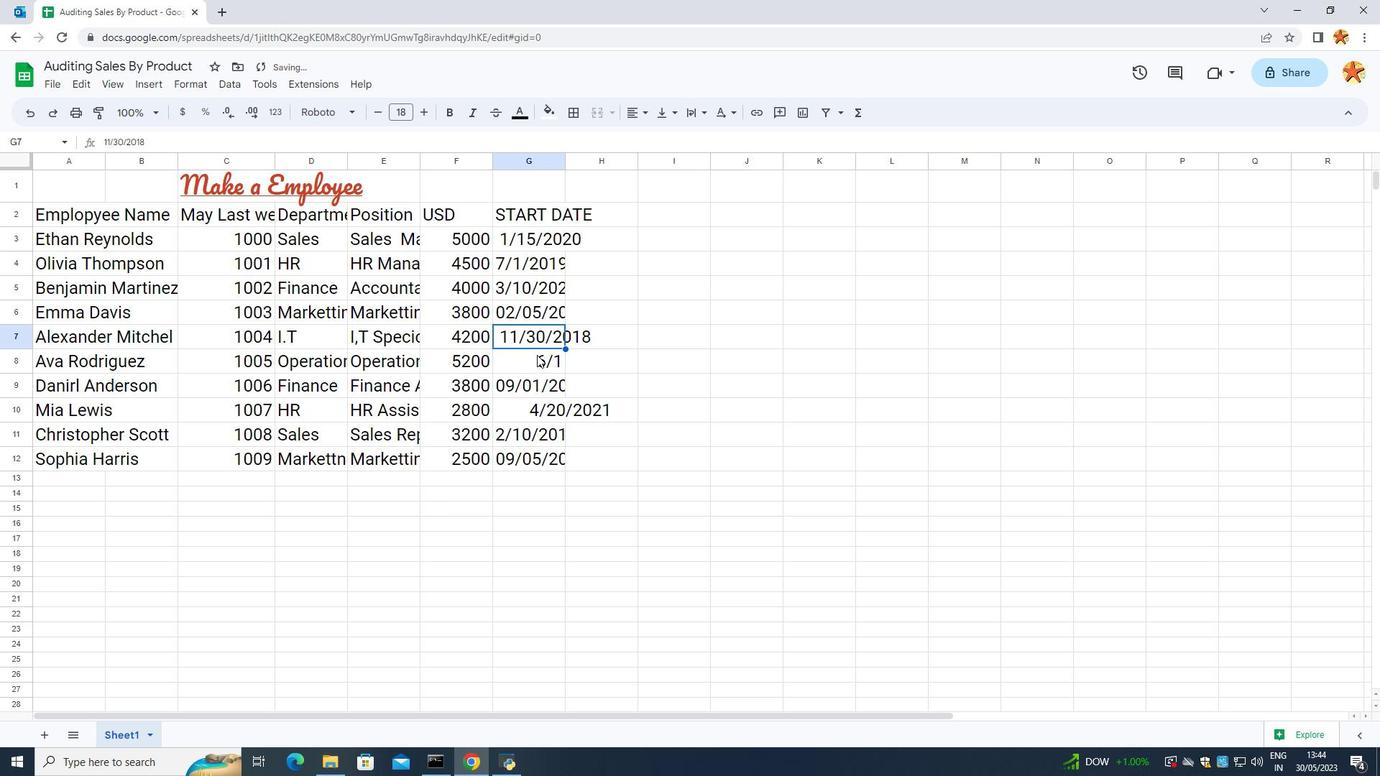 
Action: Mouse pressed left at (537, 356)
Screenshot: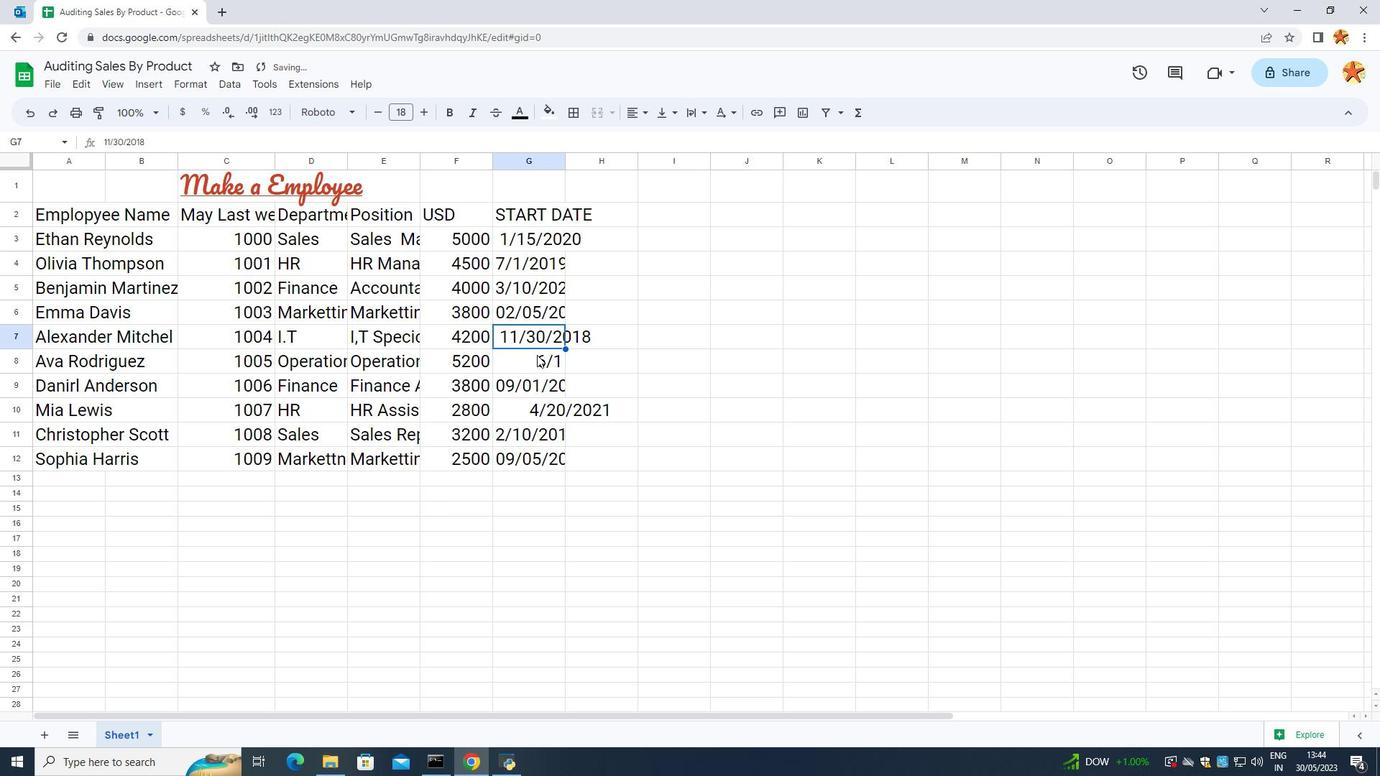 
Action: Mouse moved to (537, 357)
Screenshot: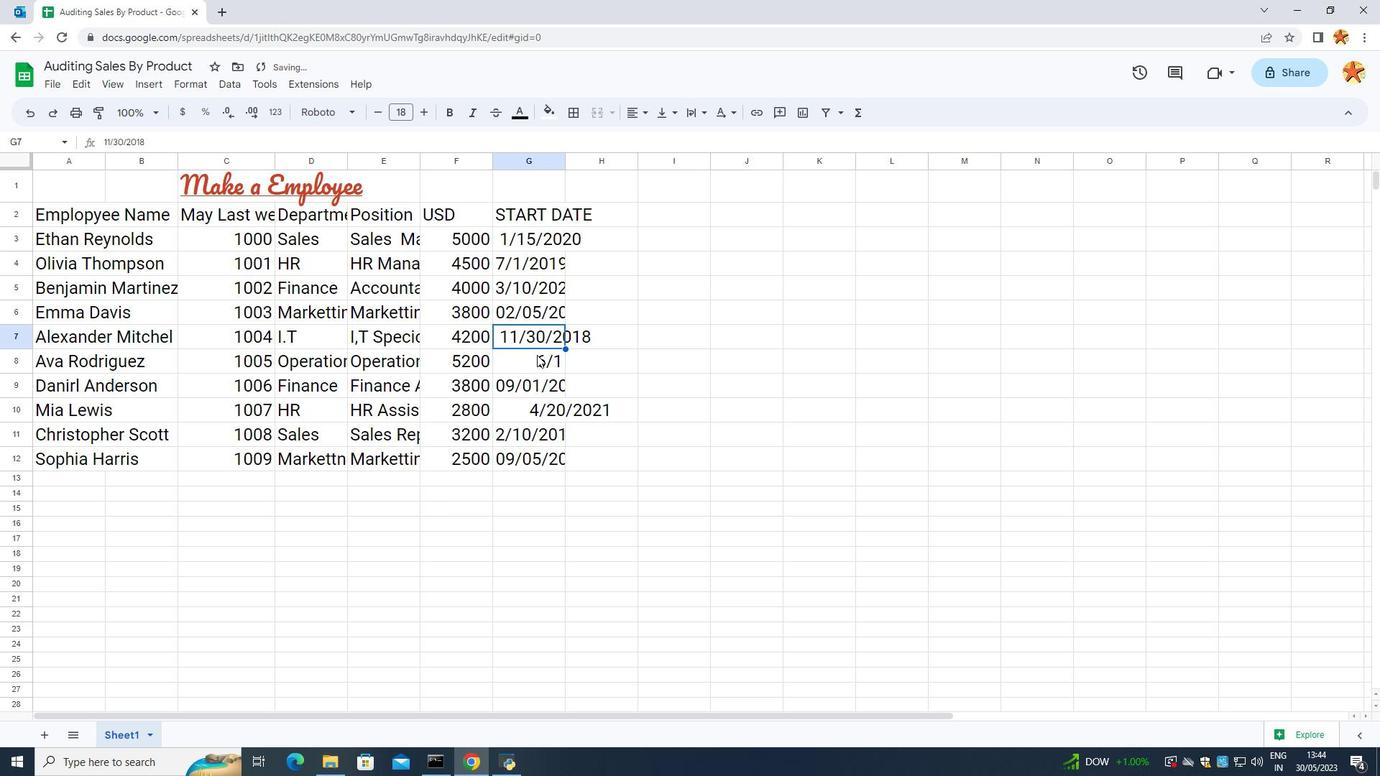 
Action: Mouse pressed left at (537, 357)
Screenshot: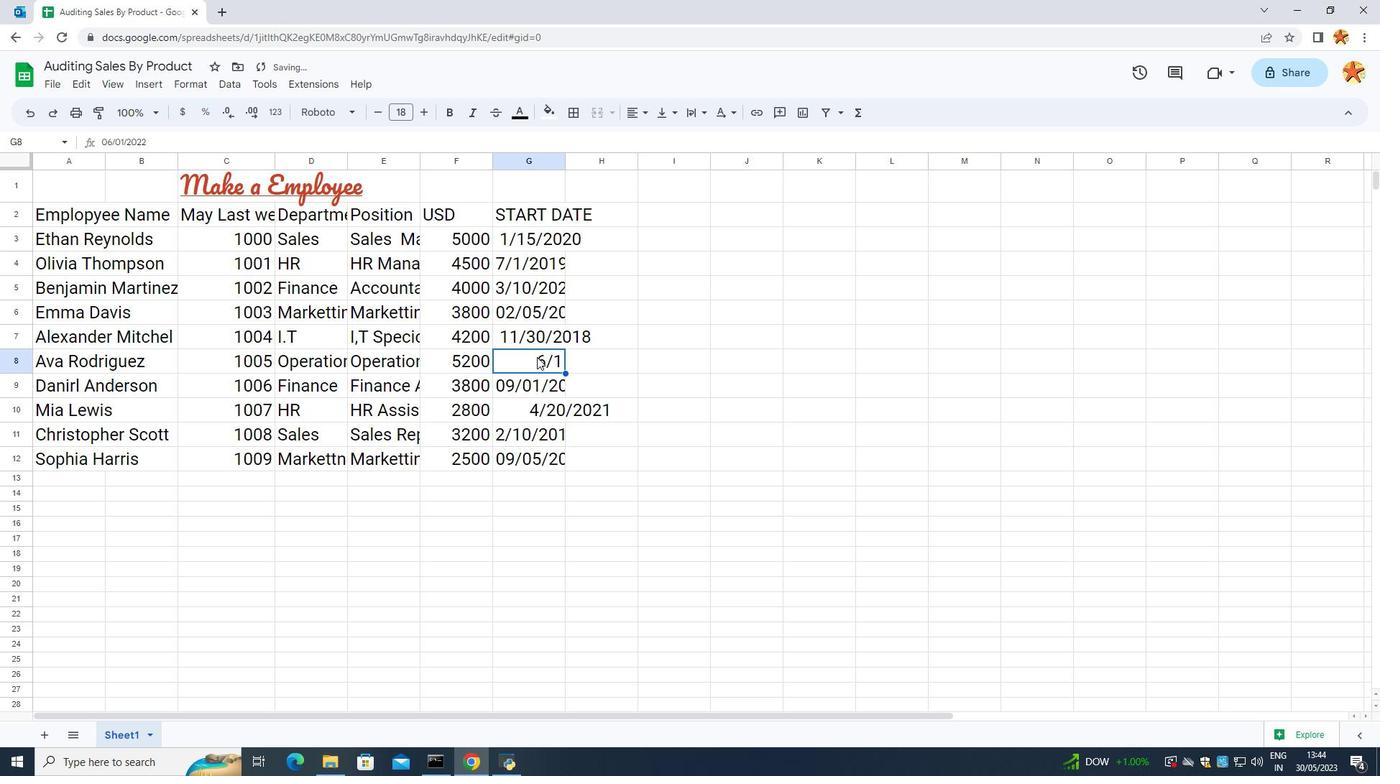 
Action: Mouse moved to (647, 353)
Screenshot: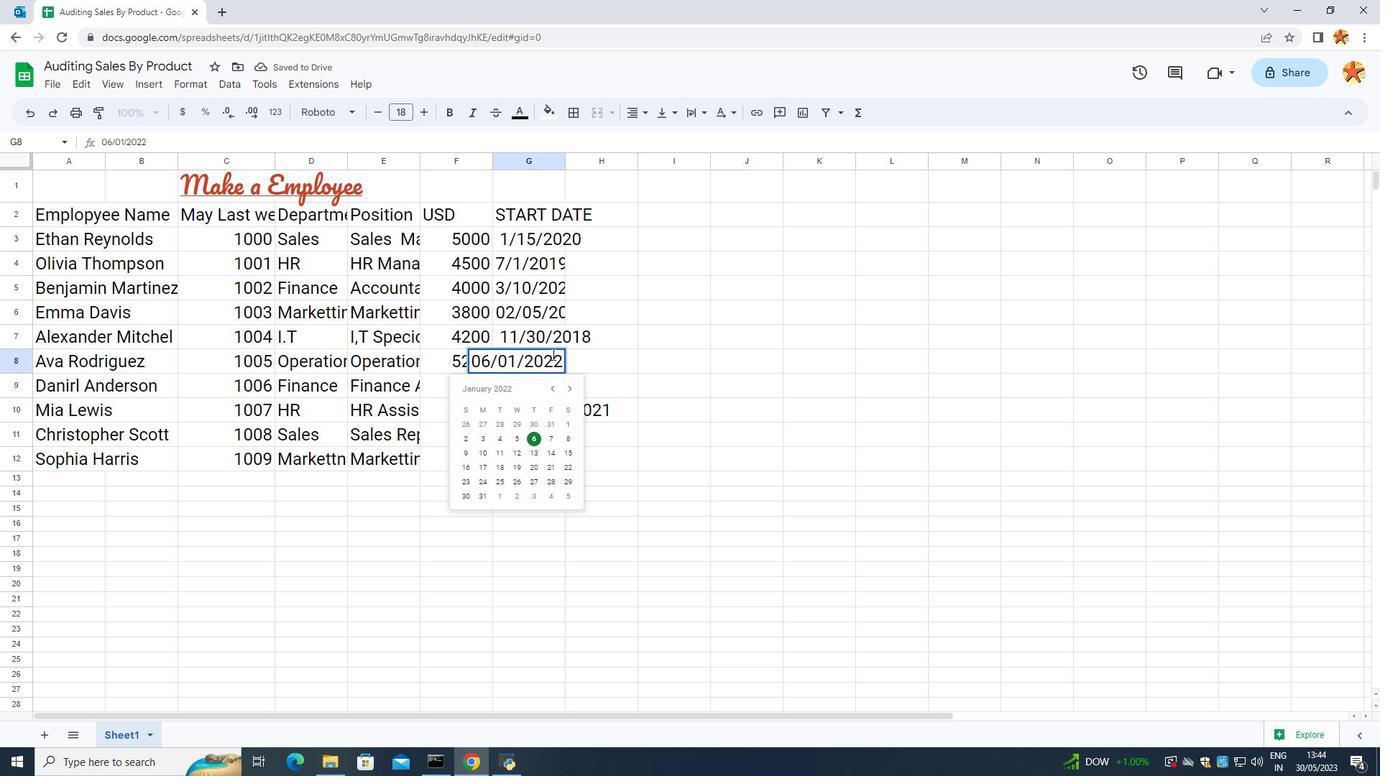 
Action: Mouse pressed left at (647, 353)
Screenshot: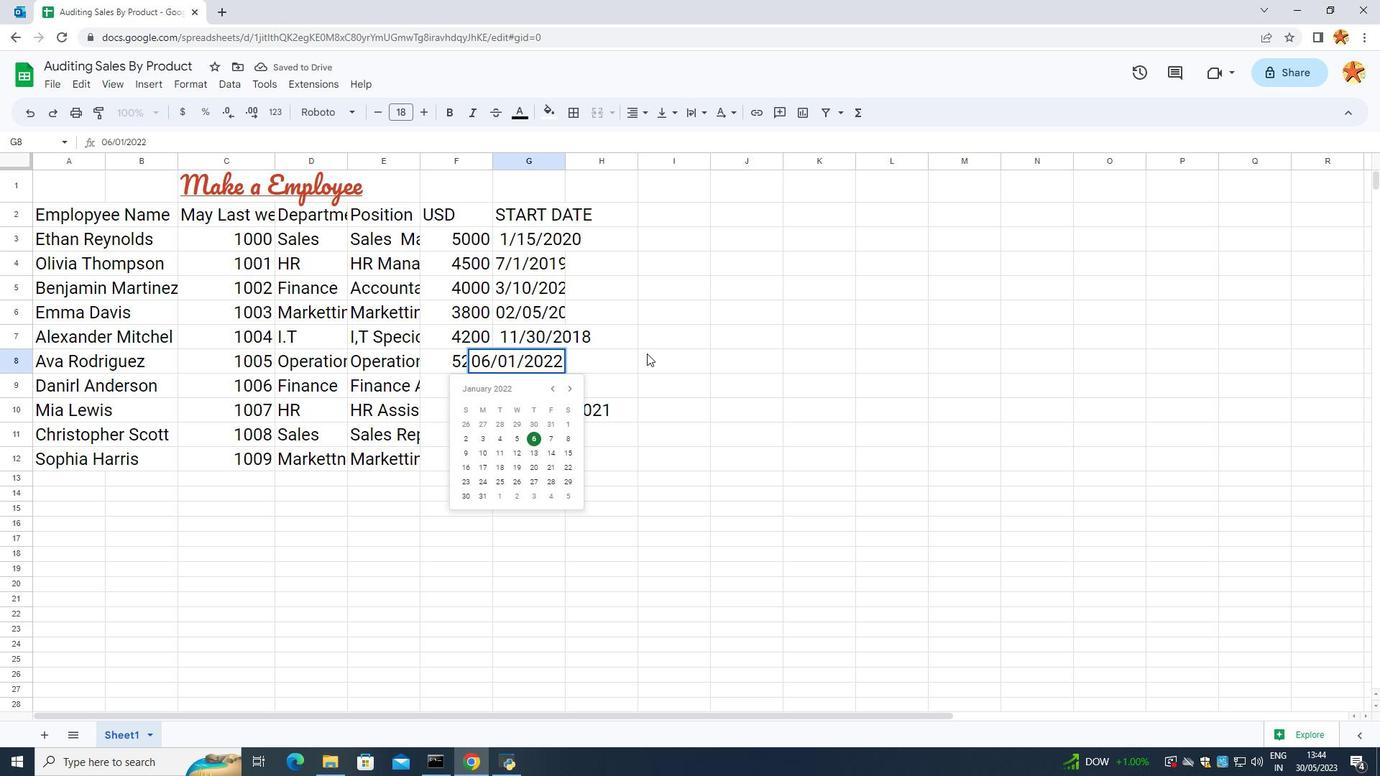 
Action: Mouse moved to (558, 361)
Screenshot: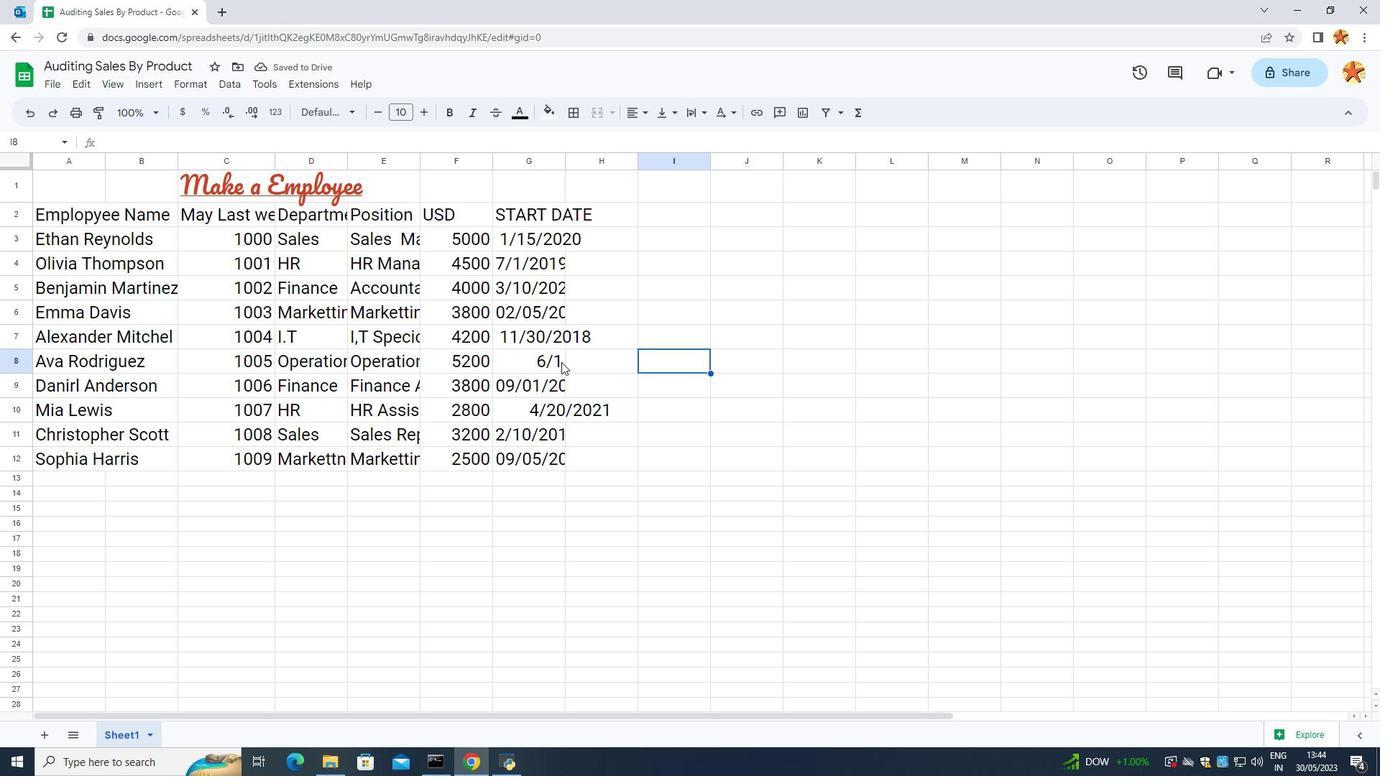 
Action: Mouse pressed left at (558, 361)
Screenshot: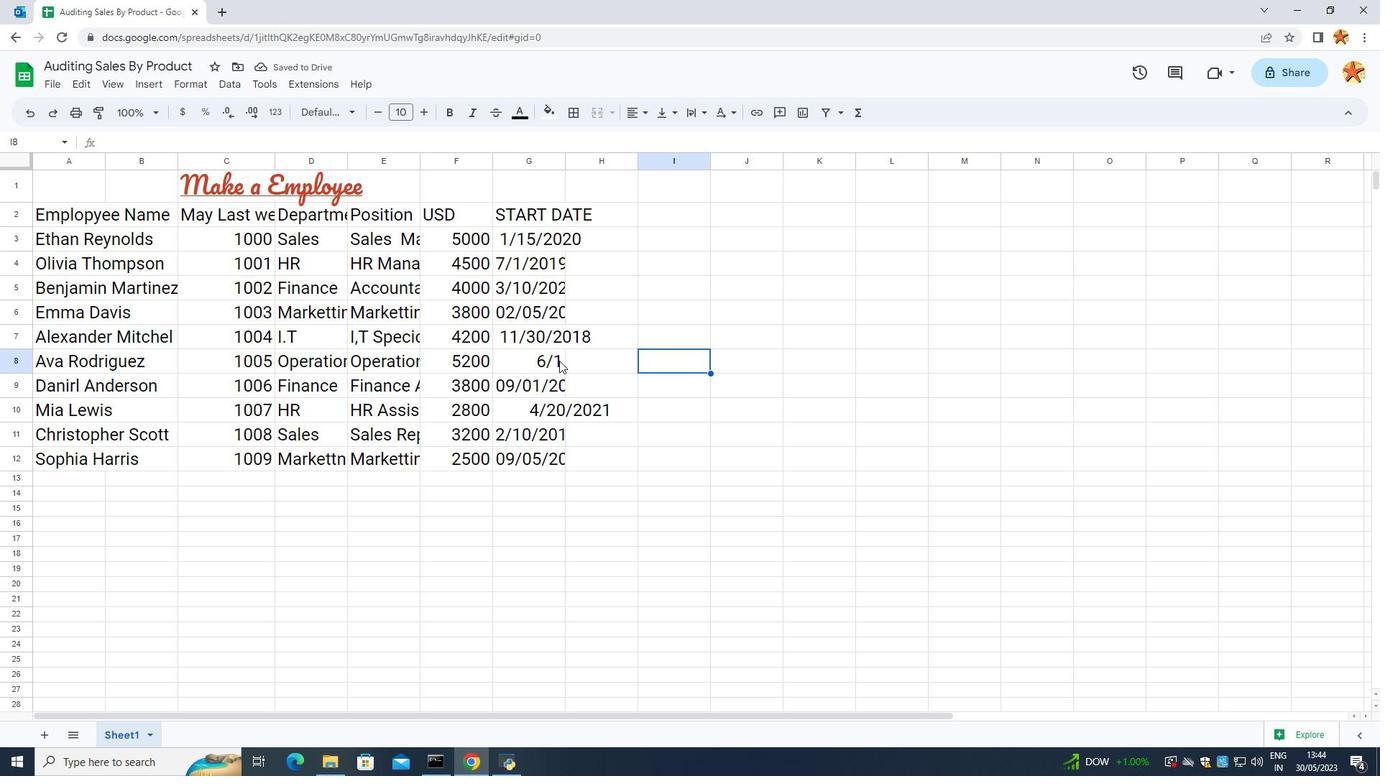 
Action: Mouse pressed left at (558, 361)
Screenshot: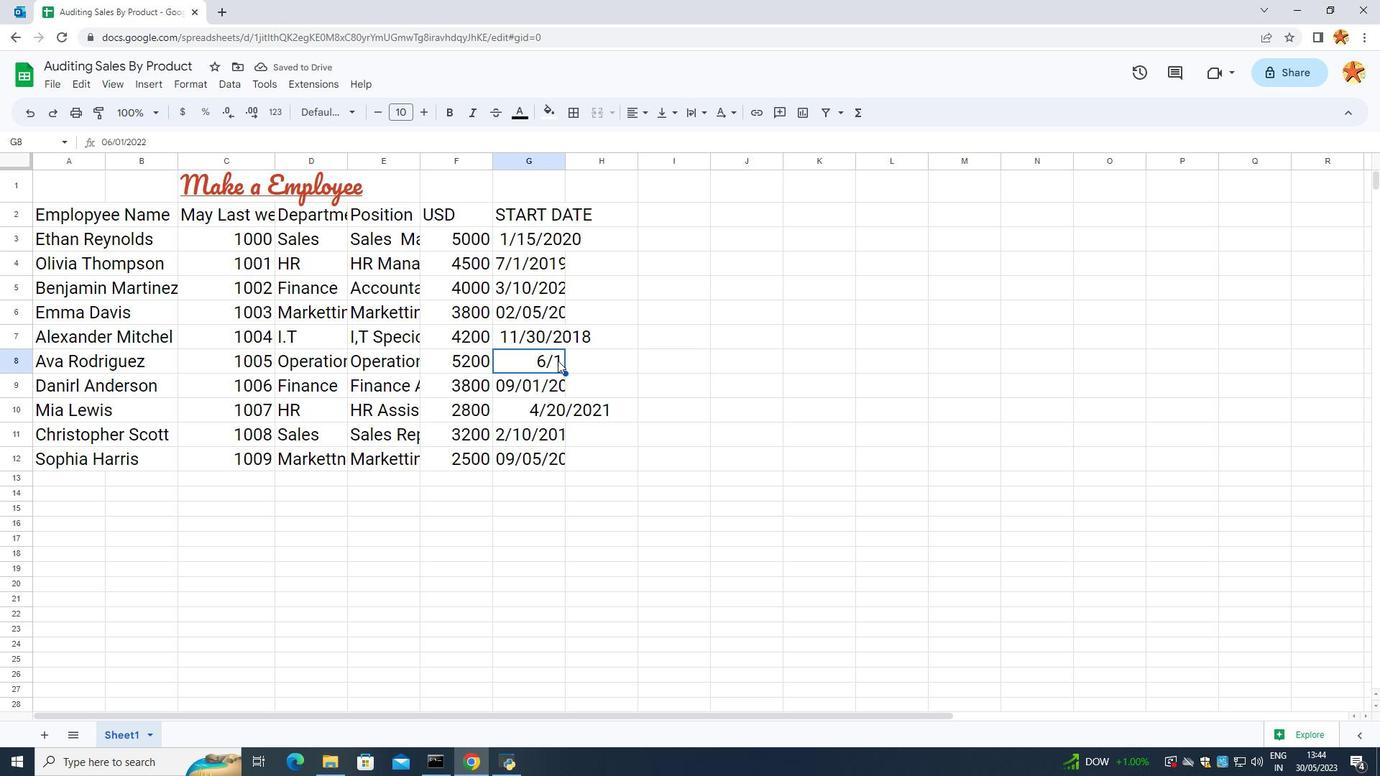 
Action: Mouse moved to (559, 358)
Screenshot: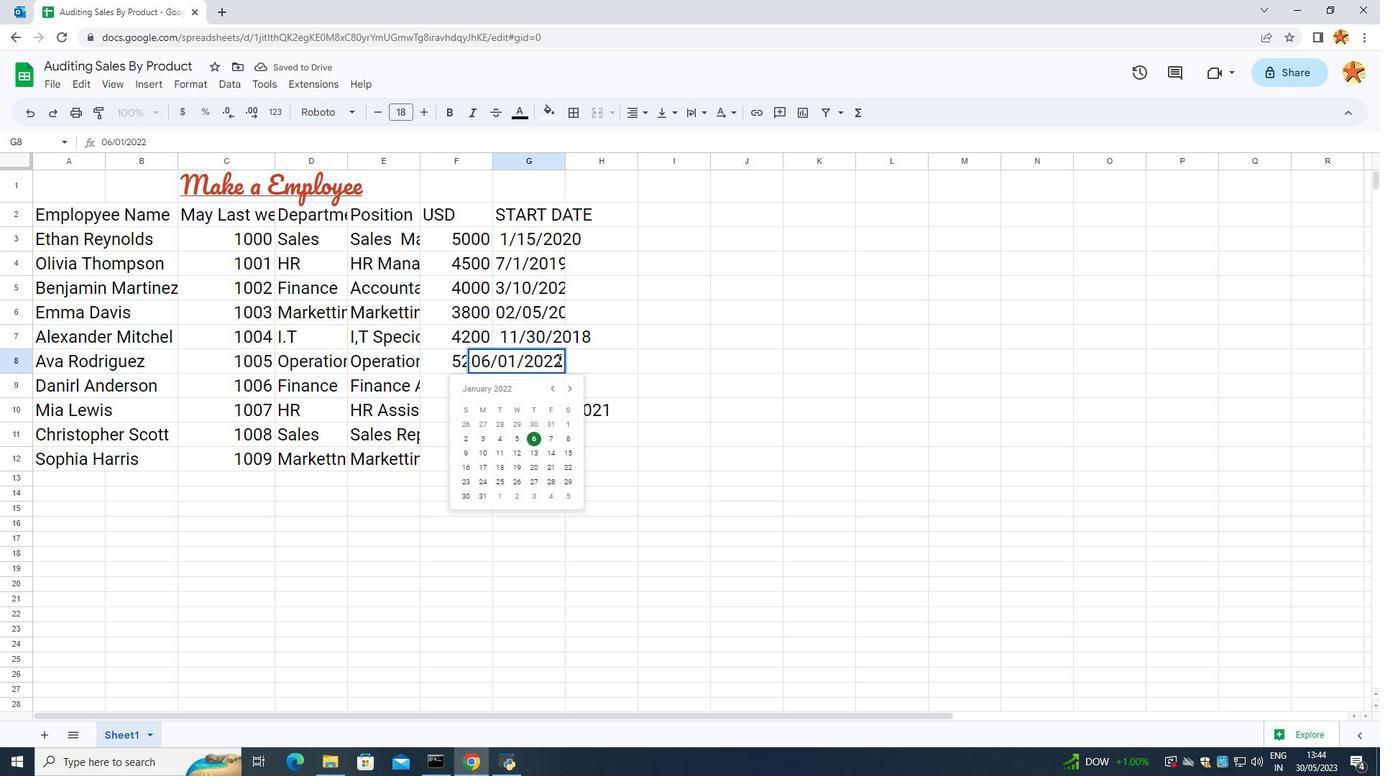 
Action: Key pressed <Key.backspace><Key.backspace><Key.backspace><Key.backspace><Key.backspace><Key.backspace>
Screenshot: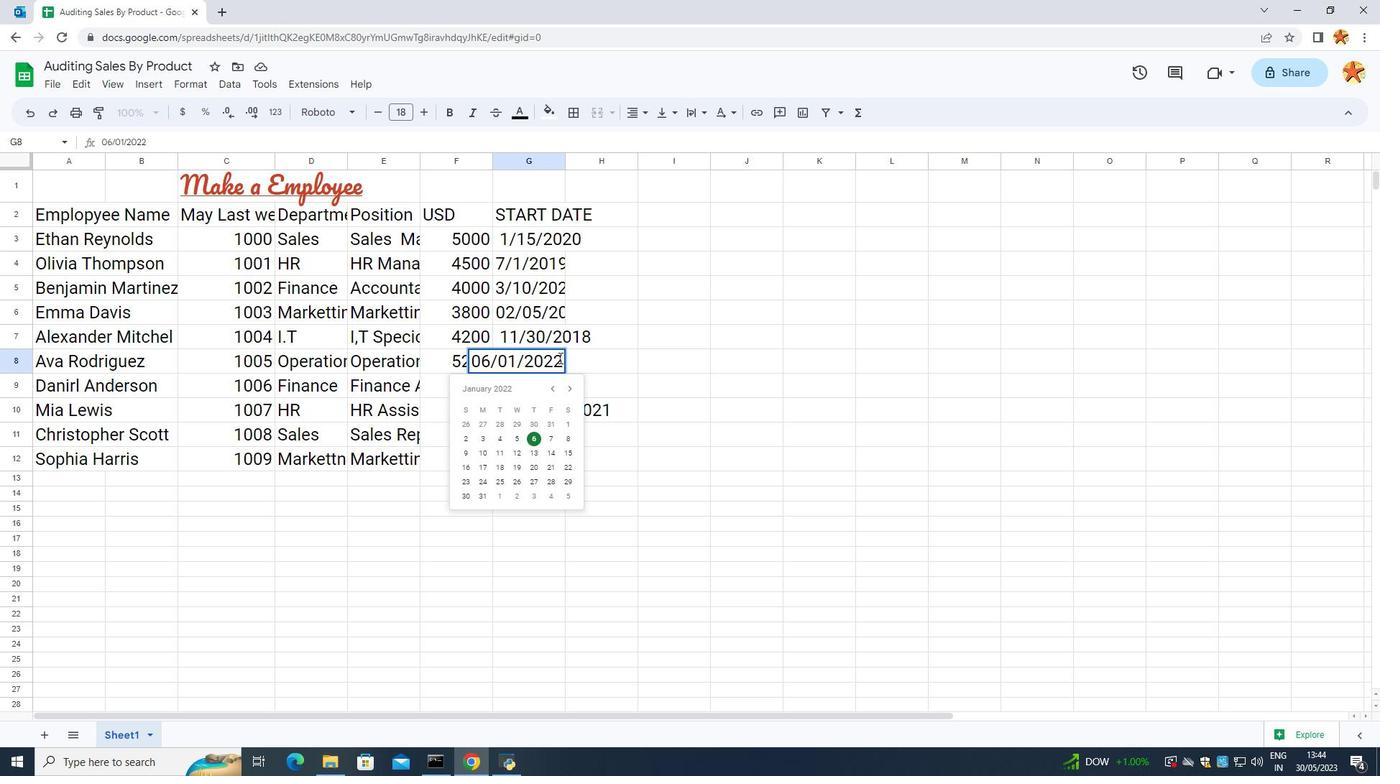 
Action: Mouse moved to (548, 365)
Screenshot: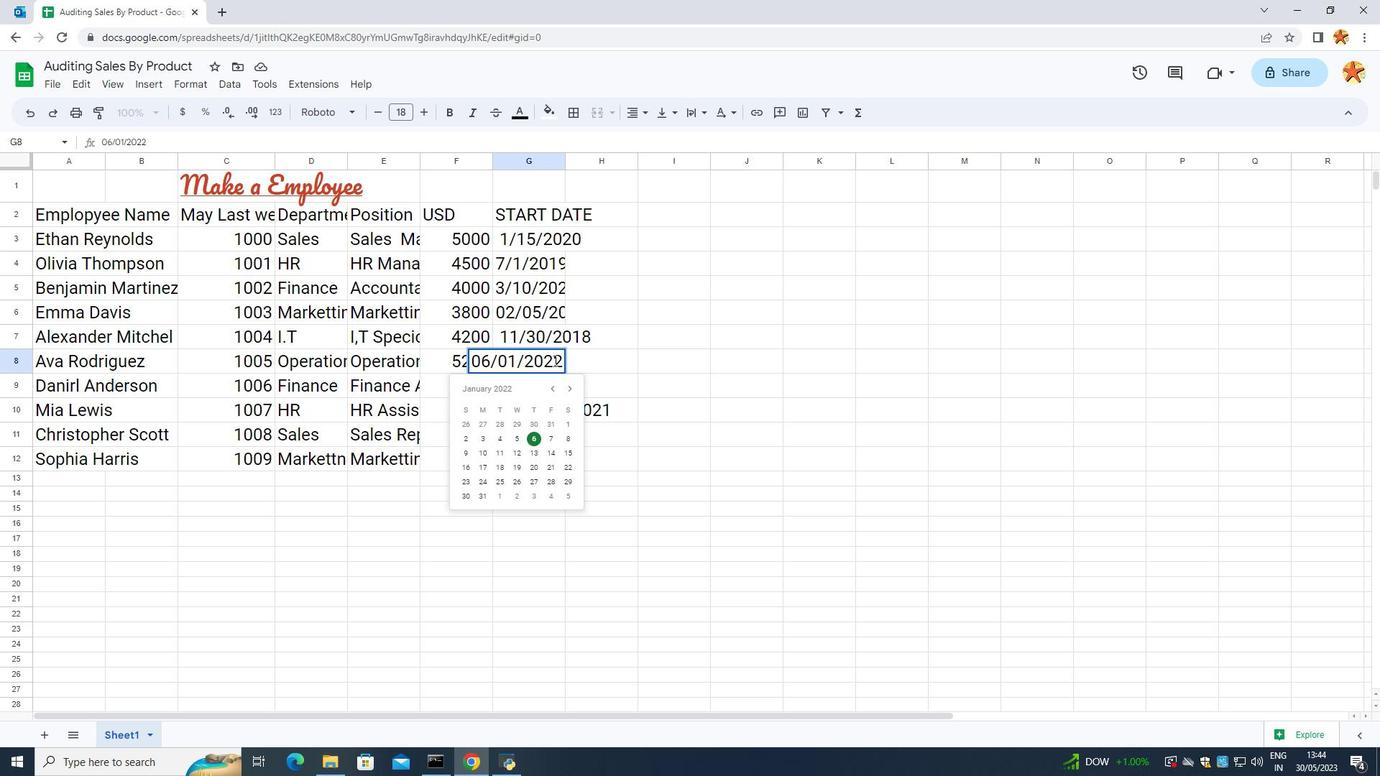 
Action: Mouse pressed left at (548, 365)
Screenshot: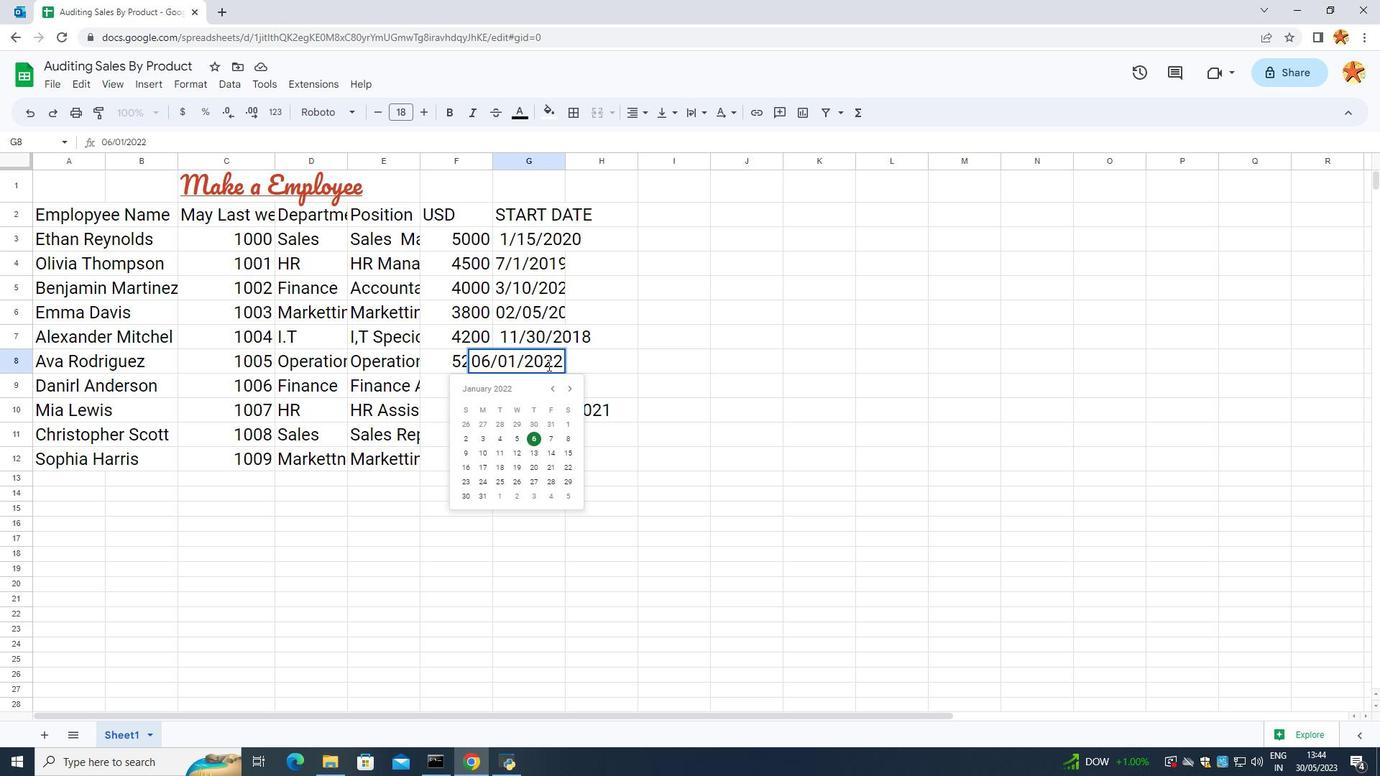 
Action: Mouse moved to (560, 358)
Screenshot: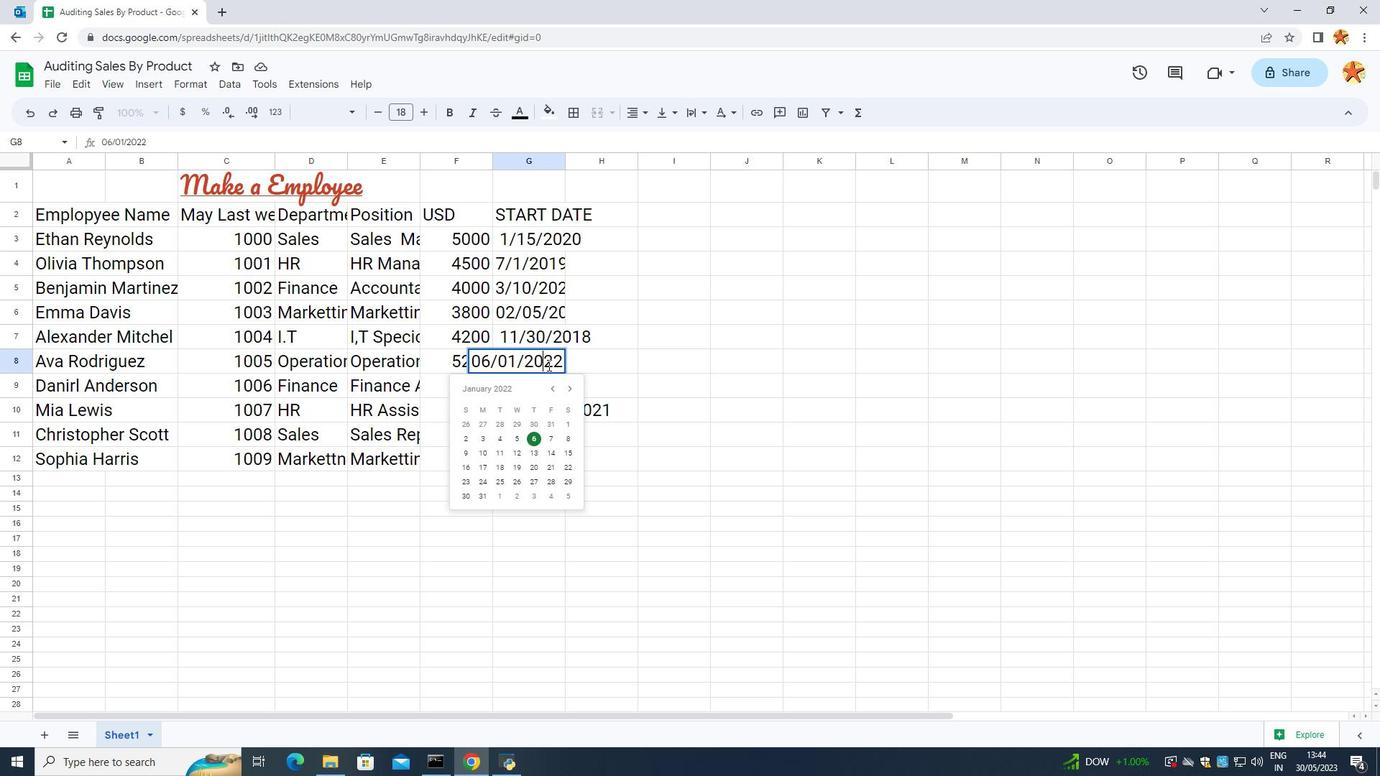 
Action: Mouse pressed left at (560, 358)
Screenshot: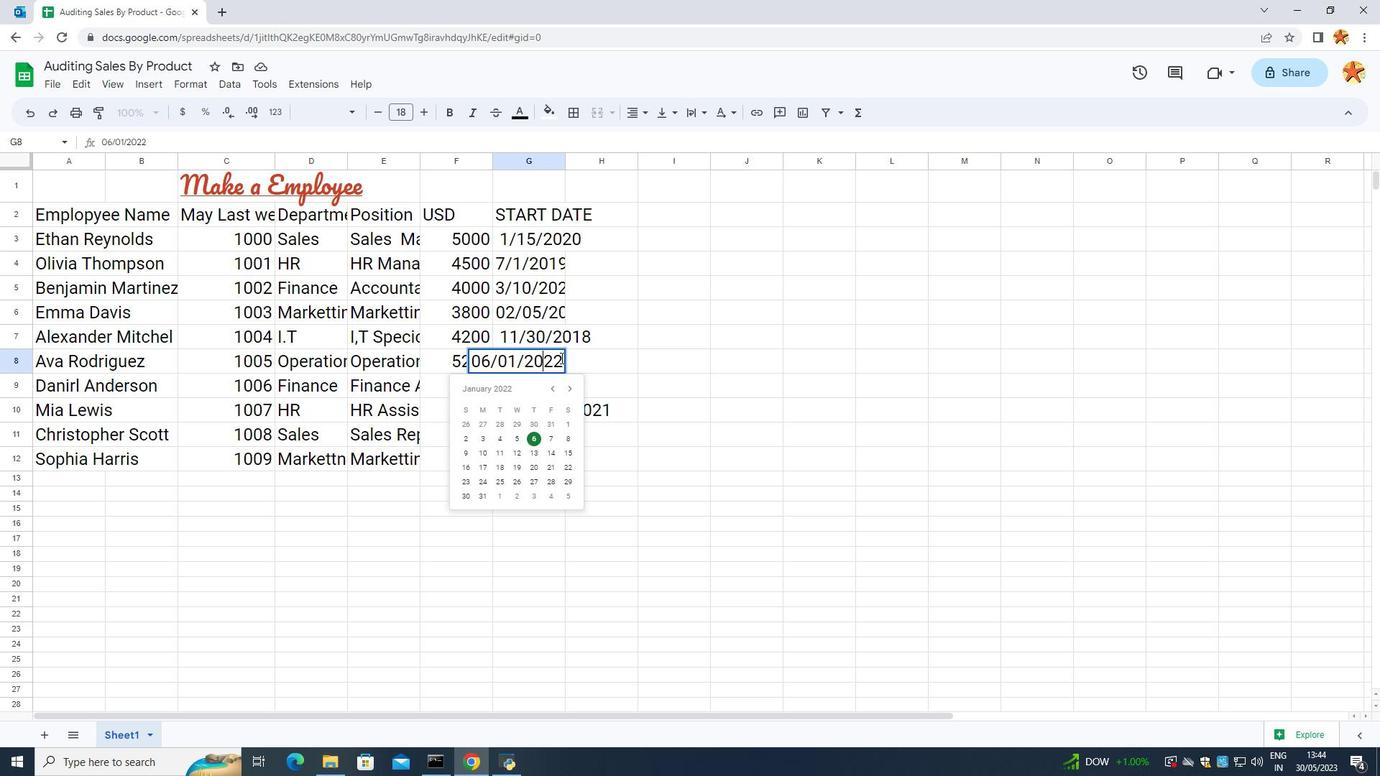 
Action: Key pressed <Key.backspace><Key.backspace><Key.backspace><Key.backspace><Key.backspace><Key.backspace><Key.backspace><Key.backspace><Key.backspace><Key.backspace><Key.backspace><Key.backspace><Key.backspace>
Screenshot: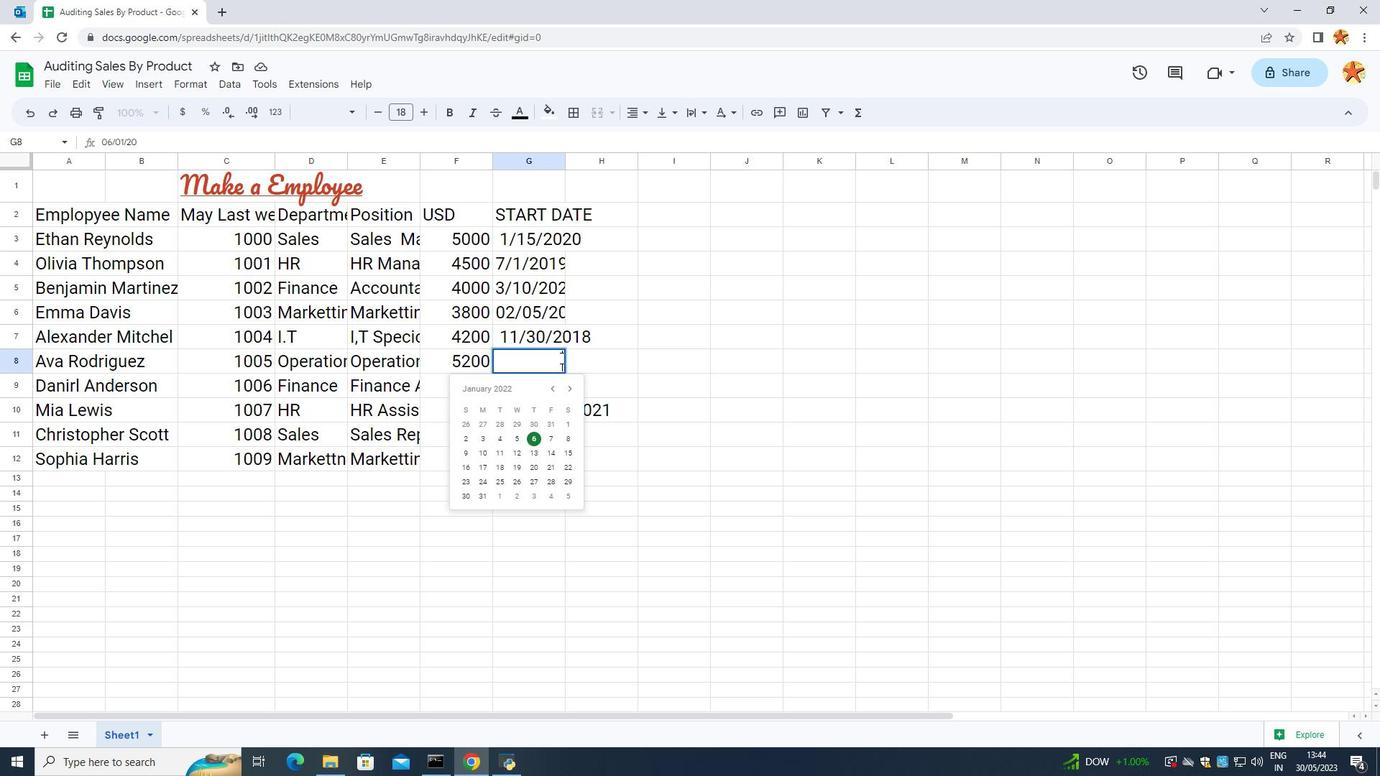 
Action: Mouse moved to (630, 349)
Screenshot: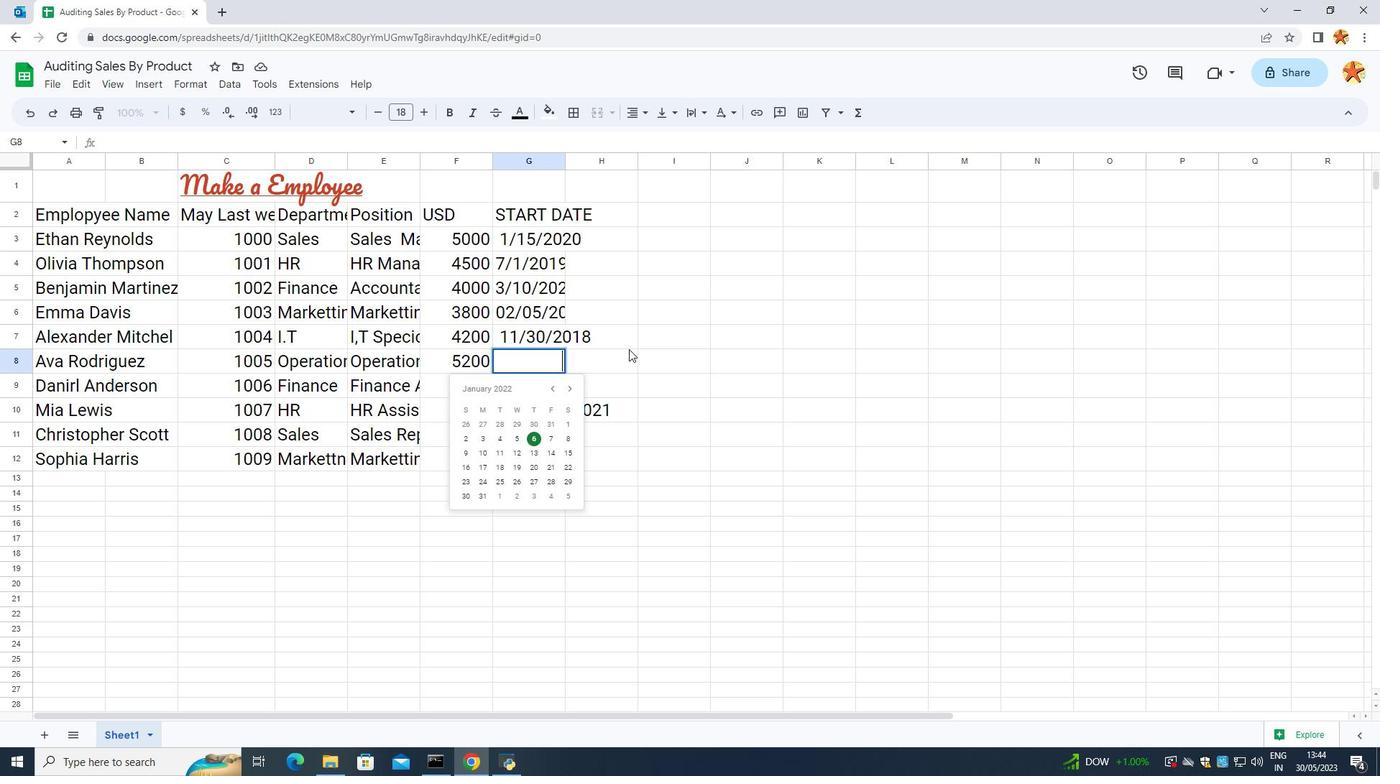 
Action: Mouse pressed left at (630, 349)
Screenshot: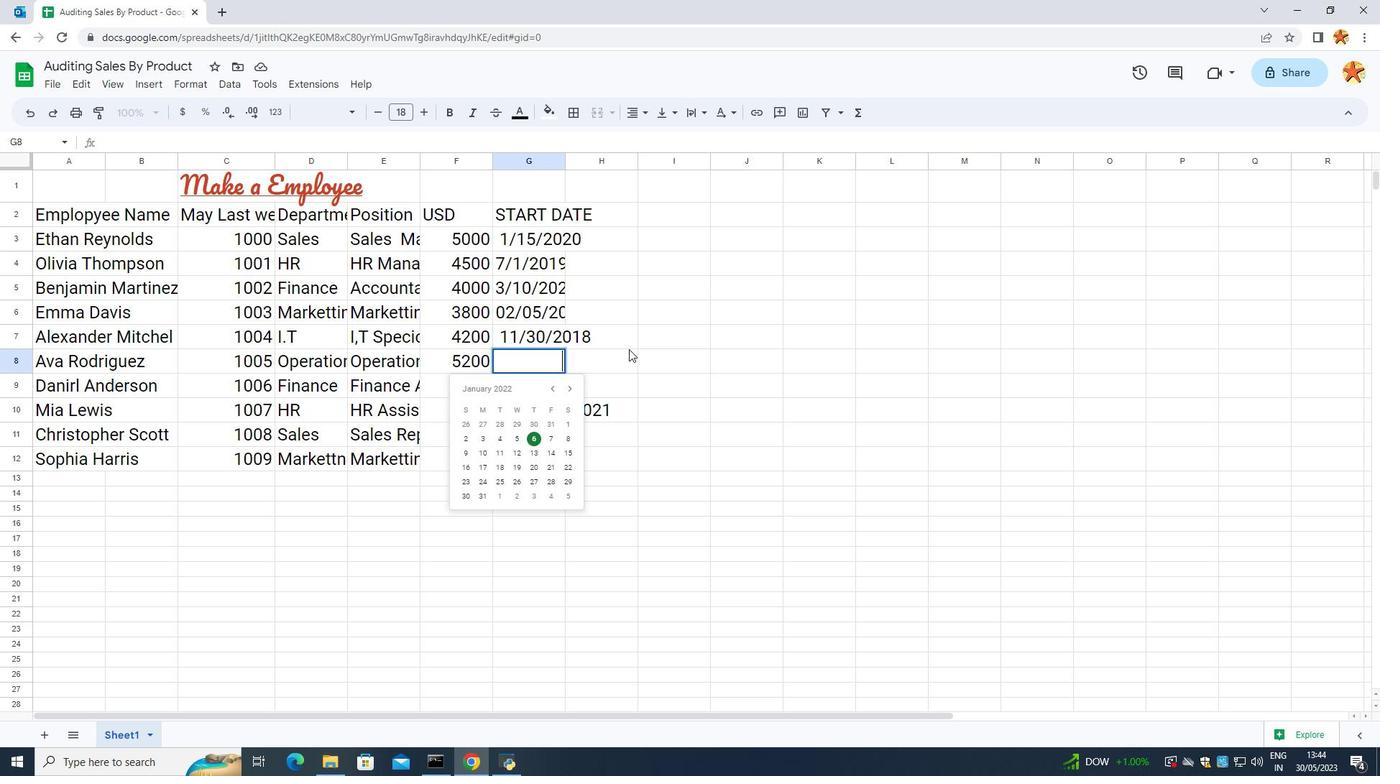 
Action: Mouse moved to (532, 357)
Screenshot: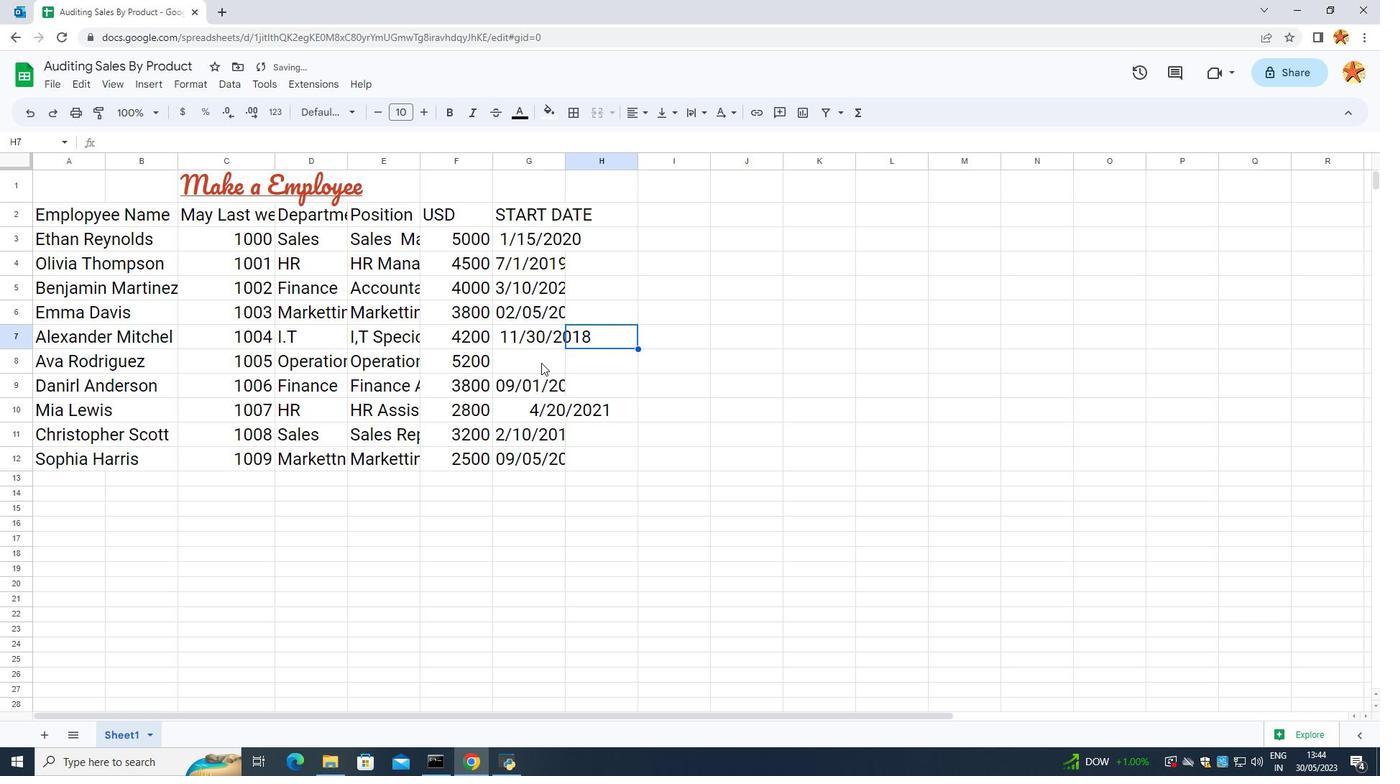 
Action: Mouse pressed left at (532, 357)
Screenshot: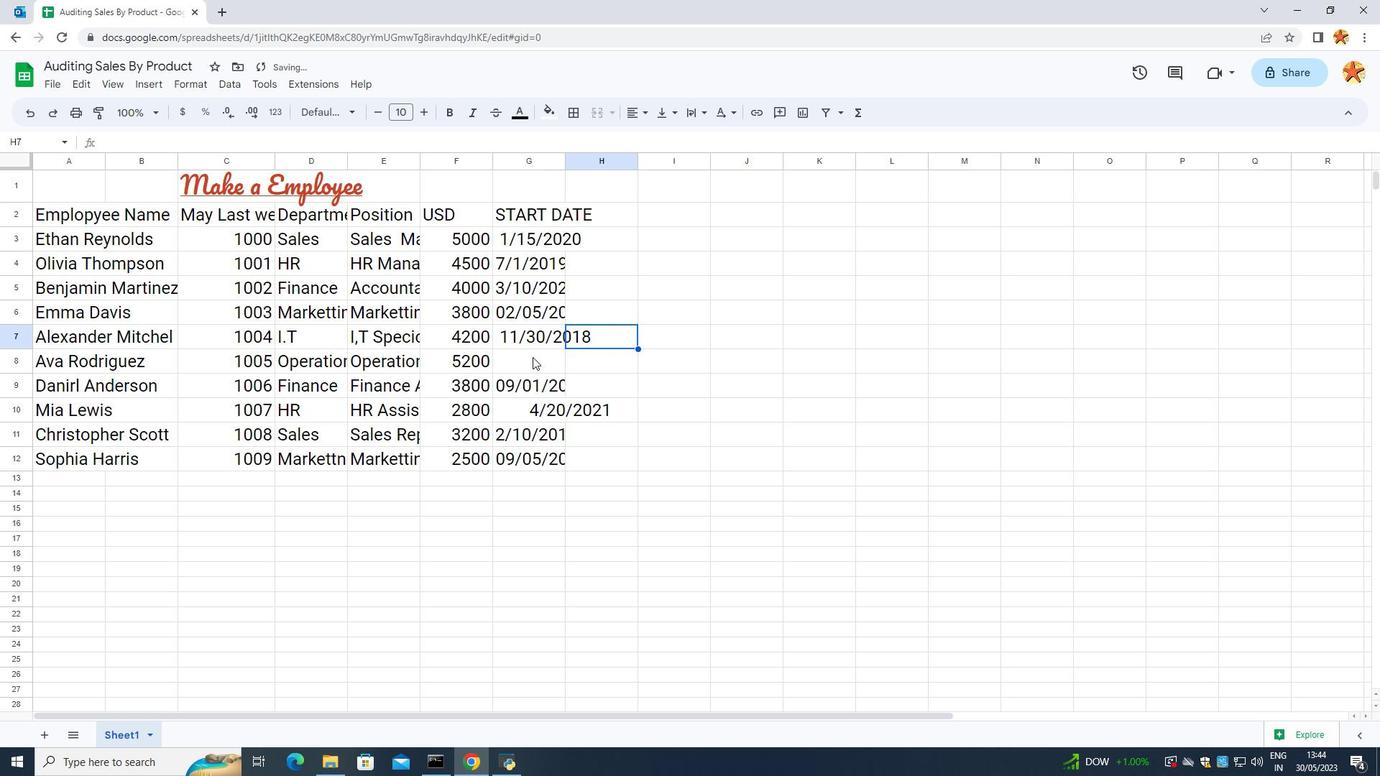 
Action: Mouse pressed left at (532, 357)
Screenshot: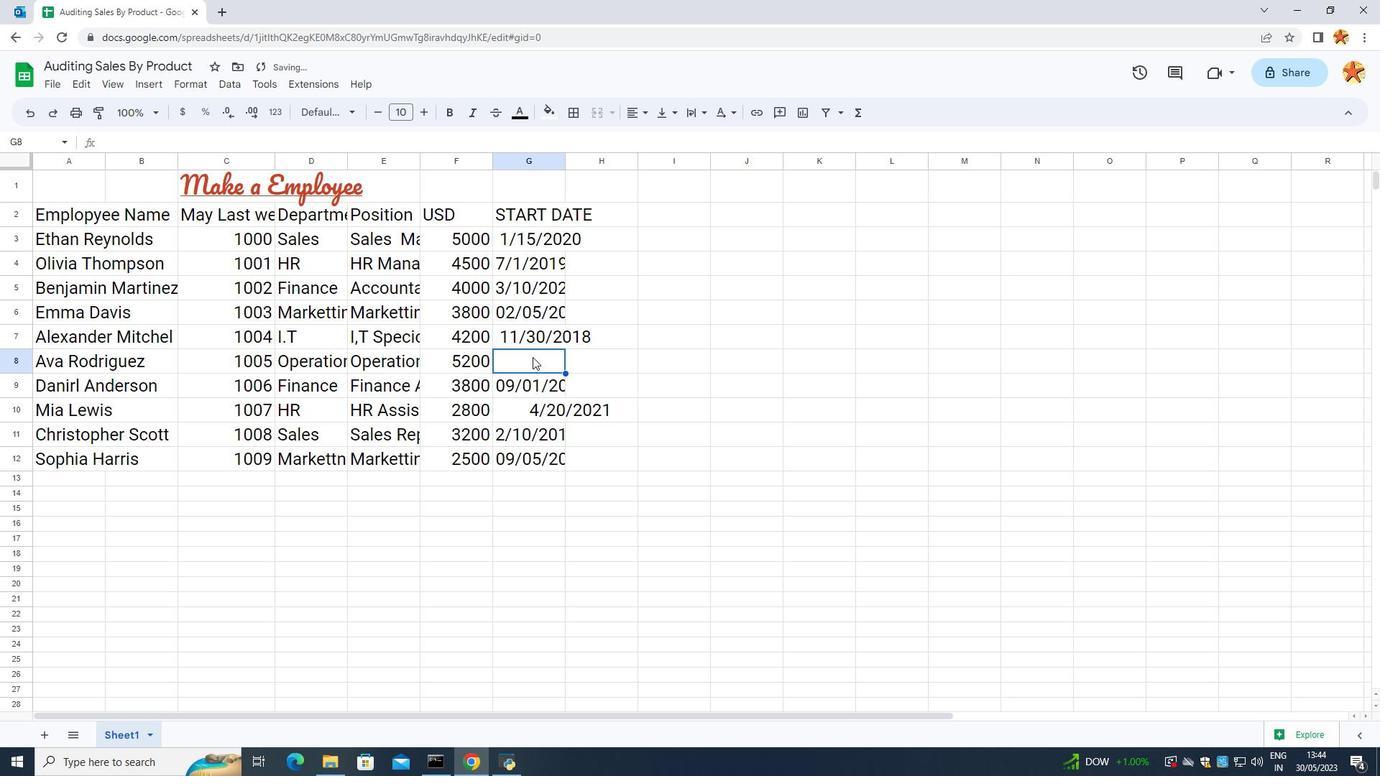 
Action: Key pressed 6/0
Screenshot: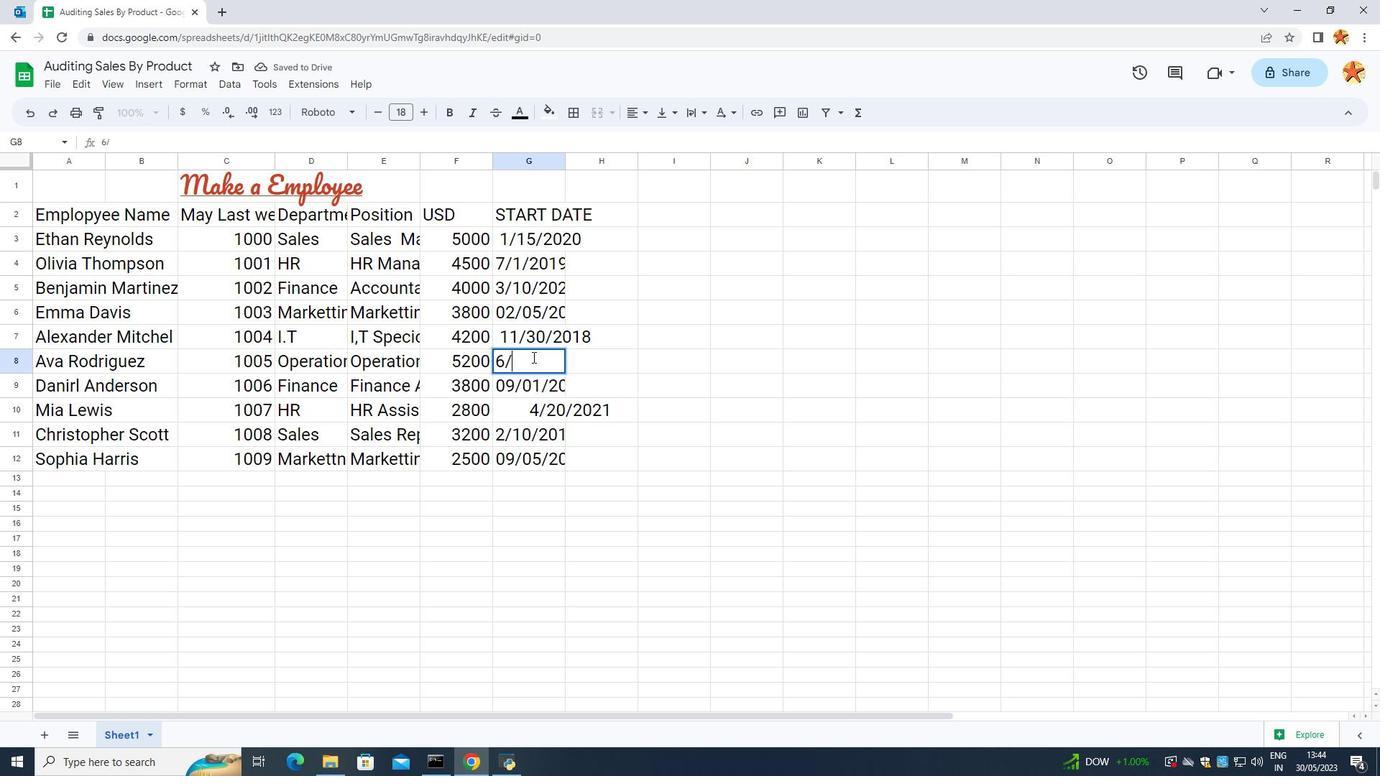 
Action: Mouse moved to (532, 356)
Screenshot: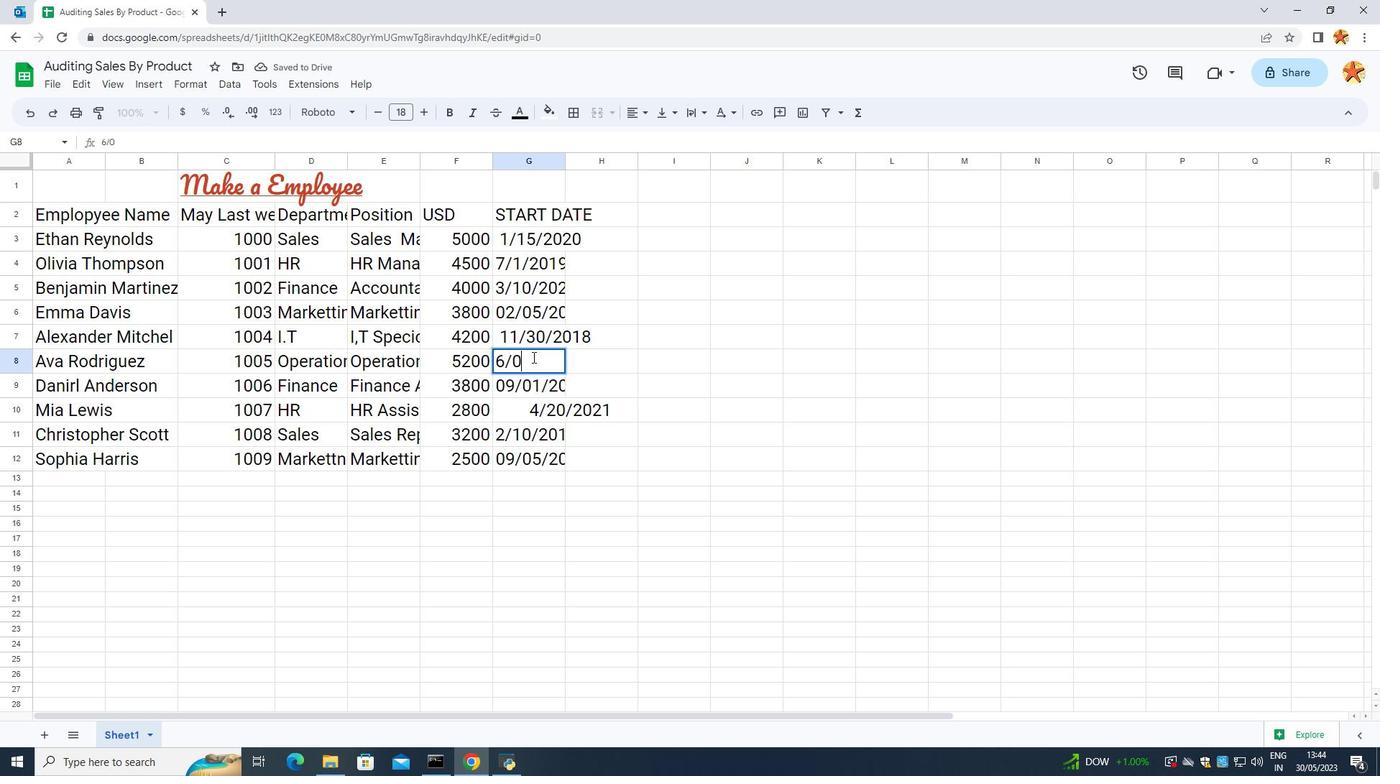 
Action: Key pressed 1/2022
Screenshot: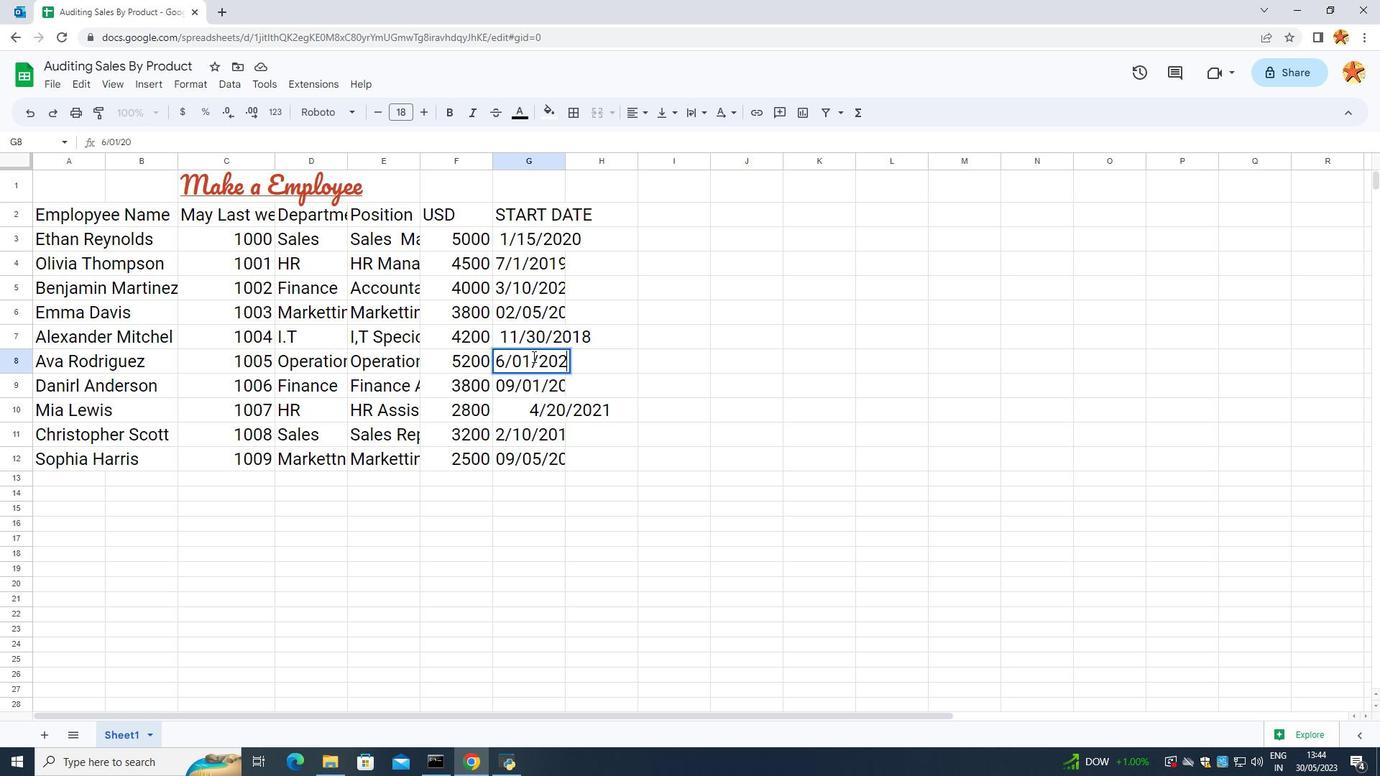 
Action: Mouse moved to (729, 398)
Screenshot: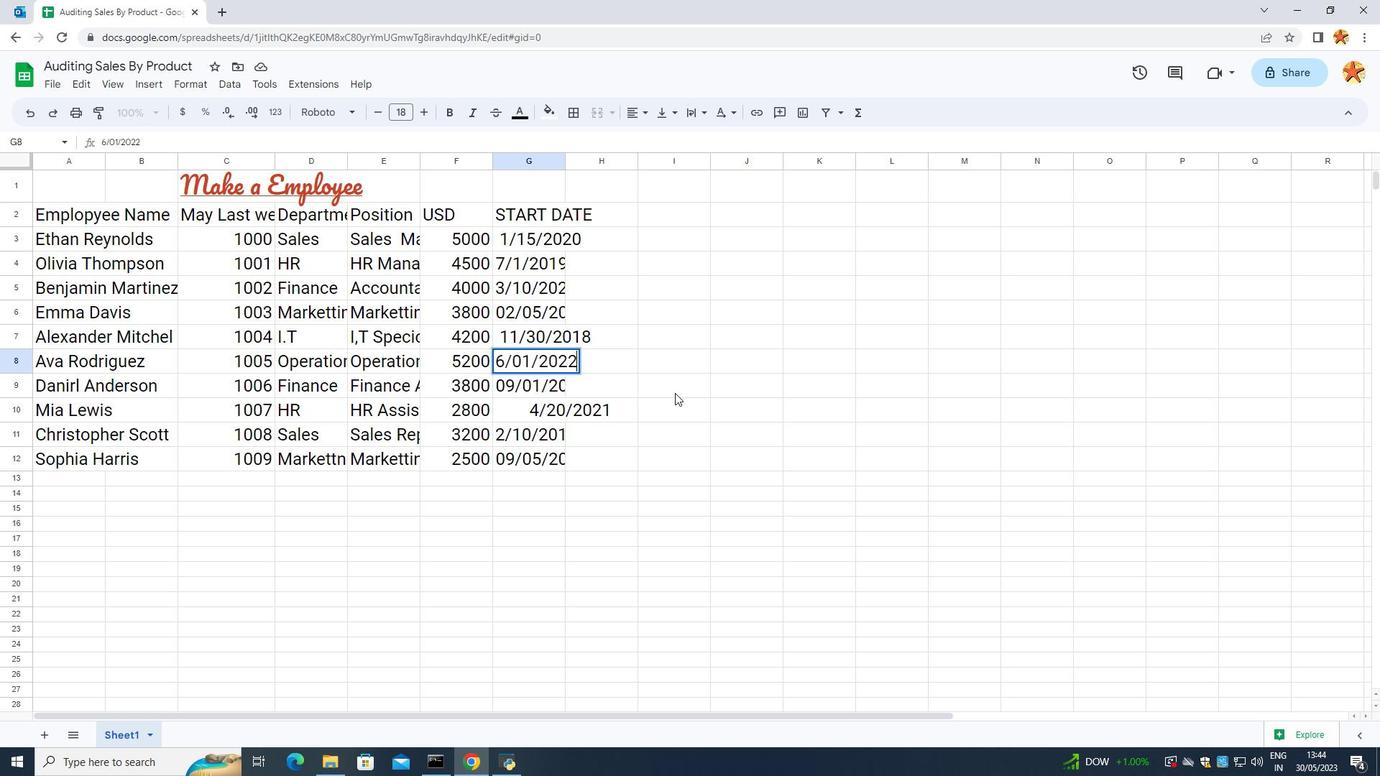 
Action: Mouse pressed left at (729, 398)
Screenshot: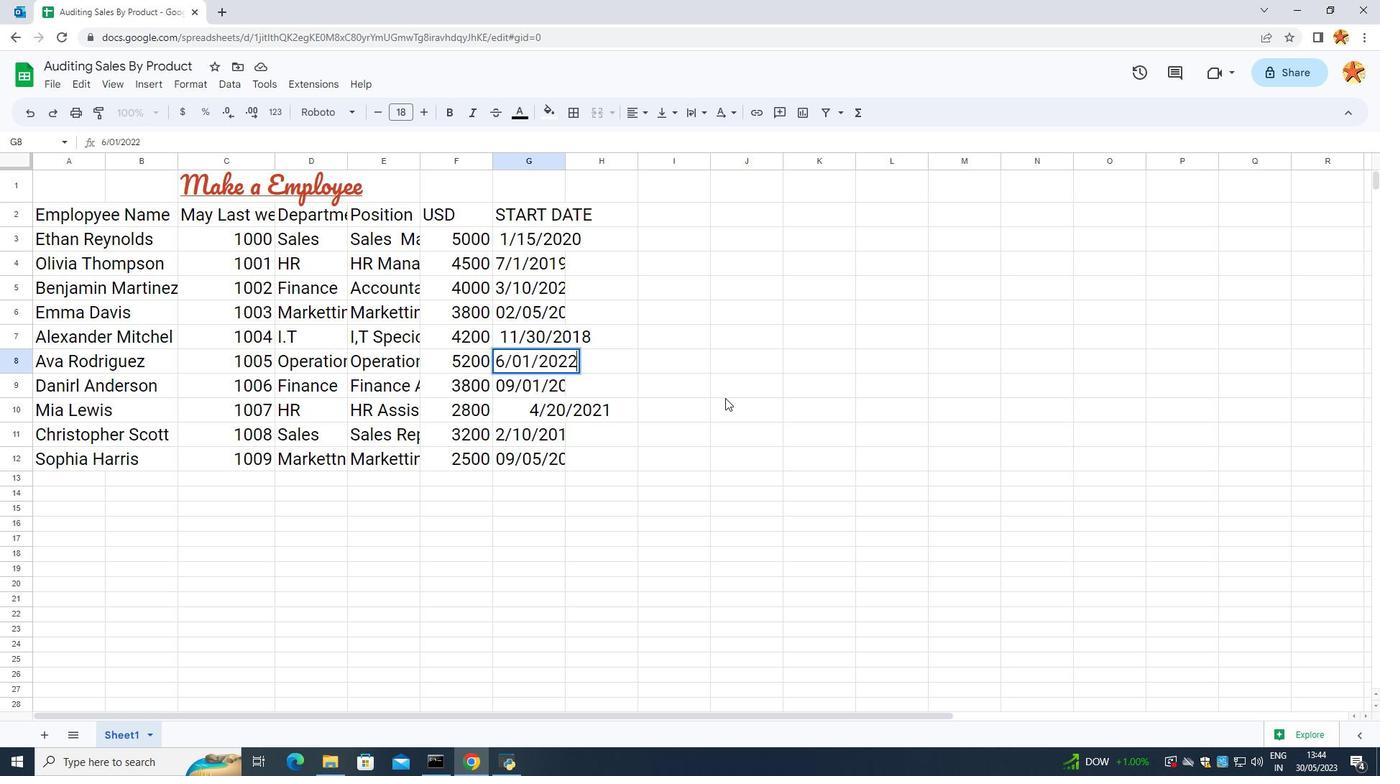 
Action: Mouse moved to (521, 360)
Screenshot: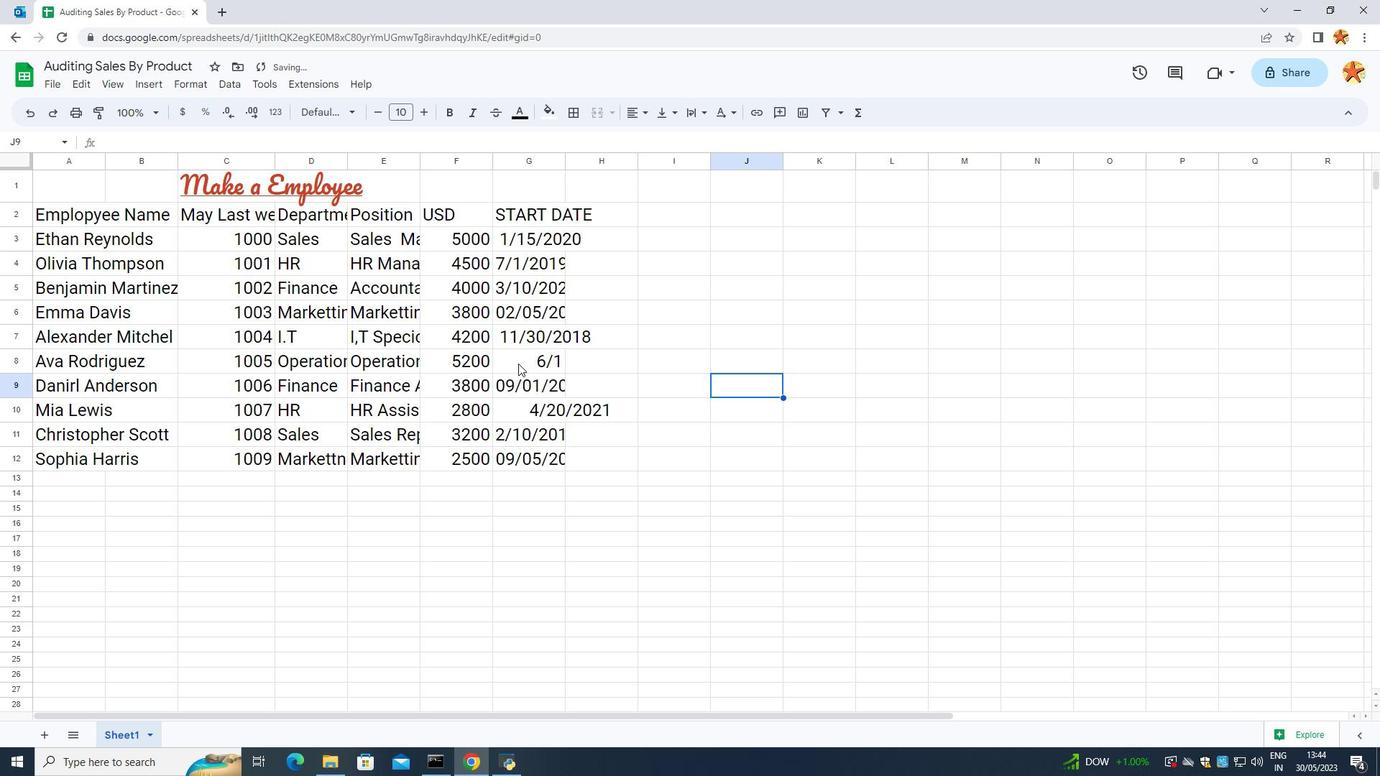 
Action: Mouse pressed left at (521, 360)
Screenshot: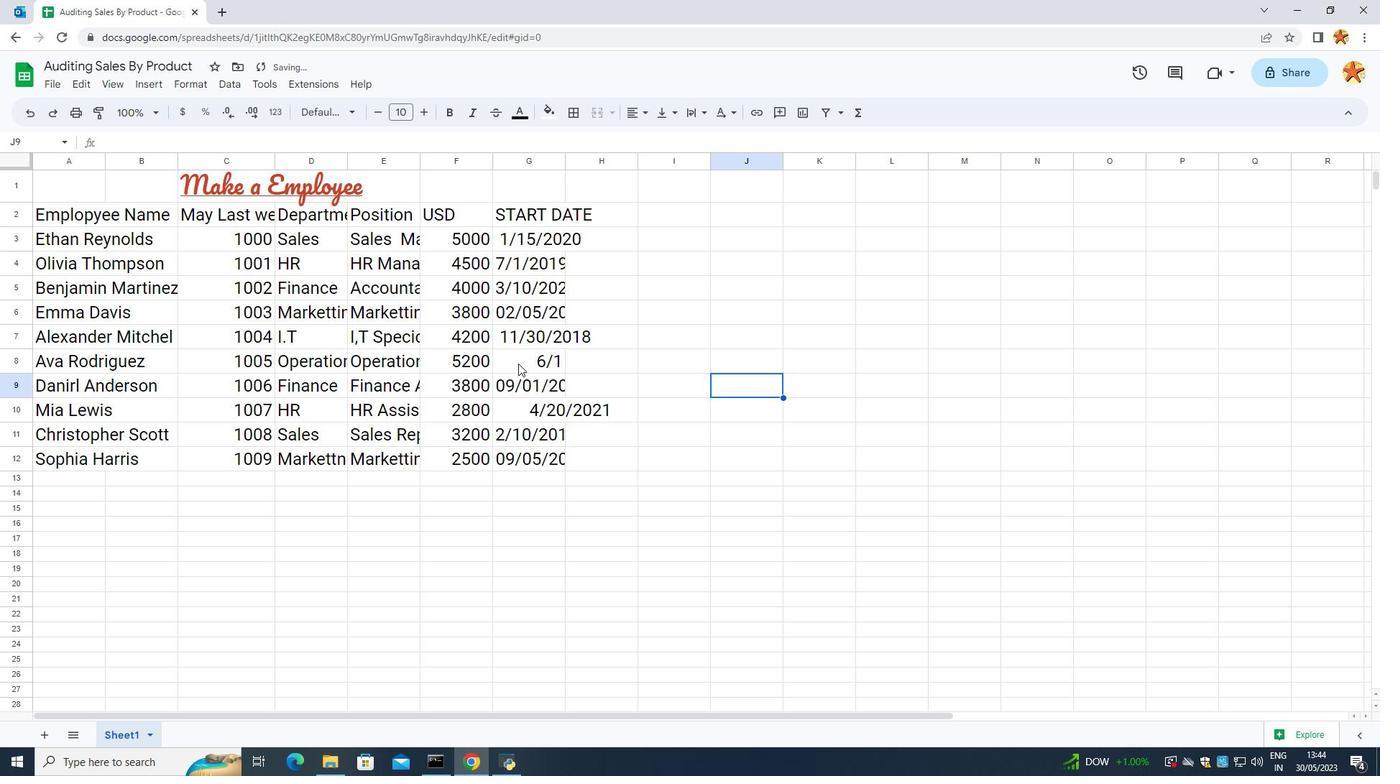 
Action: Mouse moved to (558, 218)
Screenshot: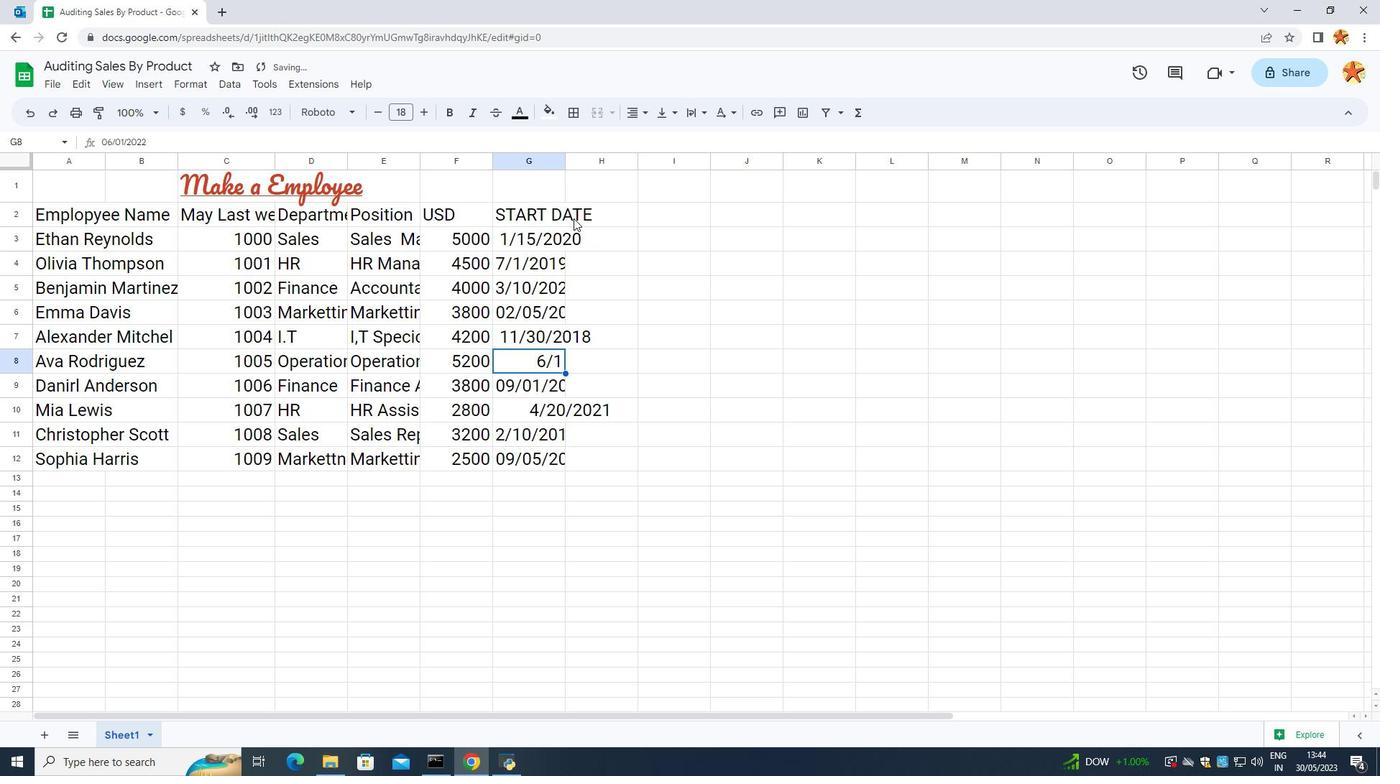 
Action: Mouse pressed left at (558, 218)
Screenshot: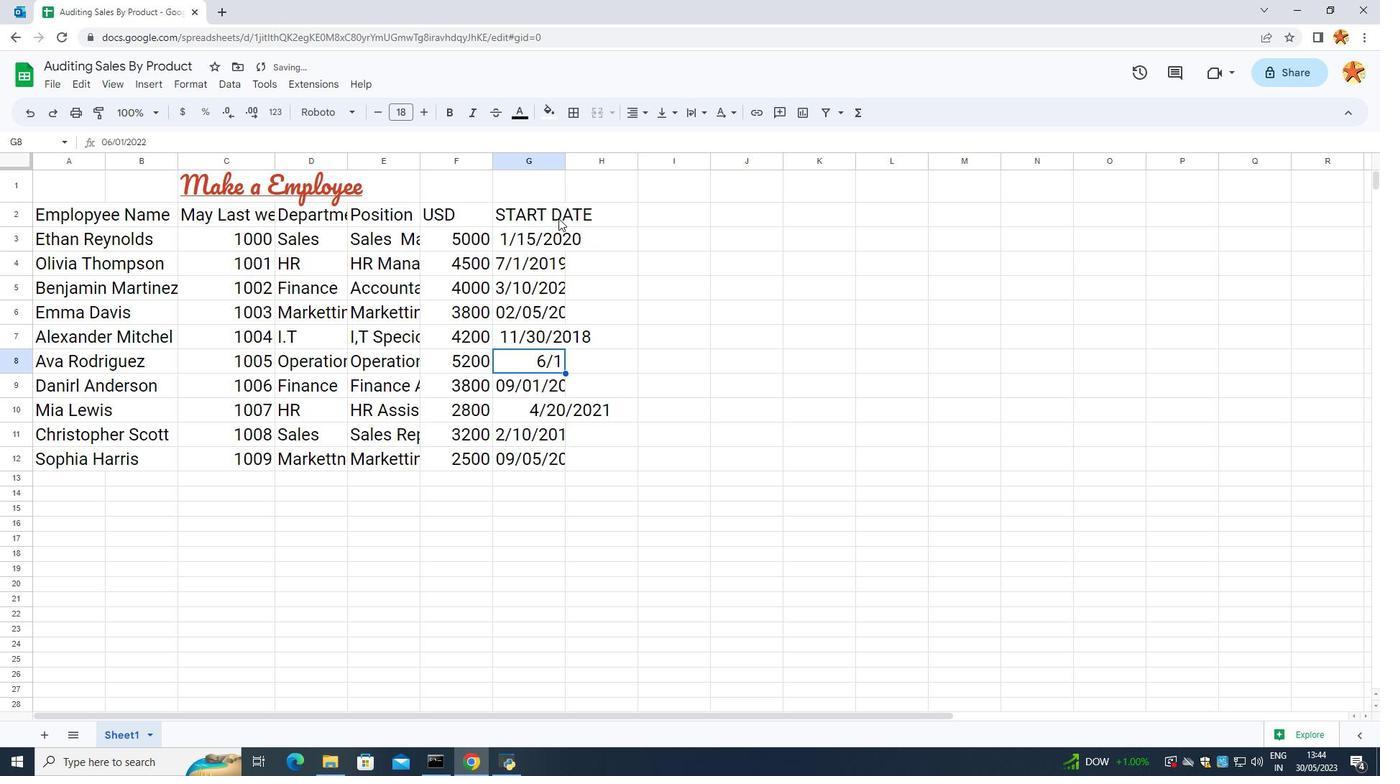
Action: Mouse moved to (565, 166)
Screenshot: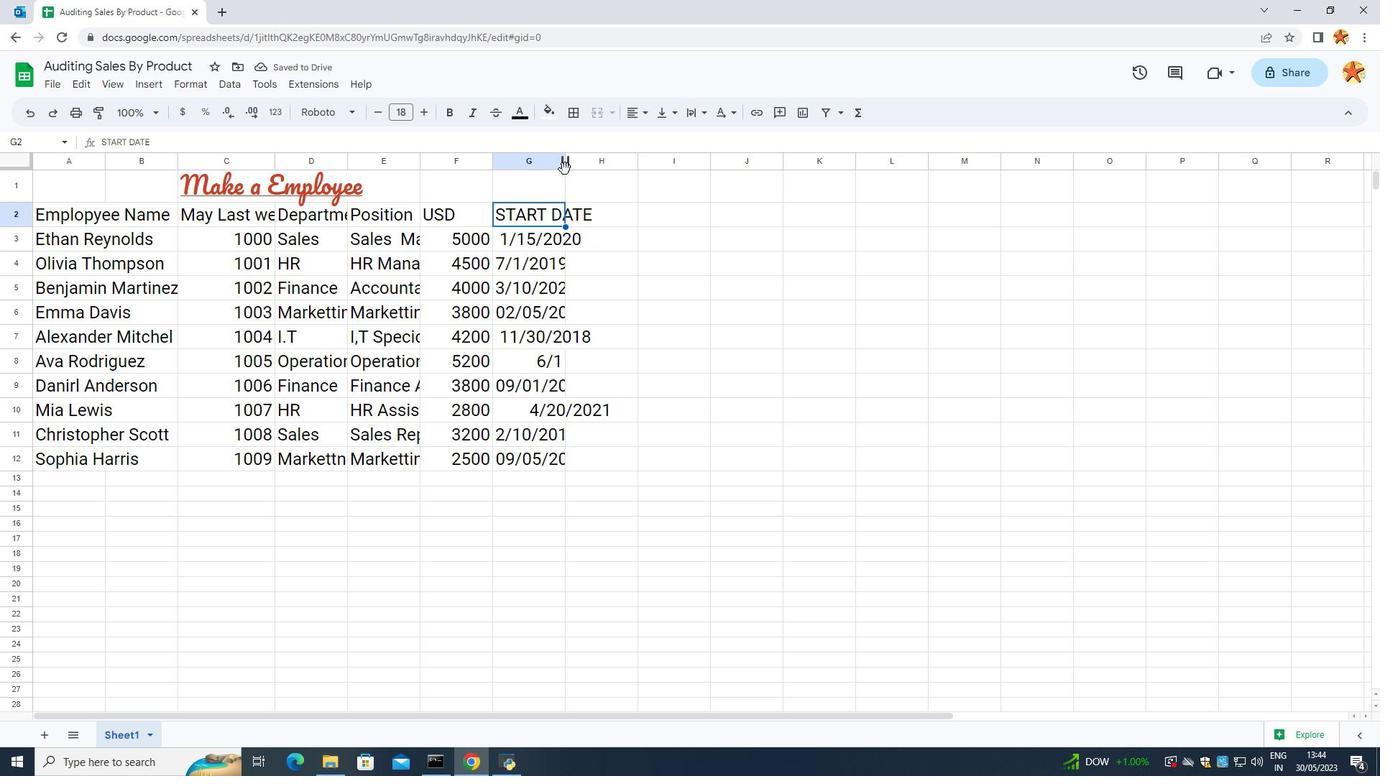 
Action: Mouse pressed left at (565, 166)
Screenshot: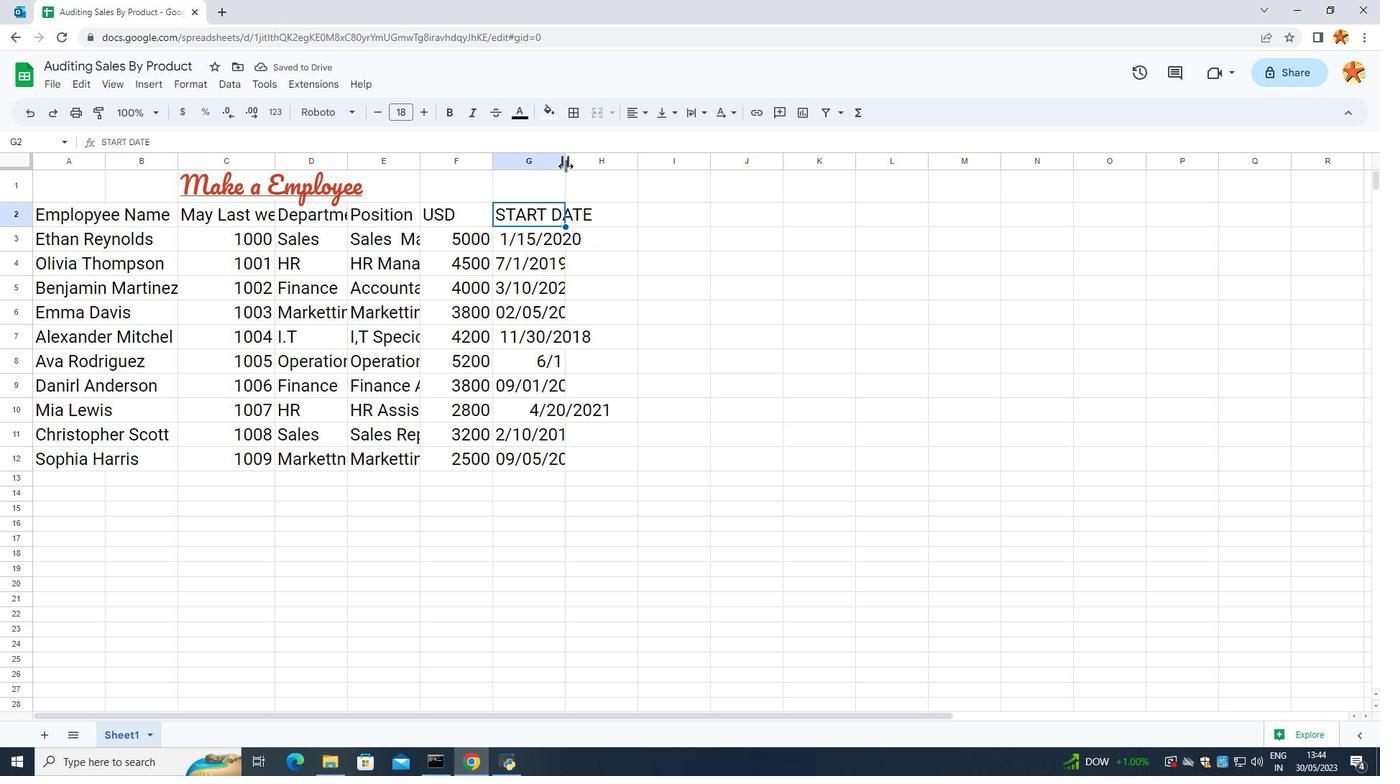 
Action: Mouse moved to (650, 281)
Screenshot: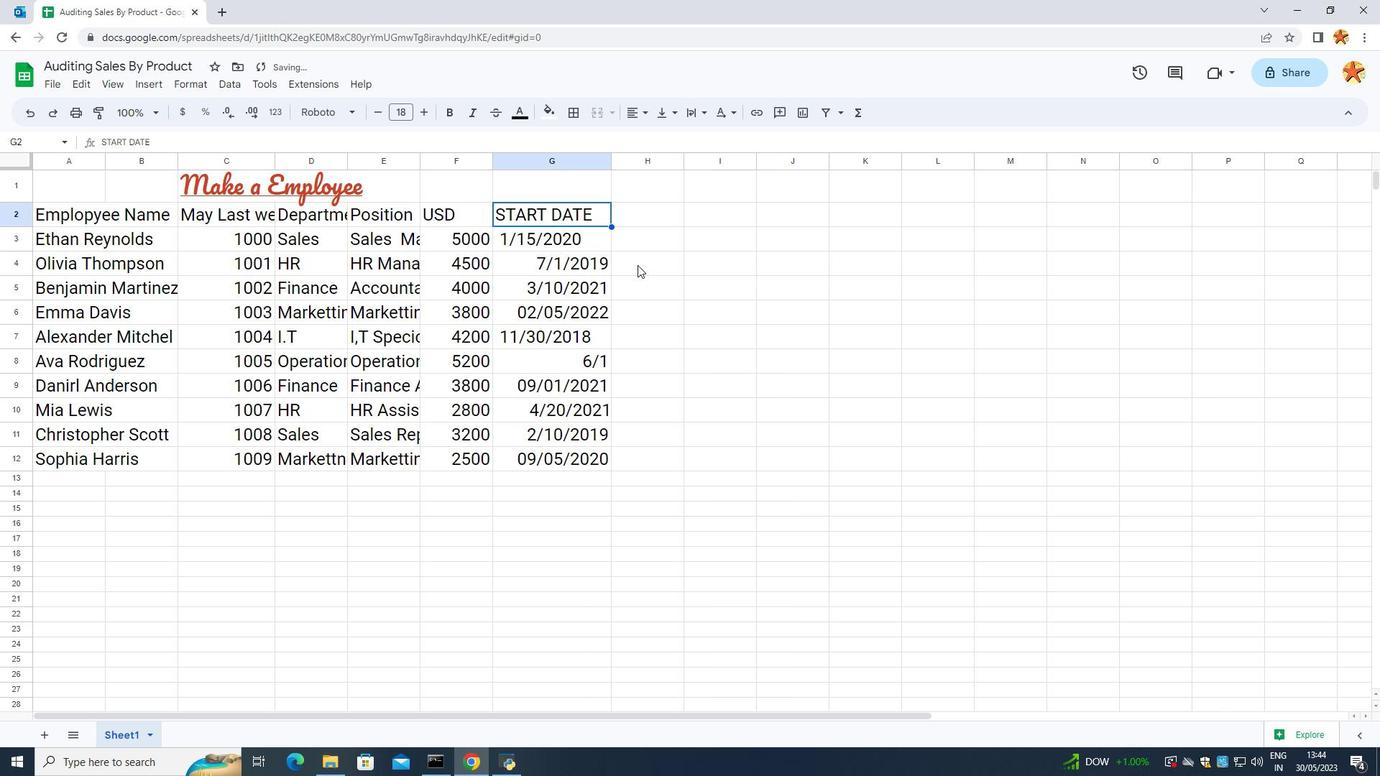 
Action: Mouse pressed left at (650, 281)
Screenshot: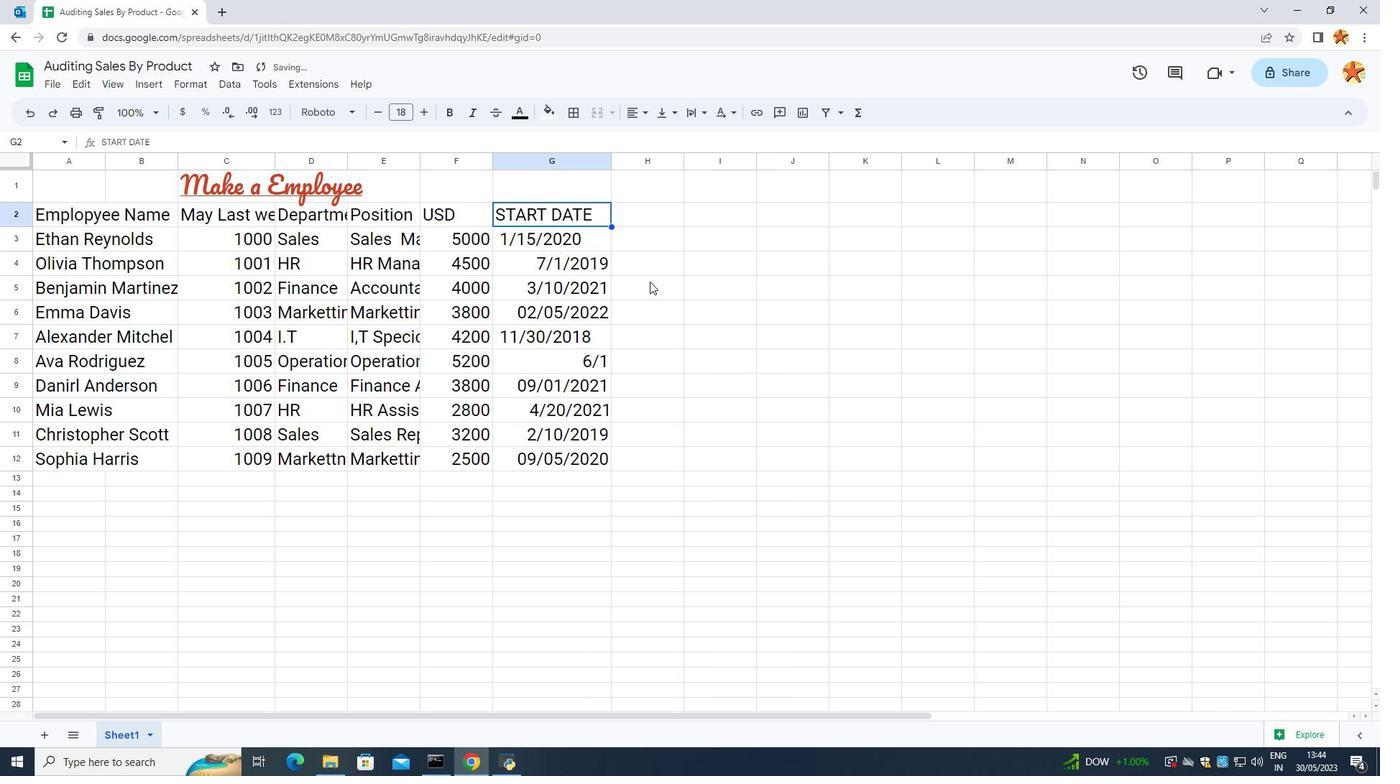 
Action: Mouse moved to (586, 351)
Screenshot: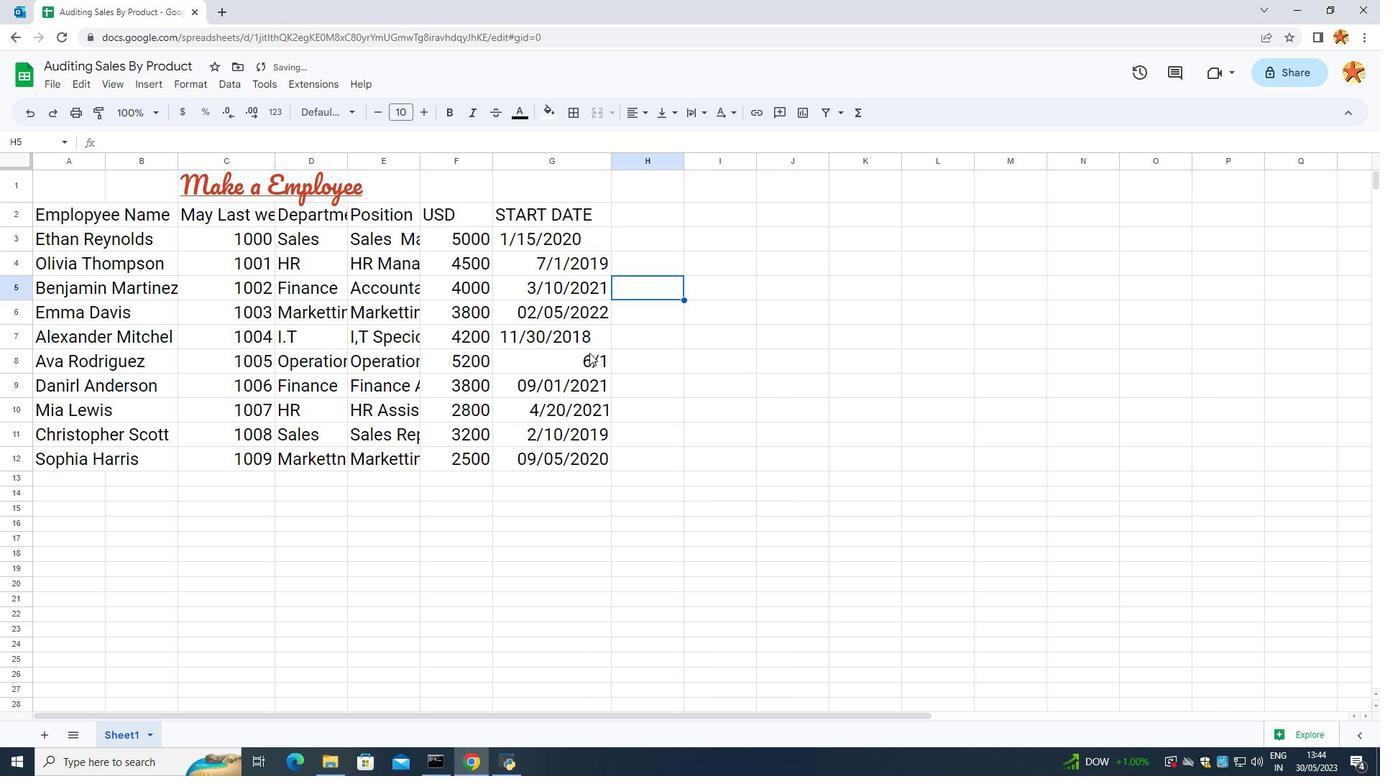 
Action: Mouse pressed left at (586, 351)
Screenshot: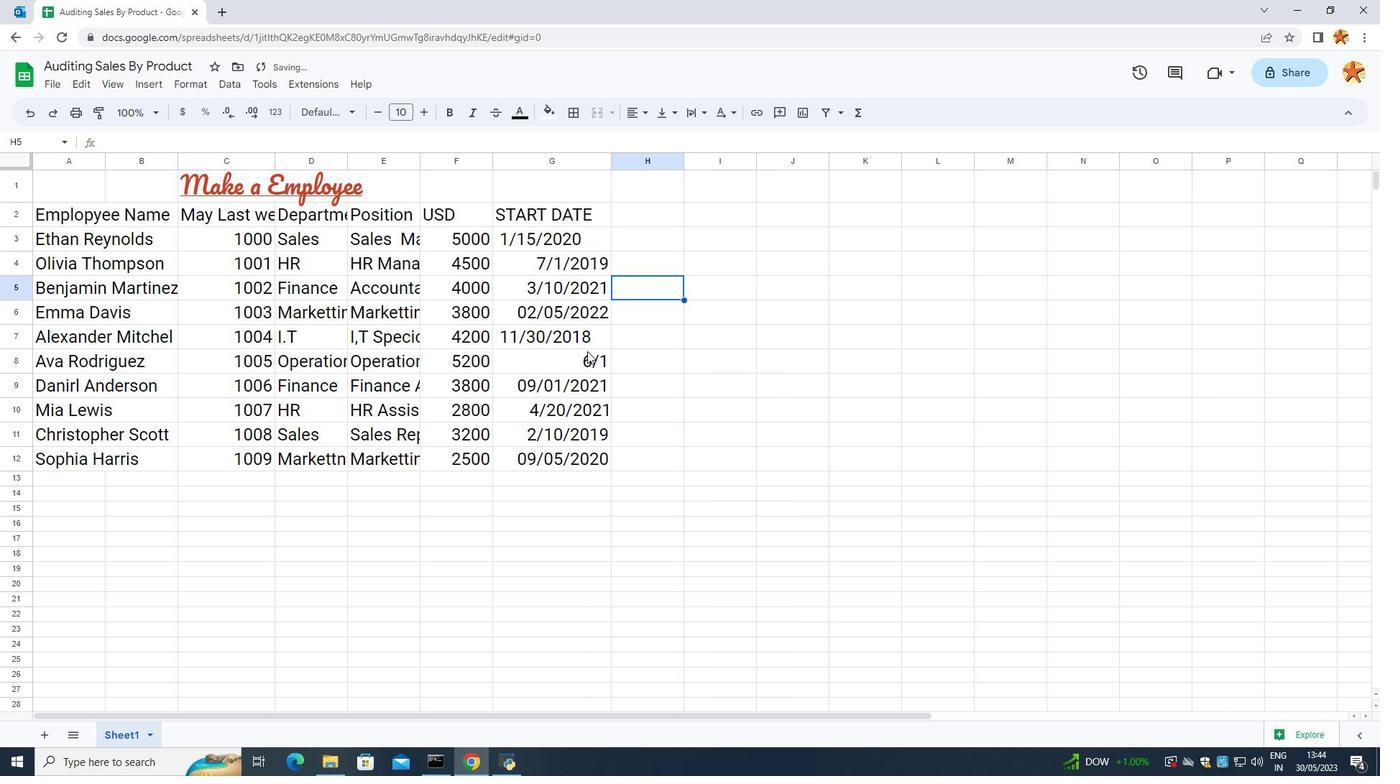 
Action: Mouse moved to (574, 355)
Screenshot: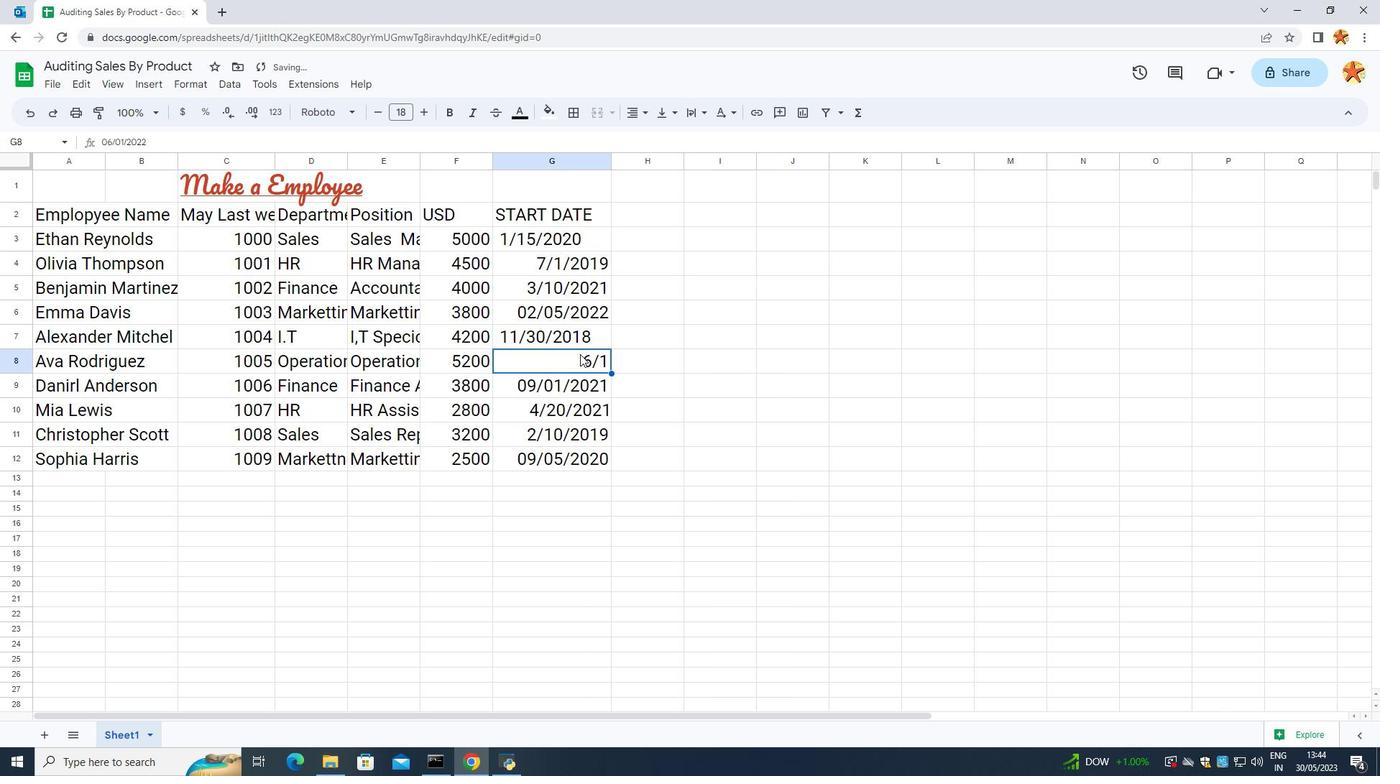 
Action: Mouse pressed left at (574, 355)
Screenshot: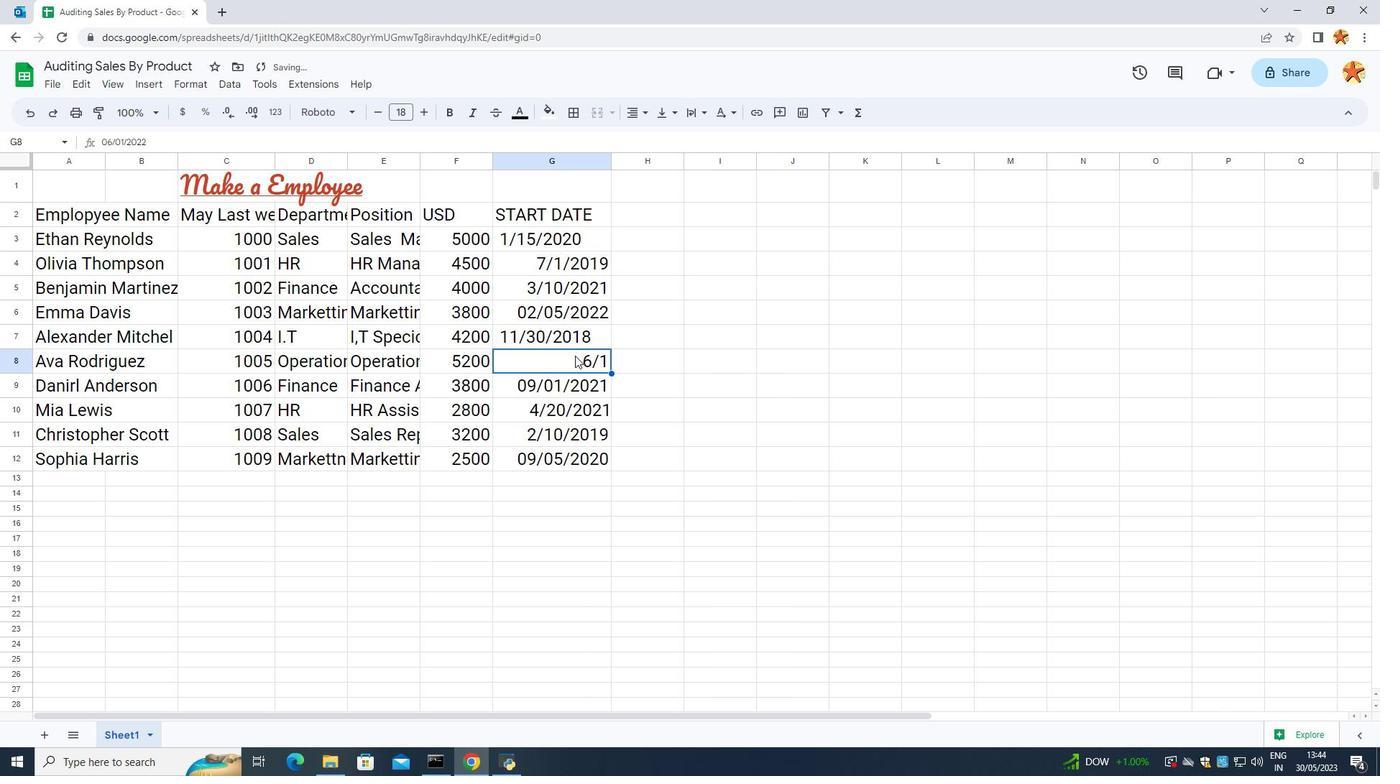 
Action: Mouse moved to (574, 358)
Screenshot: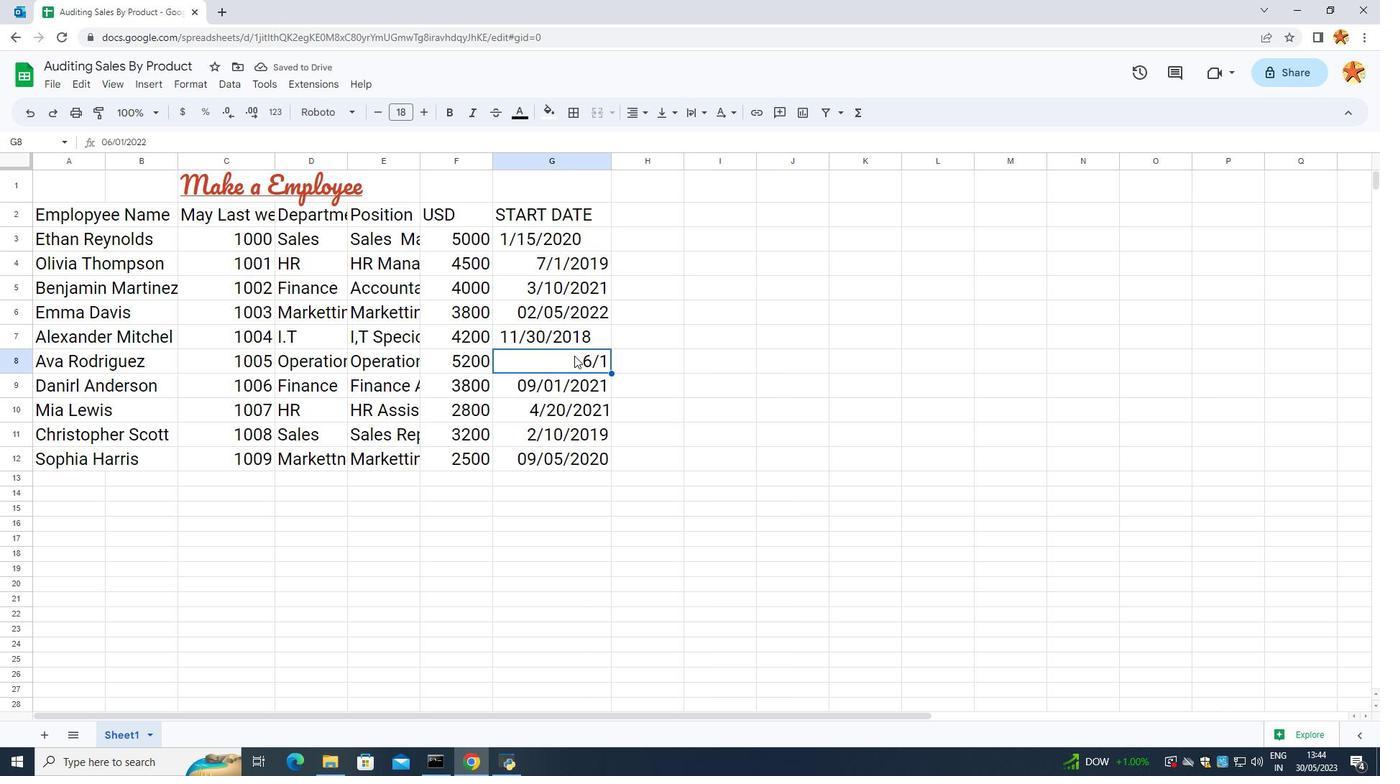 
Action: Mouse pressed left at (574, 358)
Screenshot: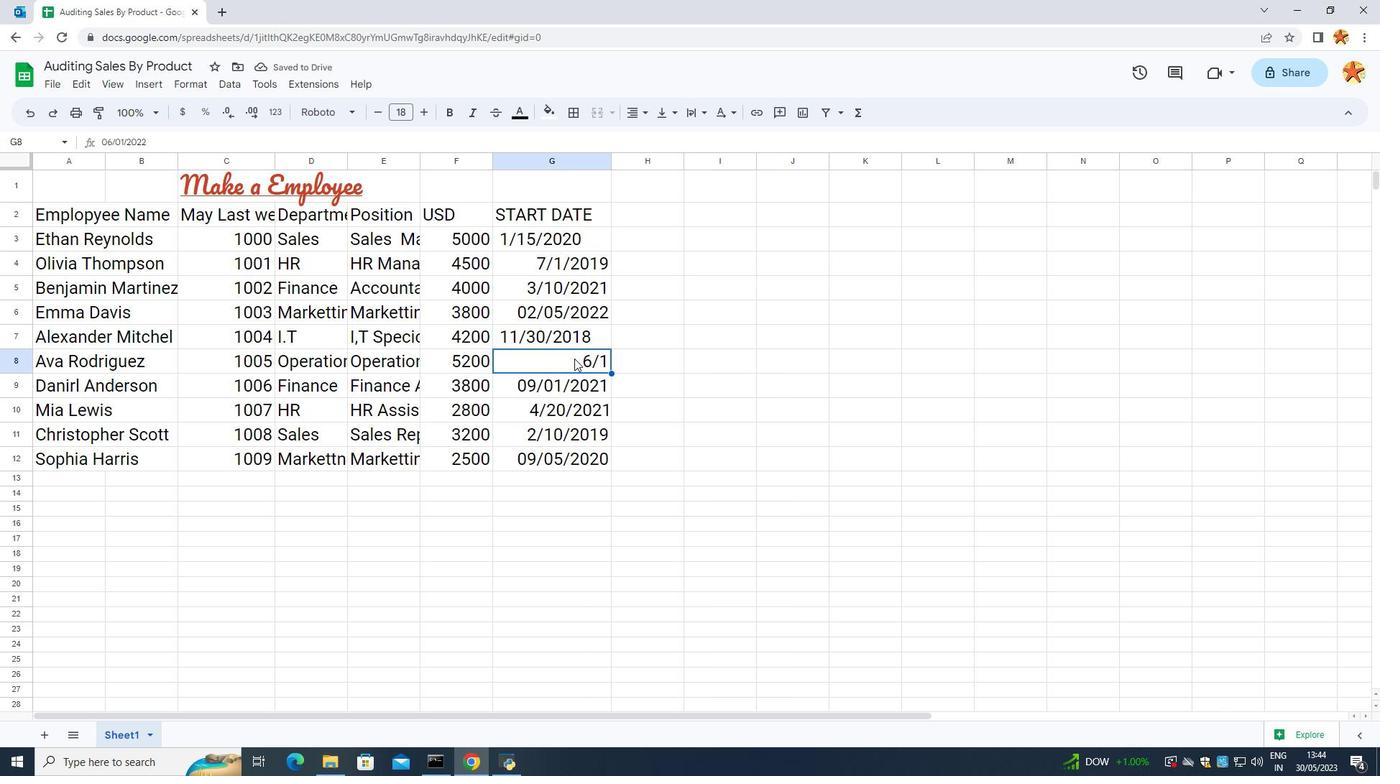 
Action: Mouse moved to (575, 359)
Screenshot: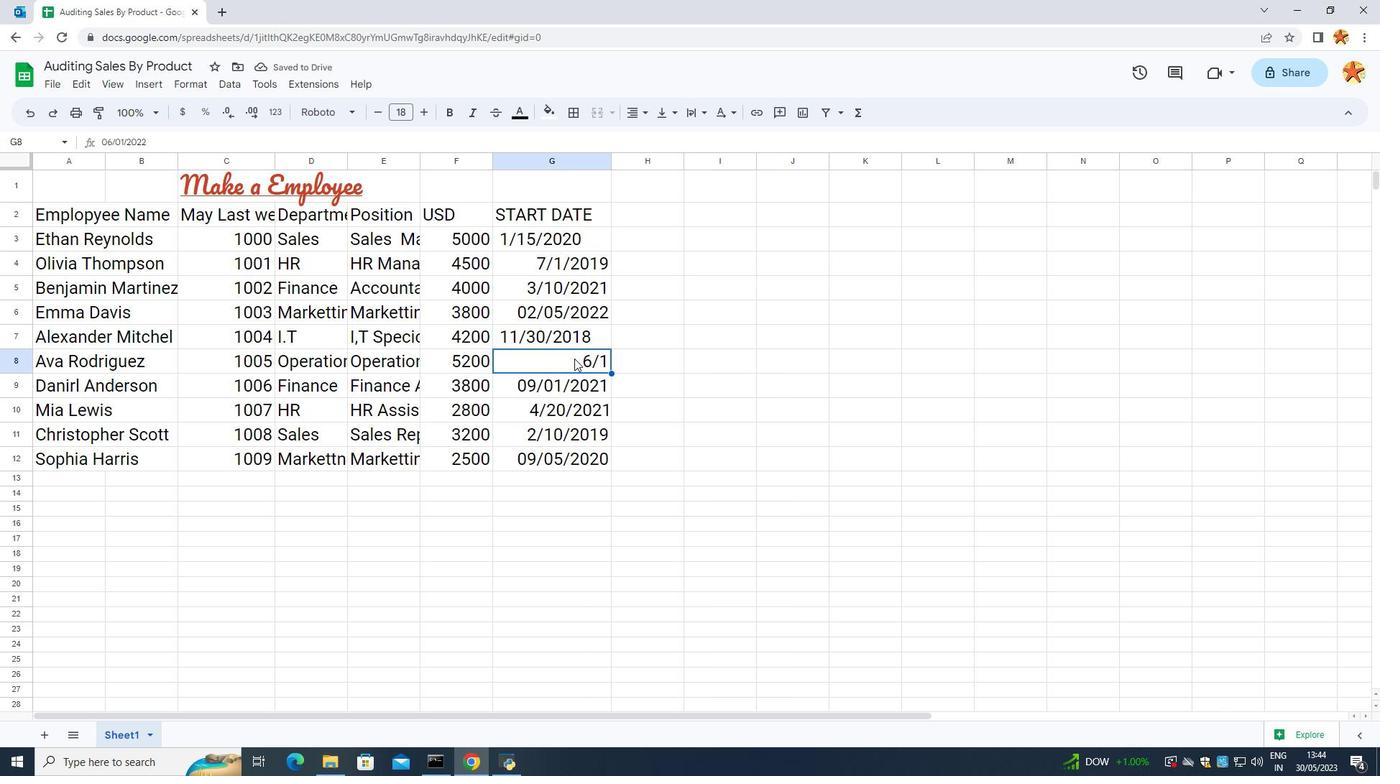 
Action: Mouse pressed left at (575, 359)
Screenshot: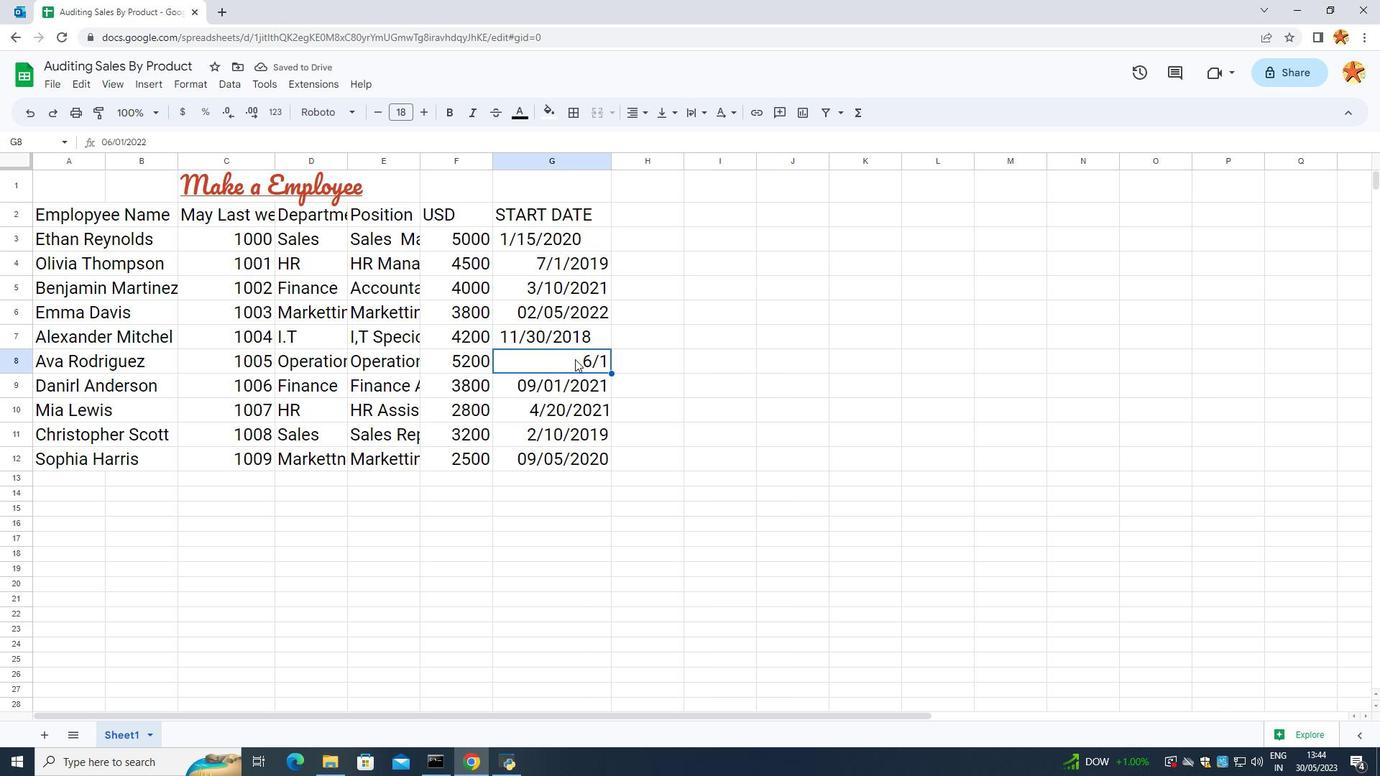 
Action: Mouse moved to (514, 354)
Screenshot: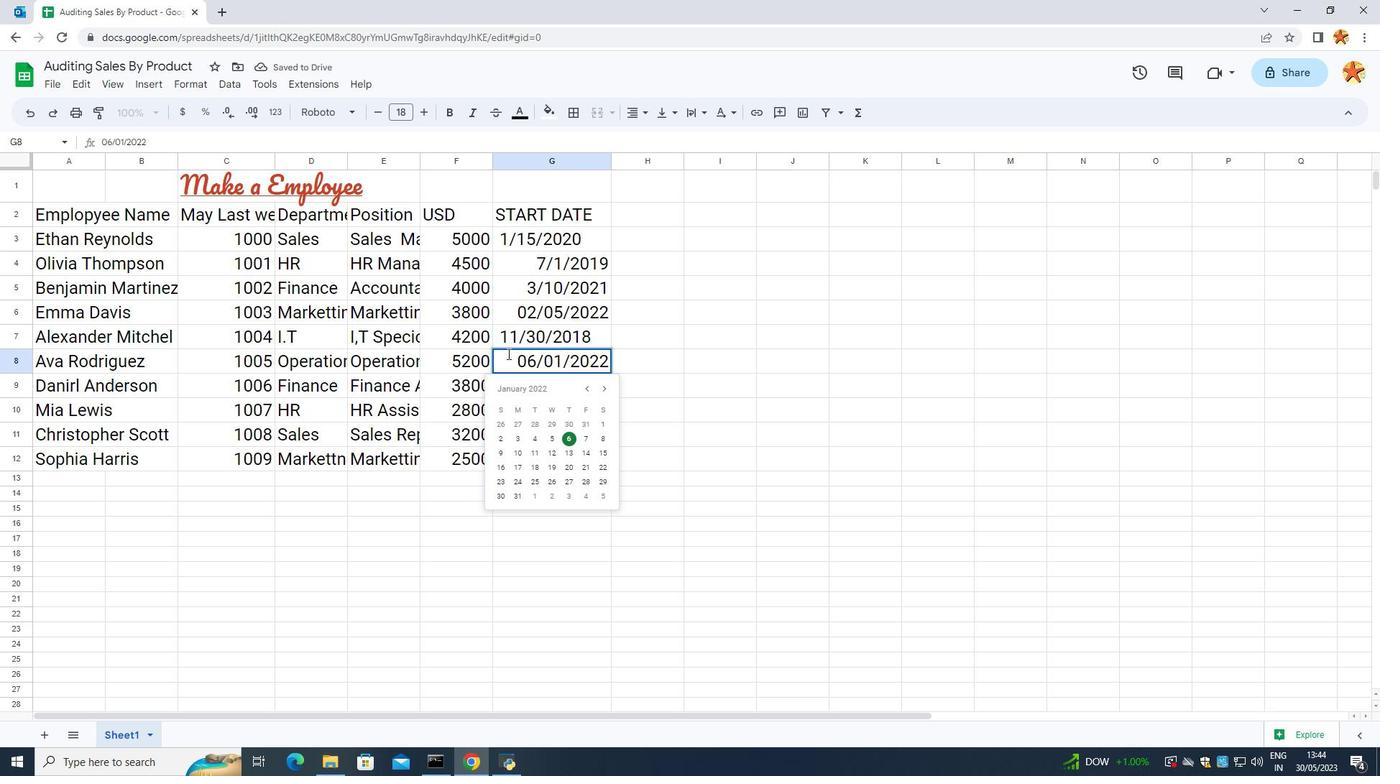 
Action: Mouse pressed left at (514, 354)
Screenshot: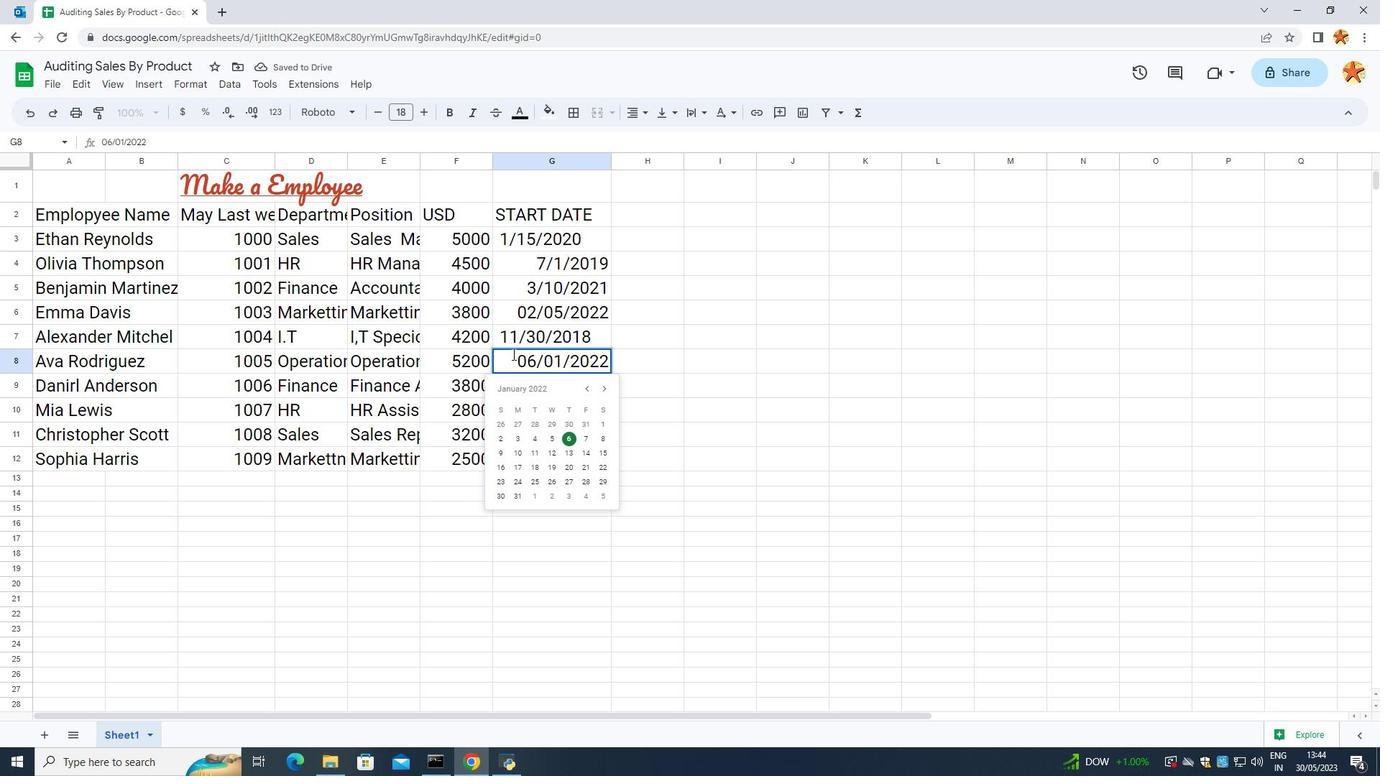 
Action: Key pressed <Key.backspace><Key.backspace><Key.backspace><Key.backspace>
Screenshot: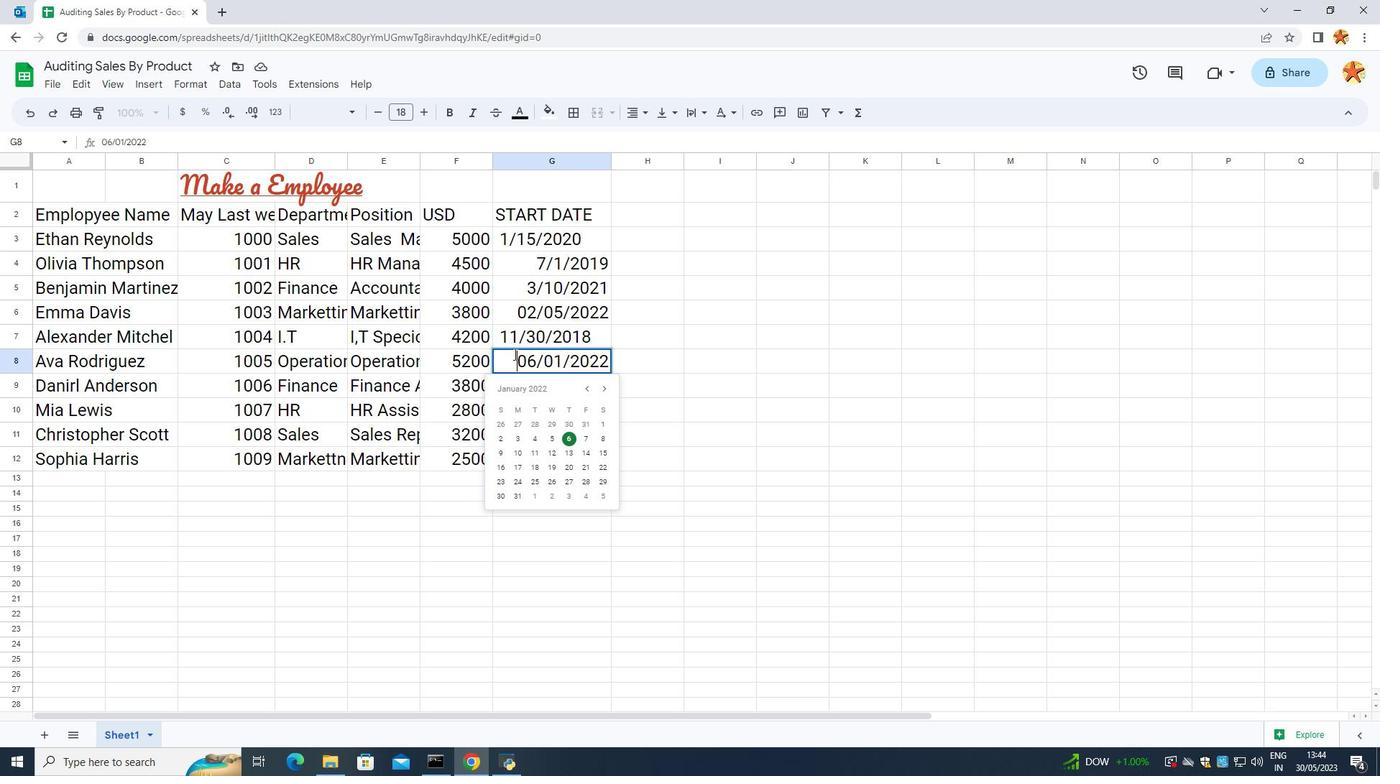 
Action: Mouse moved to (545, 342)
Screenshot: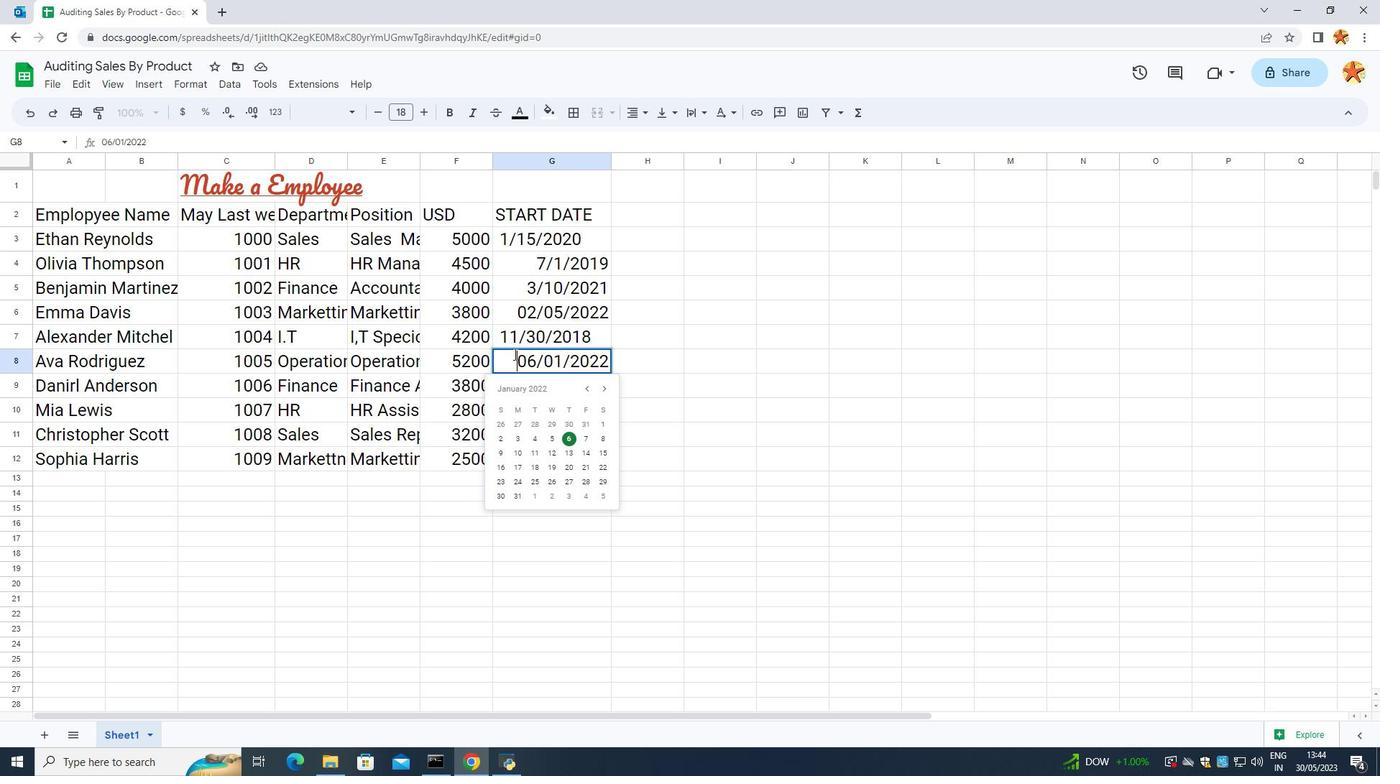 
Action: Key pressed <Key.backspace>
Screenshot: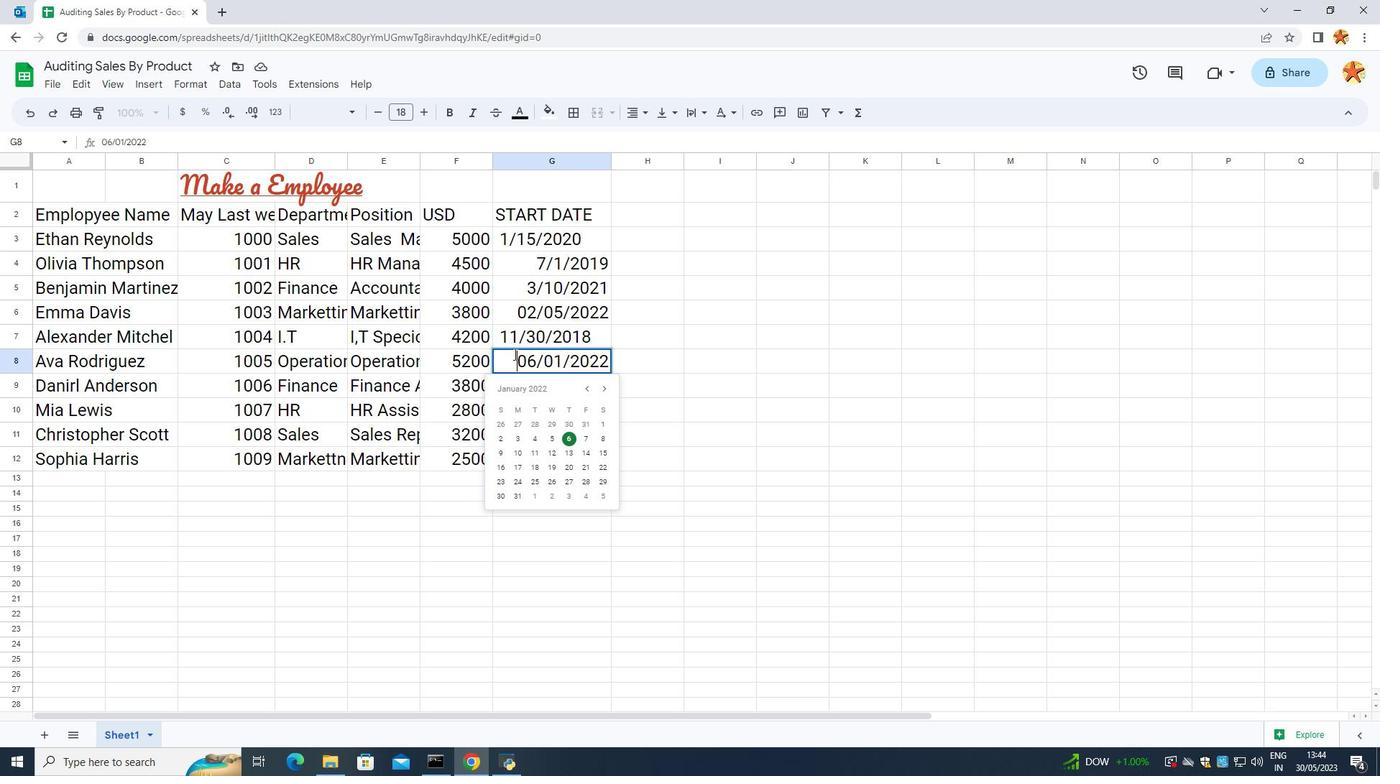 
Action: Mouse moved to (675, 331)
Screenshot: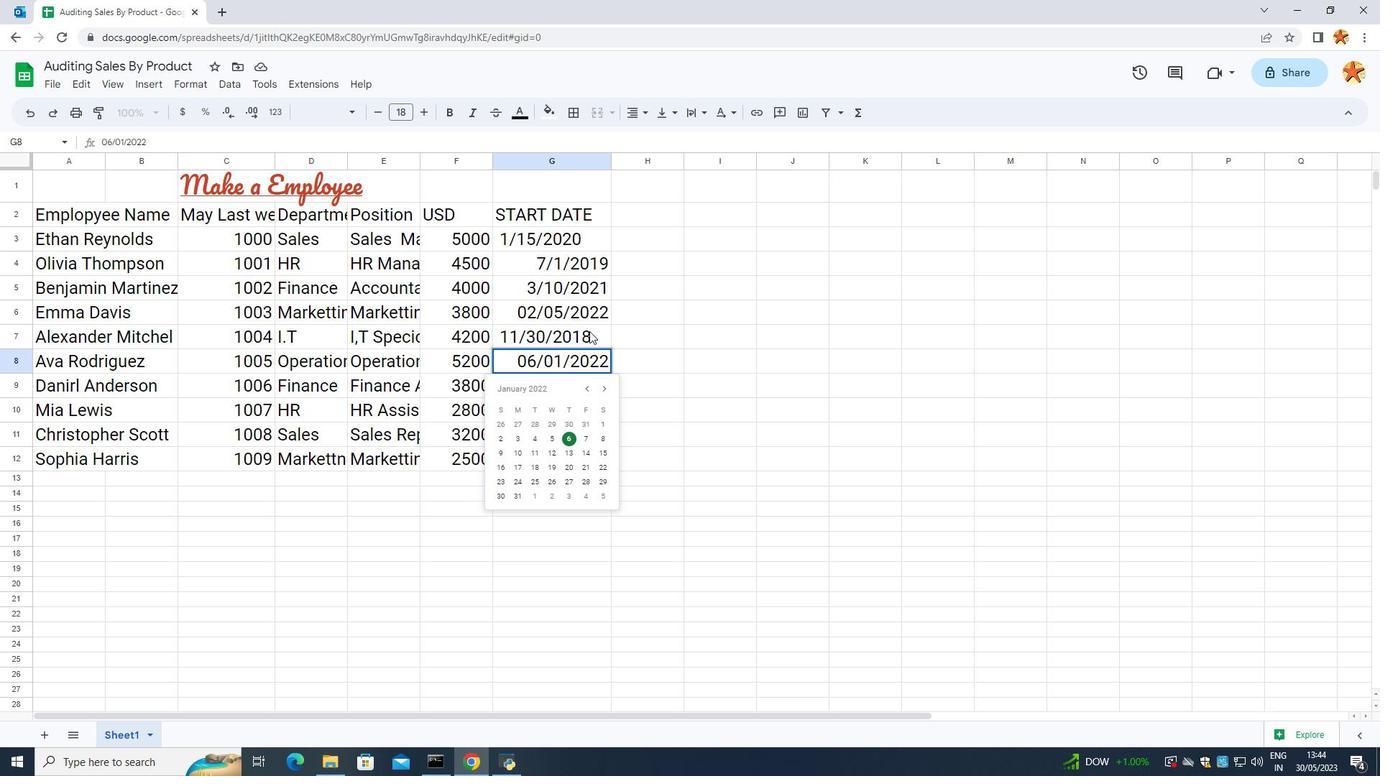 
Action: Mouse pressed left at (675, 331)
Screenshot: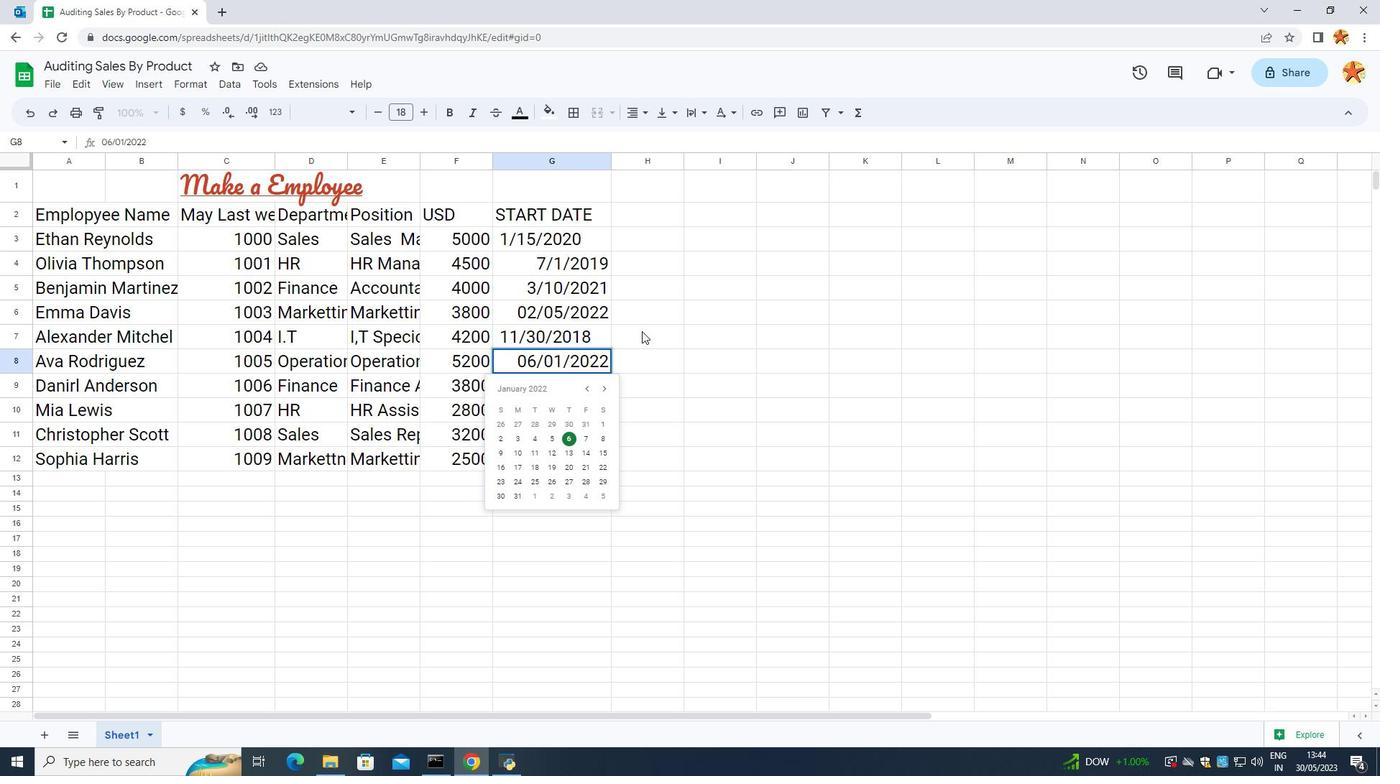 
Action: Mouse moved to (533, 320)
Screenshot: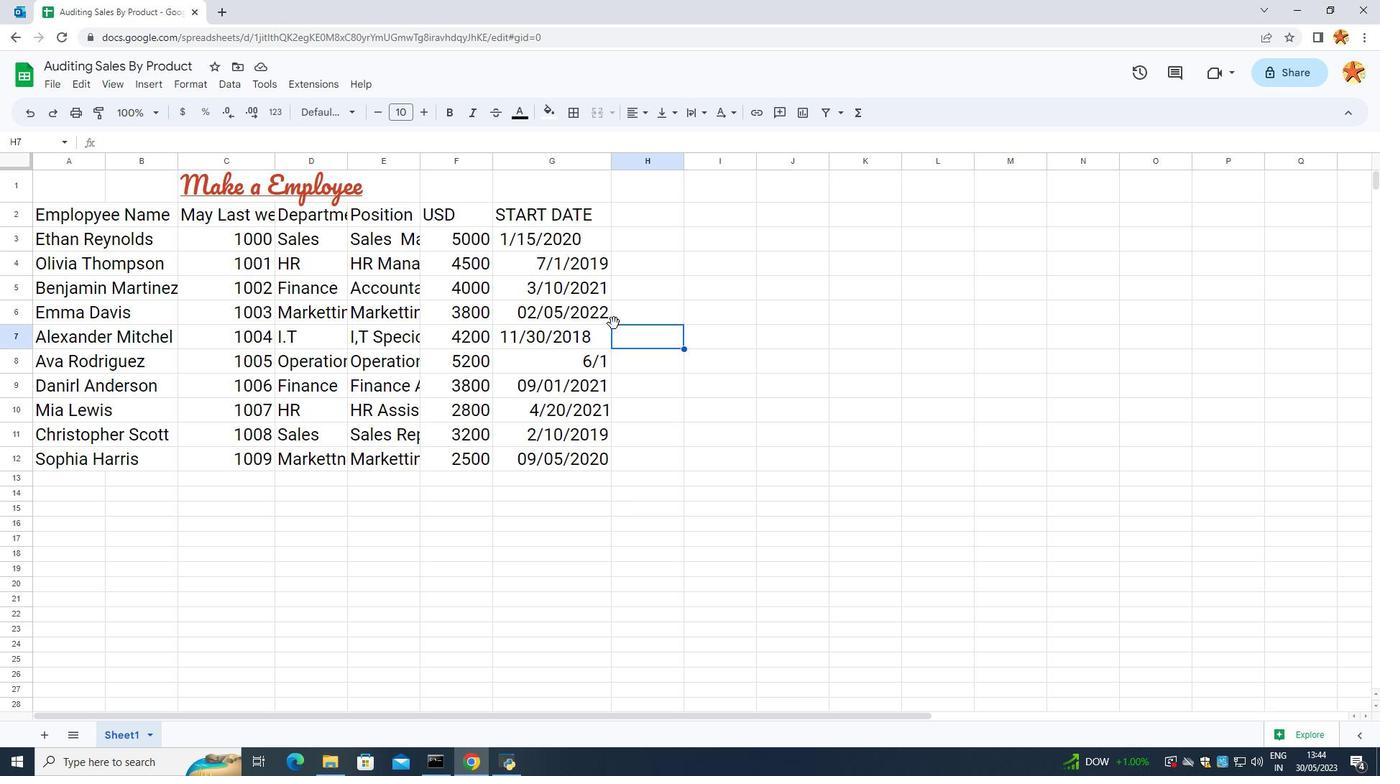 
Action: Mouse pressed left at (533, 320)
Screenshot: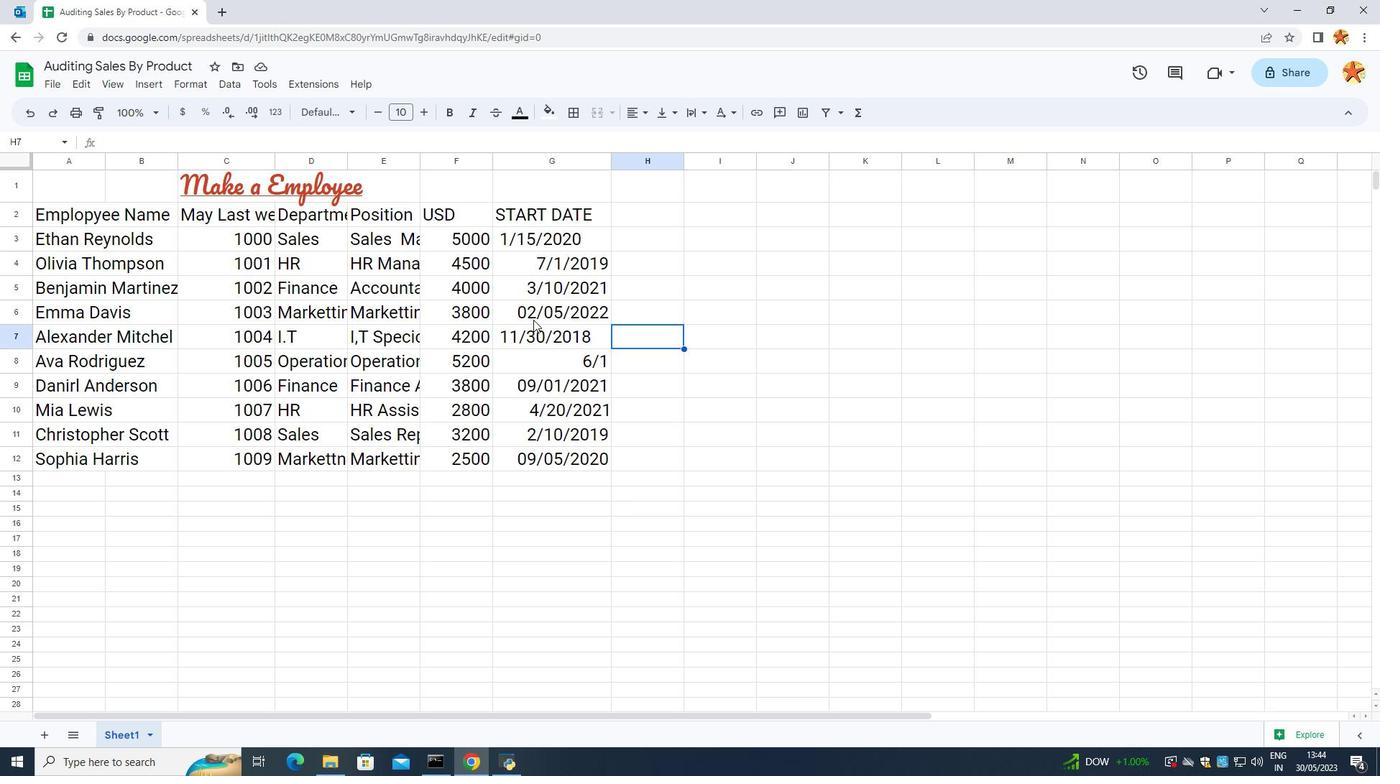 
Action: Mouse moved to (607, 348)
Screenshot: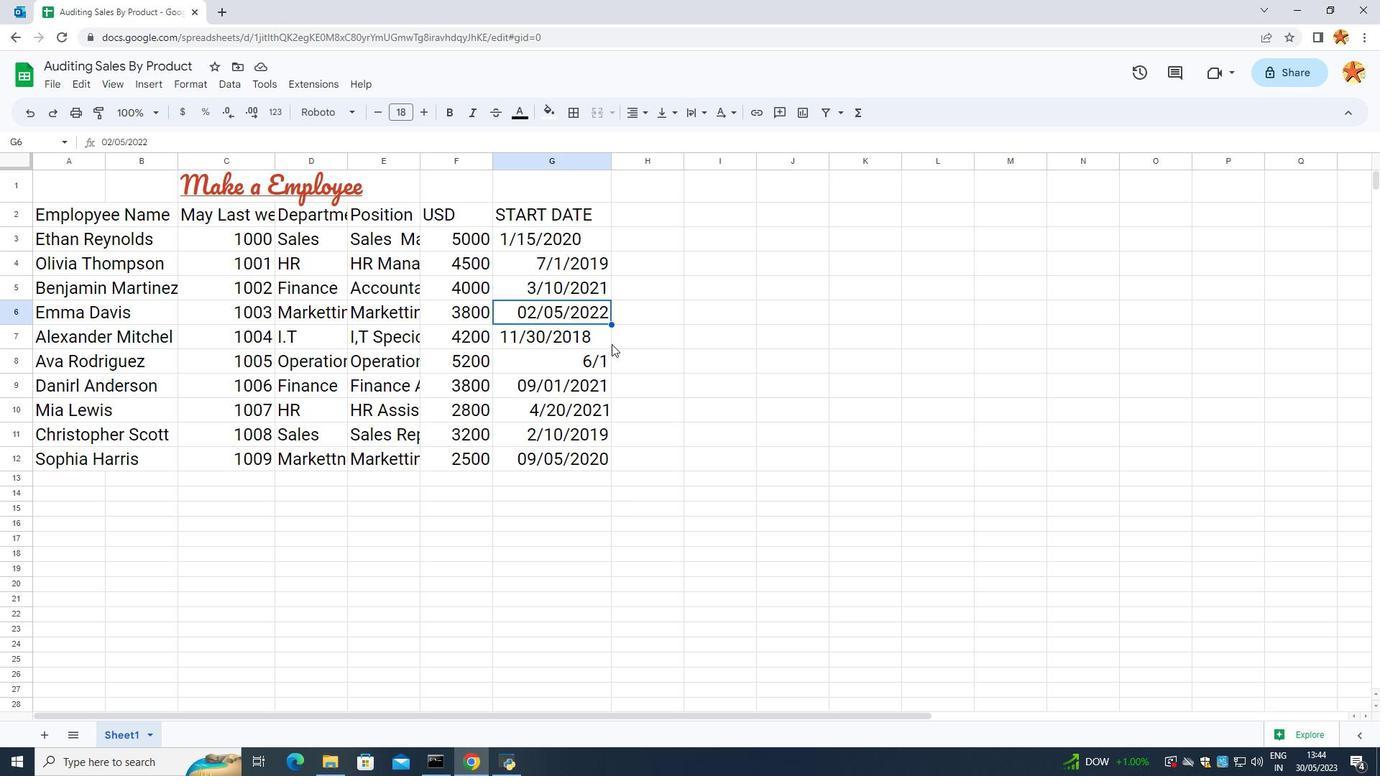 
Action: Mouse pressed left at (607, 348)
Screenshot: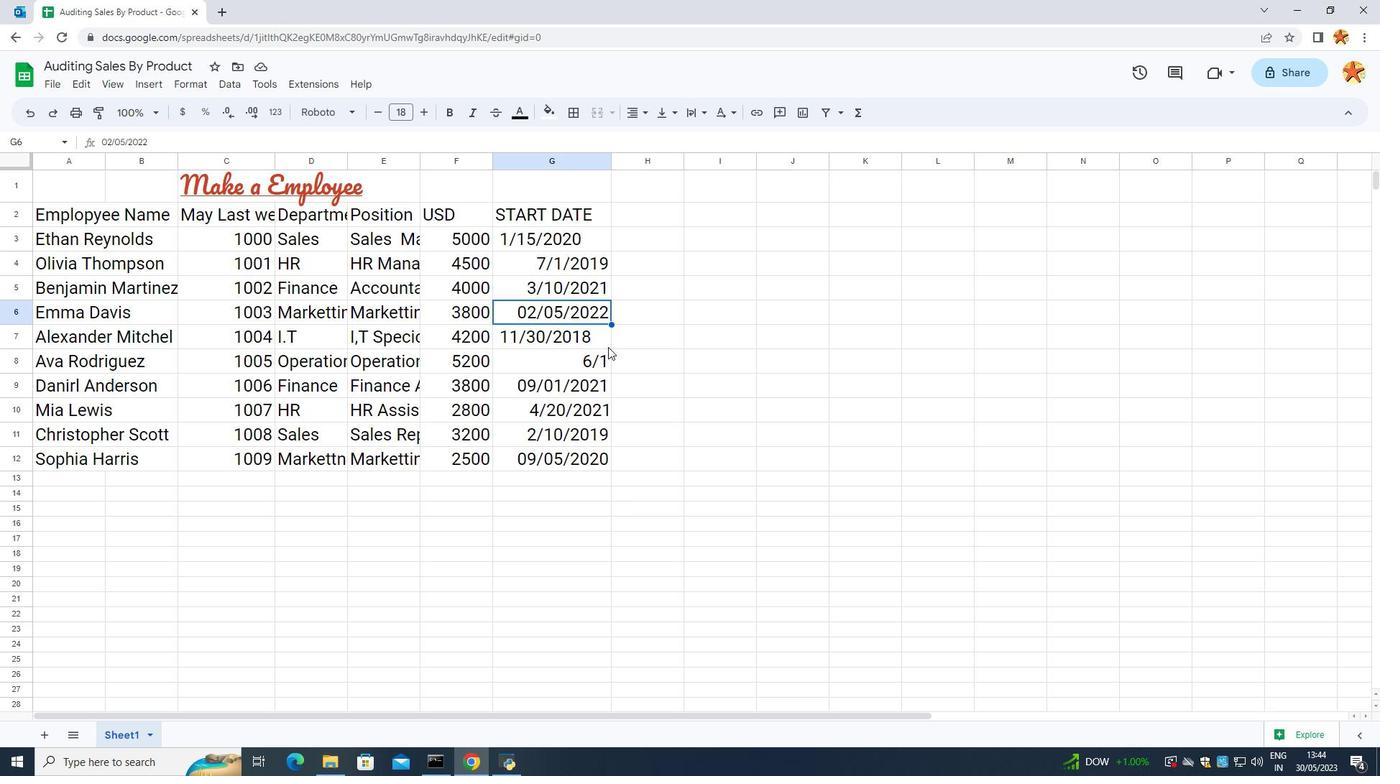 
Action: Mouse moved to (612, 165)
Screenshot: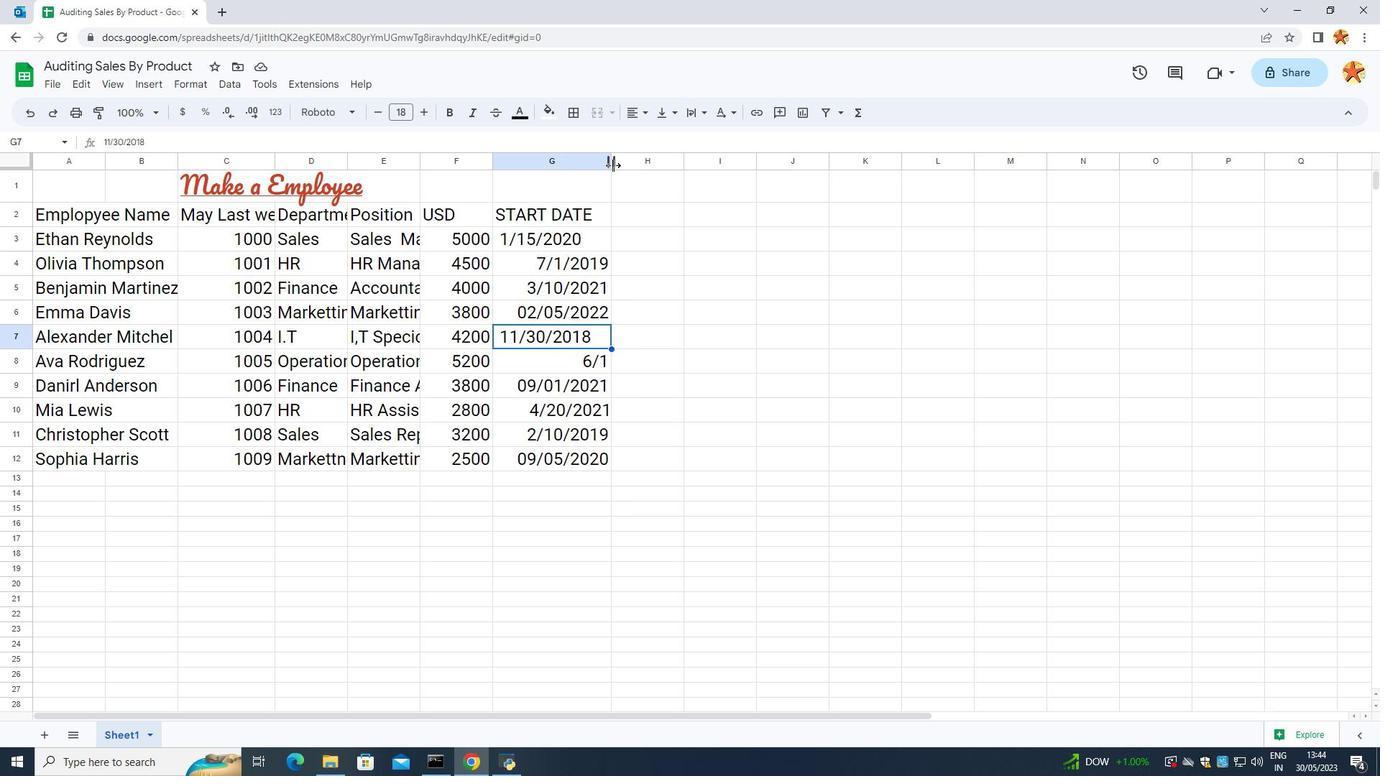 
Action: Mouse pressed left at (612, 165)
Screenshot: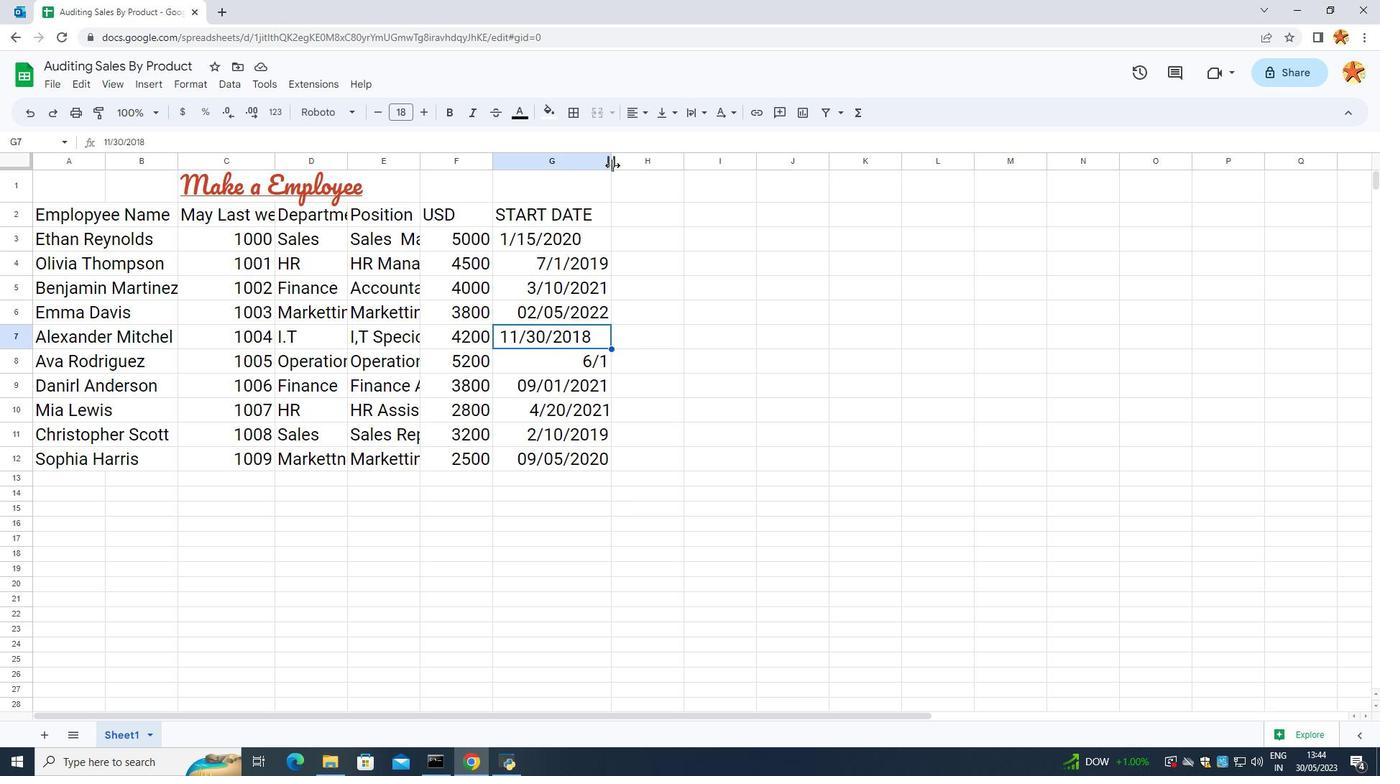 
Action: Mouse moved to (729, 251)
Screenshot: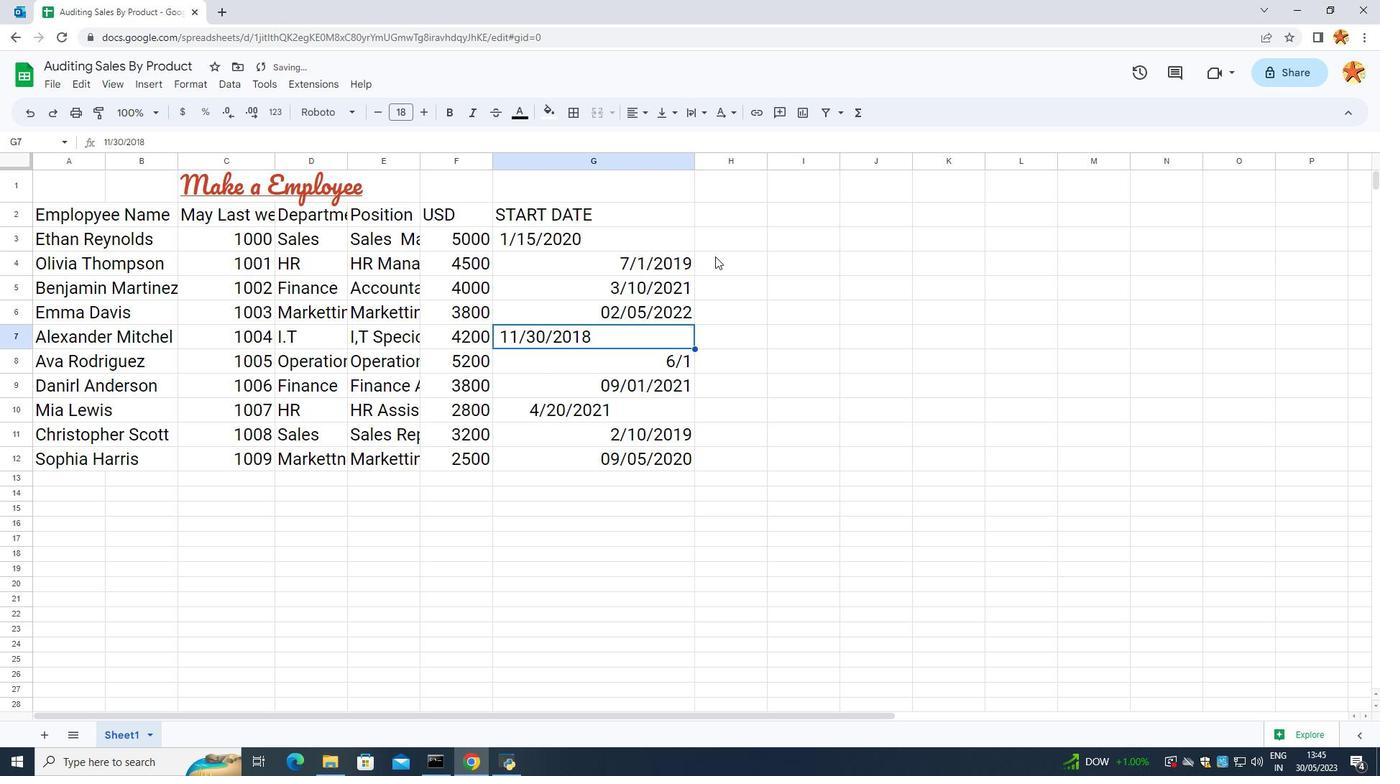 
Action: Mouse pressed left at (729, 251)
Screenshot: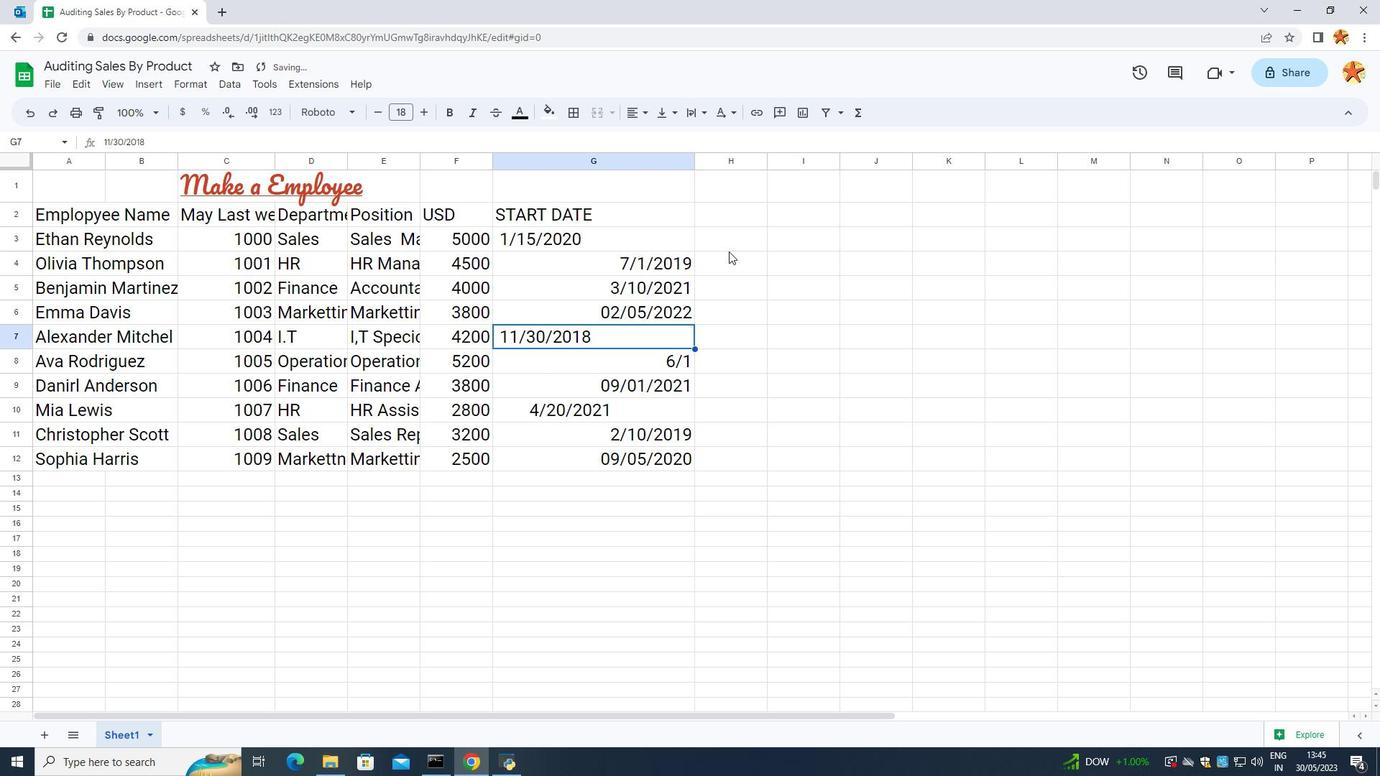 
Action: Mouse moved to (565, 319)
Screenshot: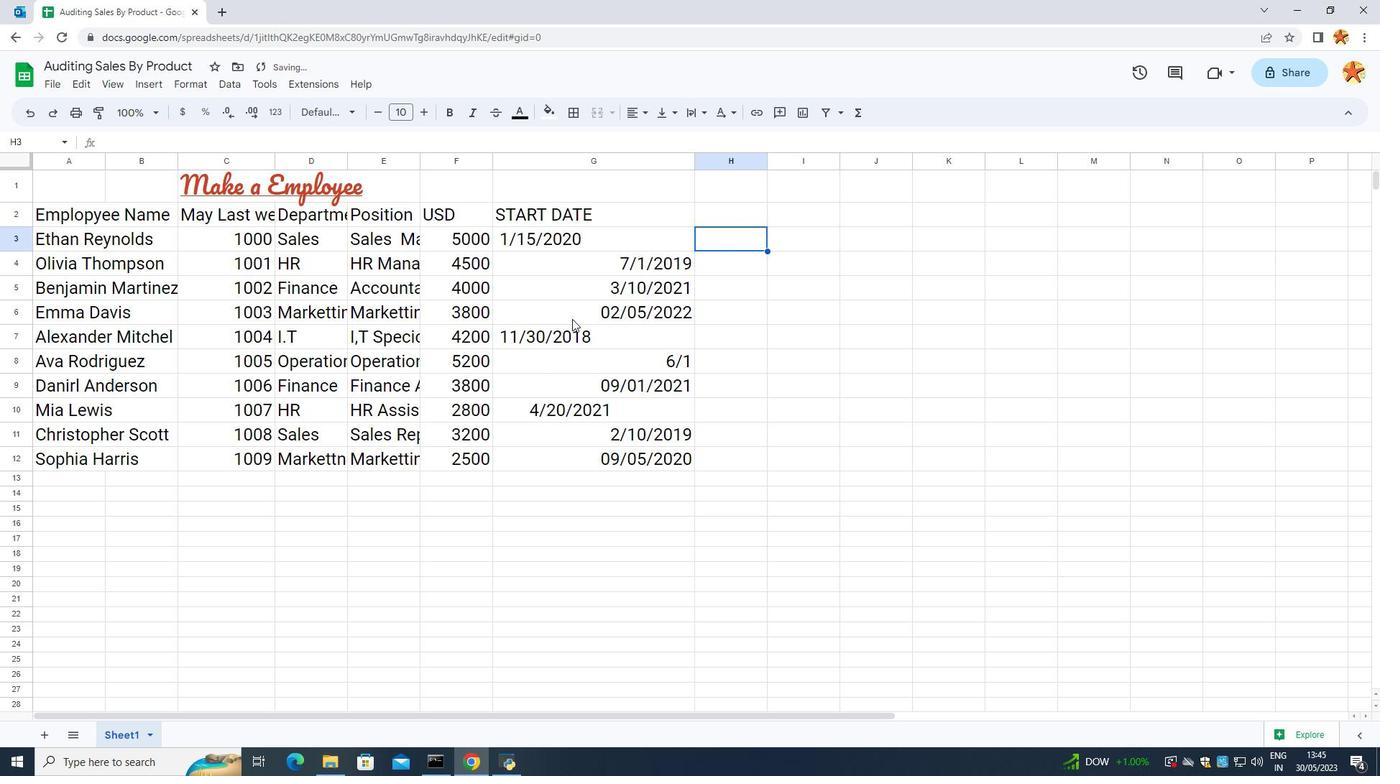 
Action: Mouse pressed left at (565, 319)
Screenshot: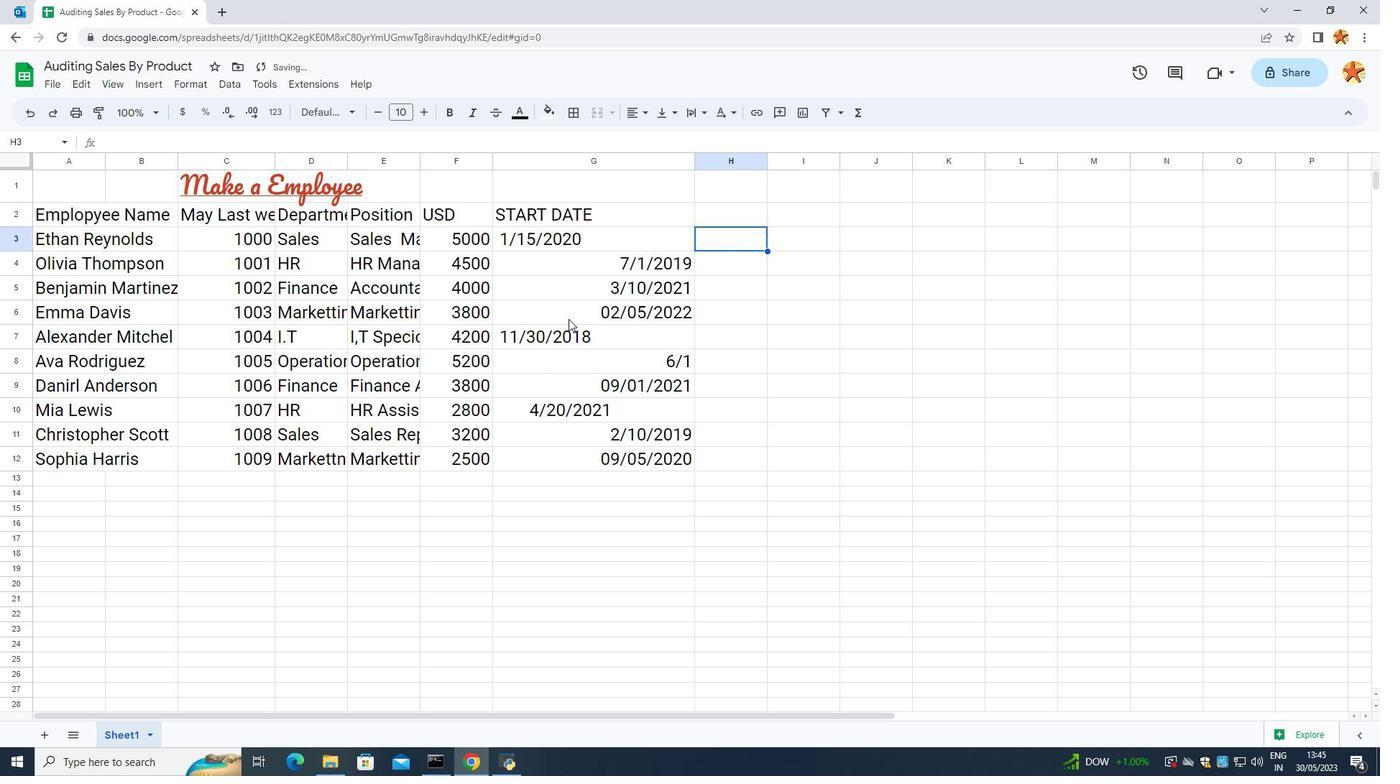 
Action: Mouse moved to (695, 166)
Screenshot: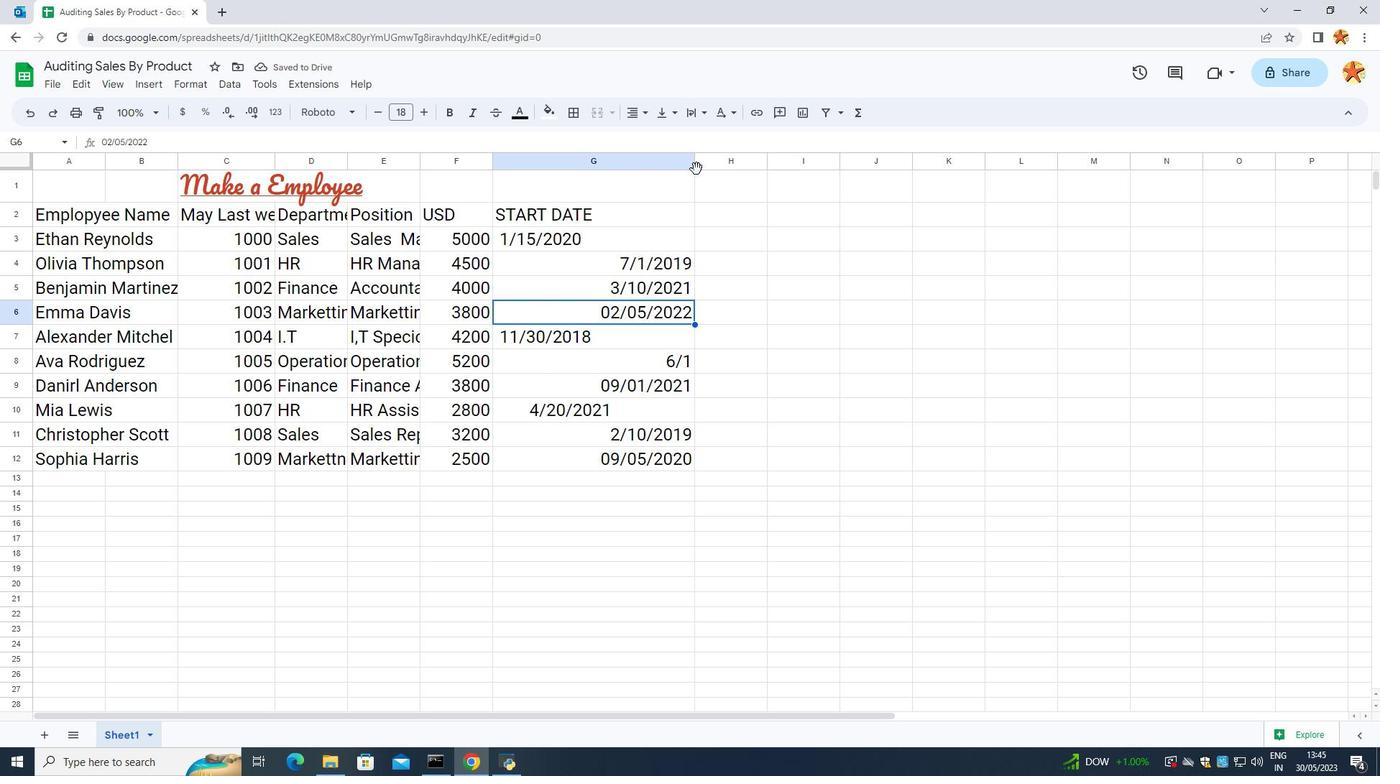 
Action: Mouse pressed left at (695, 166)
Screenshot: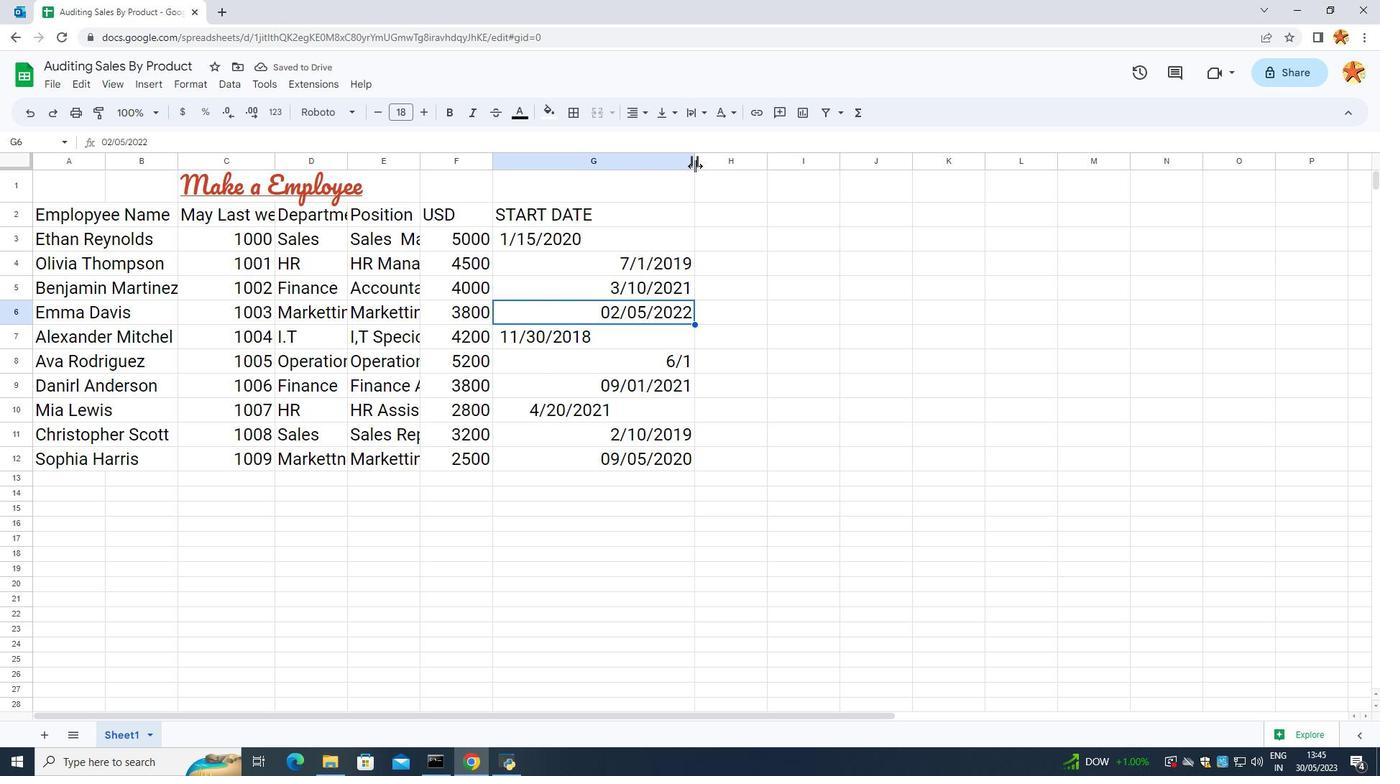 
Action: Mouse moved to (721, 211)
Screenshot: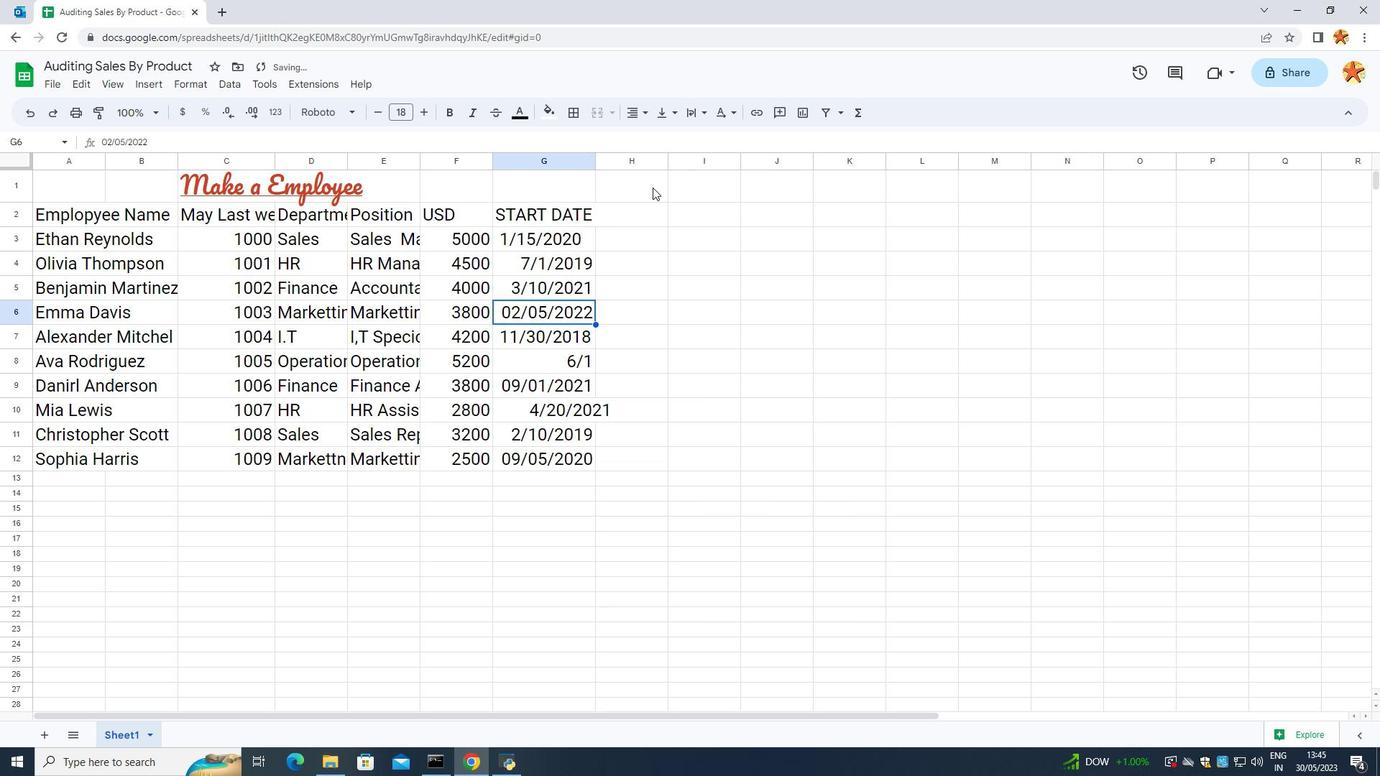 
Action: Mouse pressed left at (721, 211)
Screenshot: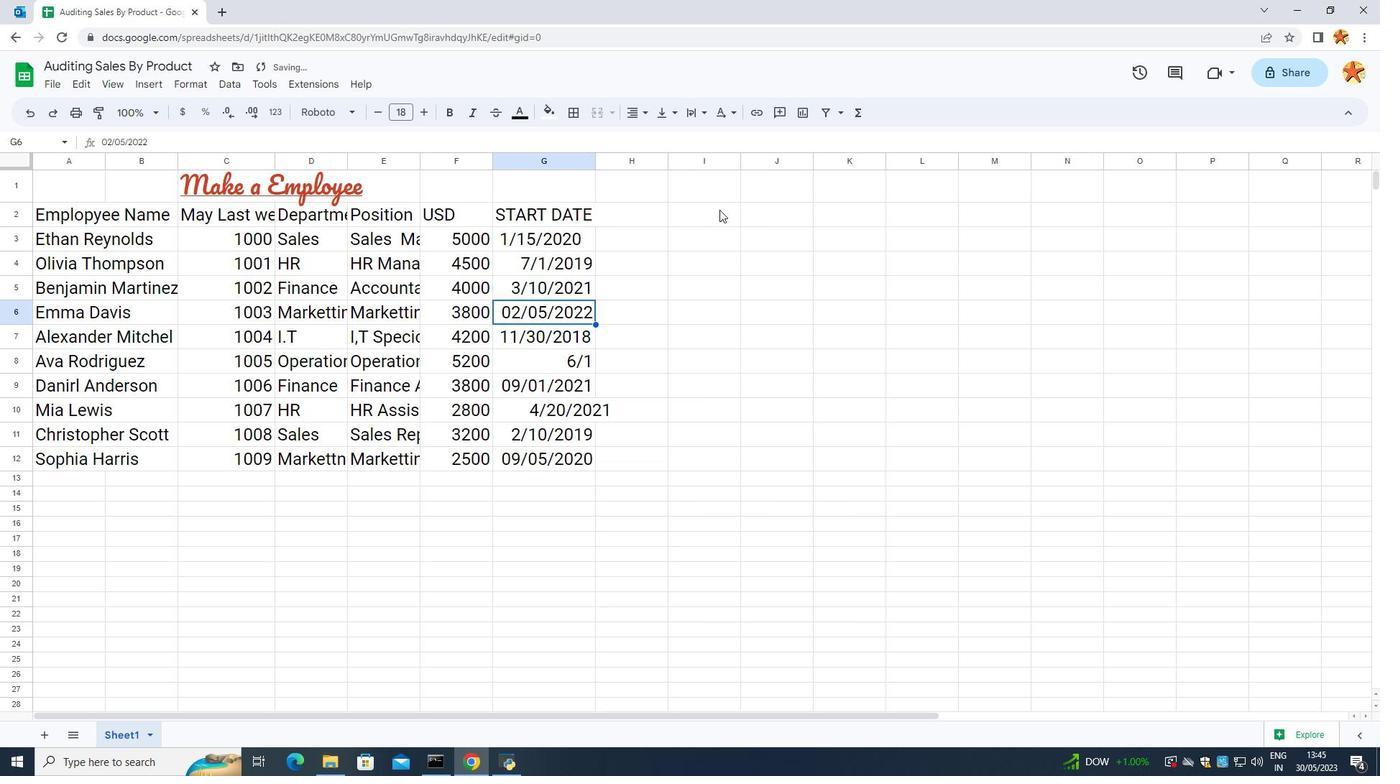 
Action: Mouse moved to (558, 356)
Screenshot: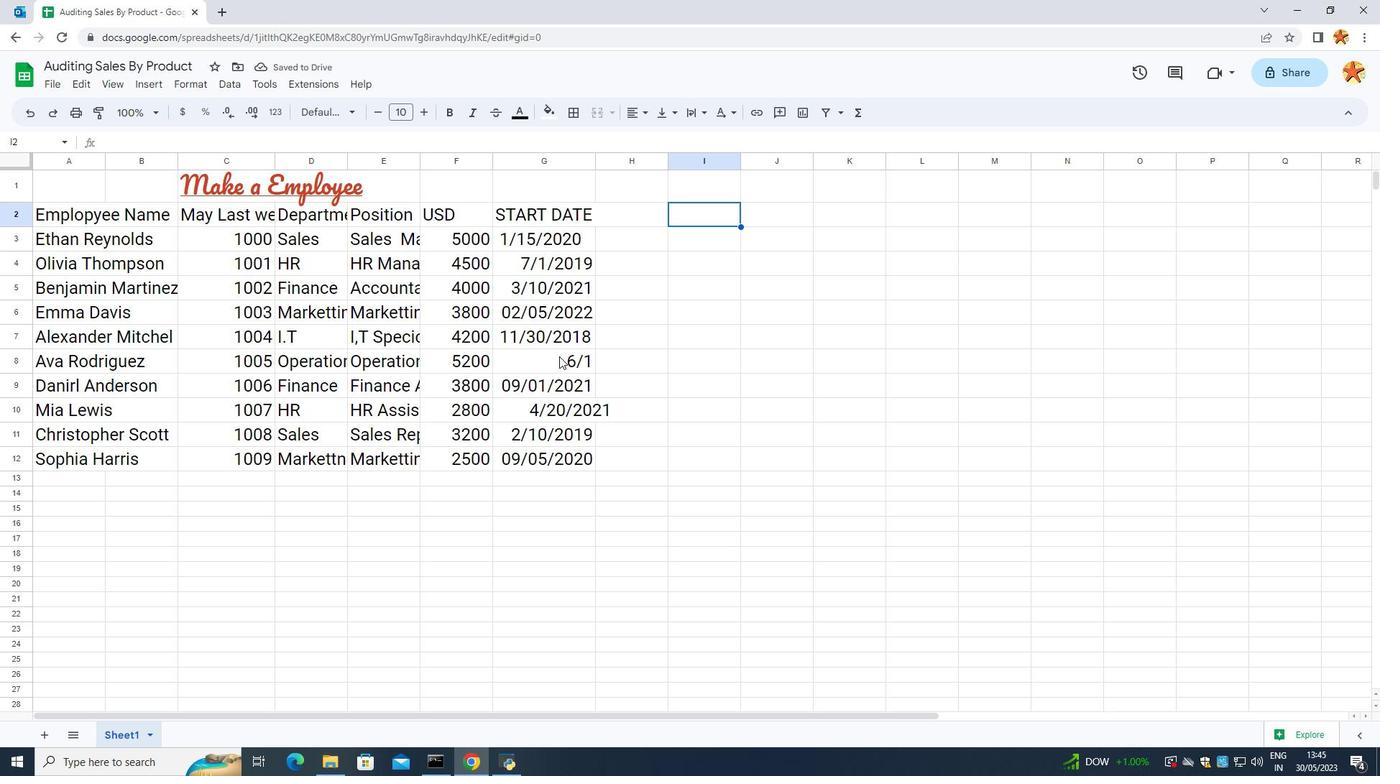 
Action: Mouse pressed left at (558, 356)
Screenshot: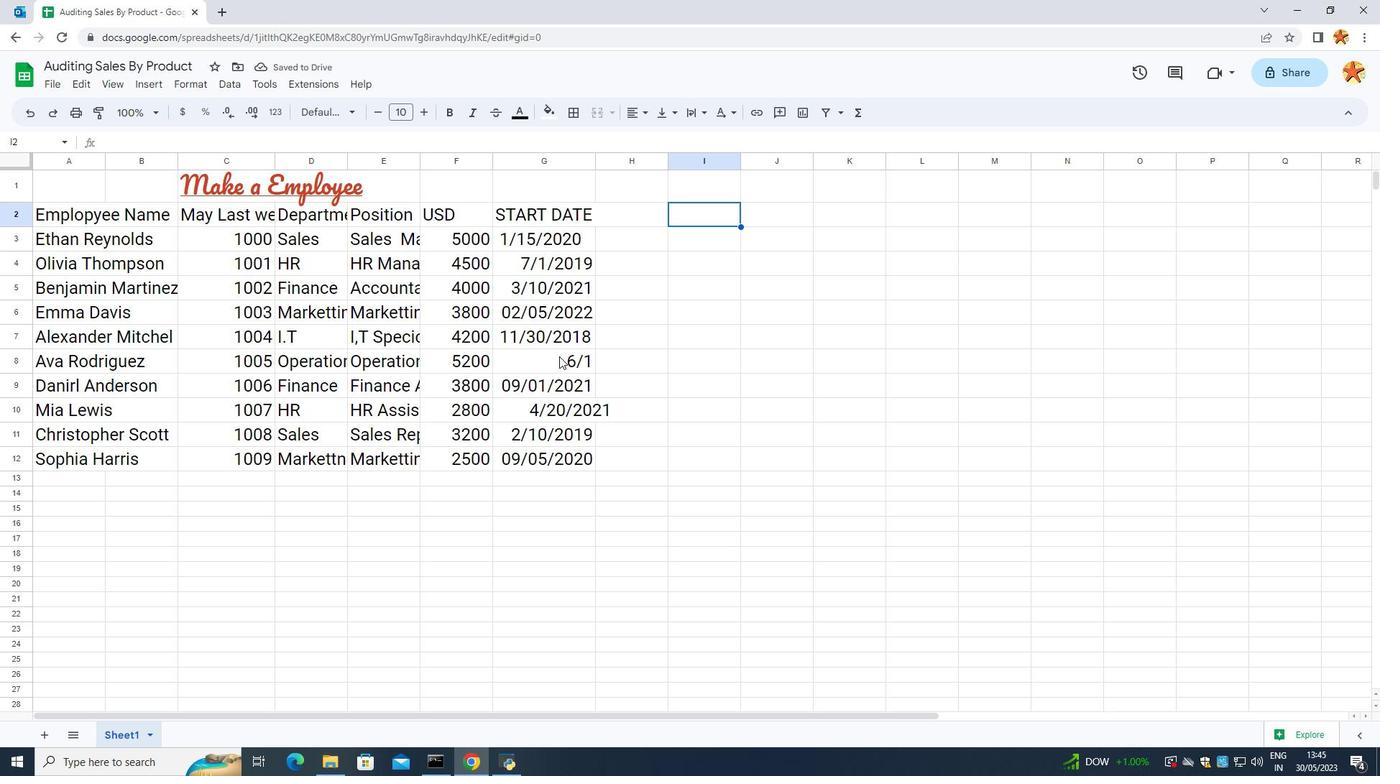 
Action: Mouse moved to (558, 356)
Screenshot: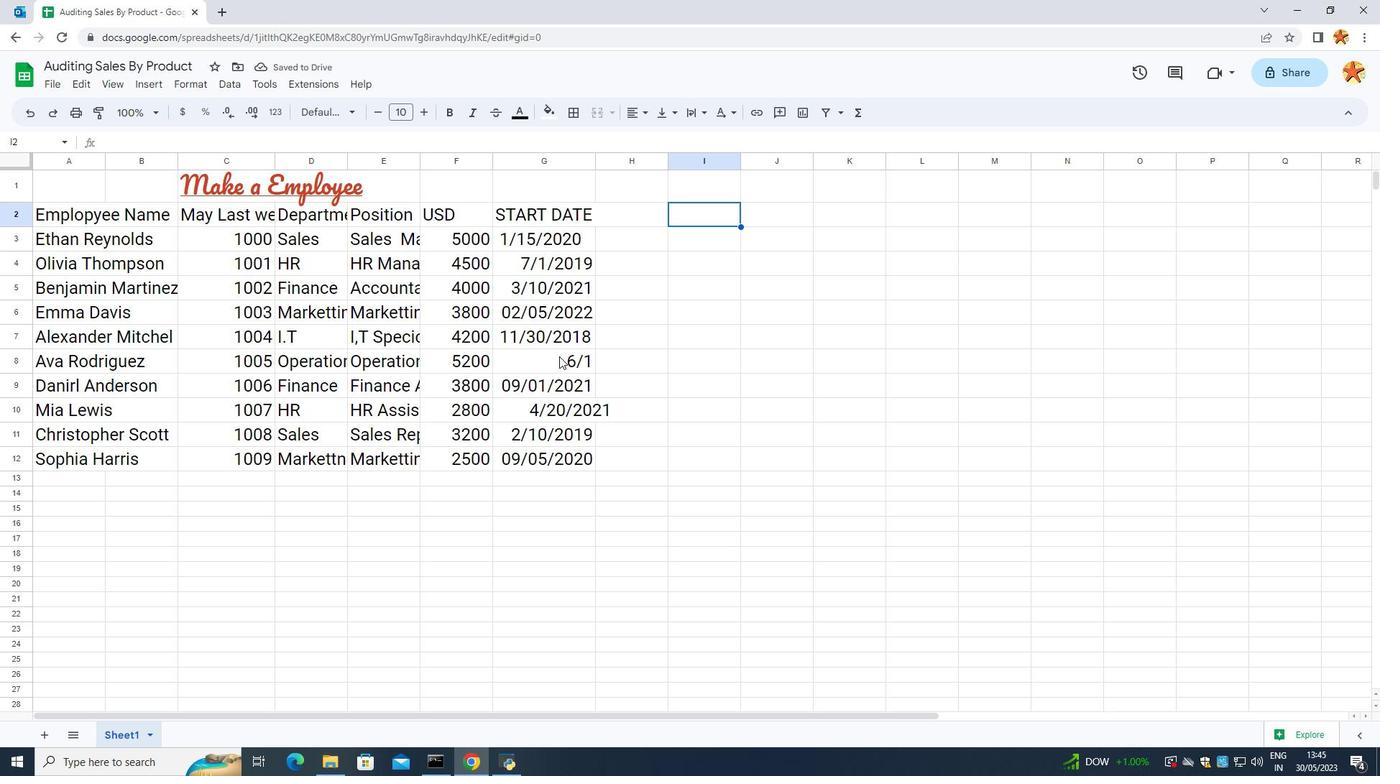 
Action: Mouse pressed left at (558, 356)
Screenshot: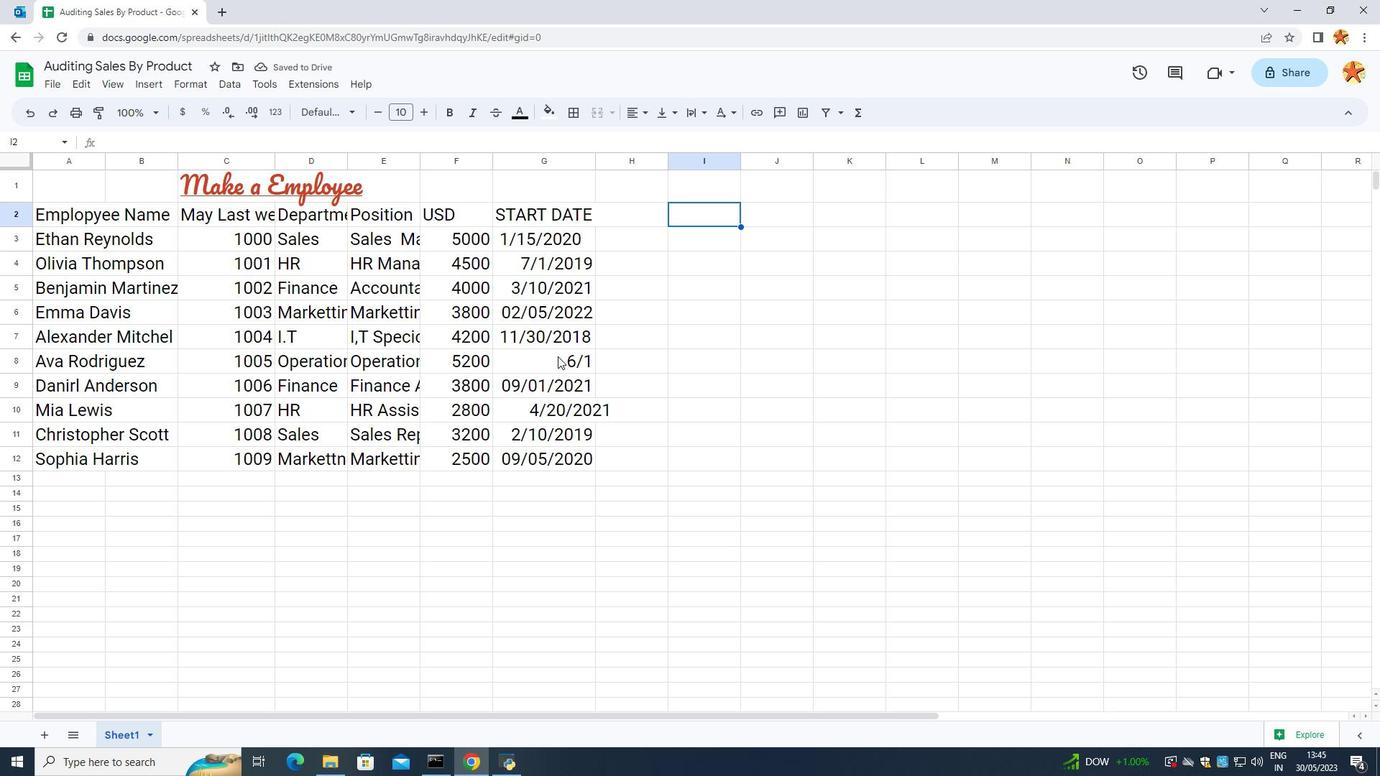 
Action: Mouse moved to (627, 363)
Screenshot: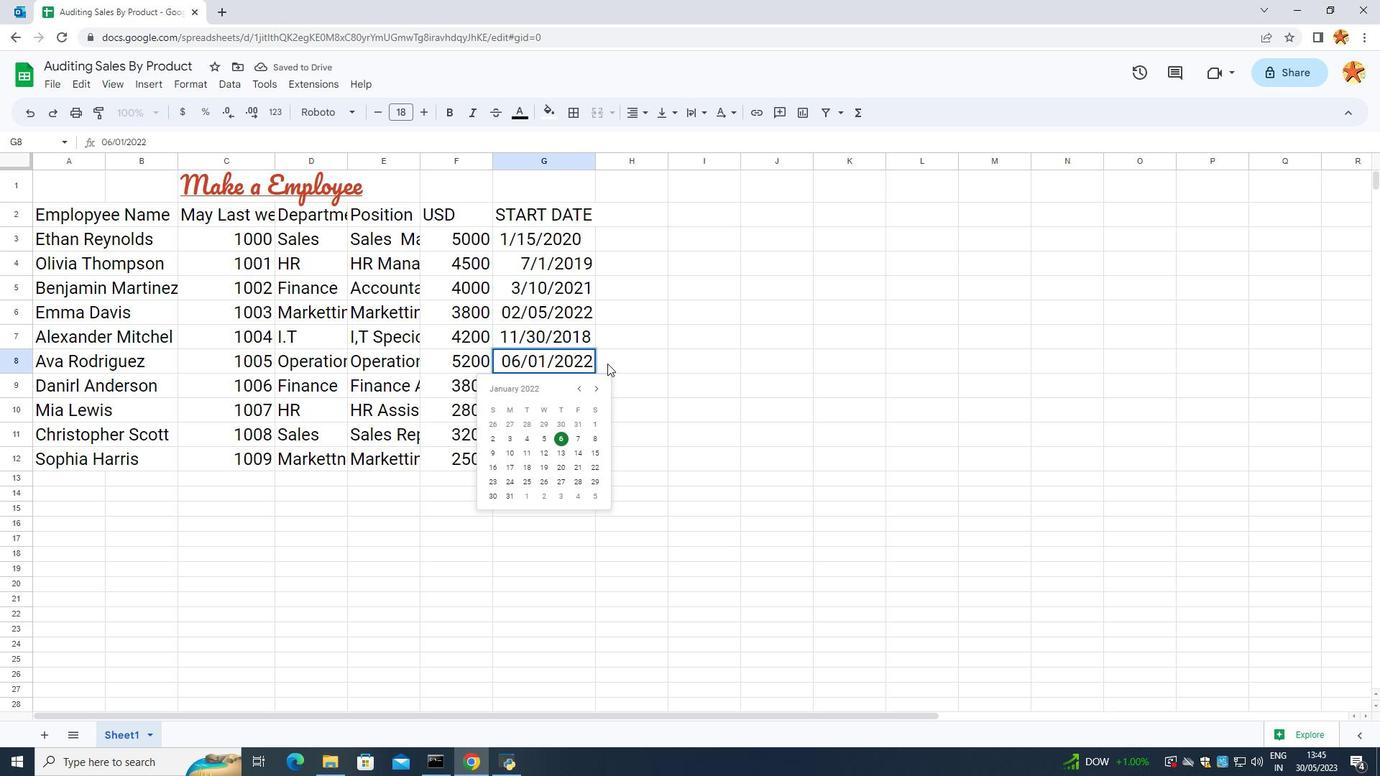 
Action: Mouse pressed left at (627, 363)
Screenshot: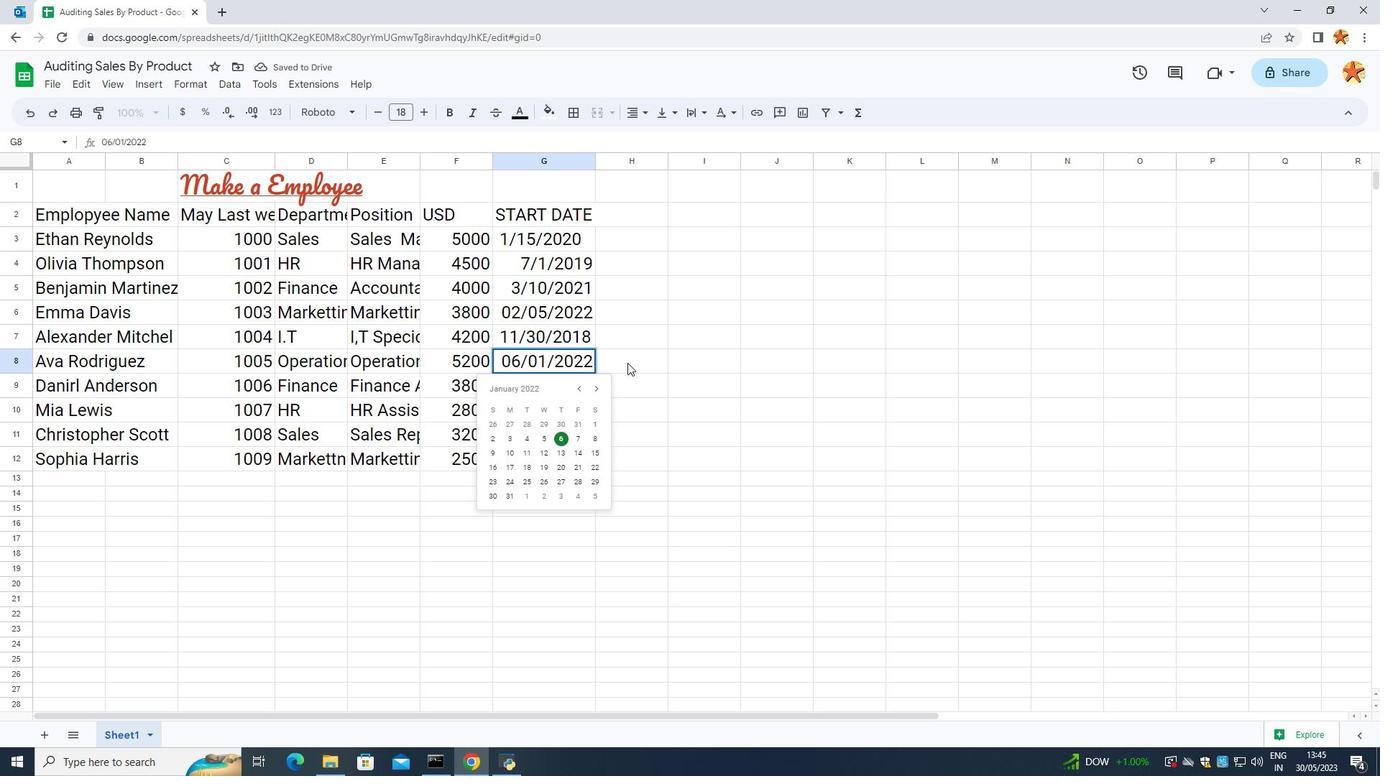 
Action: Mouse moved to (543, 368)
Screenshot: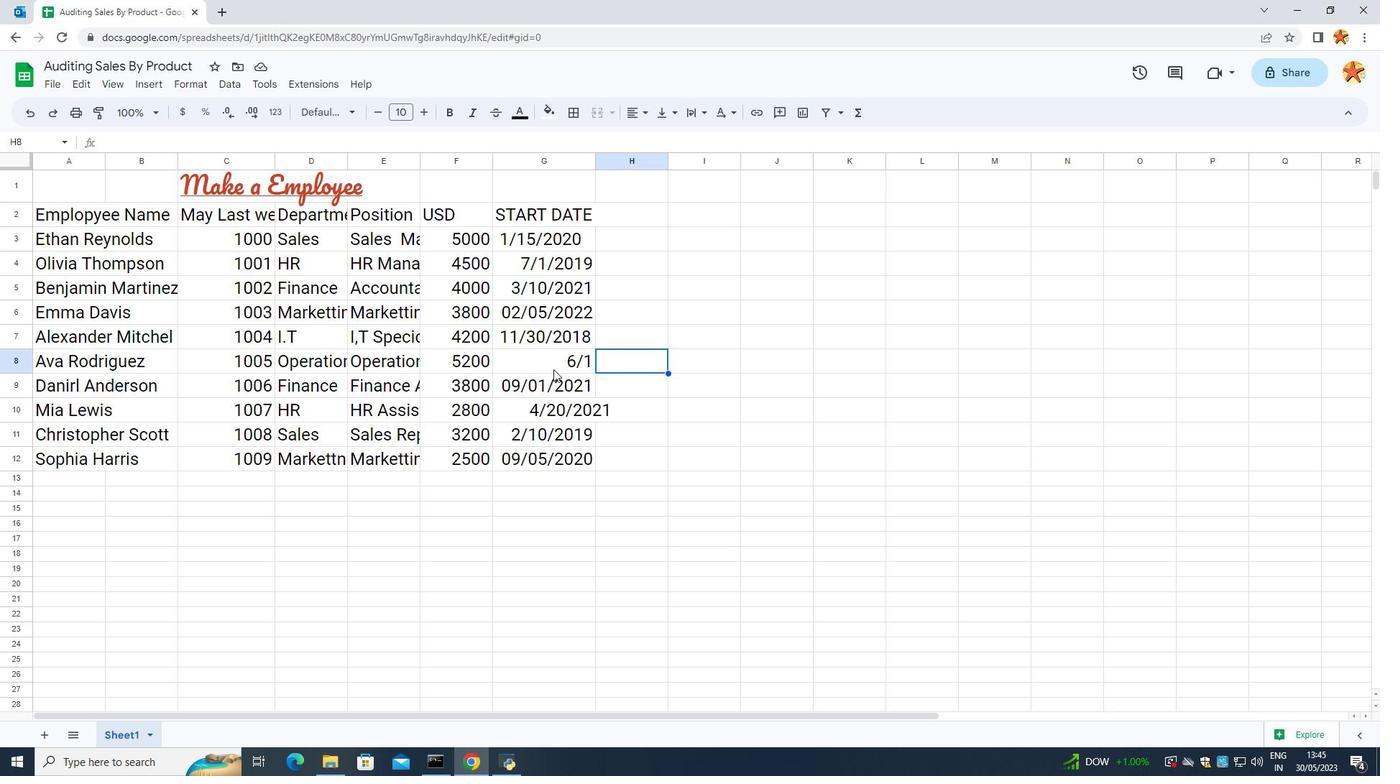 
Action: Mouse pressed left at (543, 368)
Screenshot: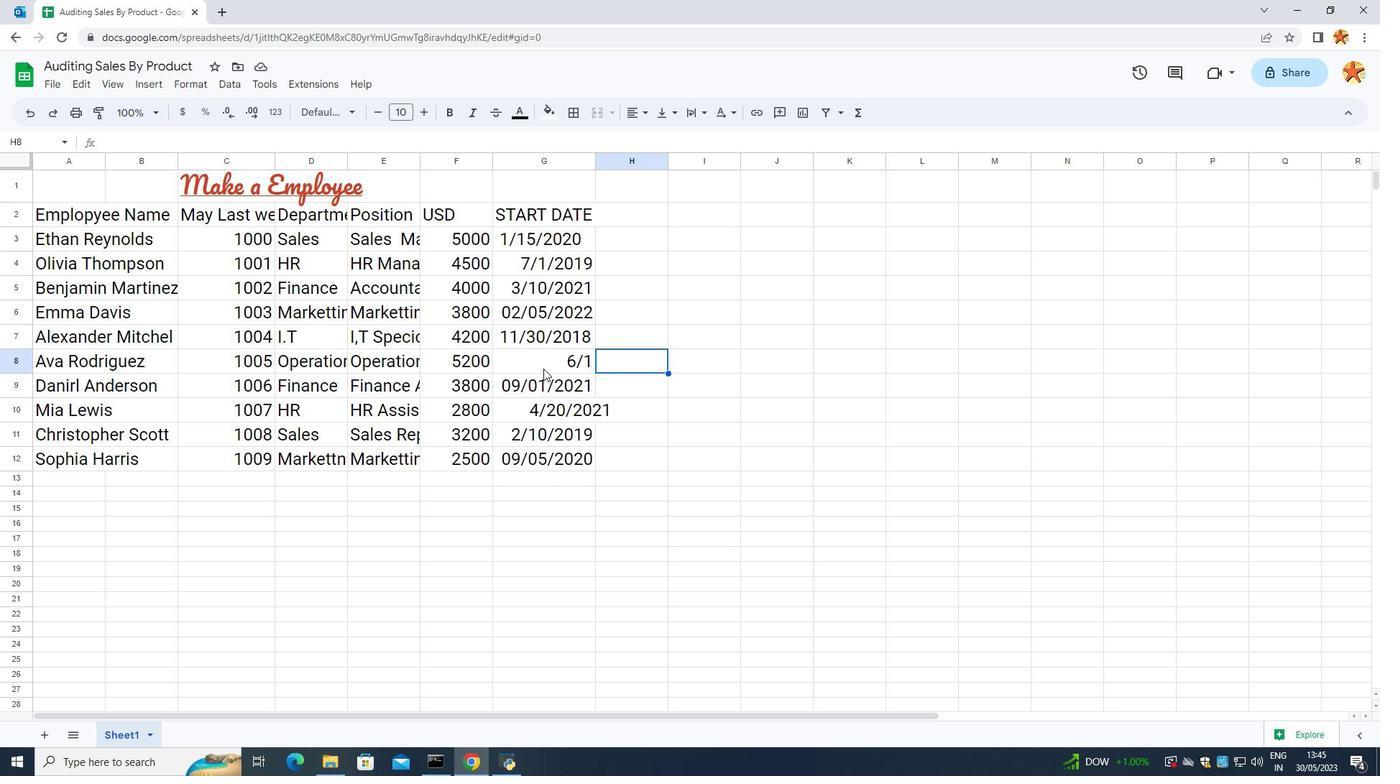 
Action: Mouse pressed left at (543, 368)
Screenshot: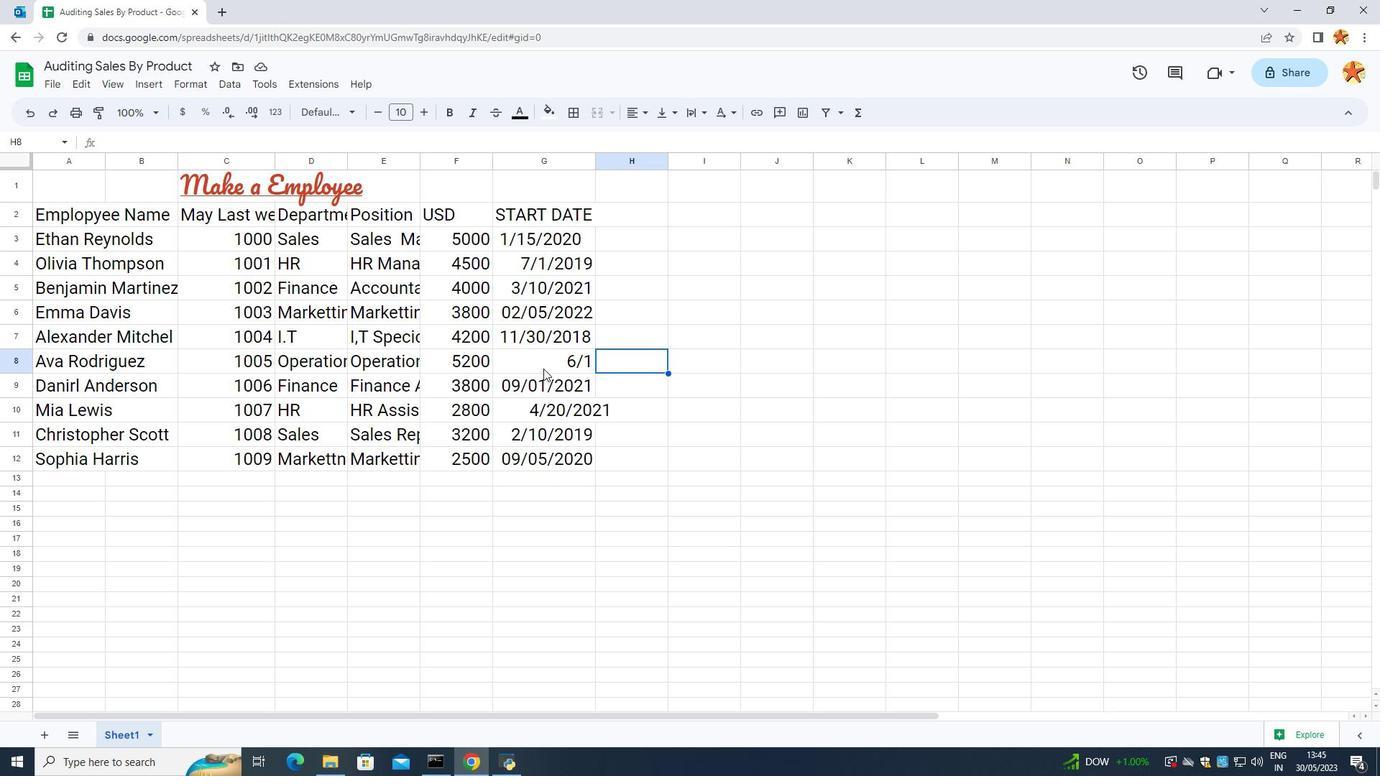
Action: Mouse moved to (560, 437)
Screenshot: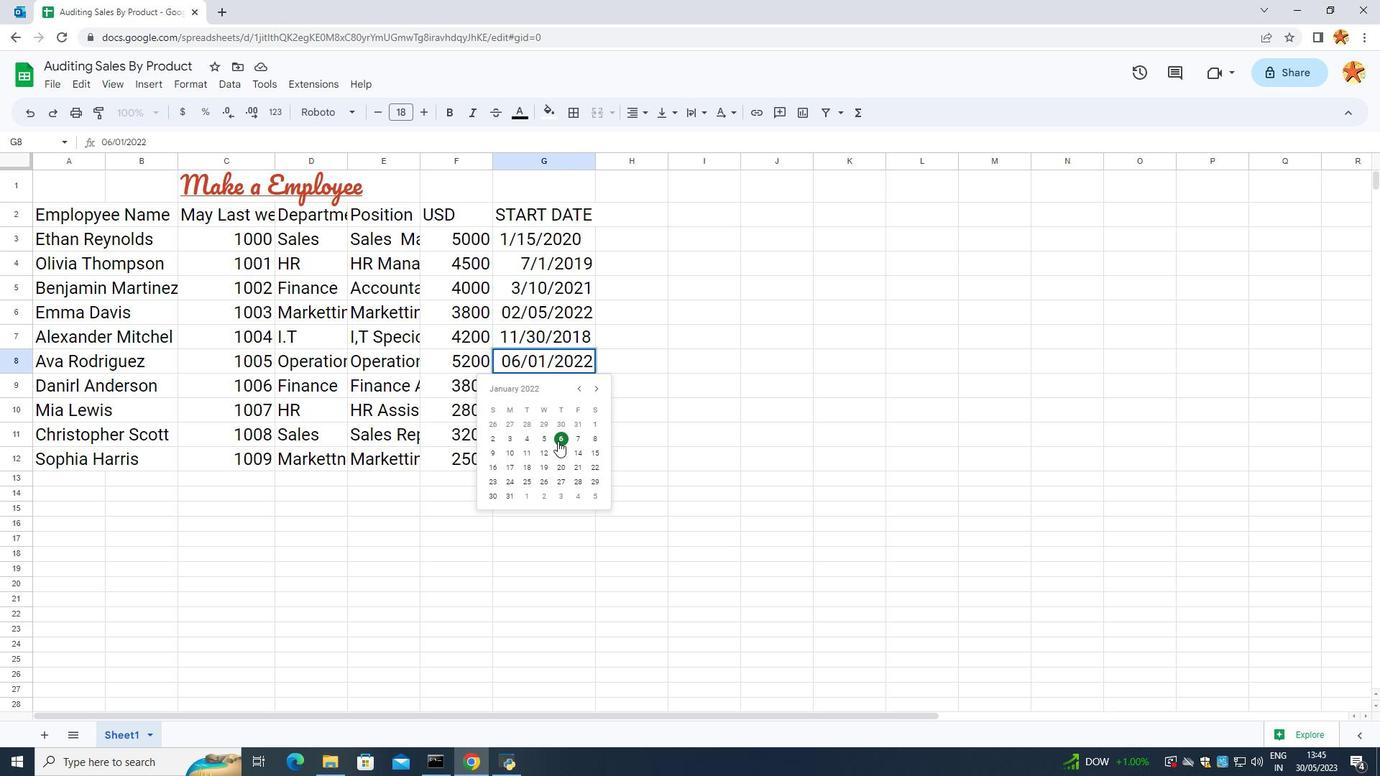 
Action: Mouse pressed left at (560, 437)
Screenshot: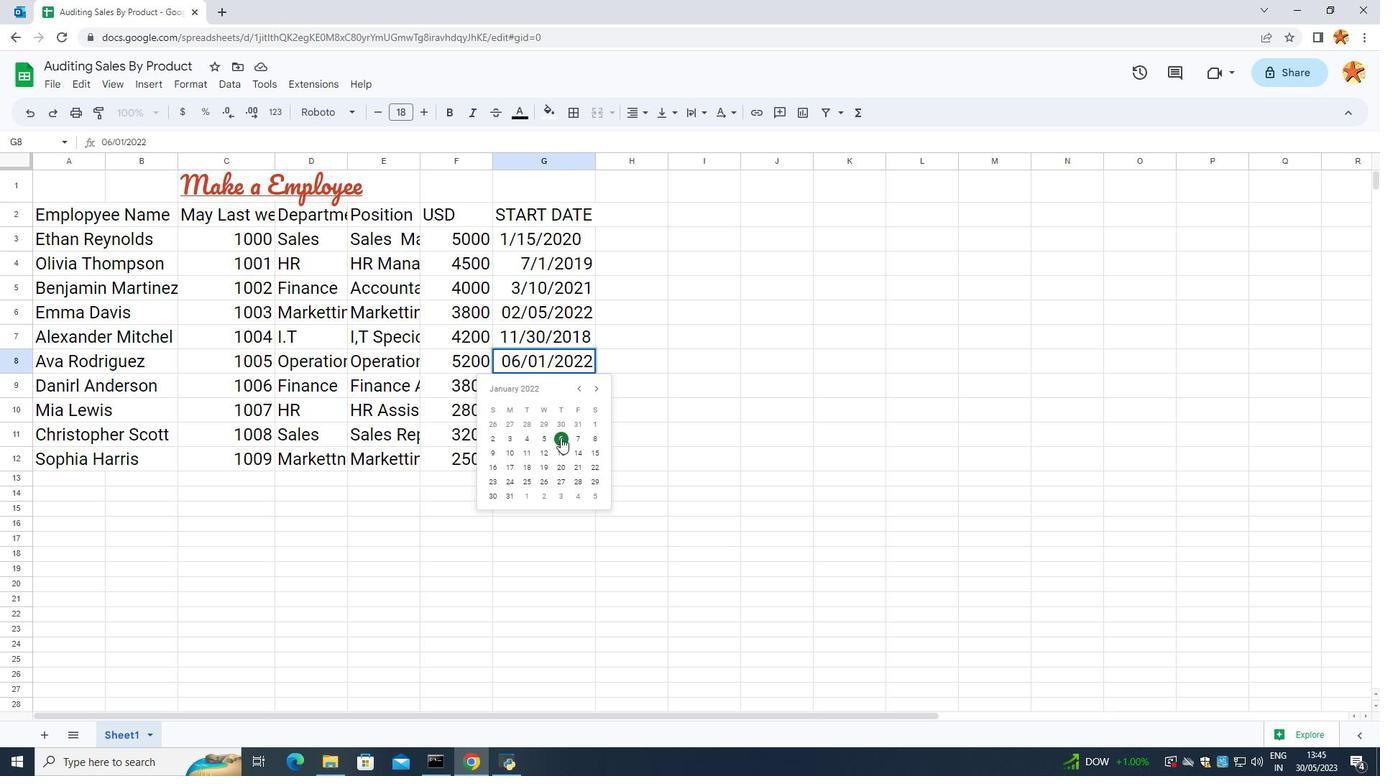 
Action: Mouse moved to (624, 402)
Screenshot: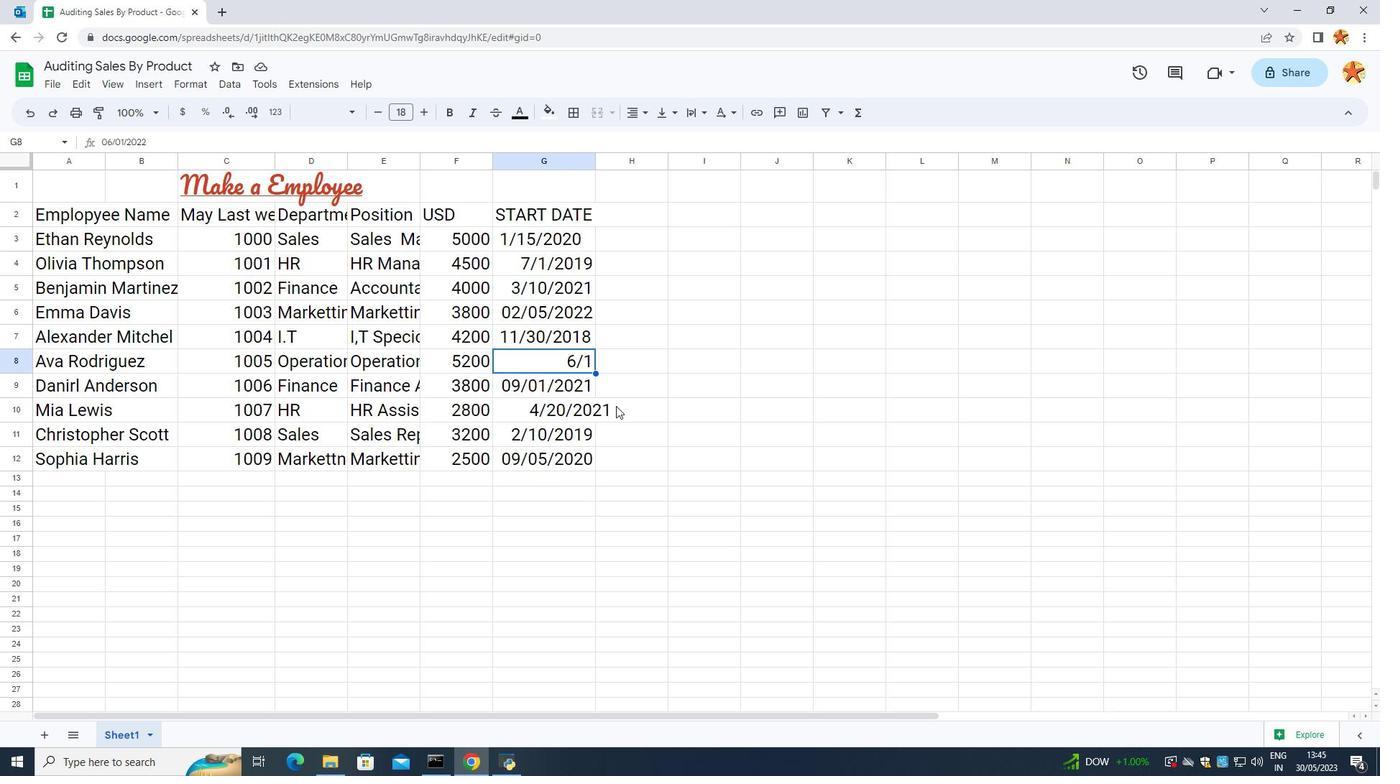 
Action: Mouse pressed left at (624, 402)
Screenshot: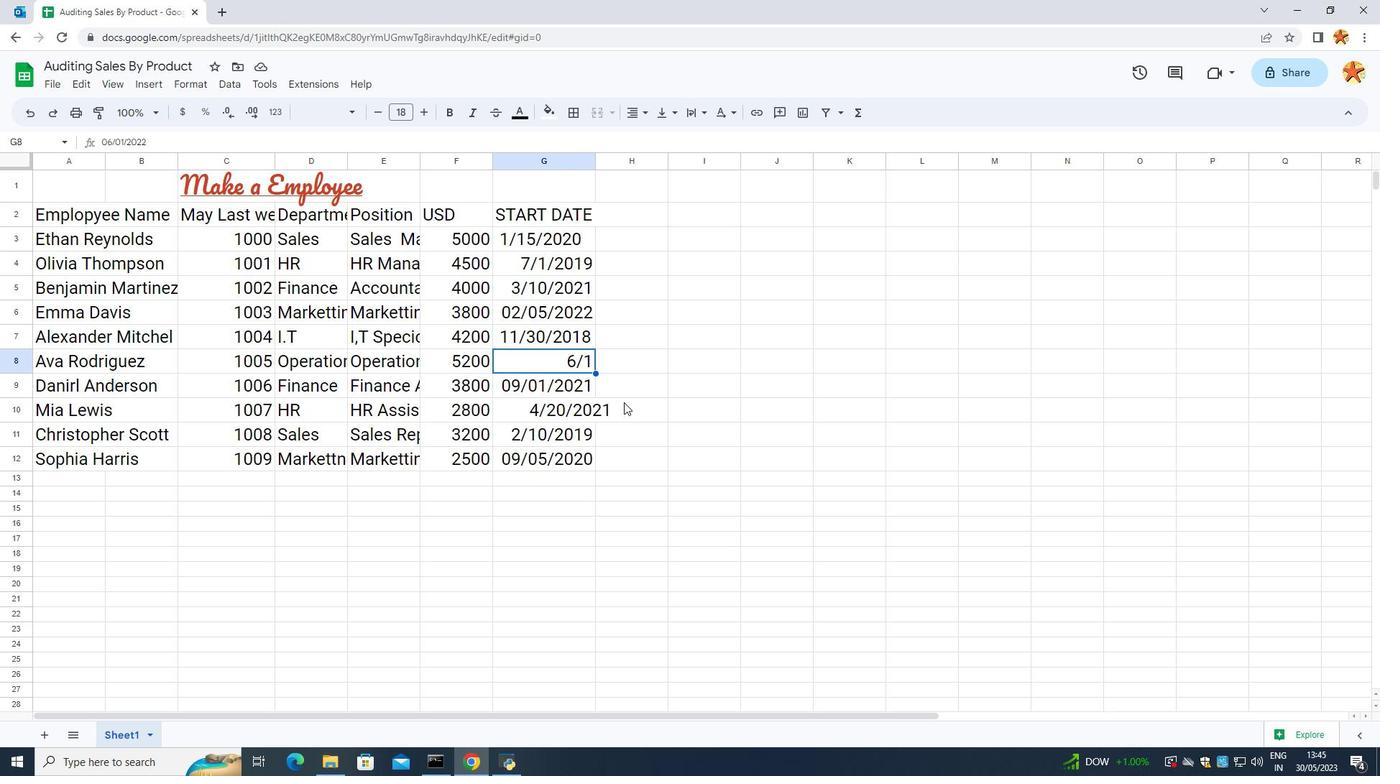 
Action: Mouse moved to (70, 188)
Screenshot: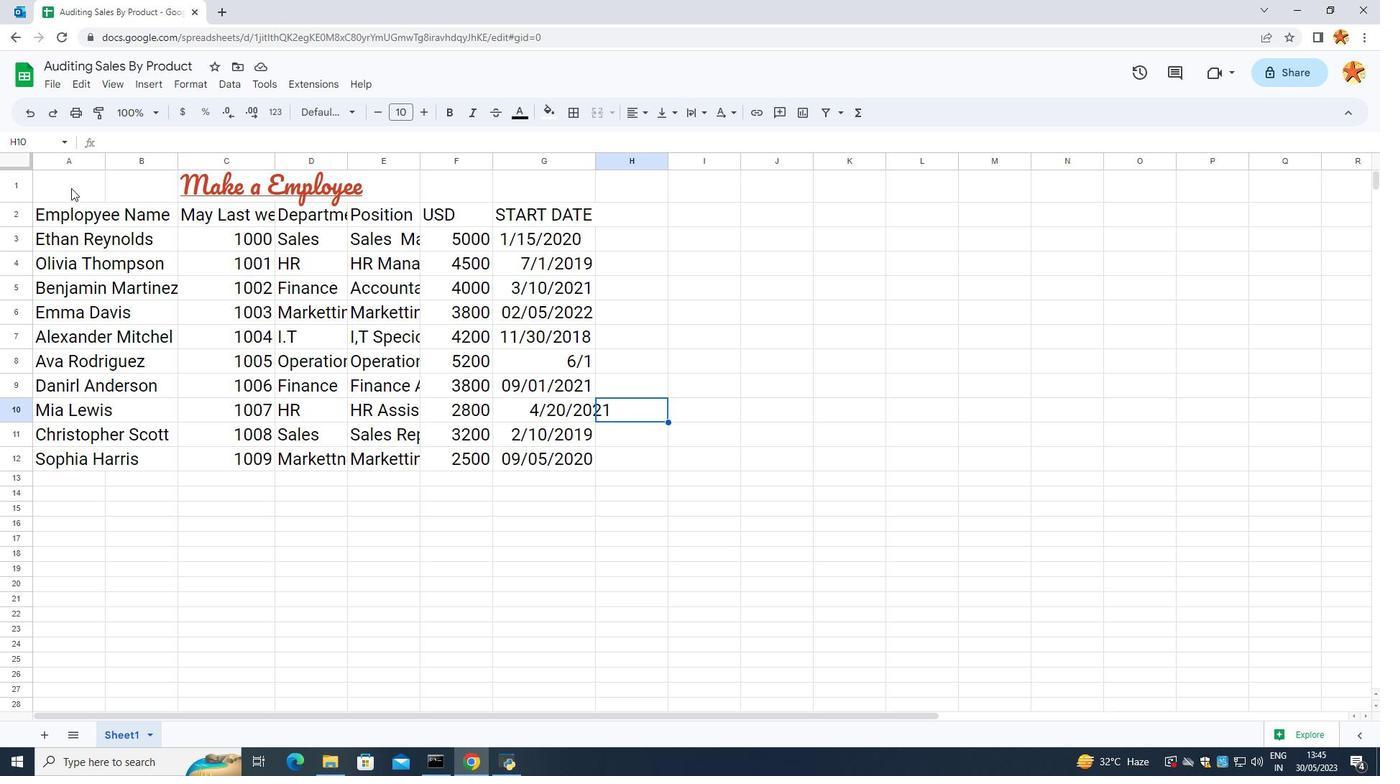 
Action: Mouse pressed left at (70, 188)
Screenshot: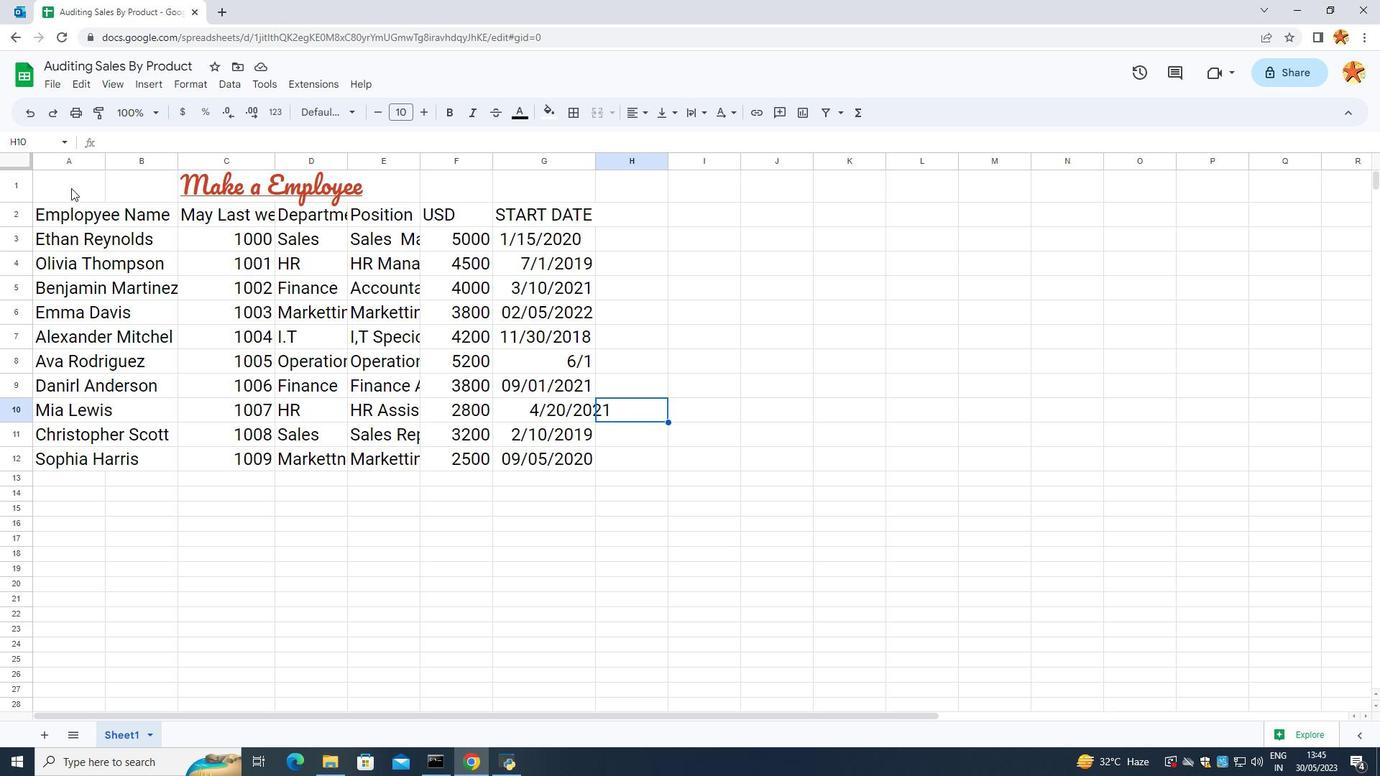 
Action: Mouse moved to (623, 114)
Screenshot: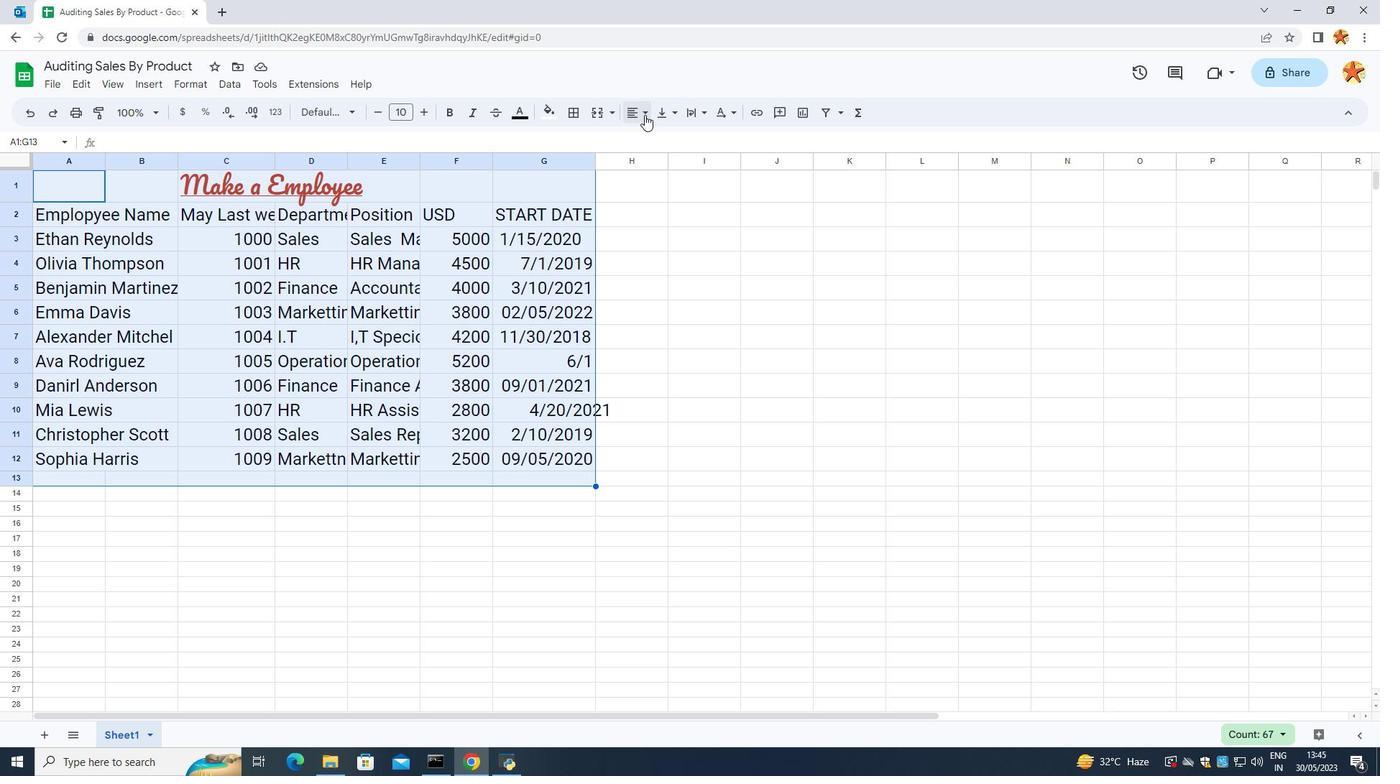 
Action: Mouse pressed left at (623, 114)
Screenshot: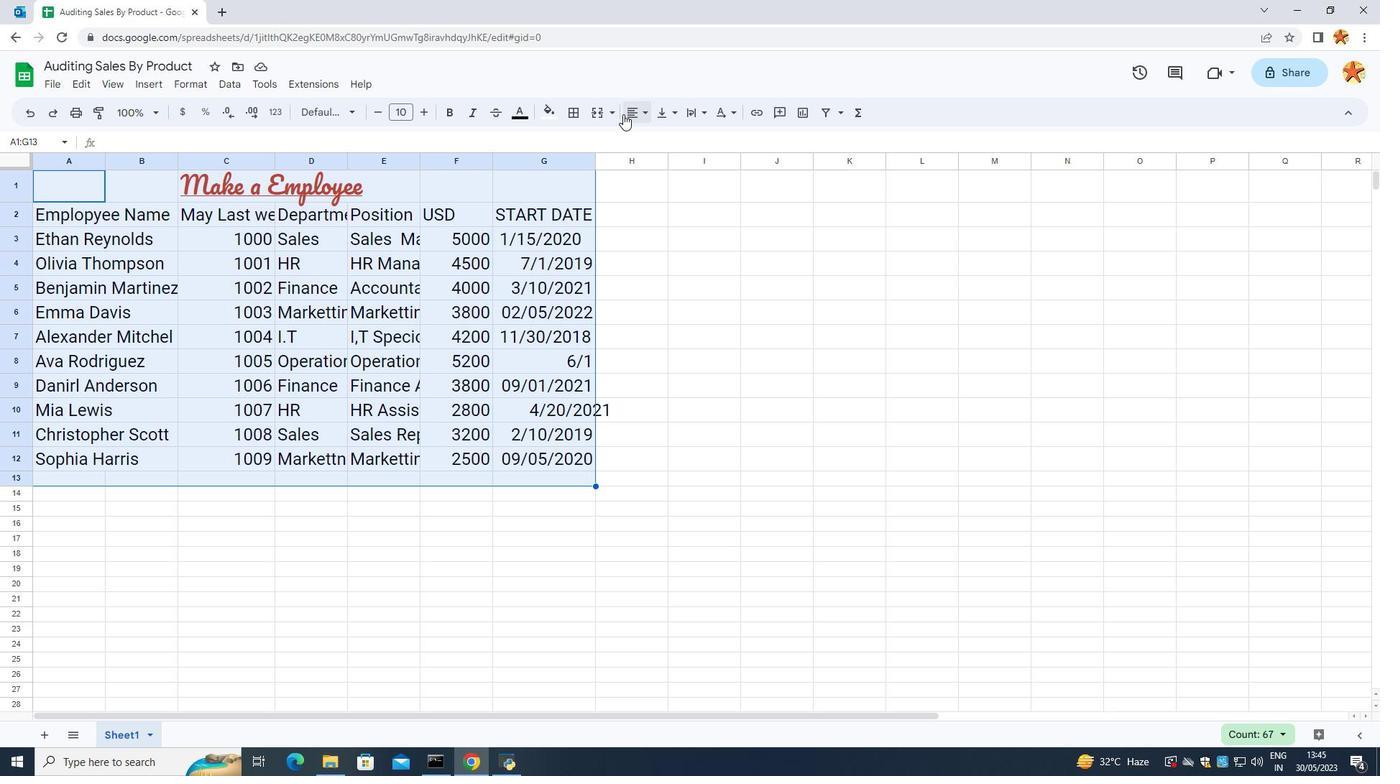 
Action: Mouse moved to (646, 139)
Screenshot: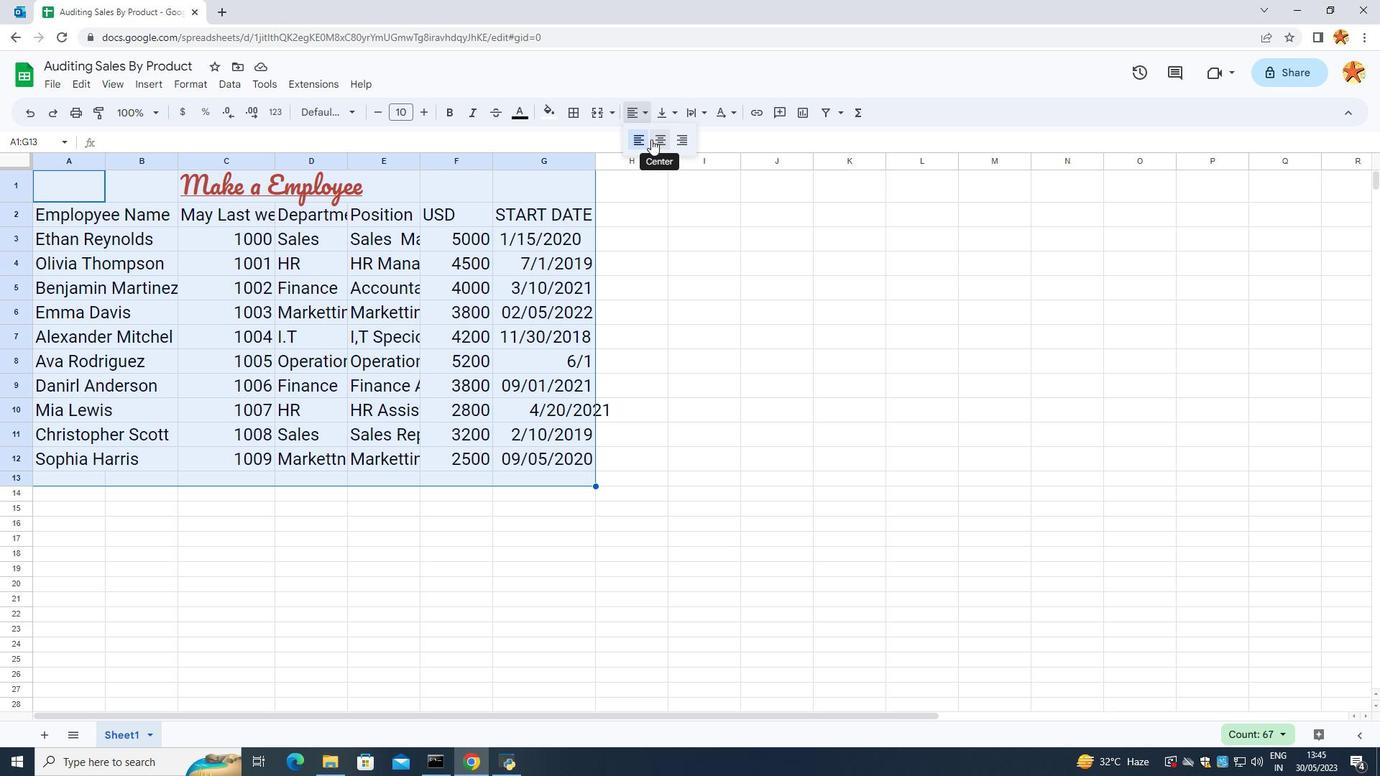 
Action: Mouse pressed left at (646, 139)
Screenshot: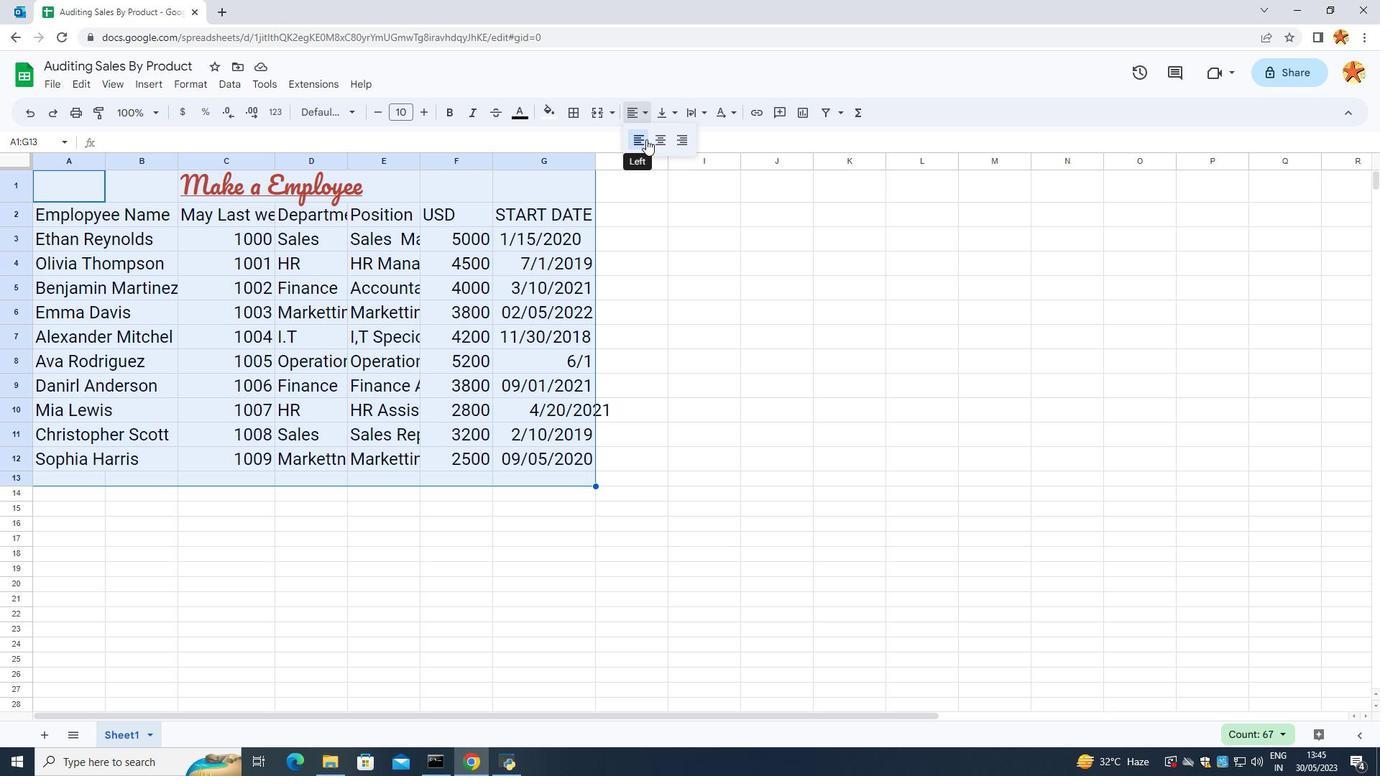 
Action: Mouse moved to (653, 340)
Screenshot: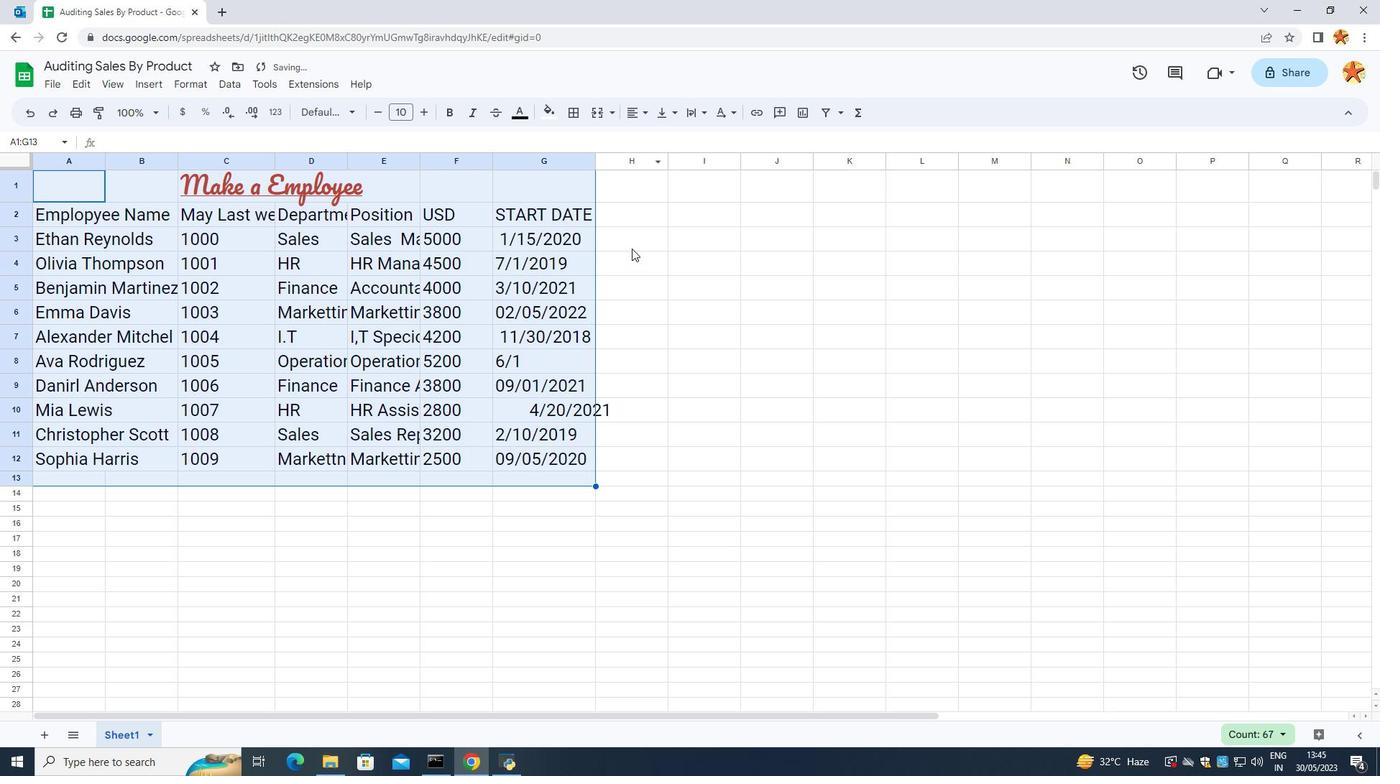 
Action: Mouse pressed left at (653, 340)
Screenshot: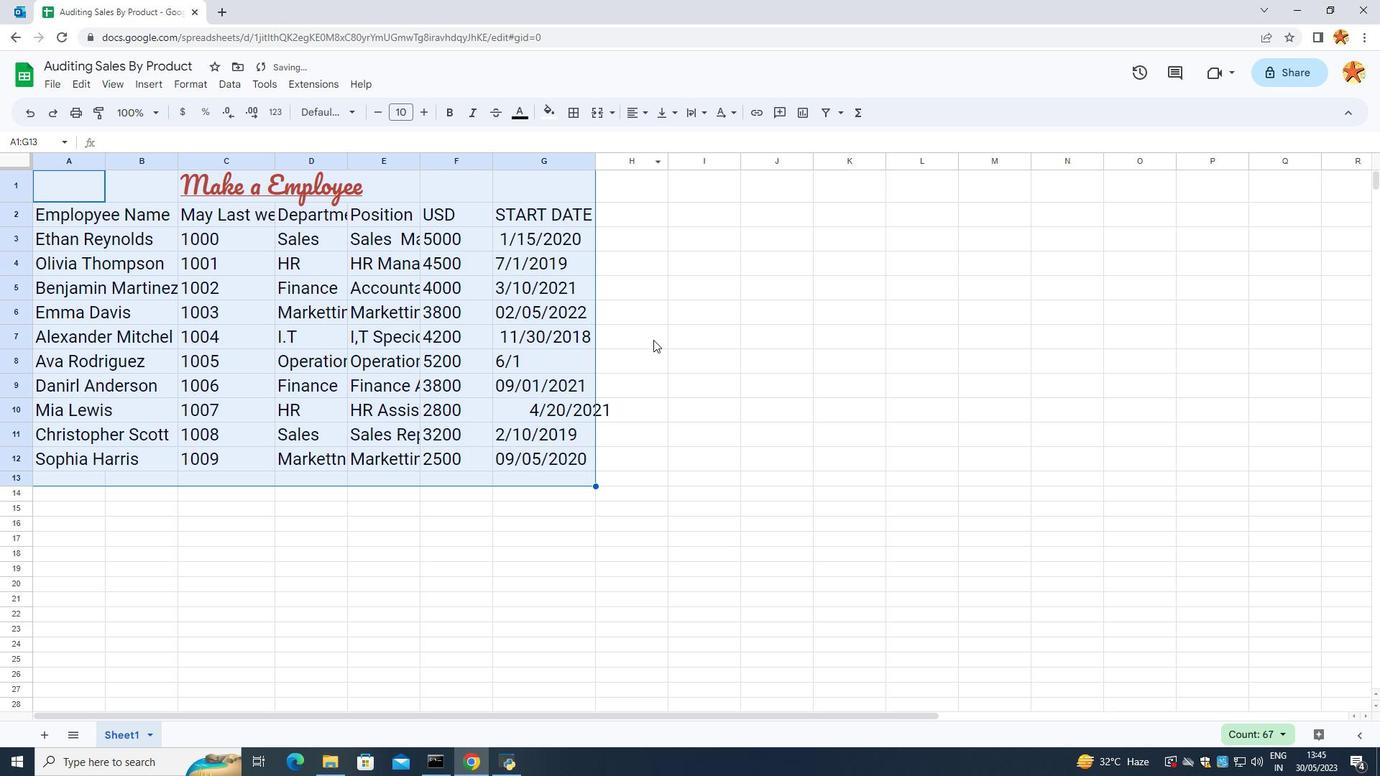 
Action: Mouse moved to (106, 300)
Screenshot: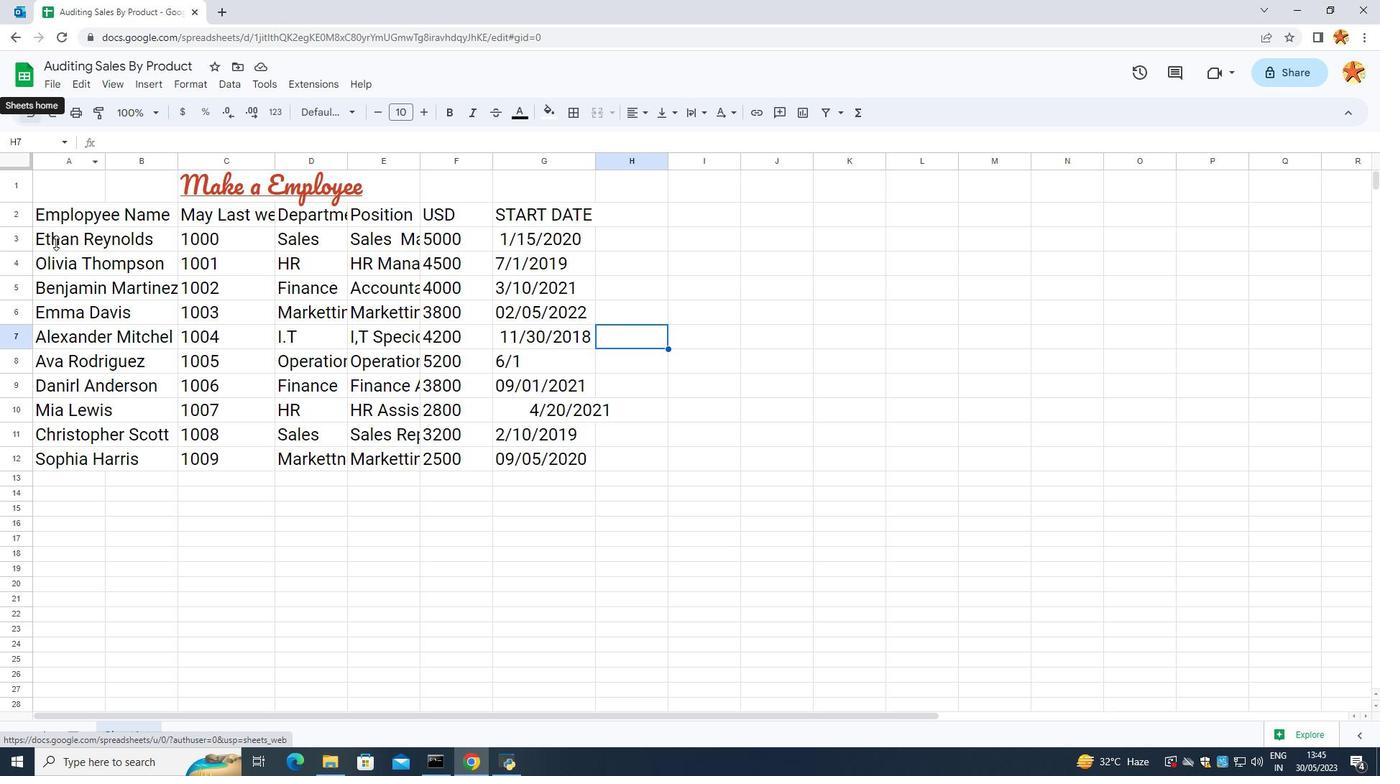 
